 Task: Show me Airbnb listings in Hawaii for a honeymoon.
Action: Mouse moved to (547, 73)
Screenshot: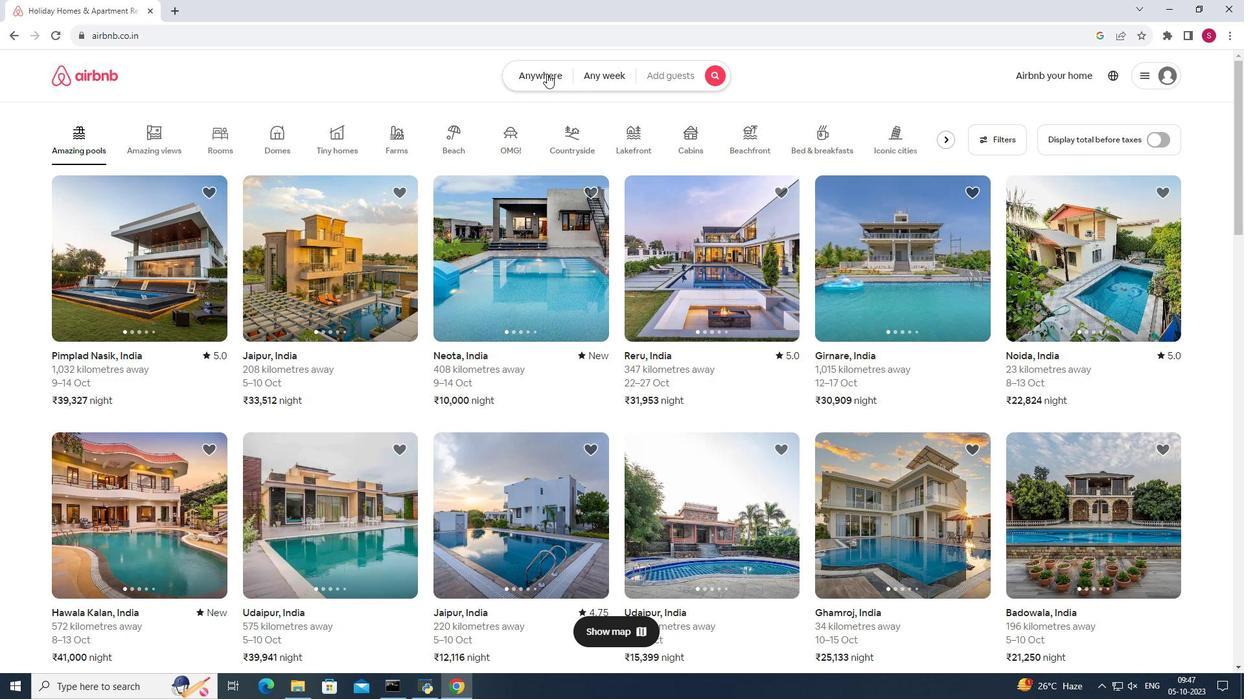 
Action: Mouse pressed left at (547, 73)
Screenshot: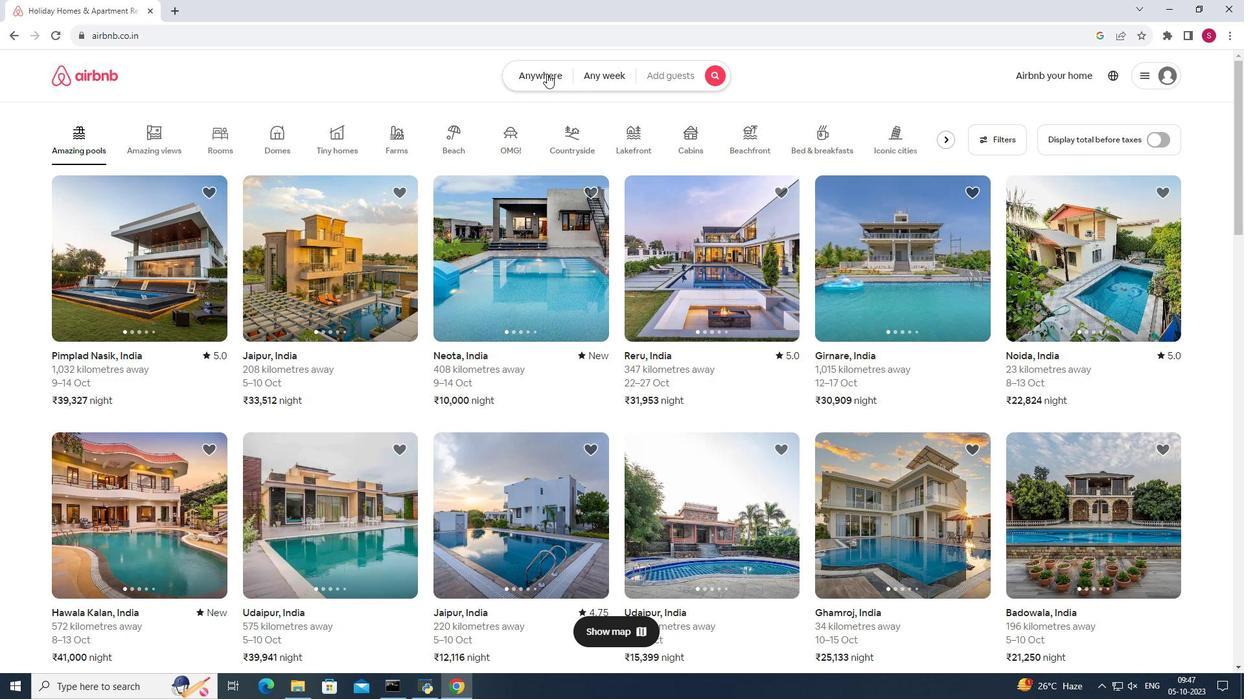 
Action: Mouse moved to (471, 125)
Screenshot: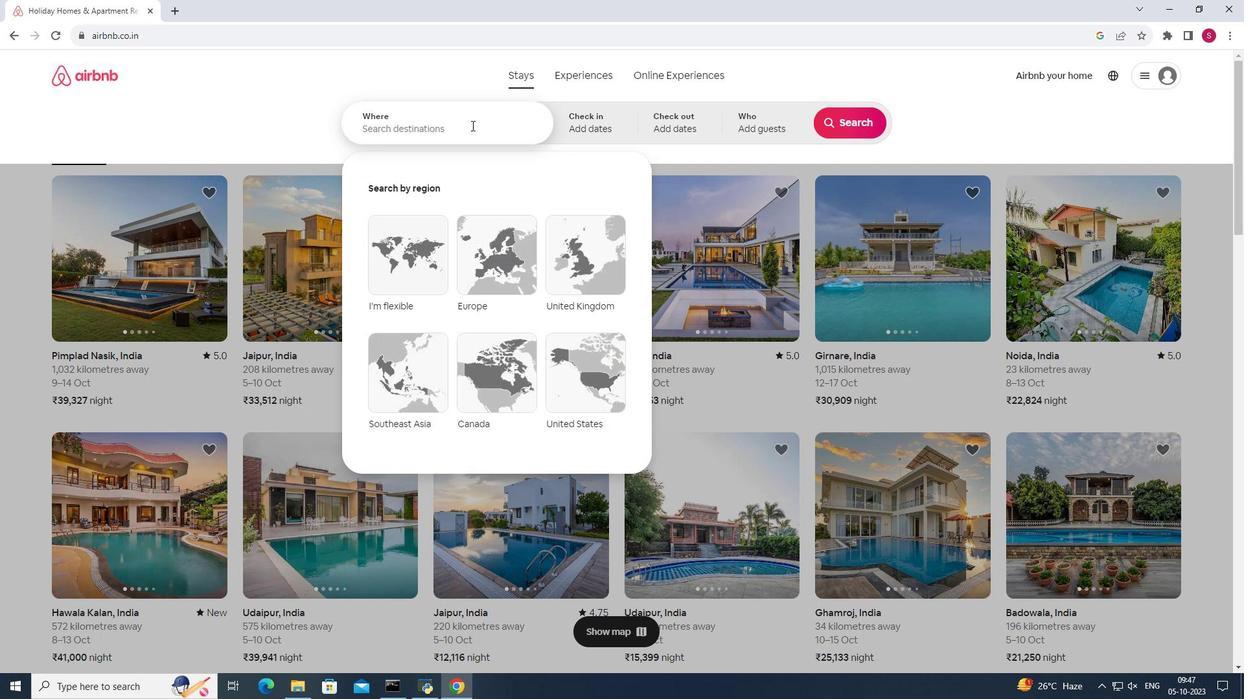 
Action: Mouse pressed left at (471, 125)
Screenshot: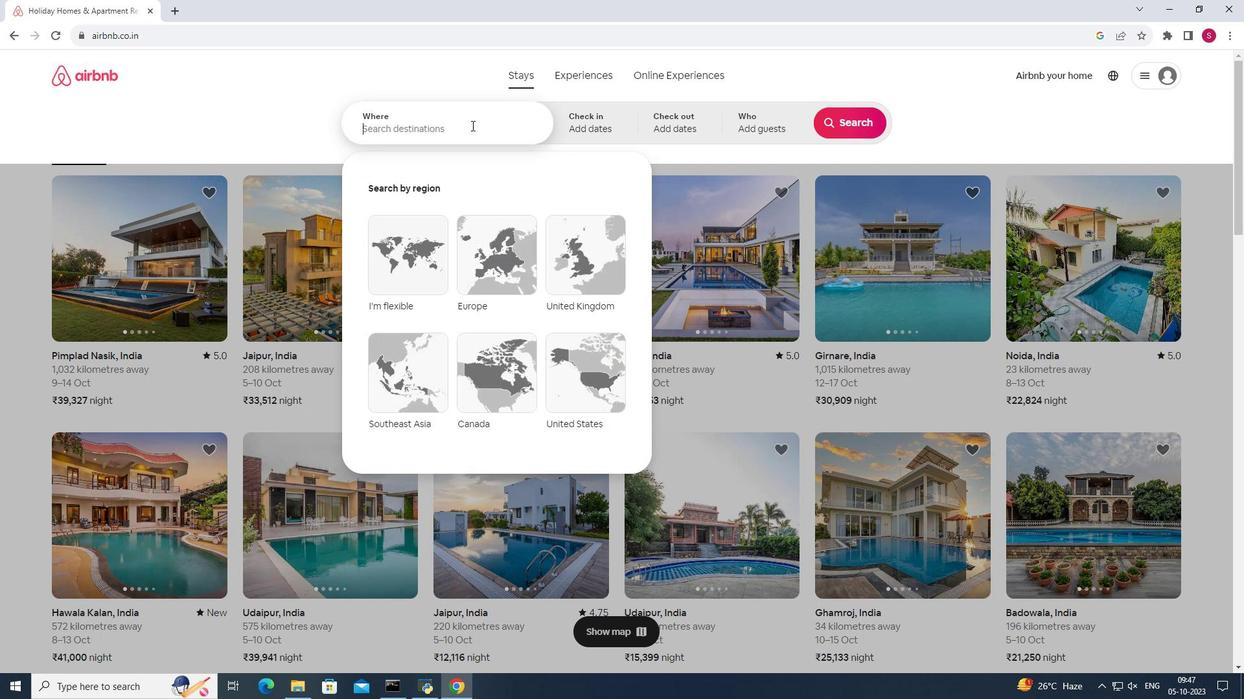 
Action: Mouse moved to (473, 128)
Screenshot: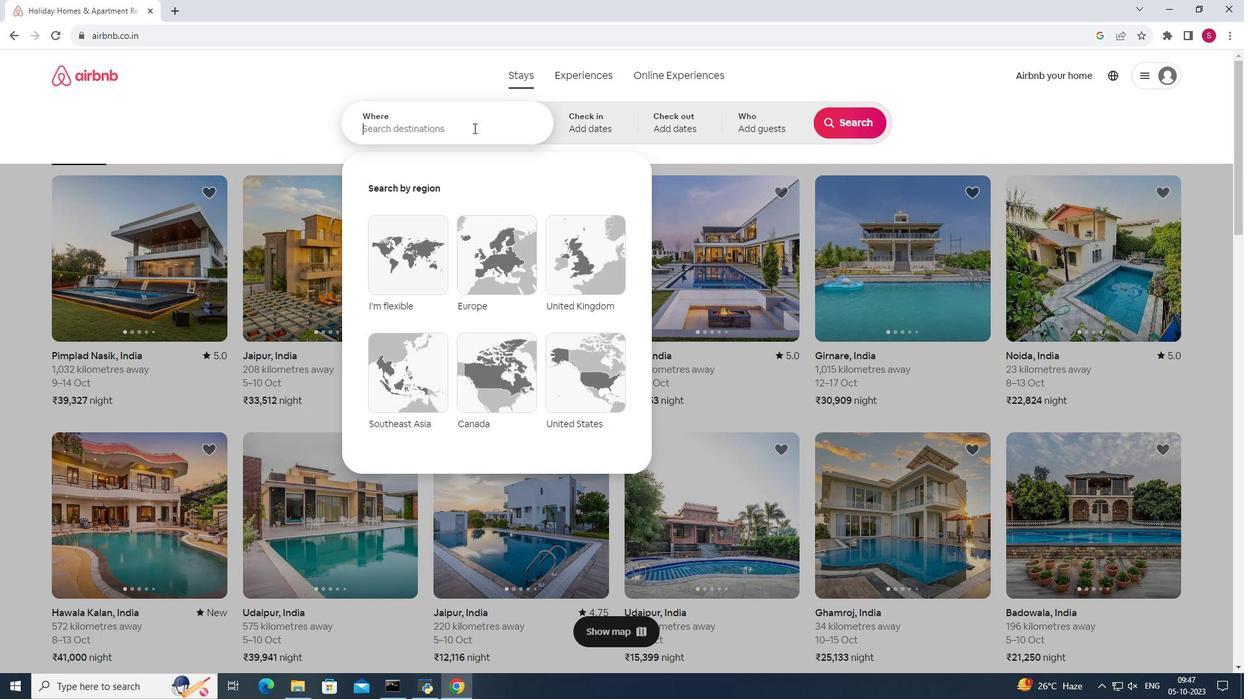 
Action: Key pressed <Key.shift>Hawaii
Screenshot: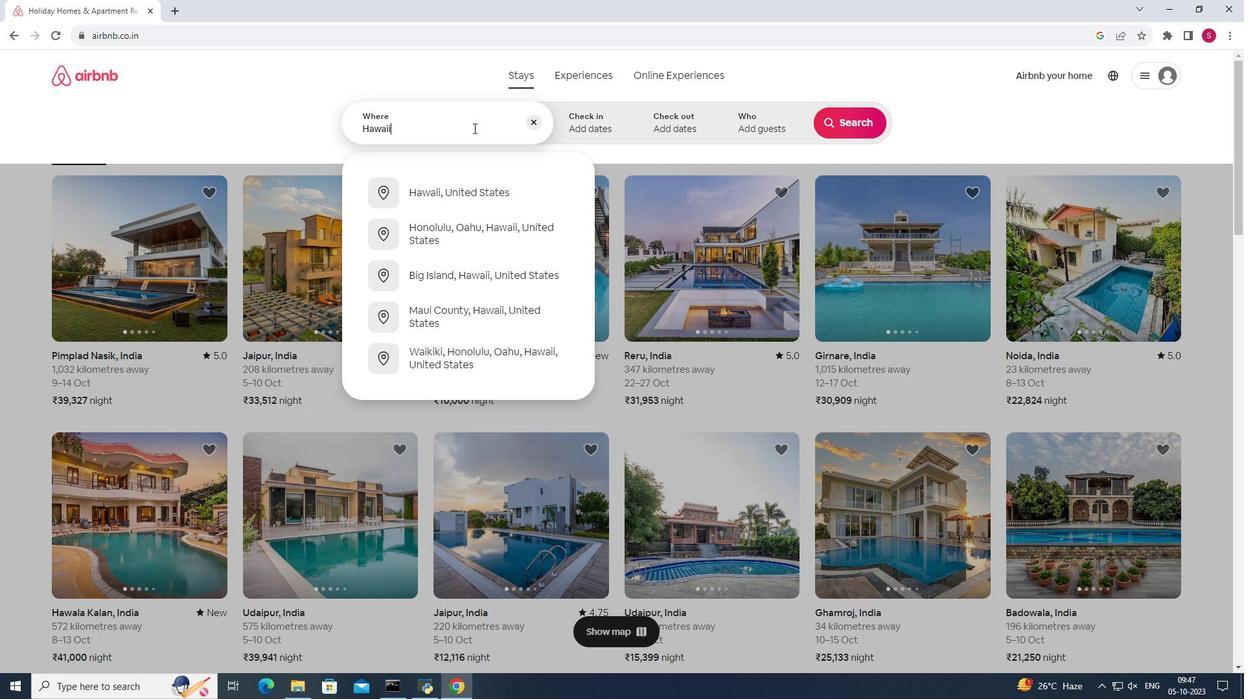 
Action: Mouse moved to (475, 192)
Screenshot: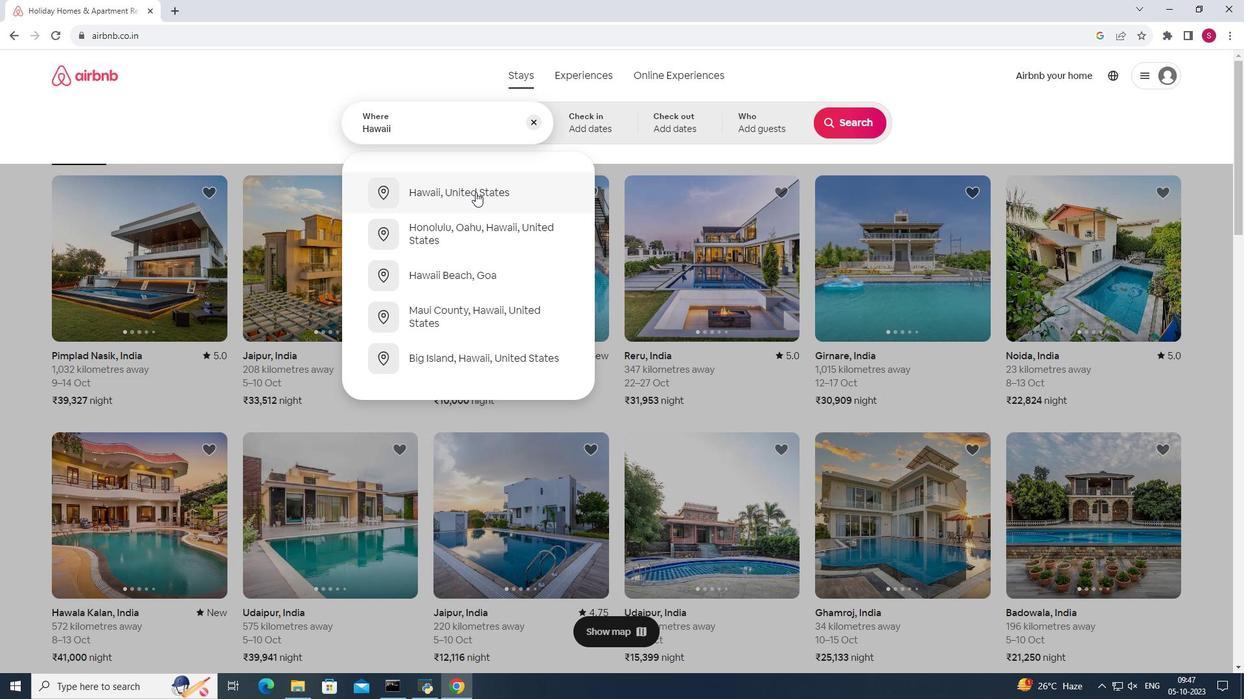 
Action: Mouse pressed left at (475, 192)
Screenshot: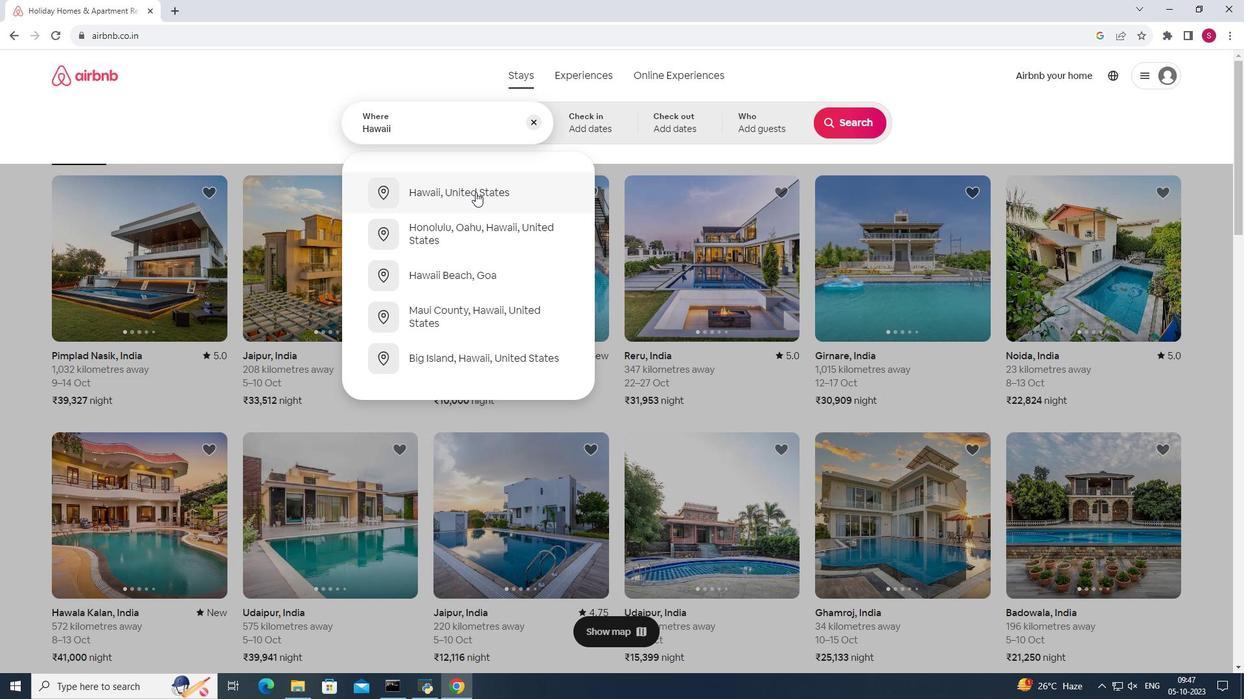 
Action: Mouse moved to (867, 117)
Screenshot: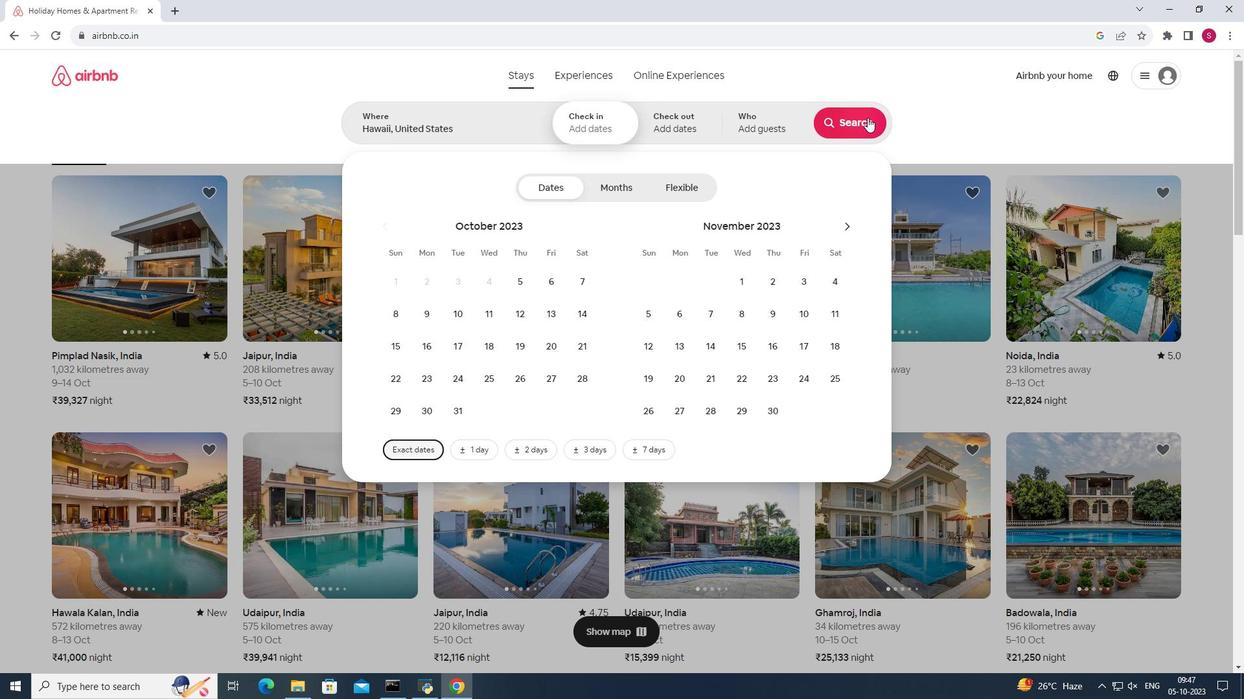
Action: Mouse pressed left at (867, 117)
Screenshot: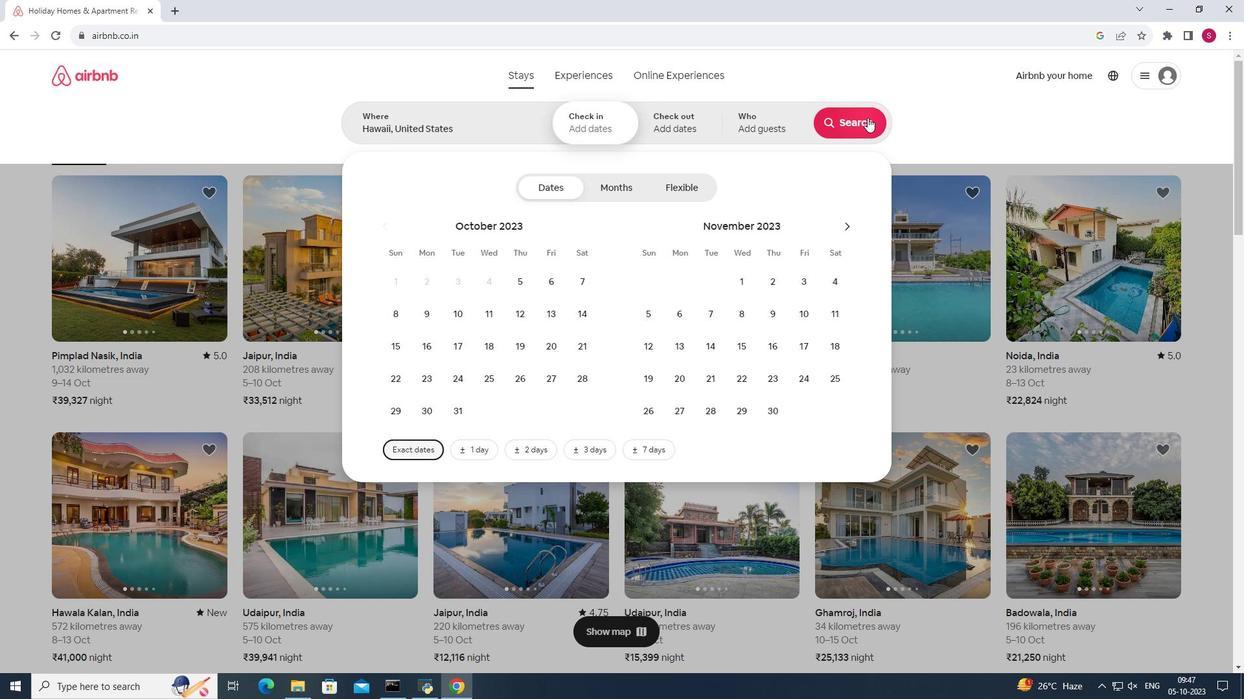 
Action: Mouse moved to (455, 362)
Screenshot: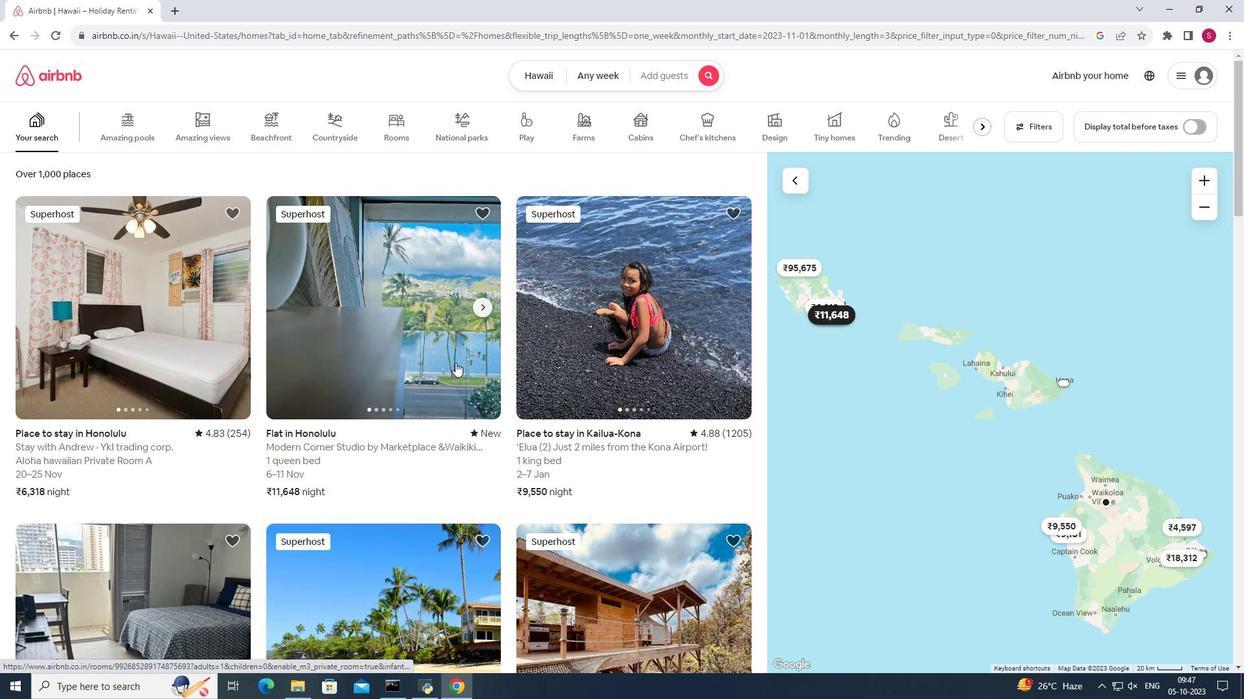 
Action: Mouse scrolled (455, 362) with delta (0, 0)
Screenshot: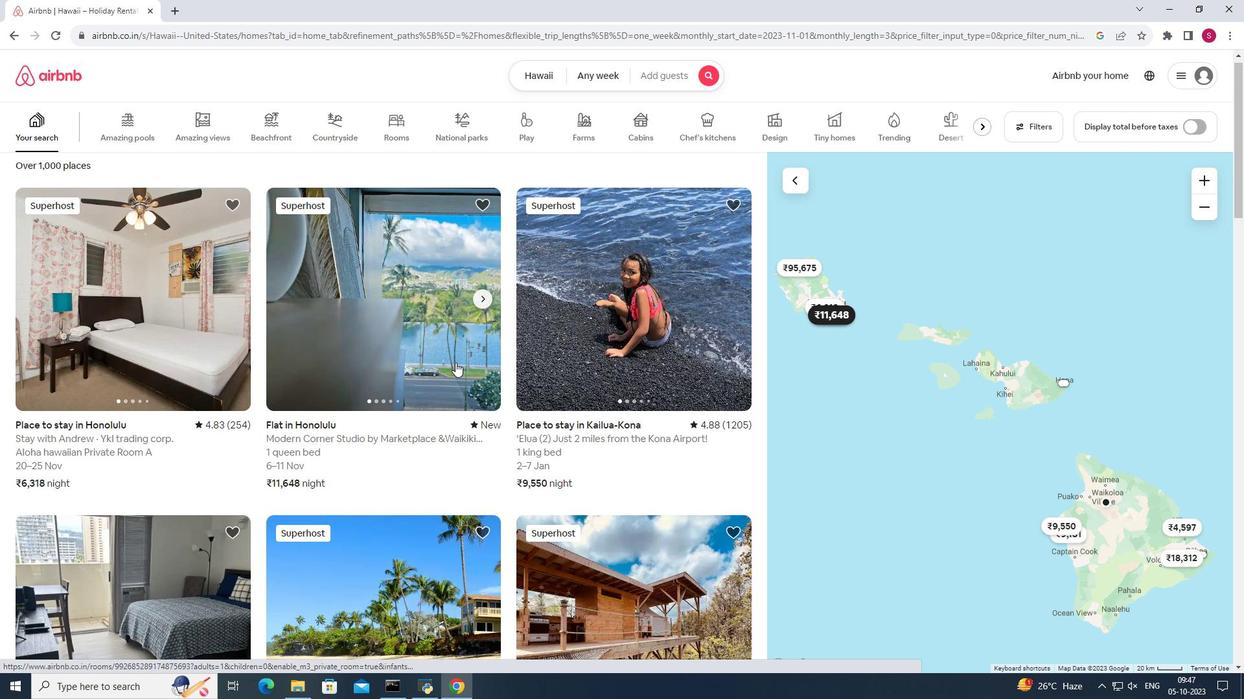 
Action: Mouse scrolled (455, 362) with delta (0, 0)
Screenshot: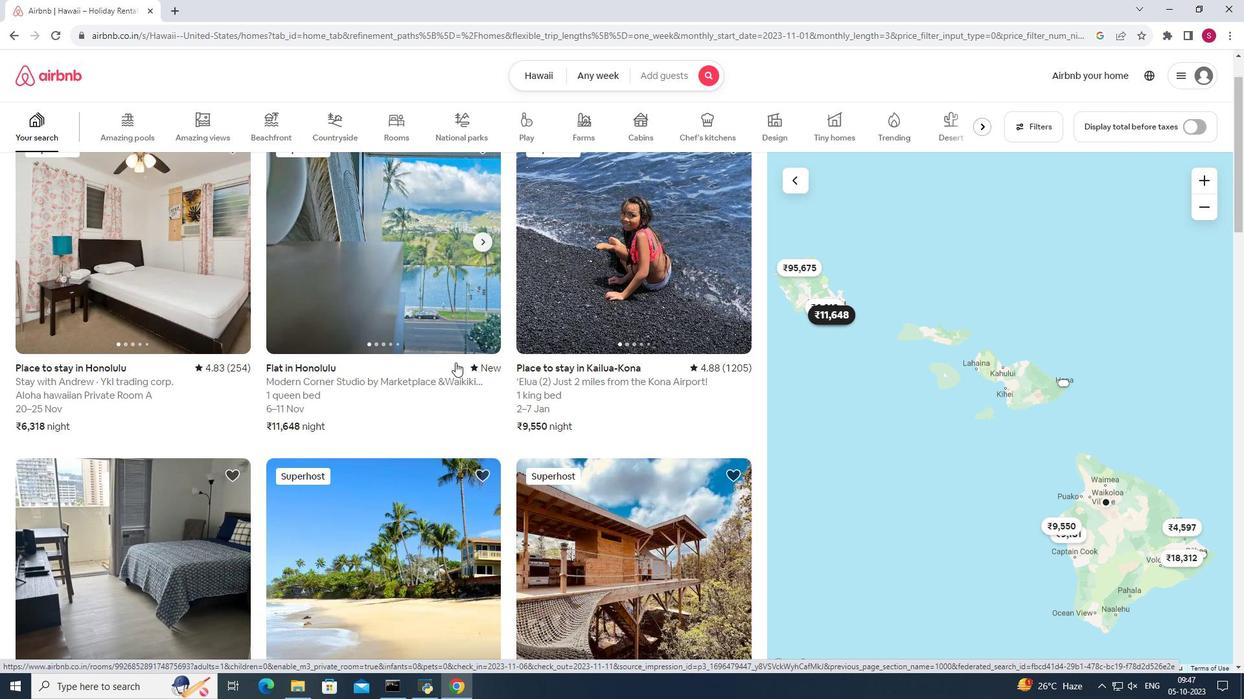
Action: Mouse scrolled (455, 362) with delta (0, 0)
Screenshot: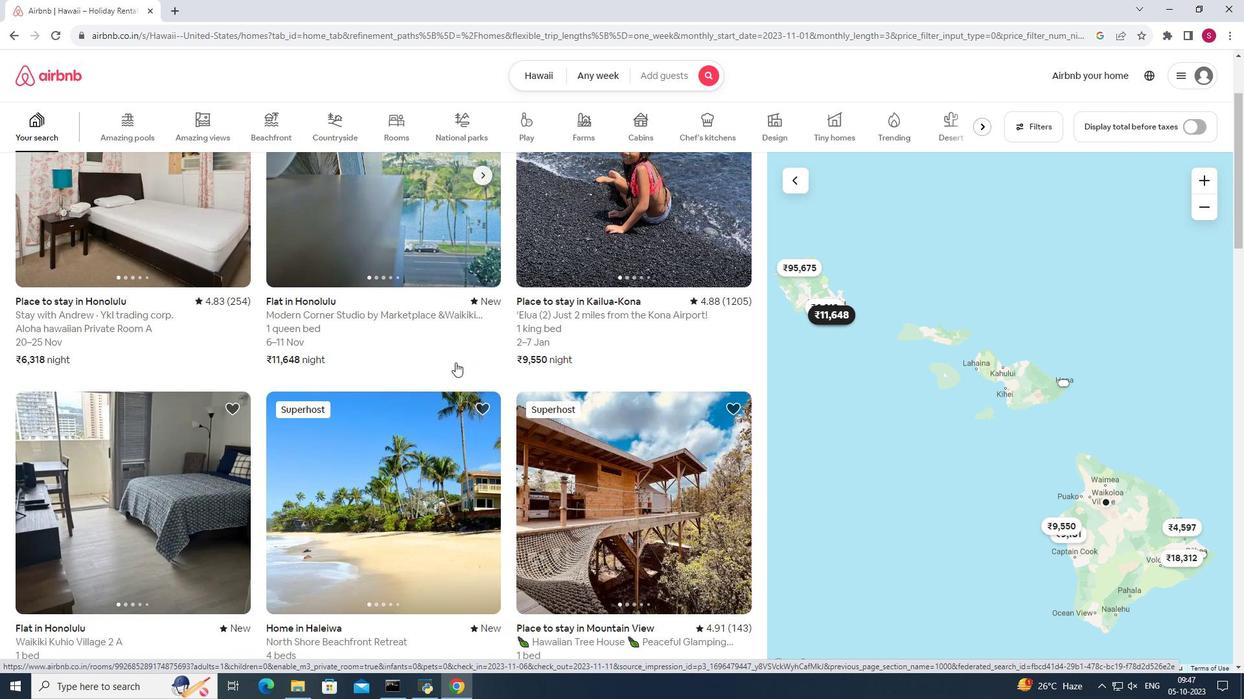 
Action: Mouse scrolled (455, 362) with delta (0, 0)
Screenshot: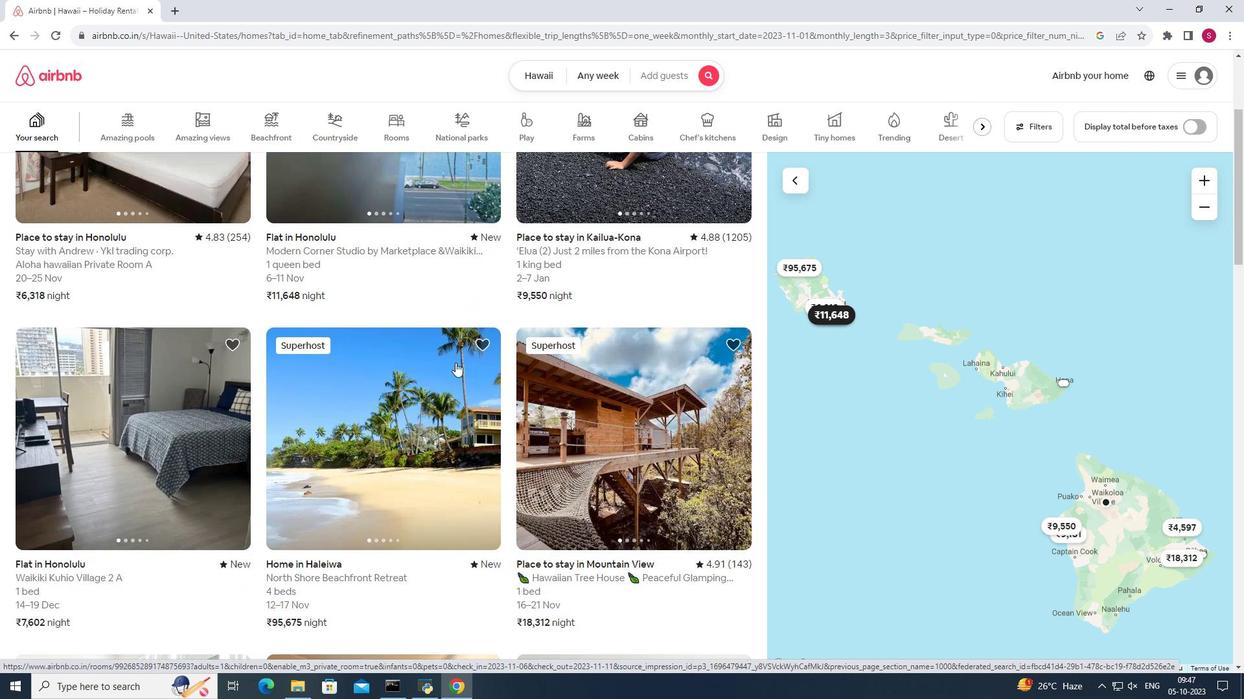 
Action: Mouse moved to (520, 407)
Screenshot: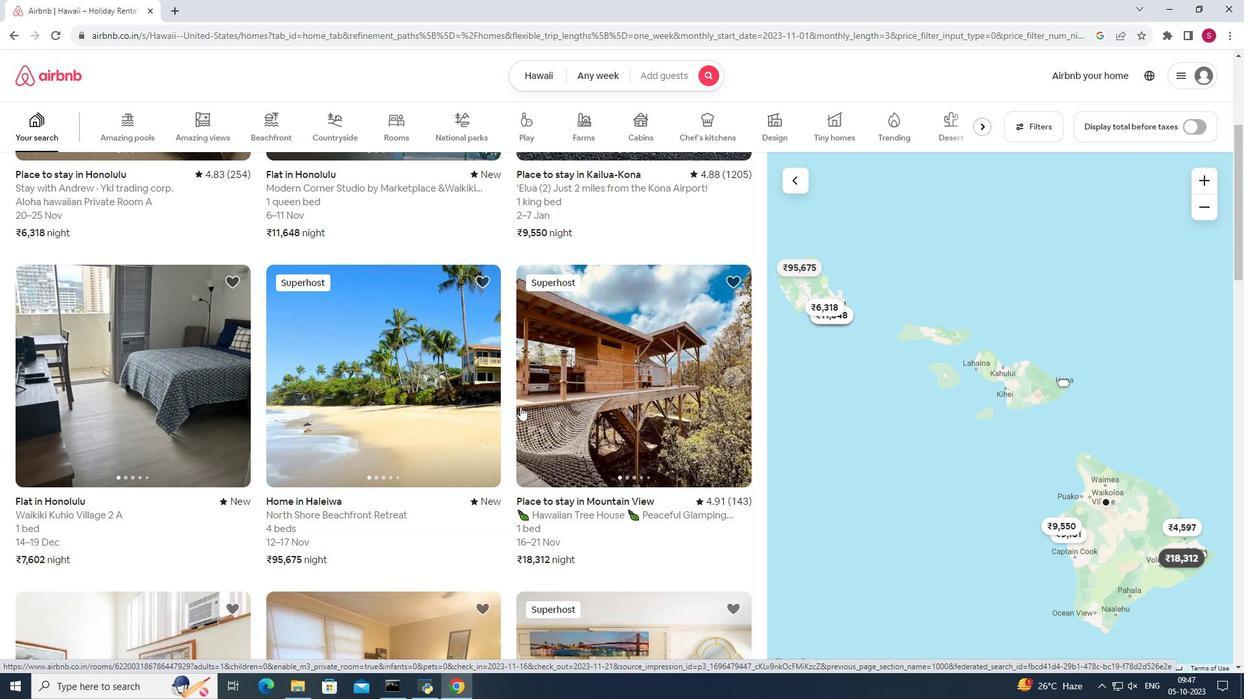
Action: Mouse scrolled (520, 406) with delta (0, 0)
Screenshot: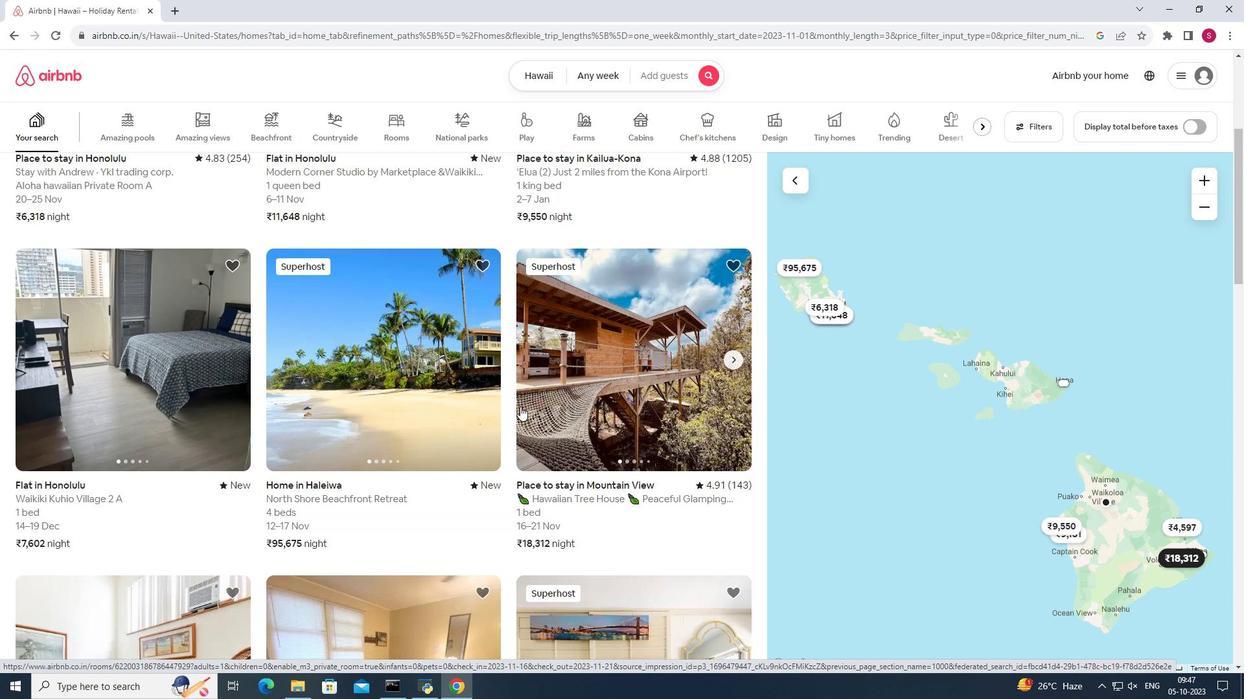
Action: Mouse scrolled (520, 406) with delta (0, 0)
Screenshot: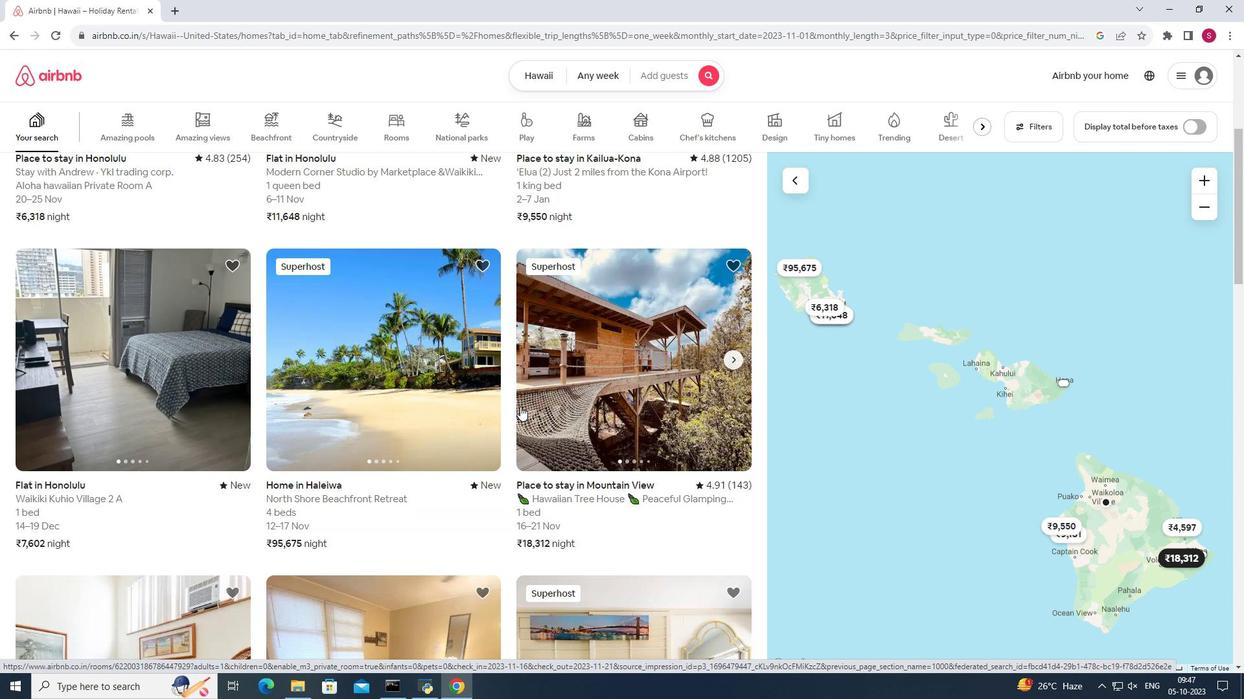 
Action: Mouse scrolled (520, 406) with delta (0, 0)
Screenshot: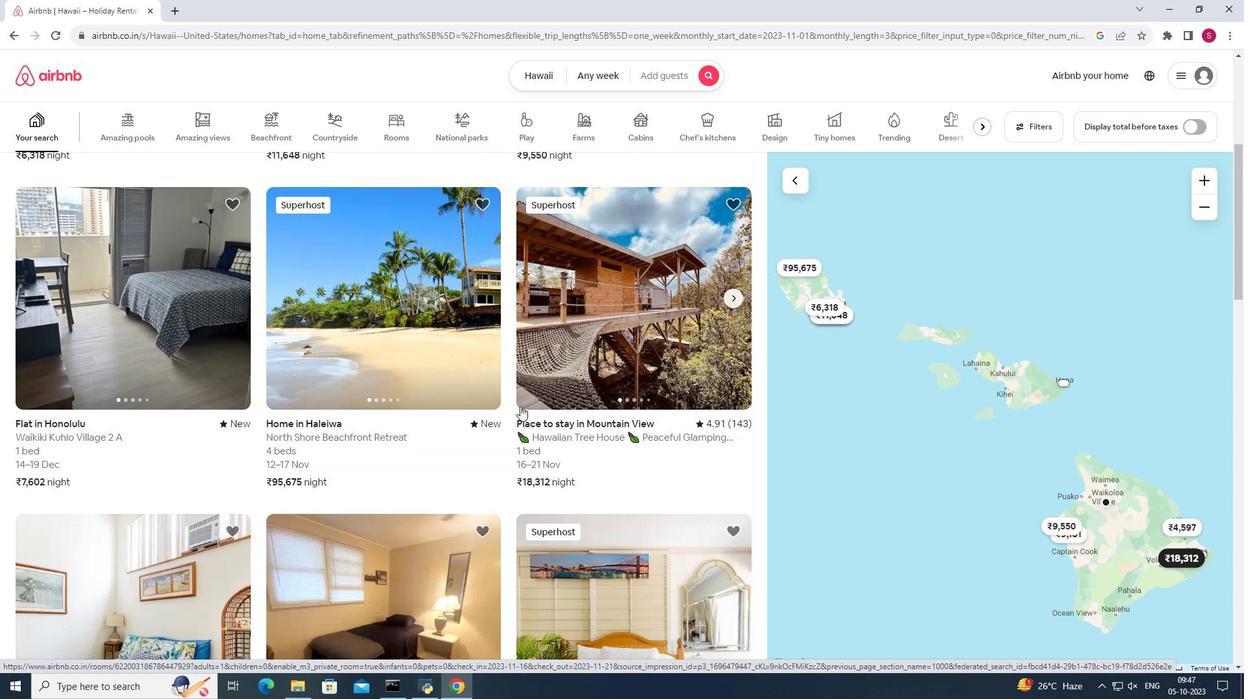 
Action: Mouse scrolled (520, 406) with delta (0, 0)
Screenshot: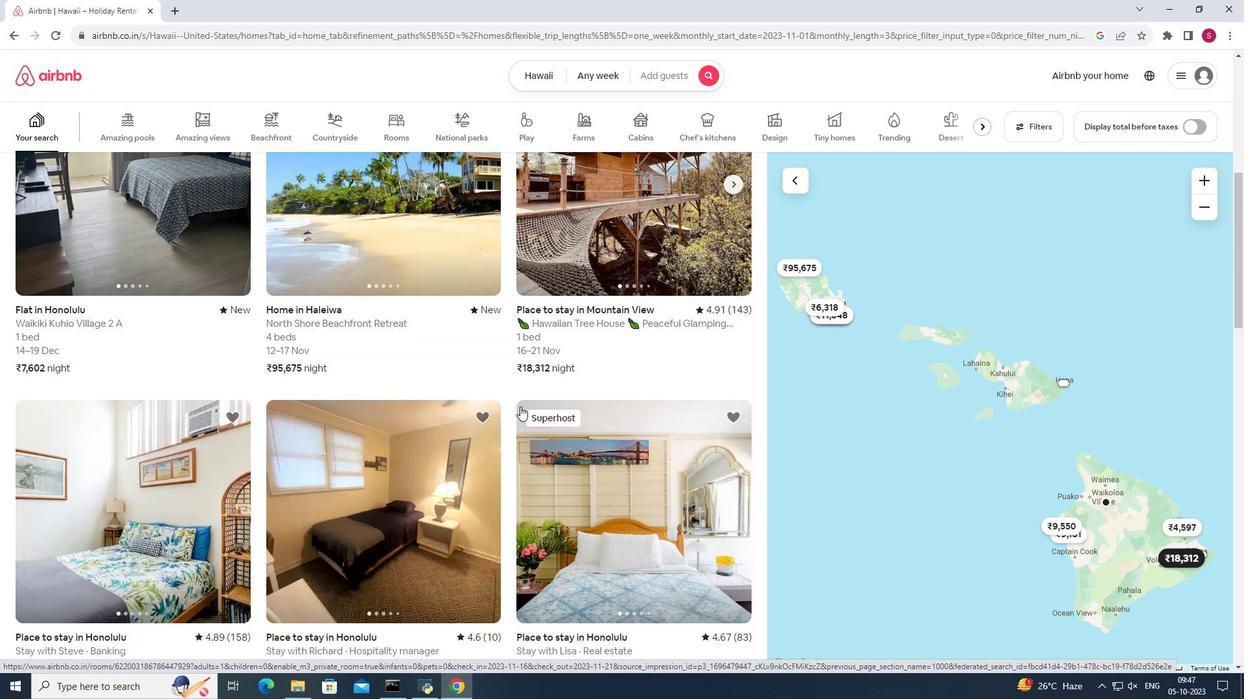 
Action: Mouse moved to (396, 421)
Screenshot: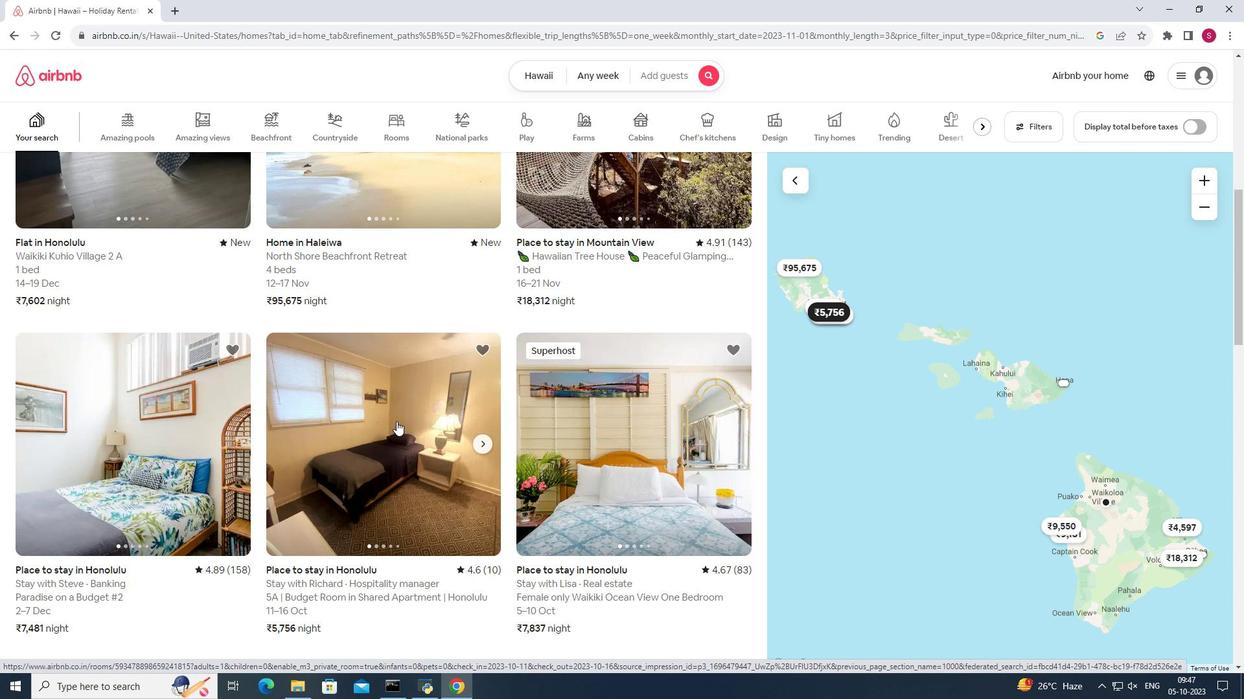 
Action: Mouse scrolled (396, 421) with delta (0, 0)
Screenshot: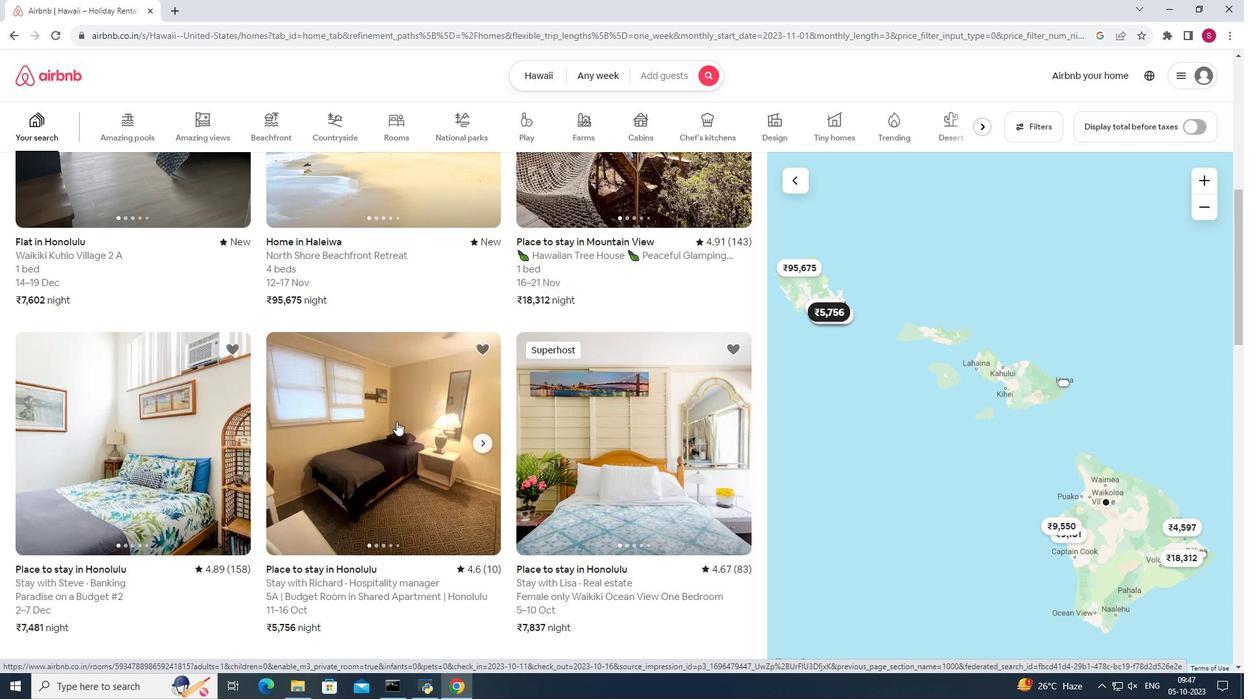 
Action: Mouse scrolled (396, 421) with delta (0, 0)
Screenshot: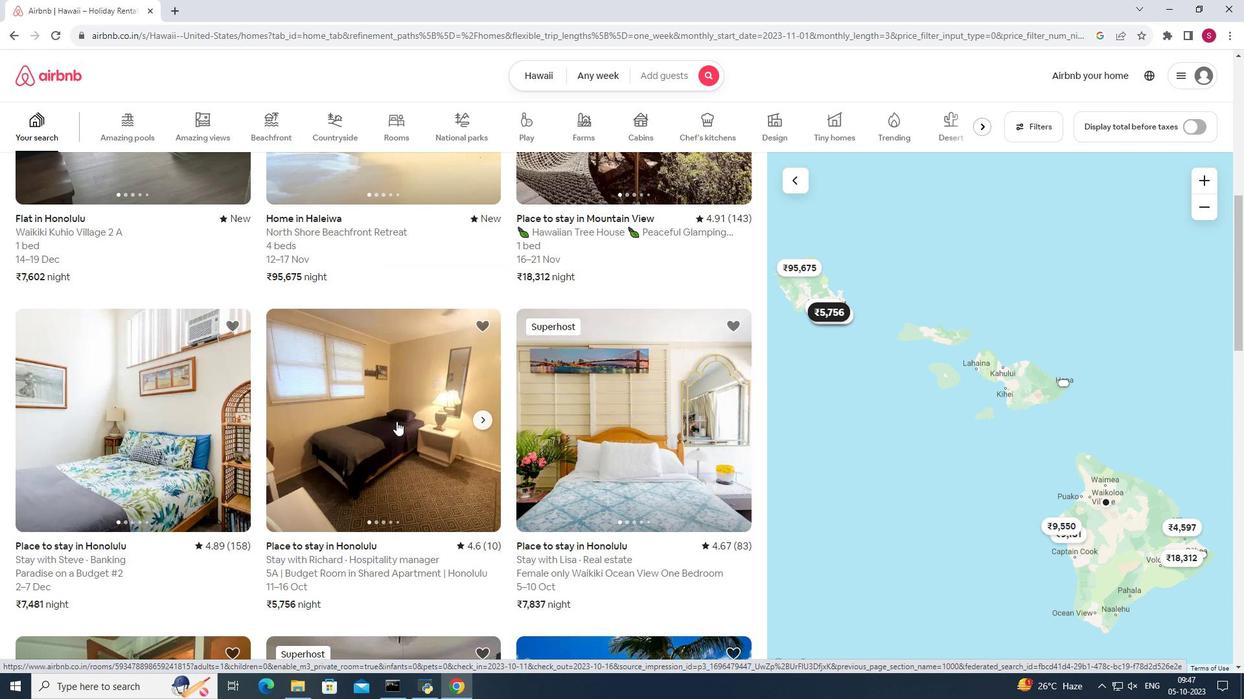 
Action: Mouse scrolled (396, 421) with delta (0, 0)
Screenshot: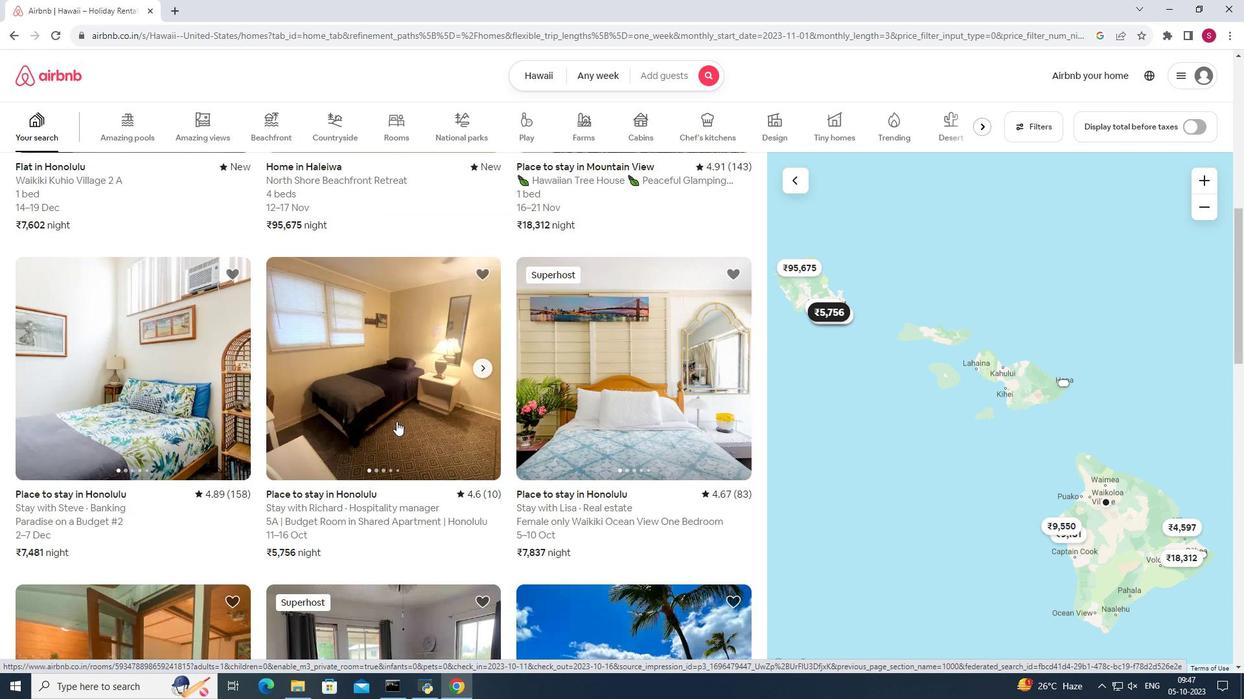 
Action: Mouse moved to (397, 421)
Screenshot: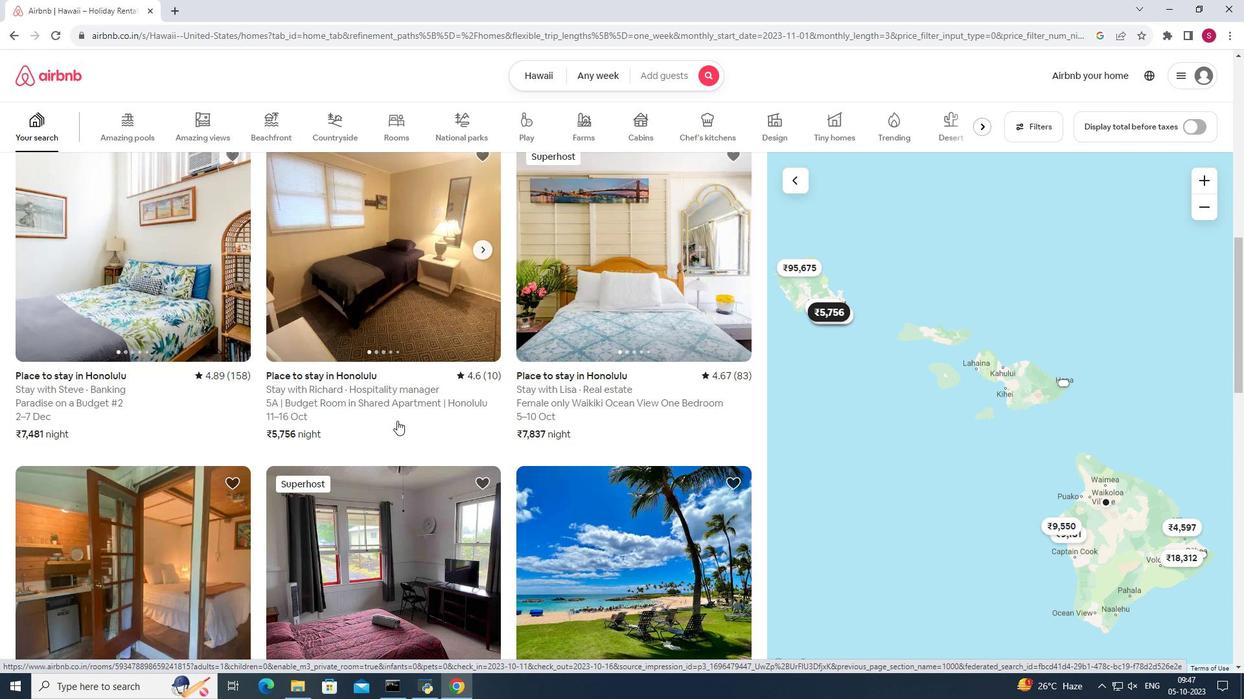 
Action: Mouse scrolled (397, 420) with delta (0, 0)
Screenshot: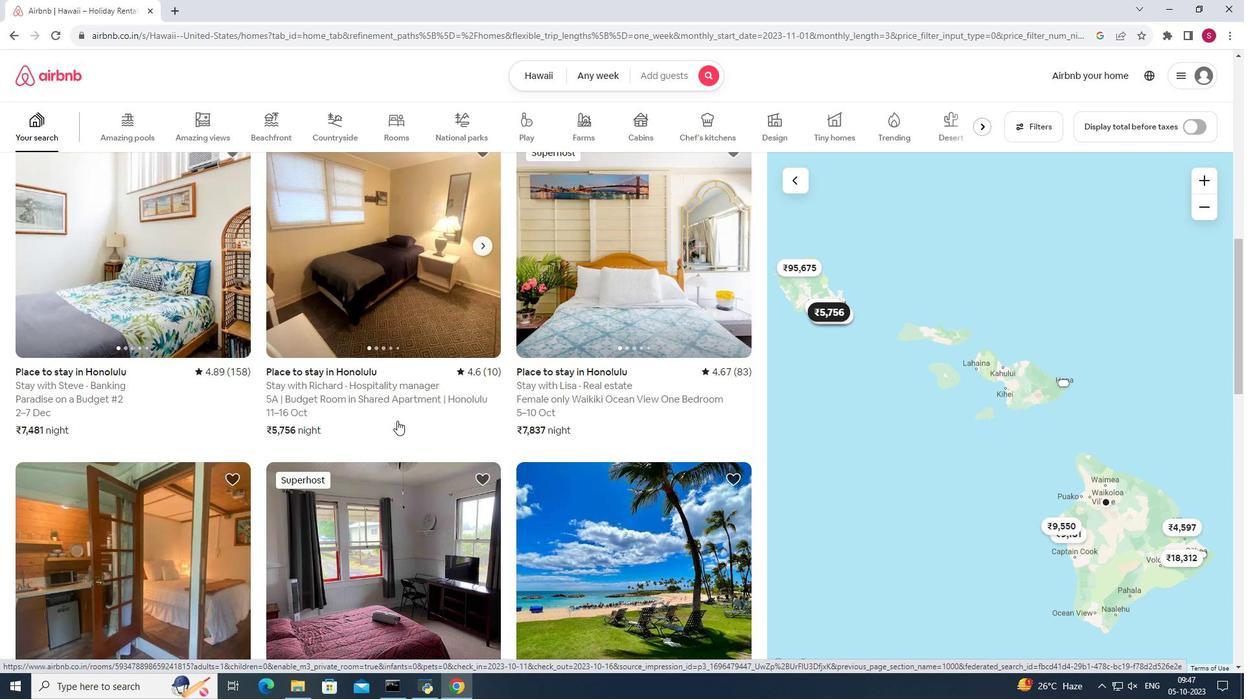 
Action: Mouse scrolled (397, 420) with delta (0, 0)
Screenshot: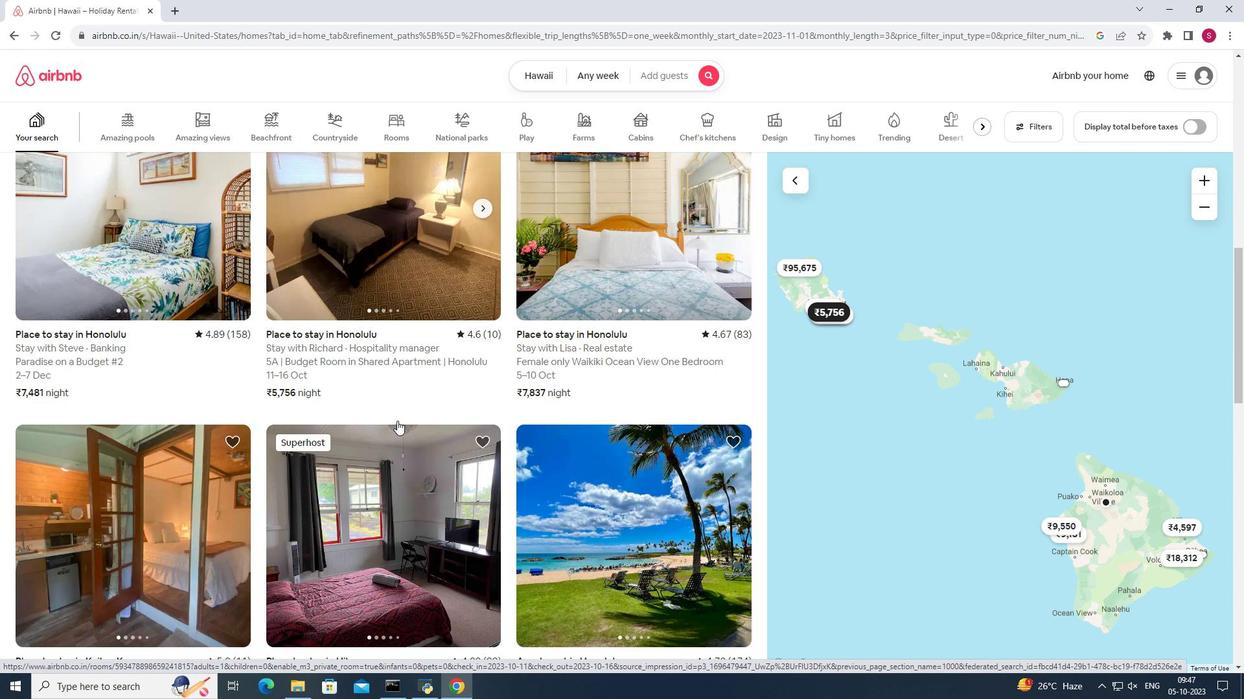
Action: Mouse scrolled (397, 420) with delta (0, 0)
Screenshot: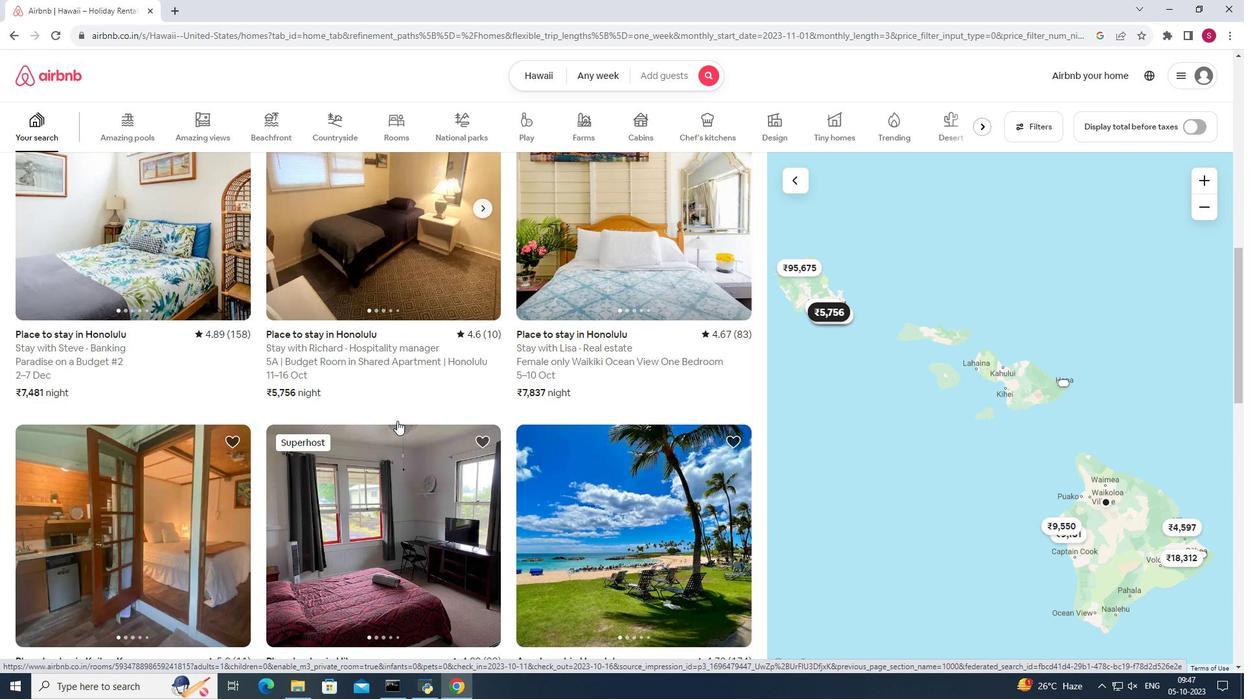
Action: Mouse scrolled (397, 420) with delta (0, 0)
Screenshot: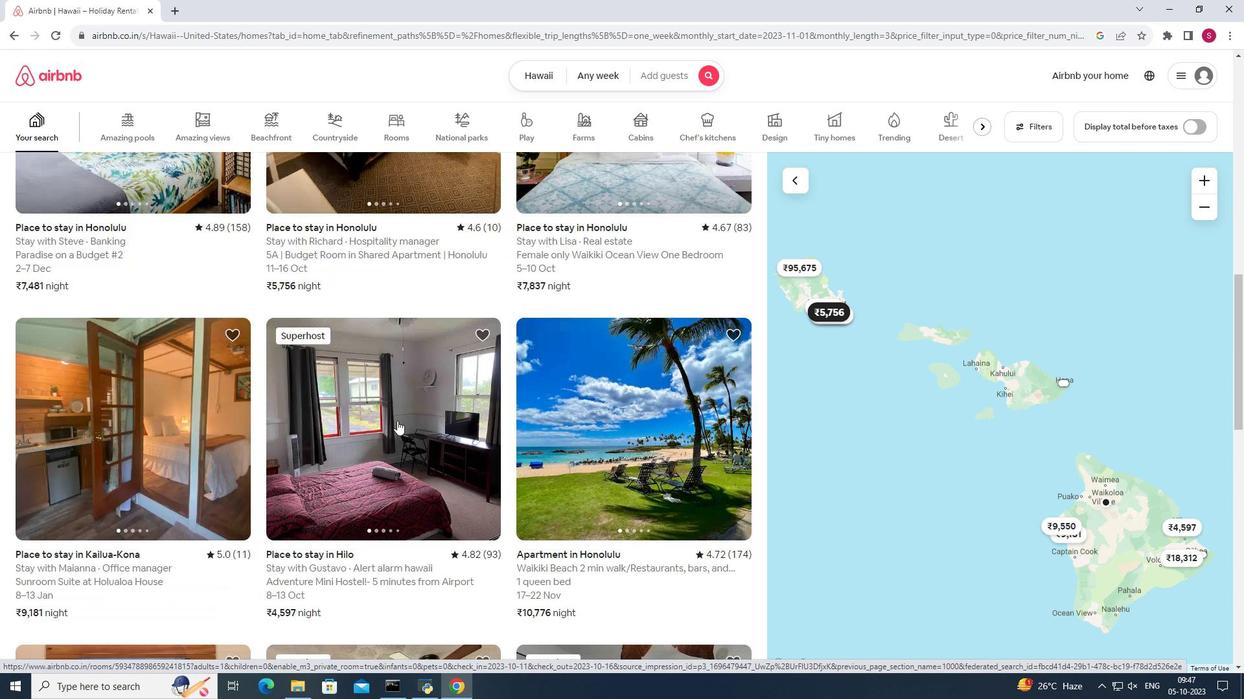
Action: Mouse moved to (629, 338)
Screenshot: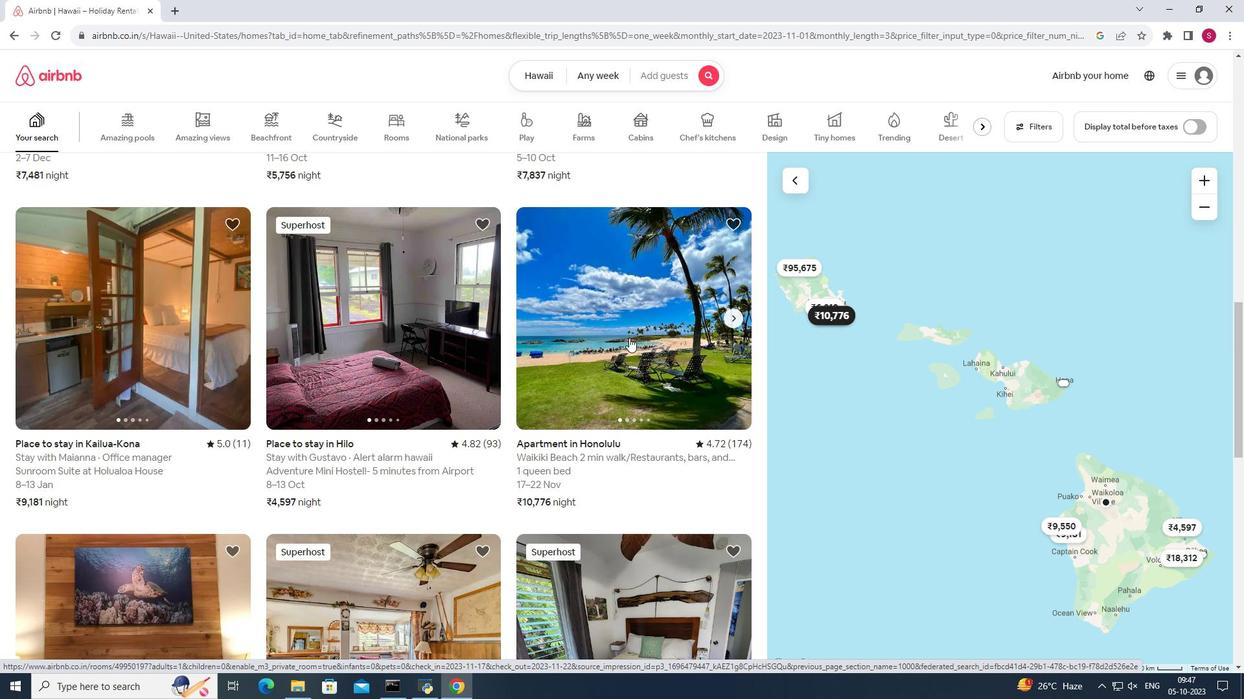 
Action: Mouse pressed left at (629, 338)
Screenshot: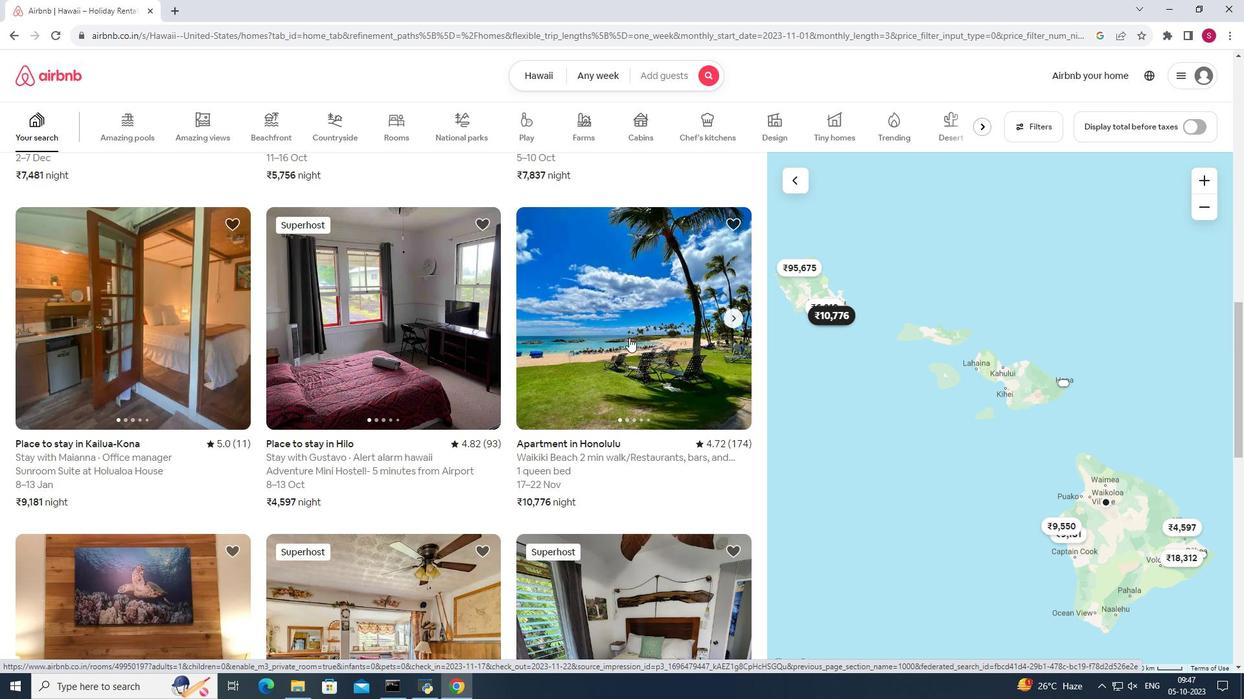 
Action: Mouse moved to (672, 339)
Screenshot: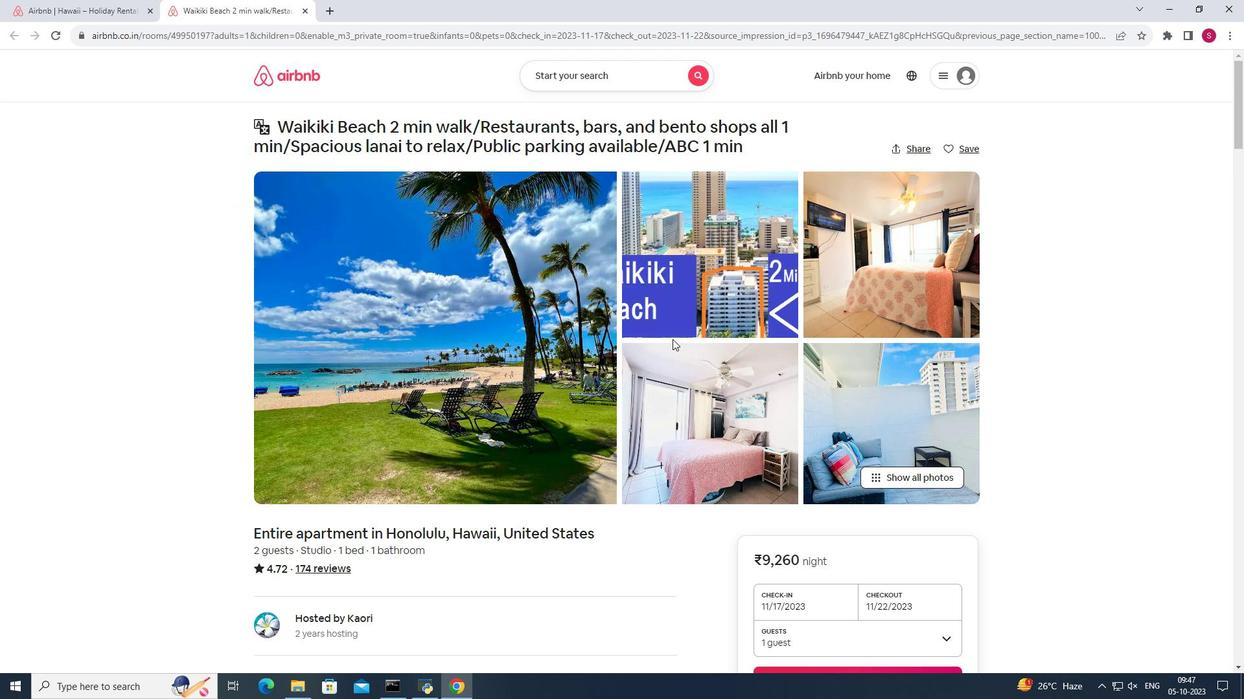 
Action: Mouse scrolled (672, 338) with delta (0, 0)
Screenshot: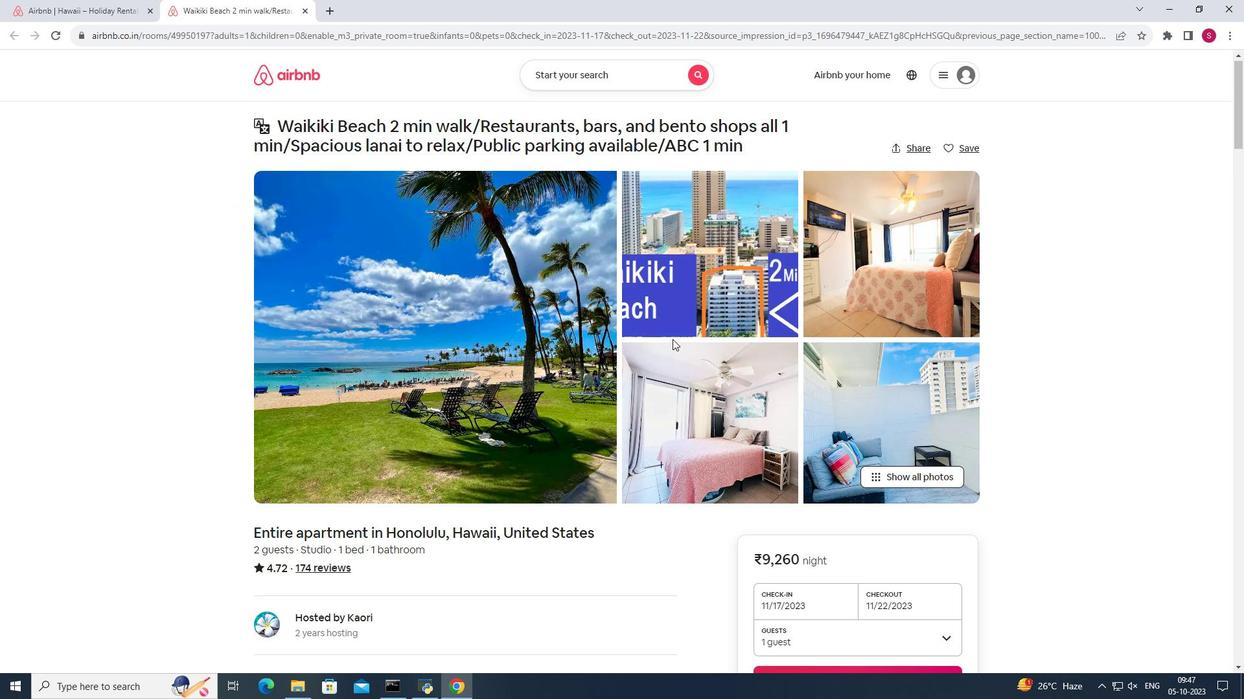 
Action: Mouse scrolled (672, 338) with delta (0, 0)
Screenshot: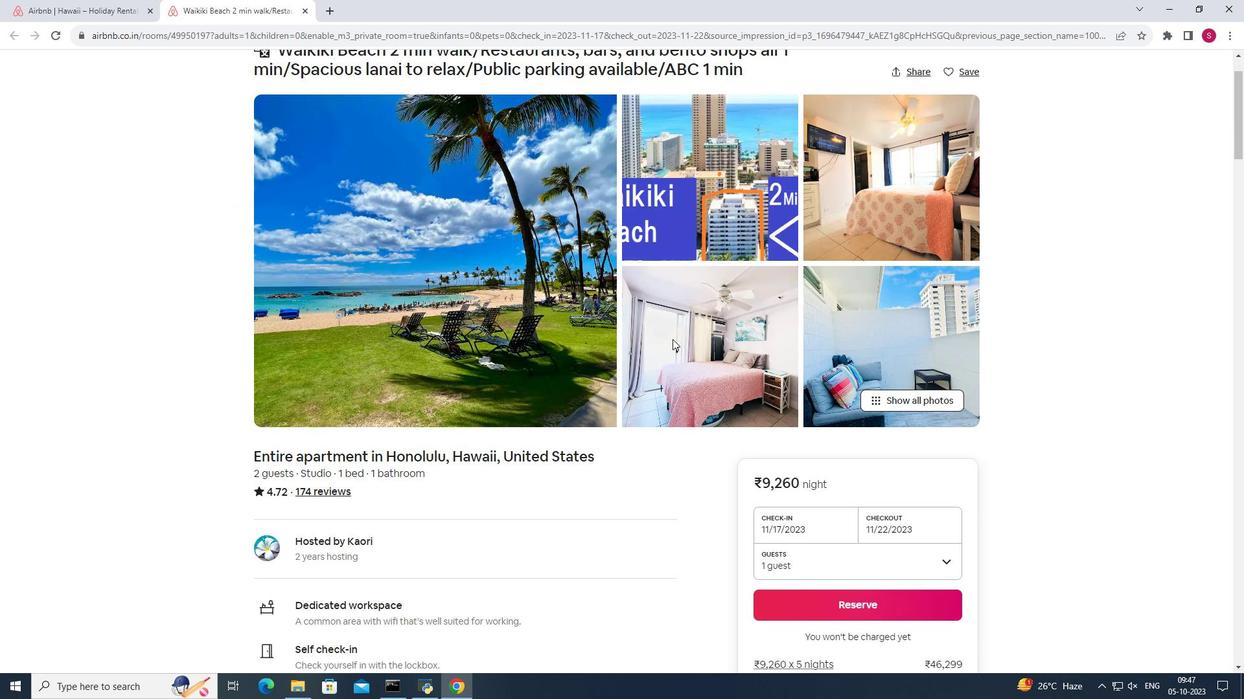 
Action: Mouse scrolled (672, 338) with delta (0, 0)
Screenshot: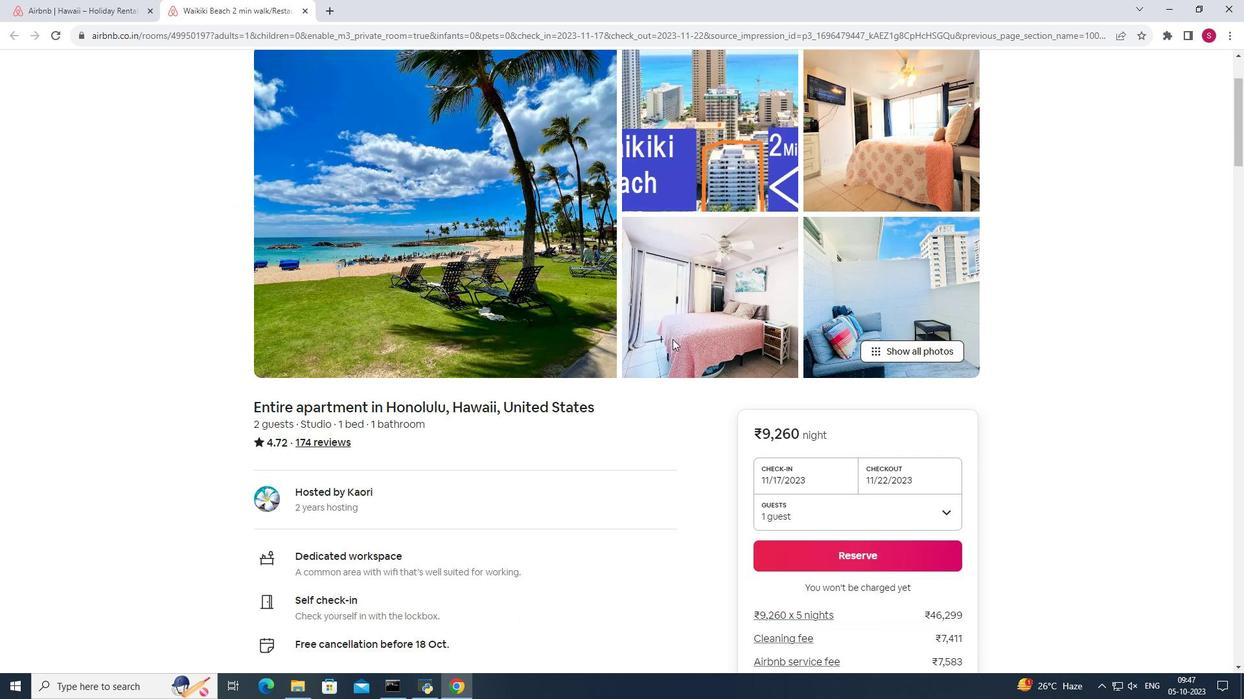 
Action: Mouse scrolled (672, 338) with delta (0, 0)
Screenshot: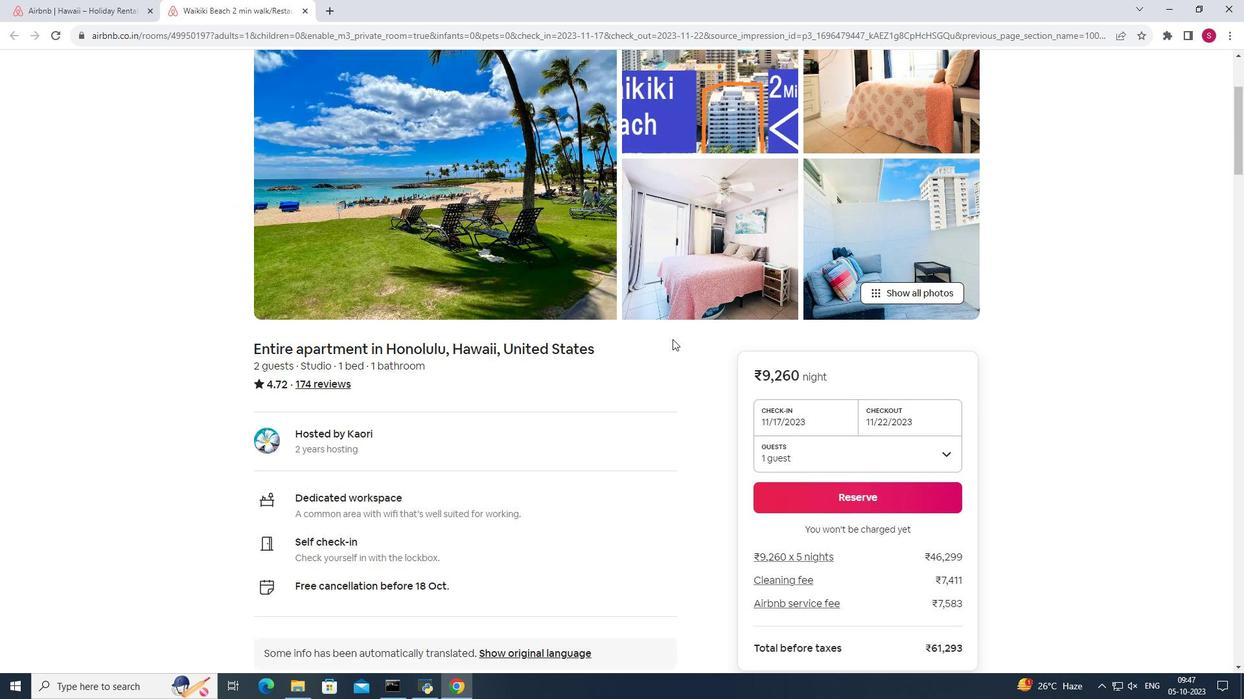 
Action: Mouse scrolled (672, 338) with delta (0, 0)
Screenshot: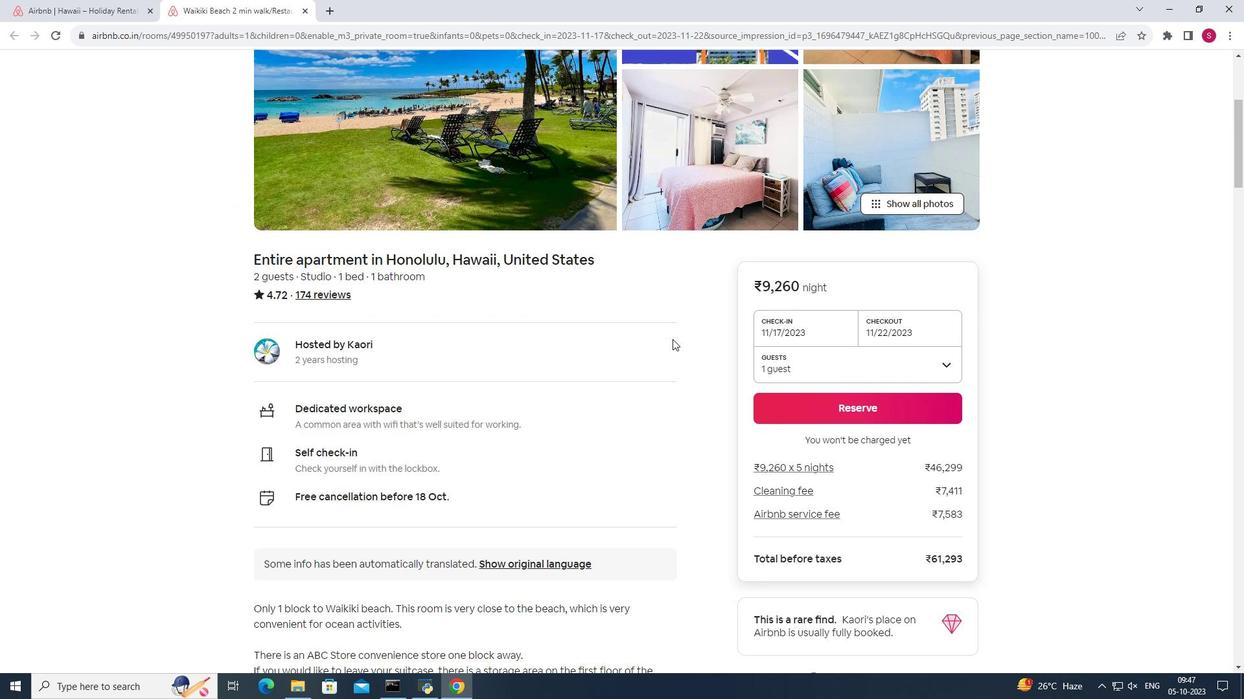
Action: Mouse scrolled (672, 338) with delta (0, 0)
Screenshot: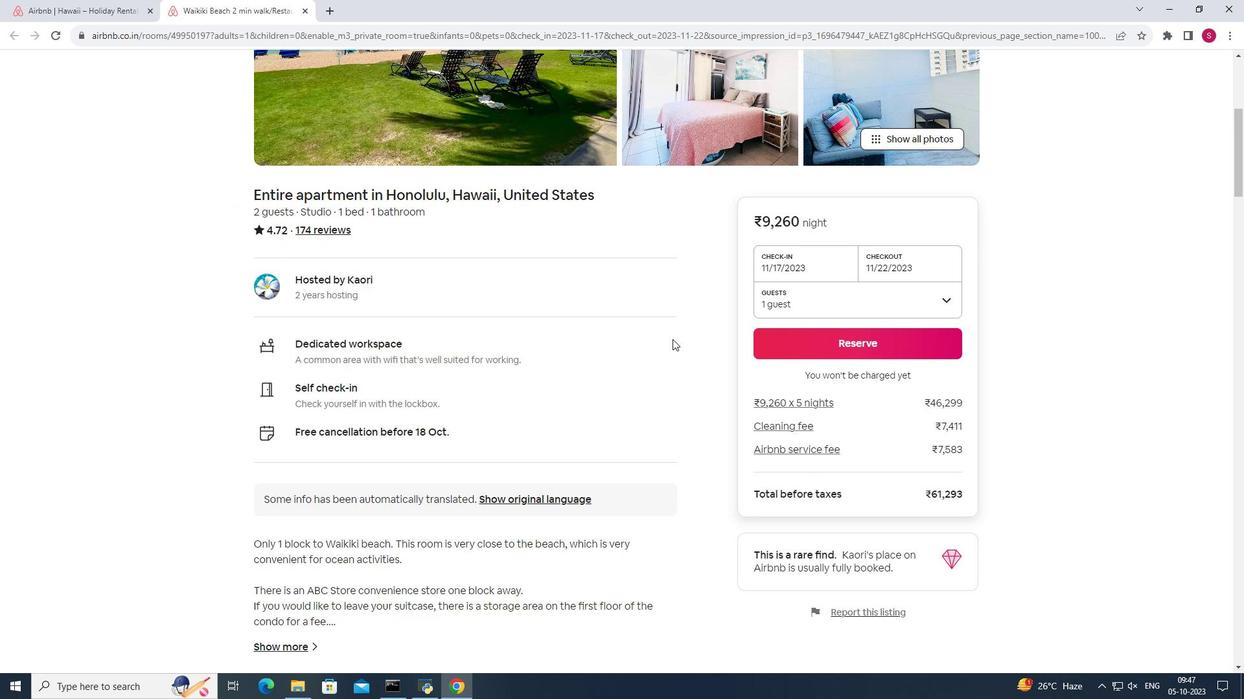 
Action: Mouse scrolled (672, 338) with delta (0, 0)
Screenshot: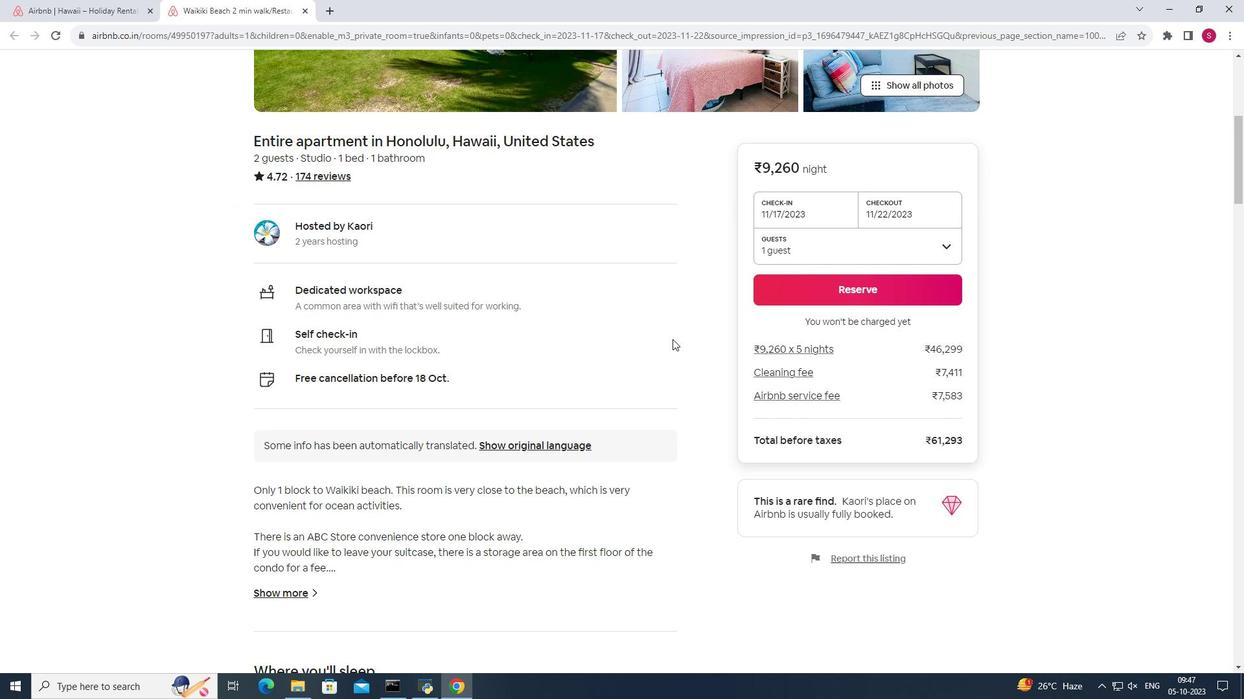
Action: Mouse scrolled (672, 338) with delta (0, 0)
Screenshot: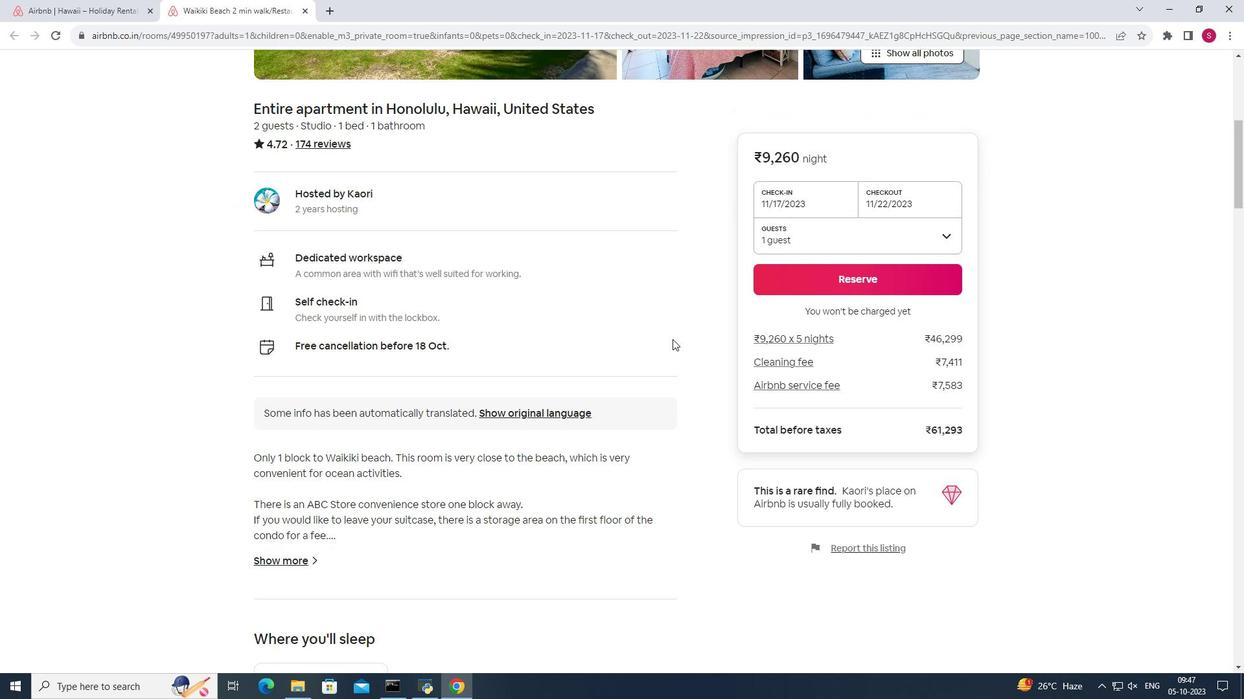 
Action: Mouse scrolled (672, 338) with delta (0, 0)
Screenshot: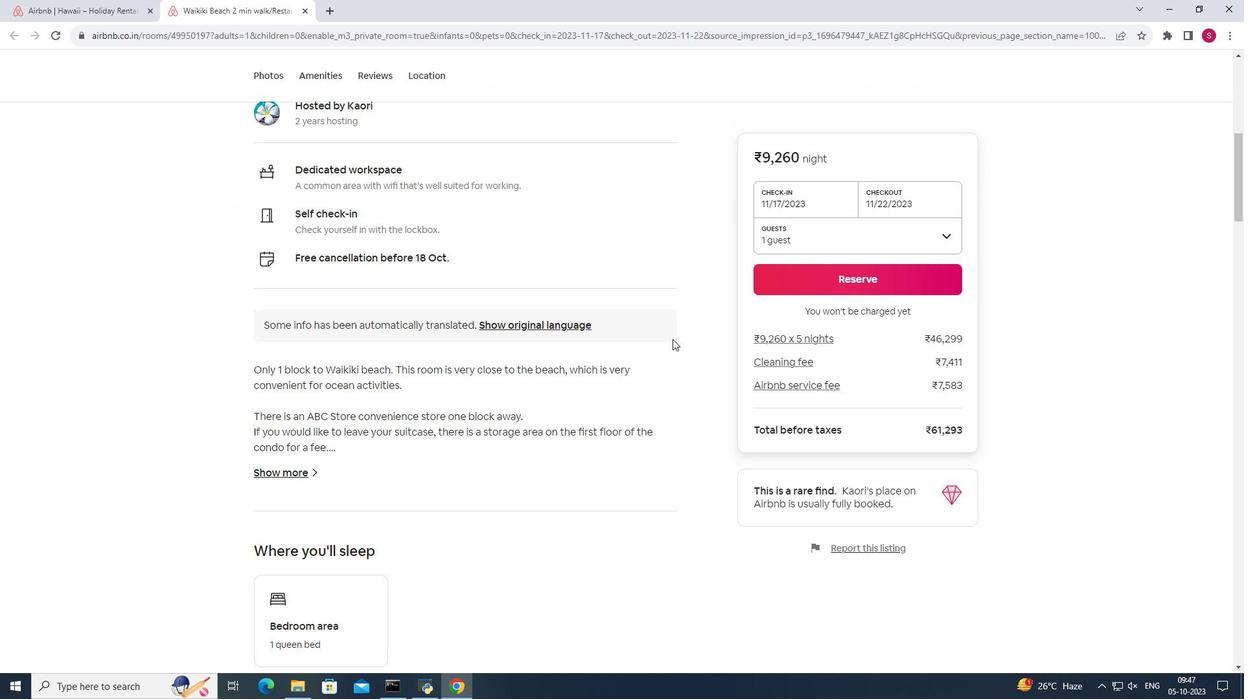 
Action: Mouse scrolled (672, 338) with delta (0, 0)
Screenshot: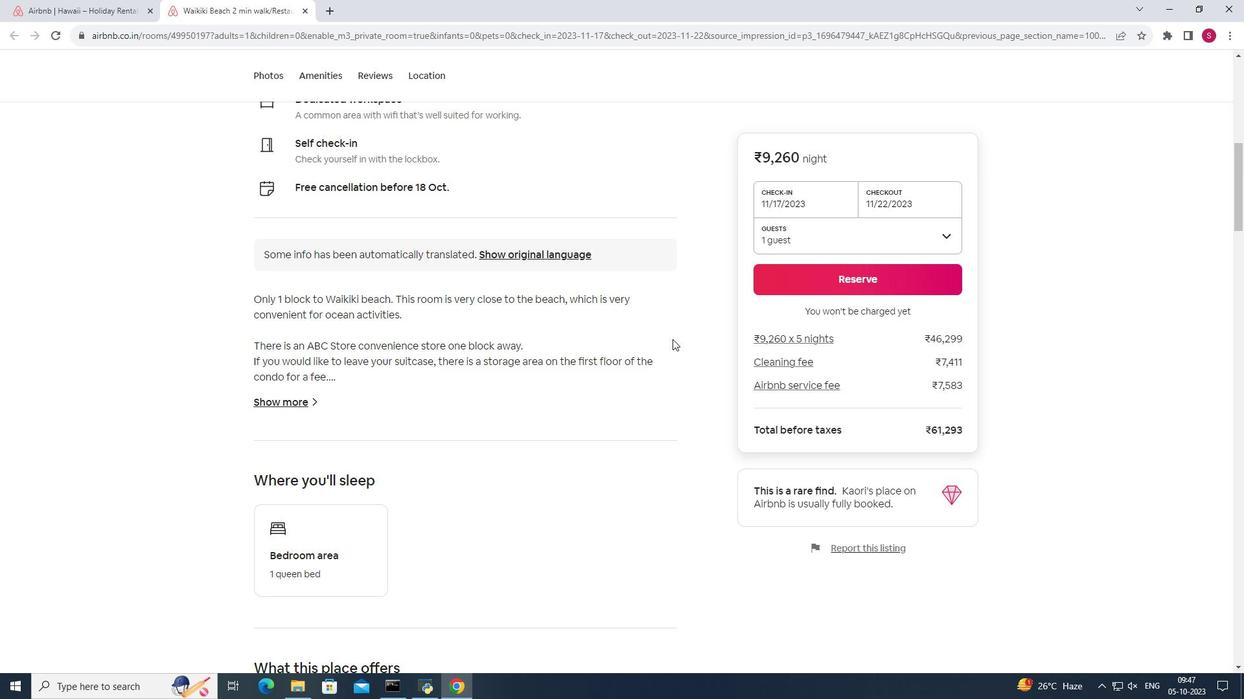 
Action: Mouse scrolled (672, 338) with delta (0, 0)
Screenshot: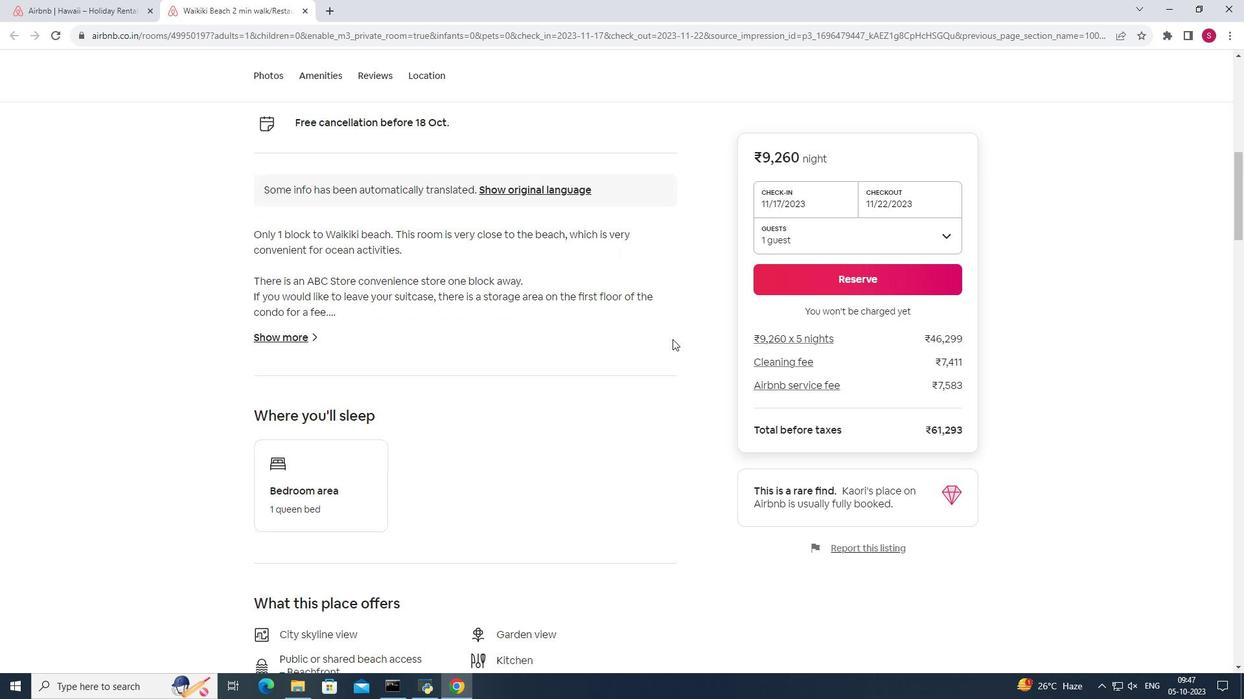 
Action: Mouse scrolled (672, 338) with delta (0, 0)
Screenshot: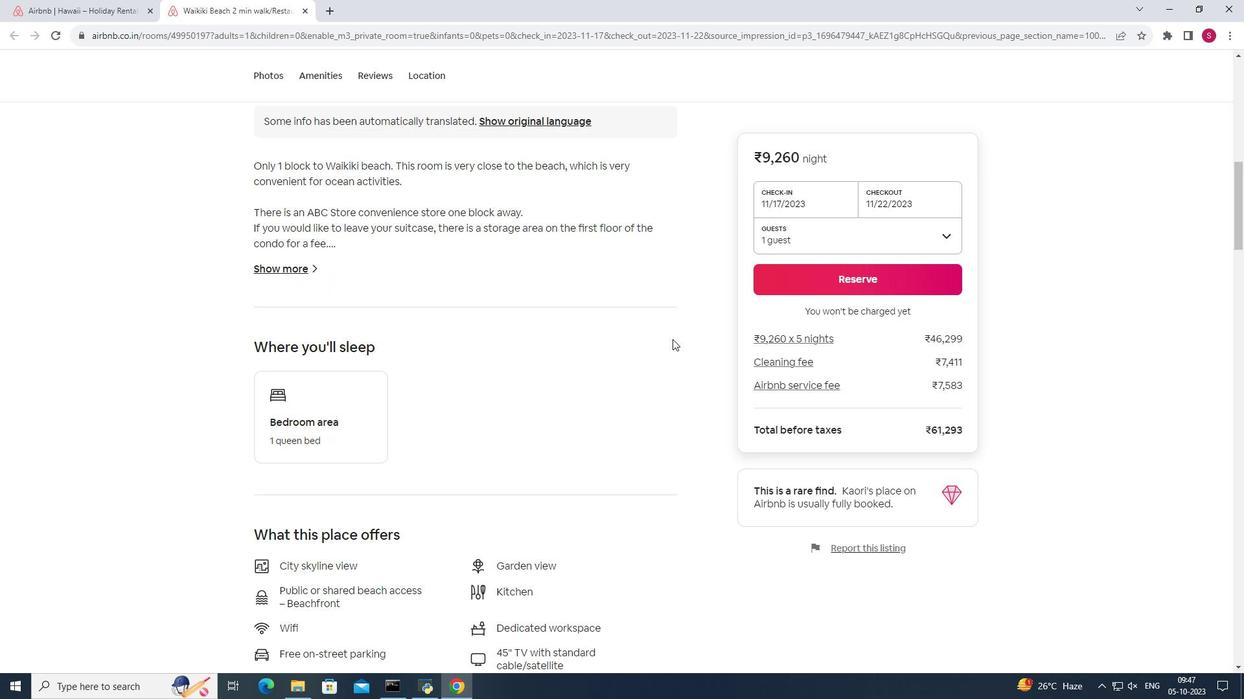 
Action: Mouse scrolled (672, 338) with delta (0, 0)
Screenshot: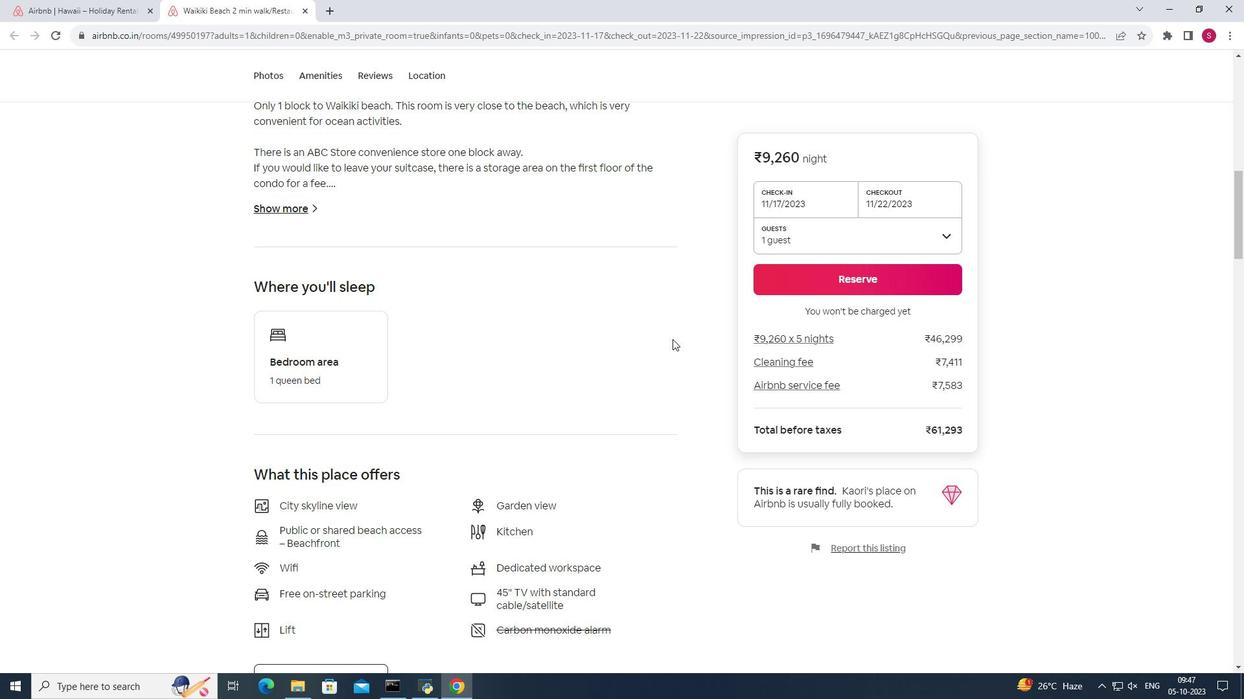 
Action: Mouse scrolled (672, 338) with delta (0, 0)
Screenshot: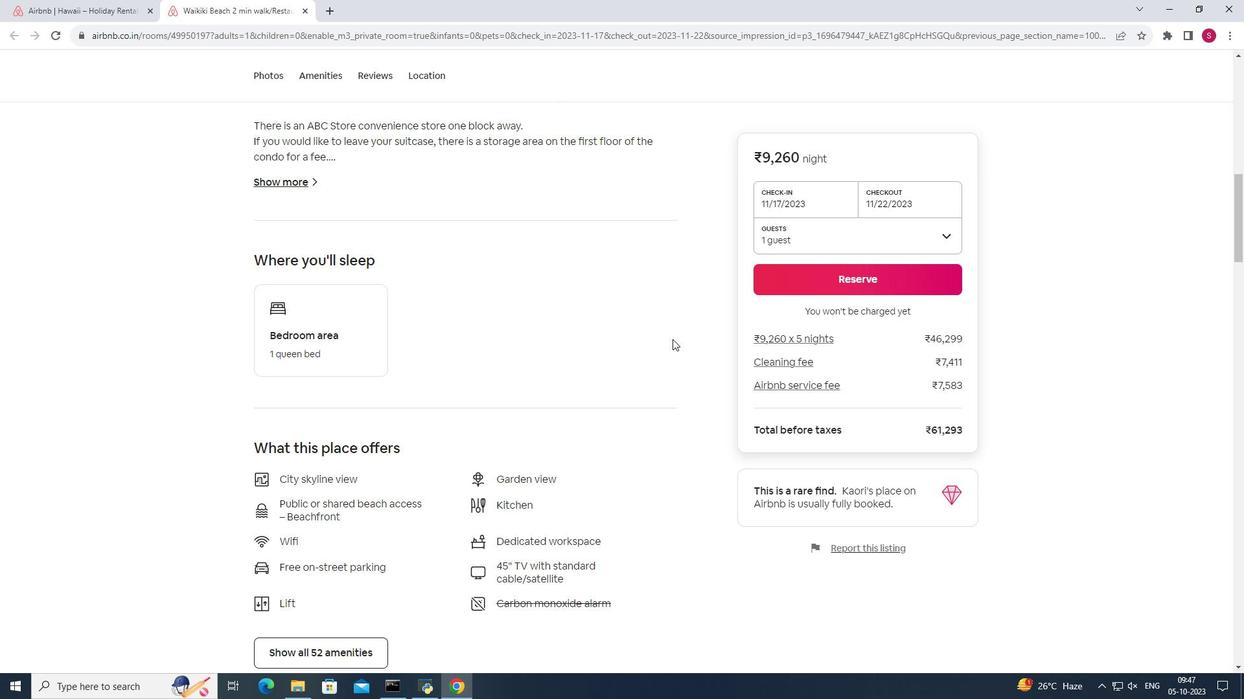 
Action: Mouse scrolled (672, 338) with delta (0, 0)
Screenshot: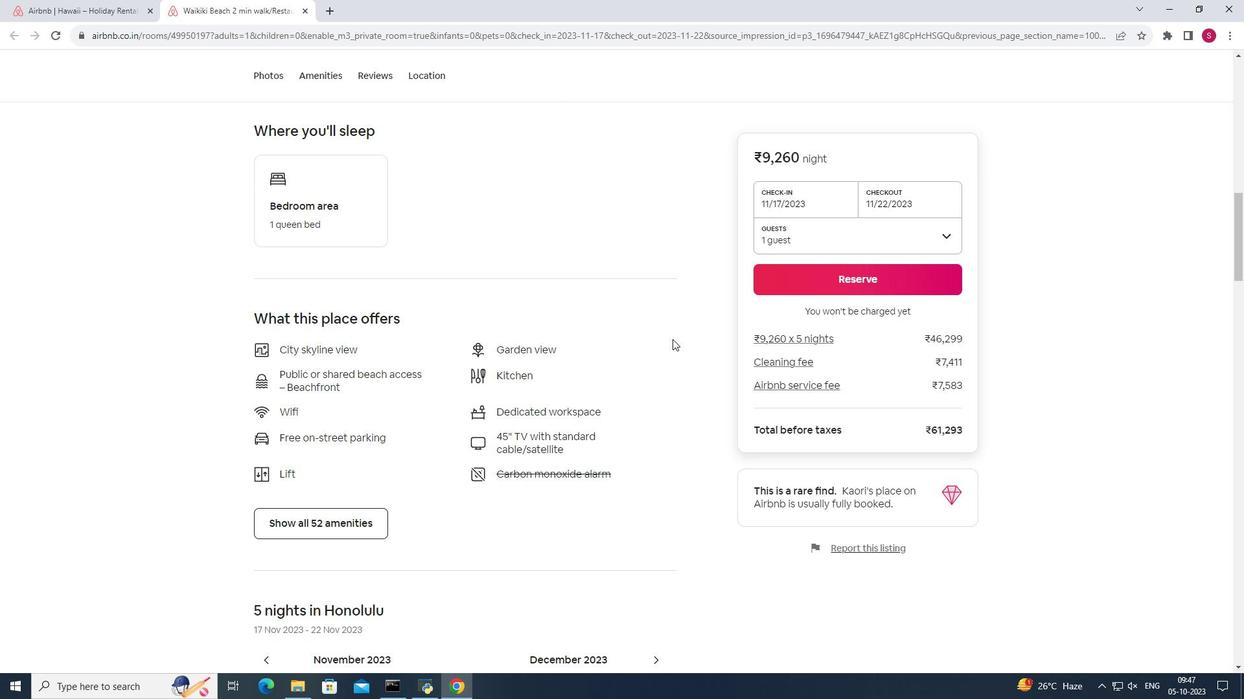 
Action: Mouse scrolled (672, 338) with delta (0, 0)
Screenshot: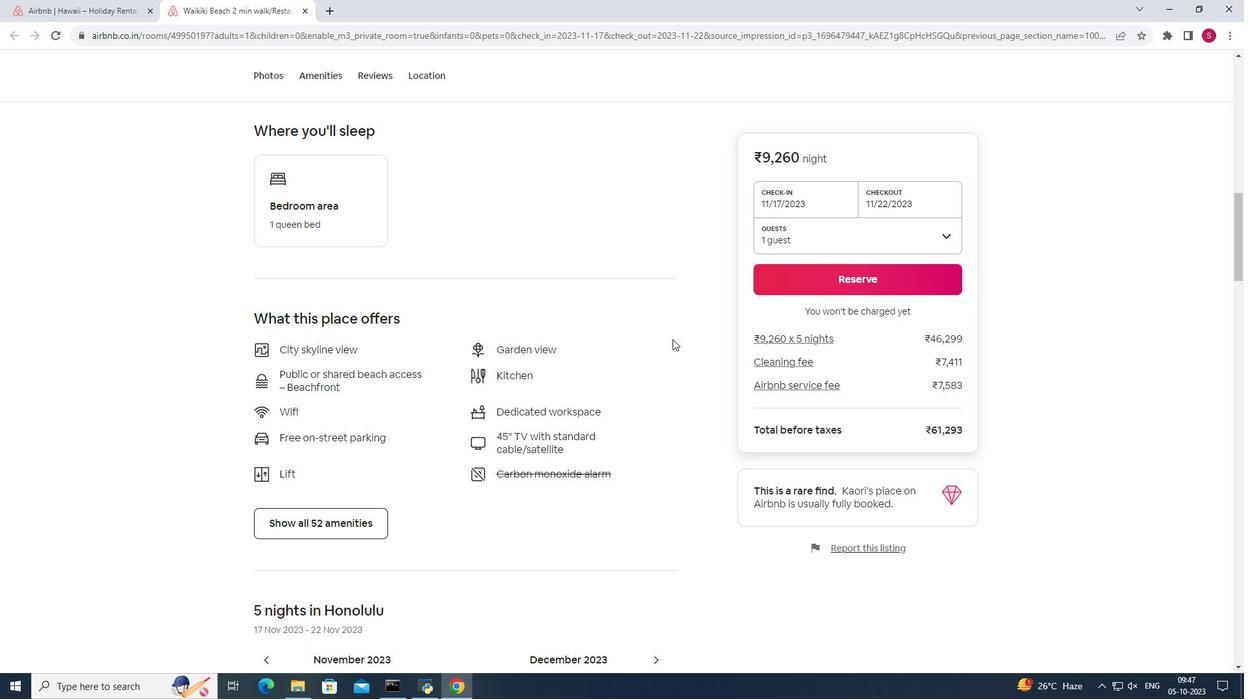 
Action: Mouse scrolled (672, 338) with delta (0, 0)
Screenshot: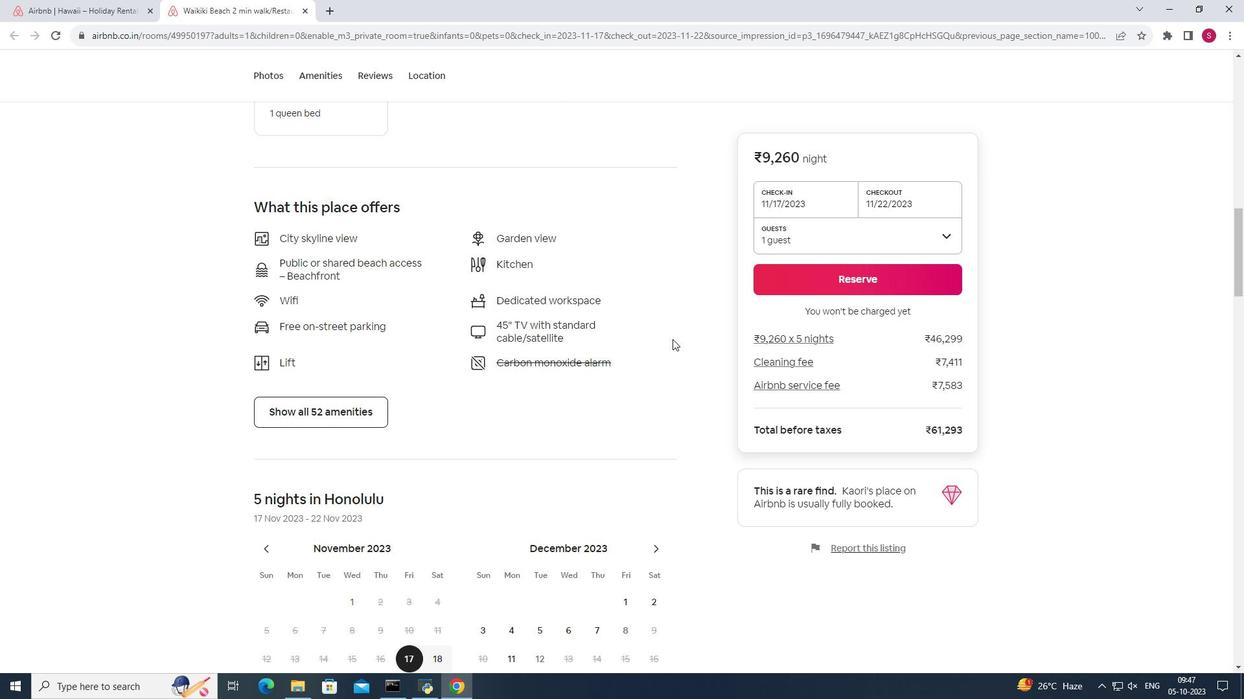 
Action: Mouse scrolled (672, 338) with delta (0, 0)
Screenshot: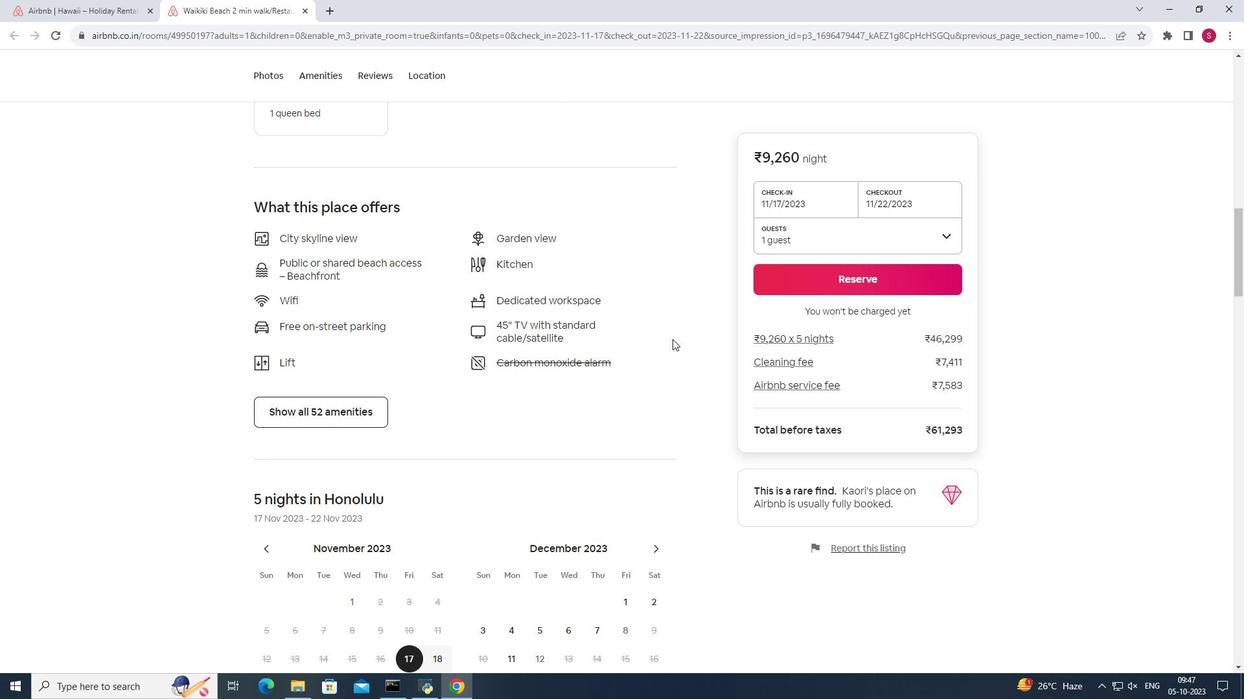 
Action: Mouse scrolled (672, 338) with delta (0, 0)
Screenshot: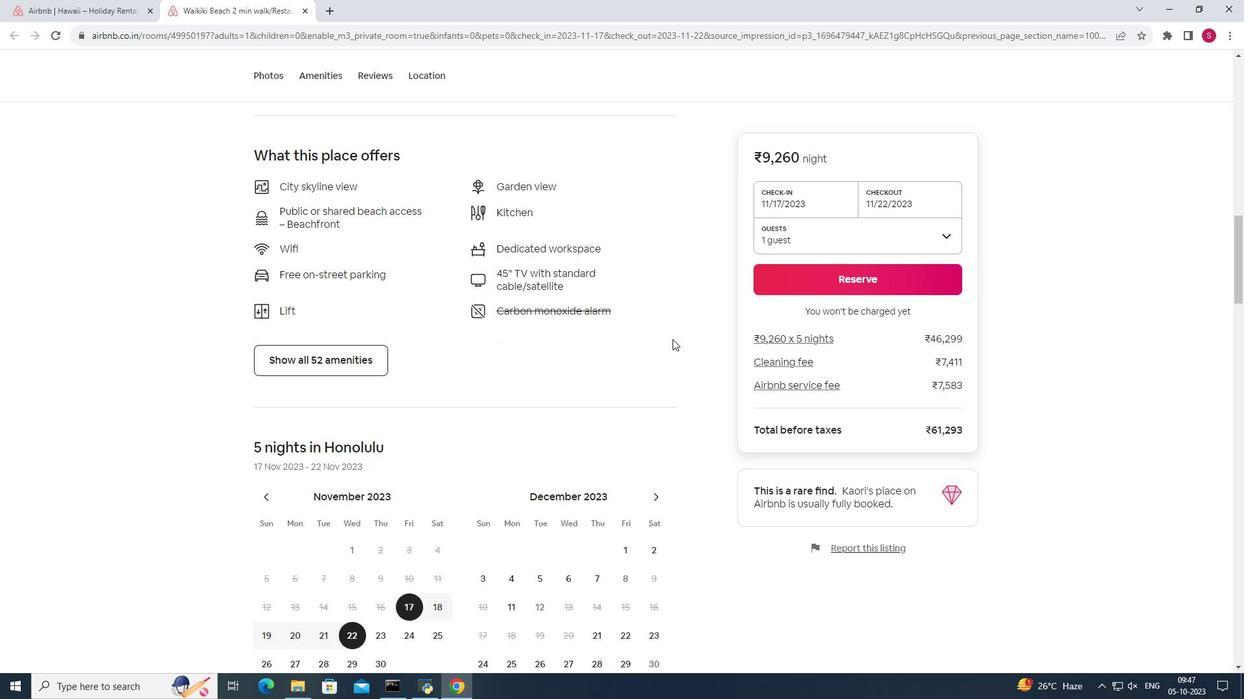 
Action: Mouse scrolled (672, 338) with delta (0, 0)
Screenshot: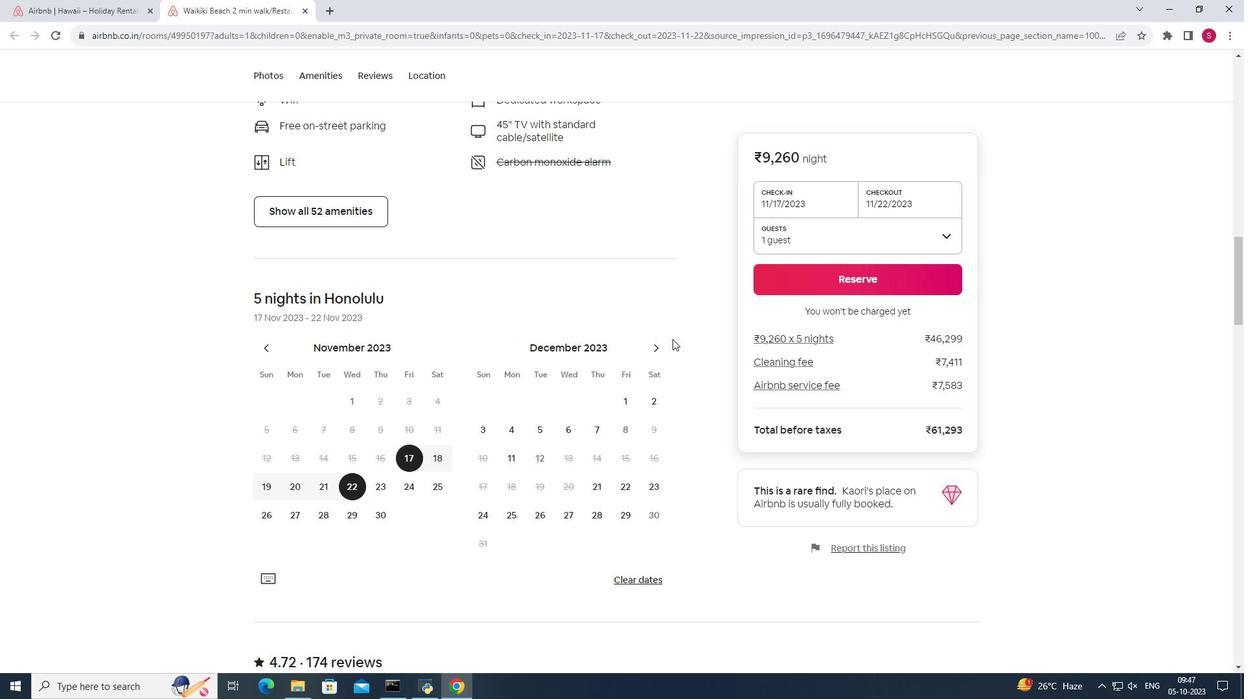 
Action: Mouse scrolled (672, 338) with delta (0, 0)
Screenshot: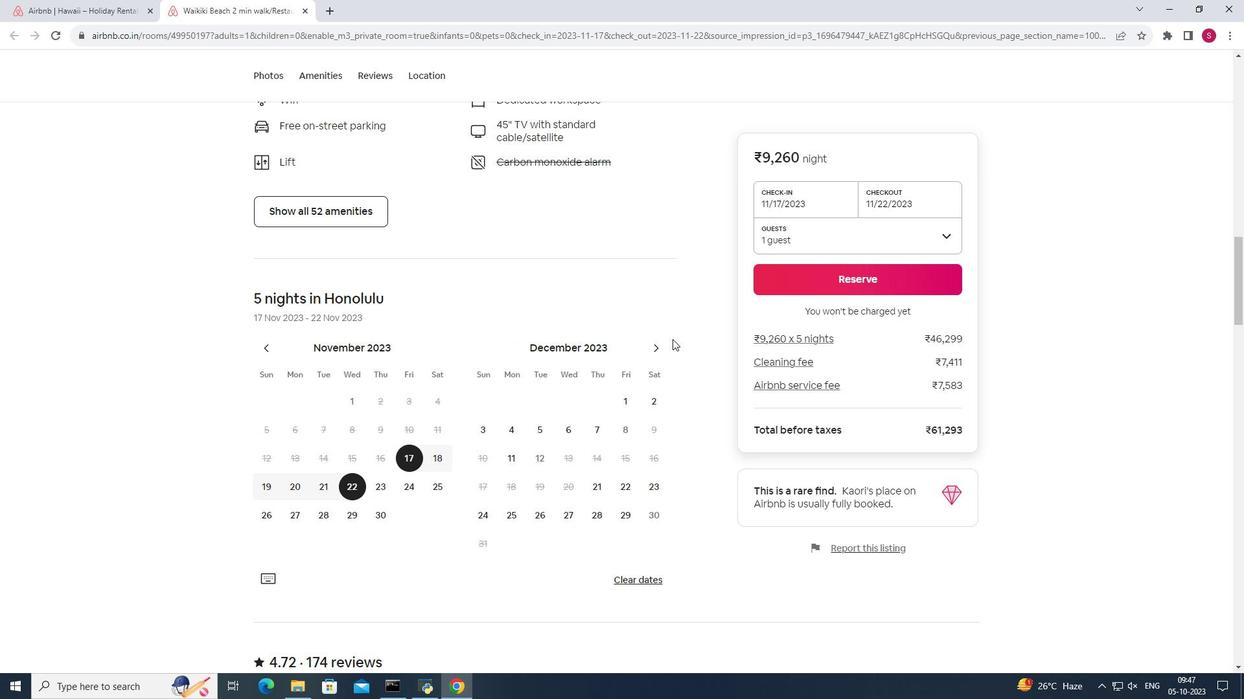 
Action: Mouse scrolled (672, 338) with delta (0, 0)
Screenshot: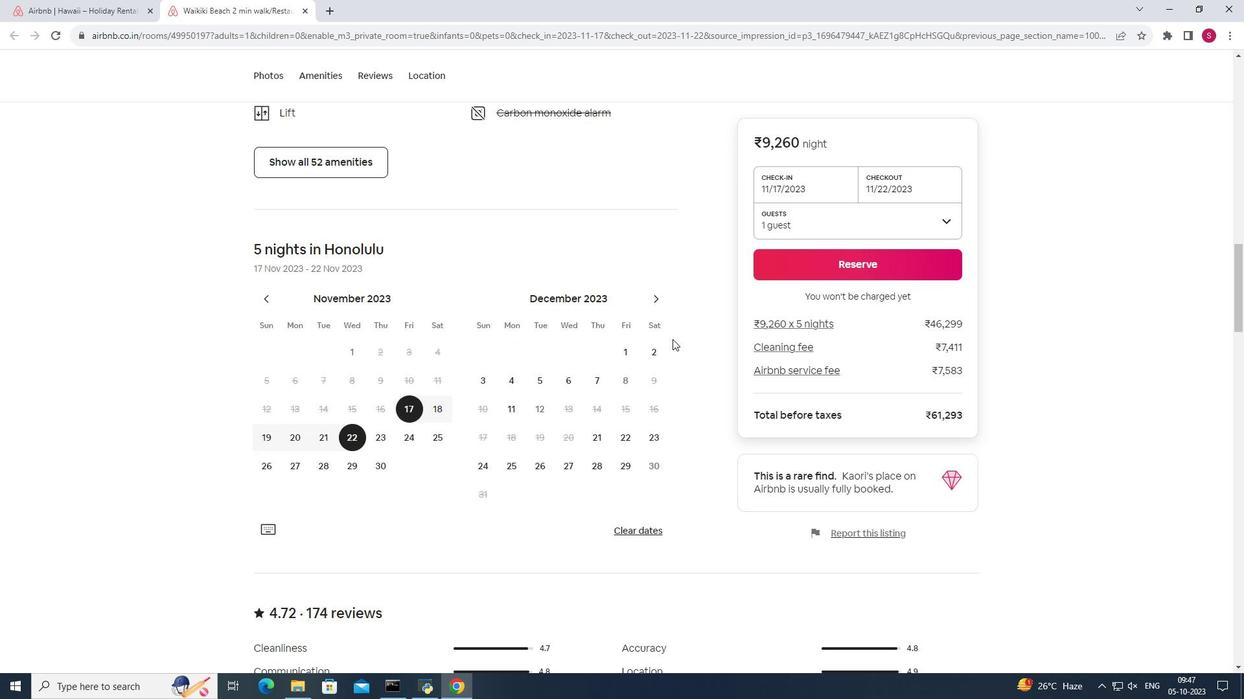 
Action: Mouse scrolled (672, 338) with delta (0, 0)
Screenshot: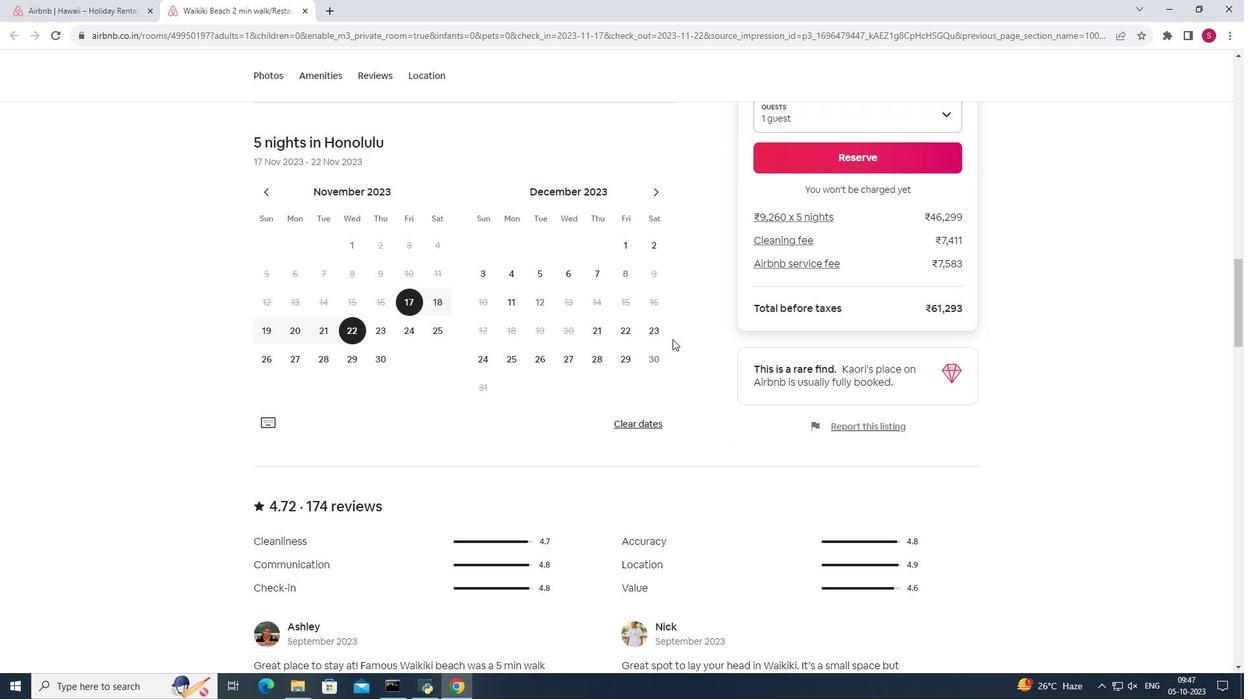 
Action: Mouse scrolled (672, 338) with delta (0, 0)
Screenshot: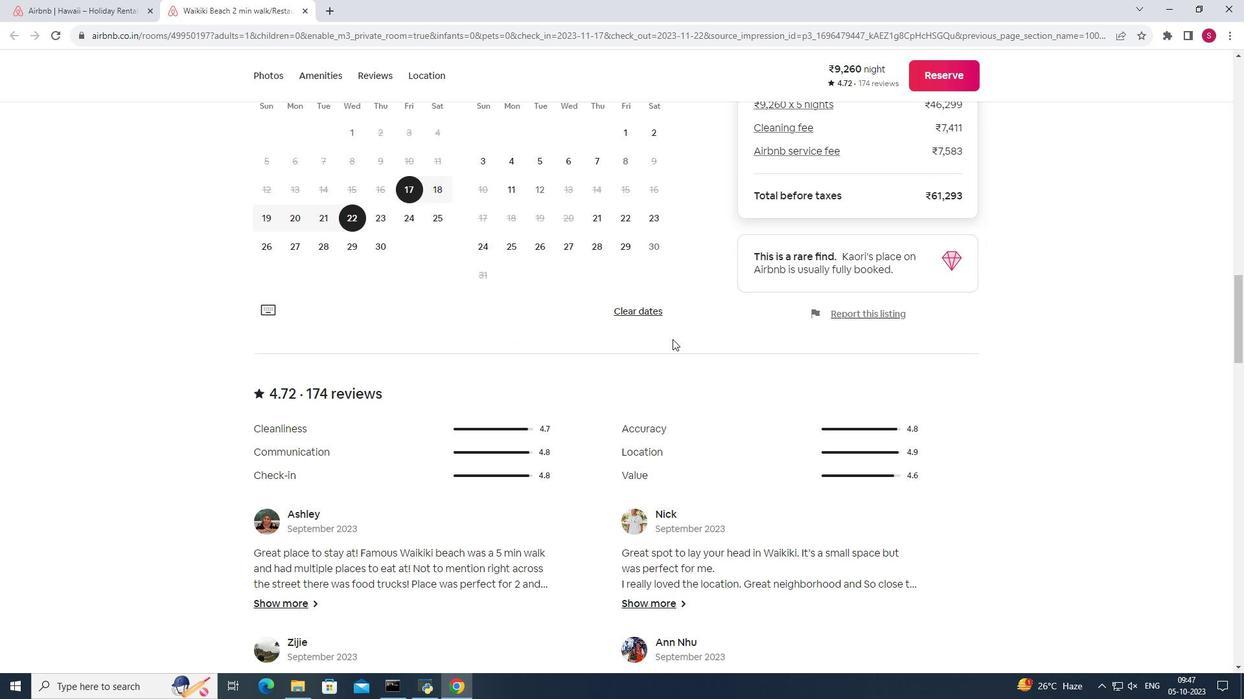 
Action: Mouse scrolled (672, 338) with delta (0, 0)
Screenshot: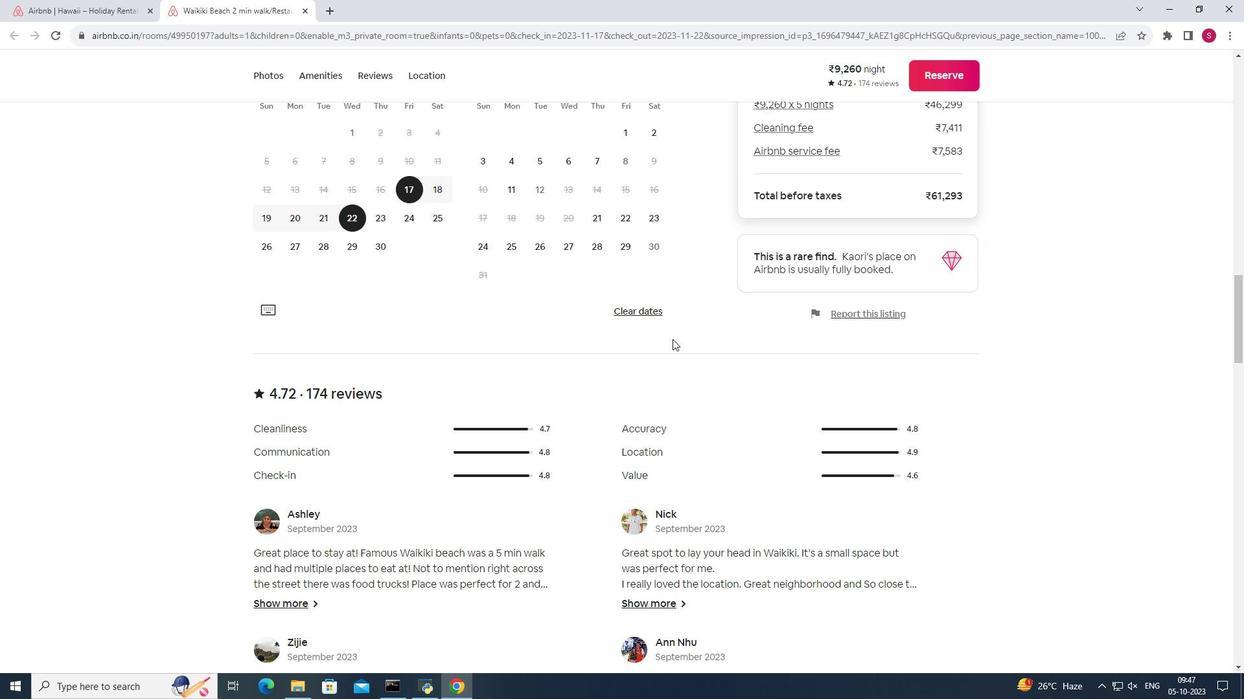 
Action: Mouse scrolled (672, 338) with delta (0, 0)
Screenshot: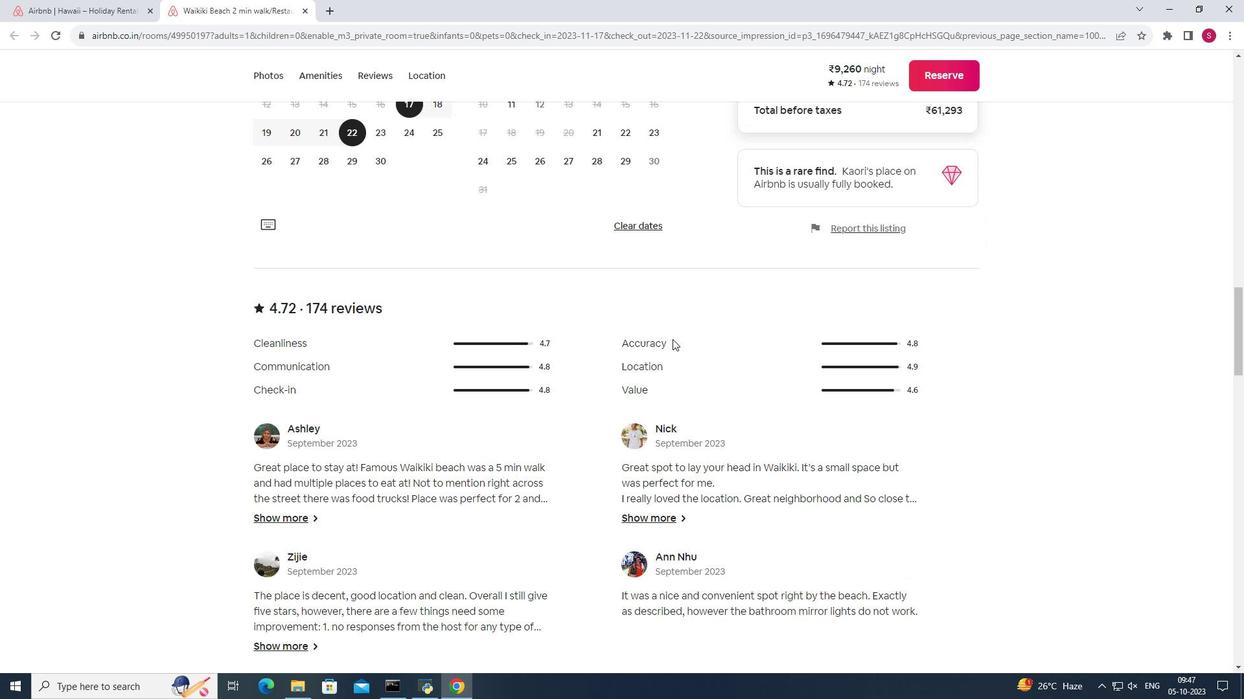 
Action: Mouse scrolled (672, 338) with delta (0, 0)
Screenshot: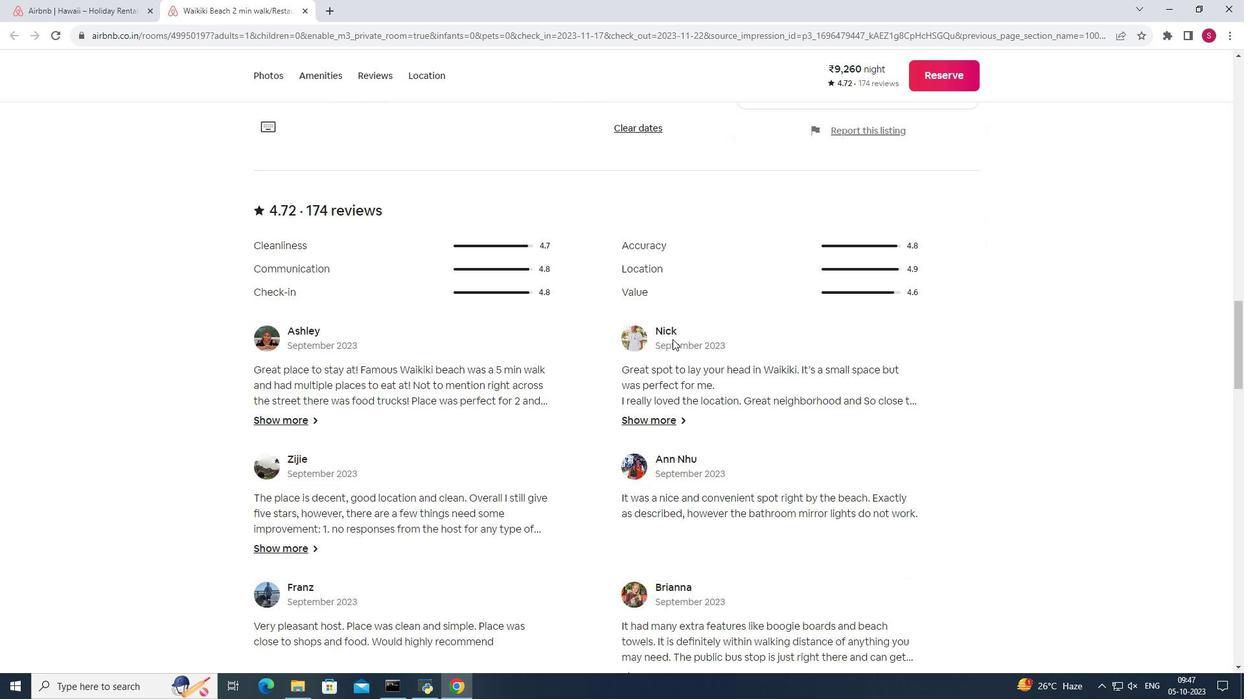 
Action: Mouse moved to (580, 383)
Screenshot: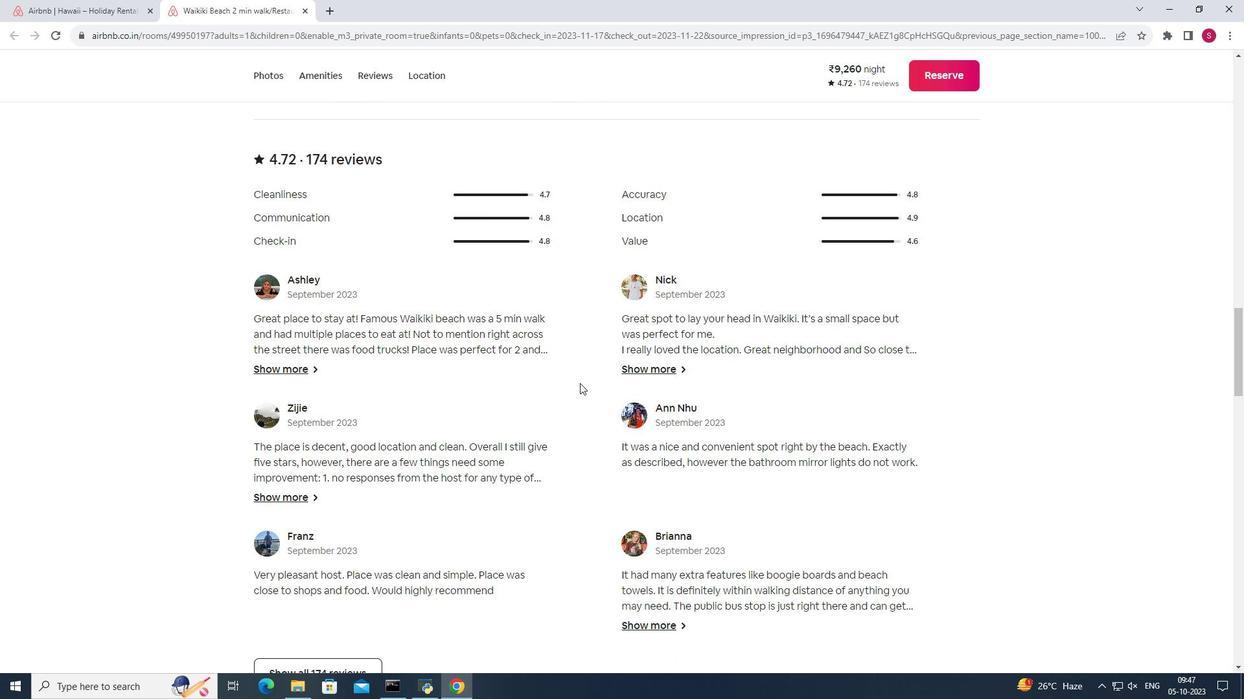 
Action: Mouse scrolled (580, 383) with delta (0, 0)
Screenshot: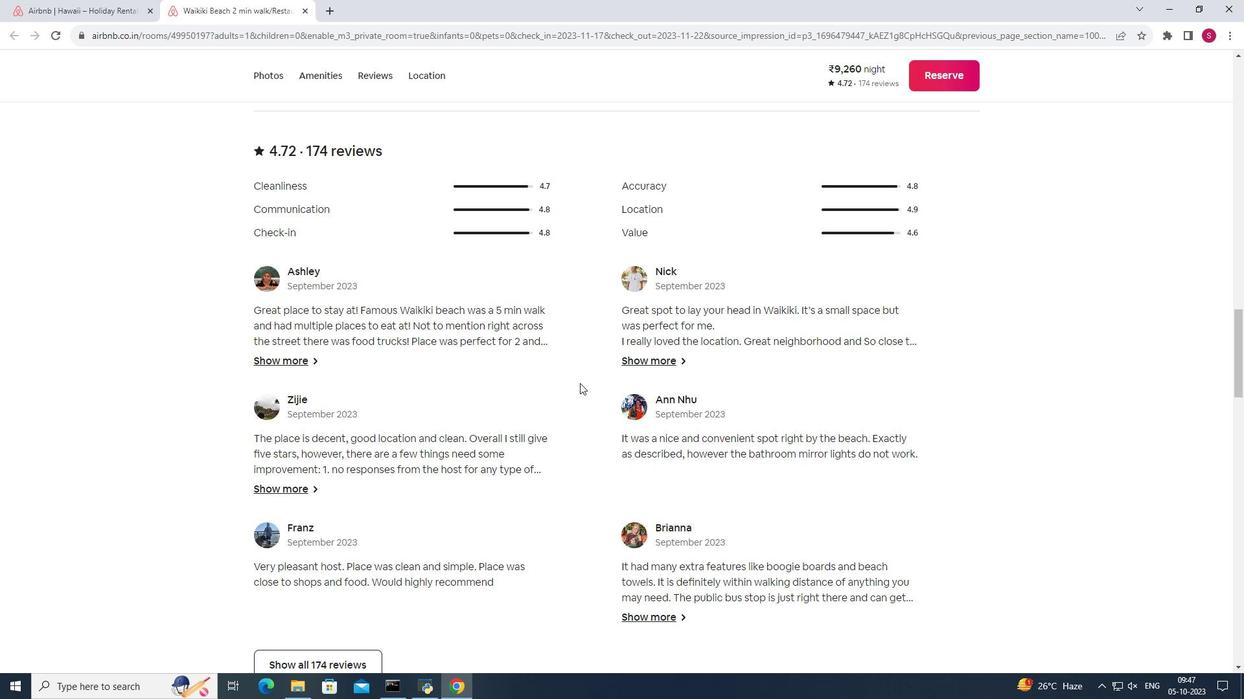 
Action: Mouse scrolled (580, 383) with delta (0, 0)
Screenshot: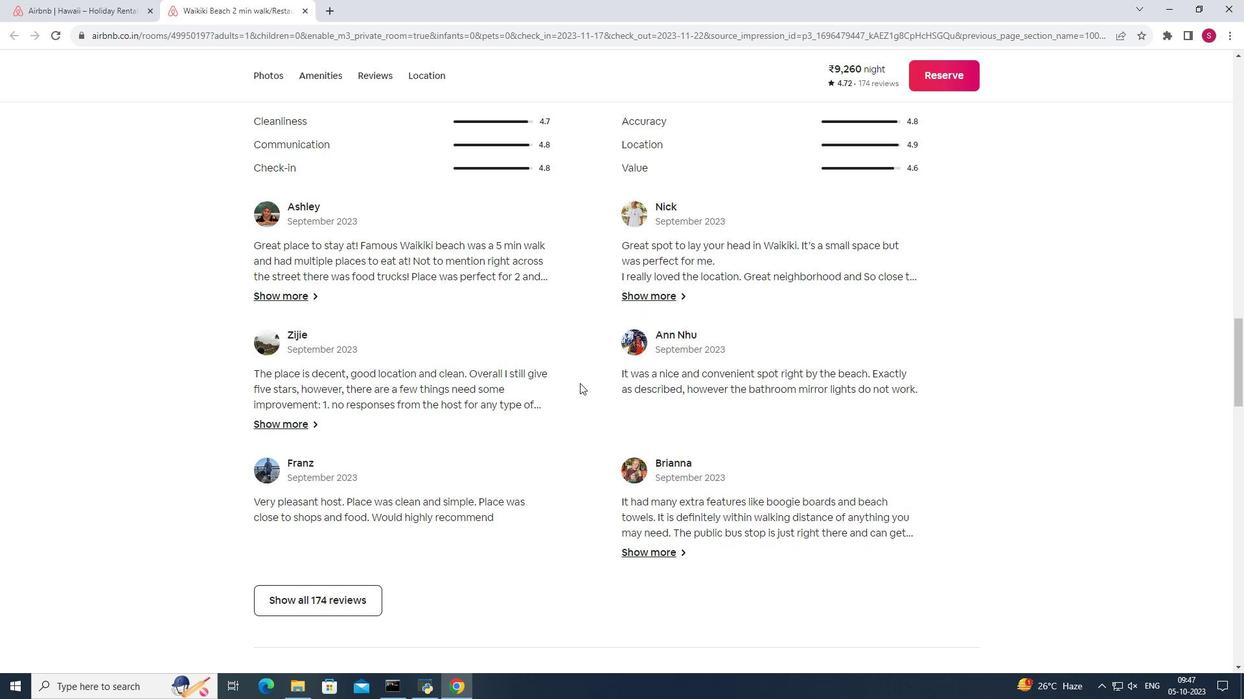 
Action: Mouse moved to (580, 383)
Screenshot: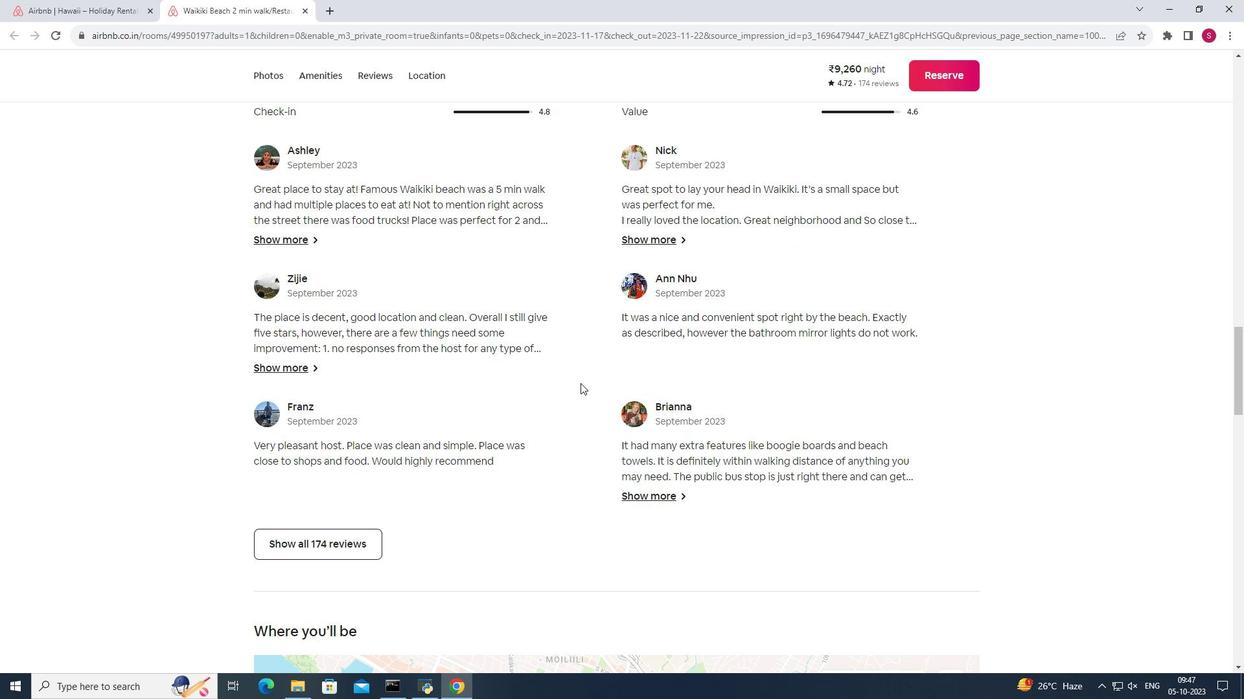 
Action: Mouse scrolled (580, 383) with delta (0, 0)
Screenshot: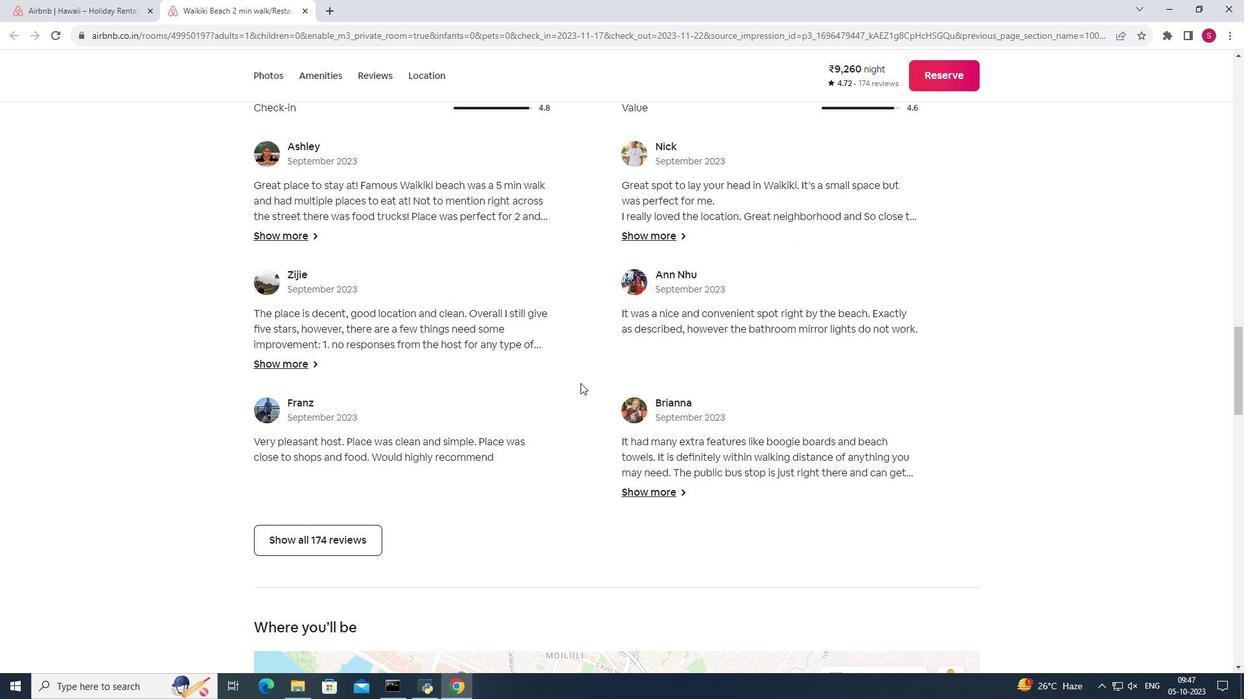 
Action: Mouse moved to (322, 488)
Screenshot: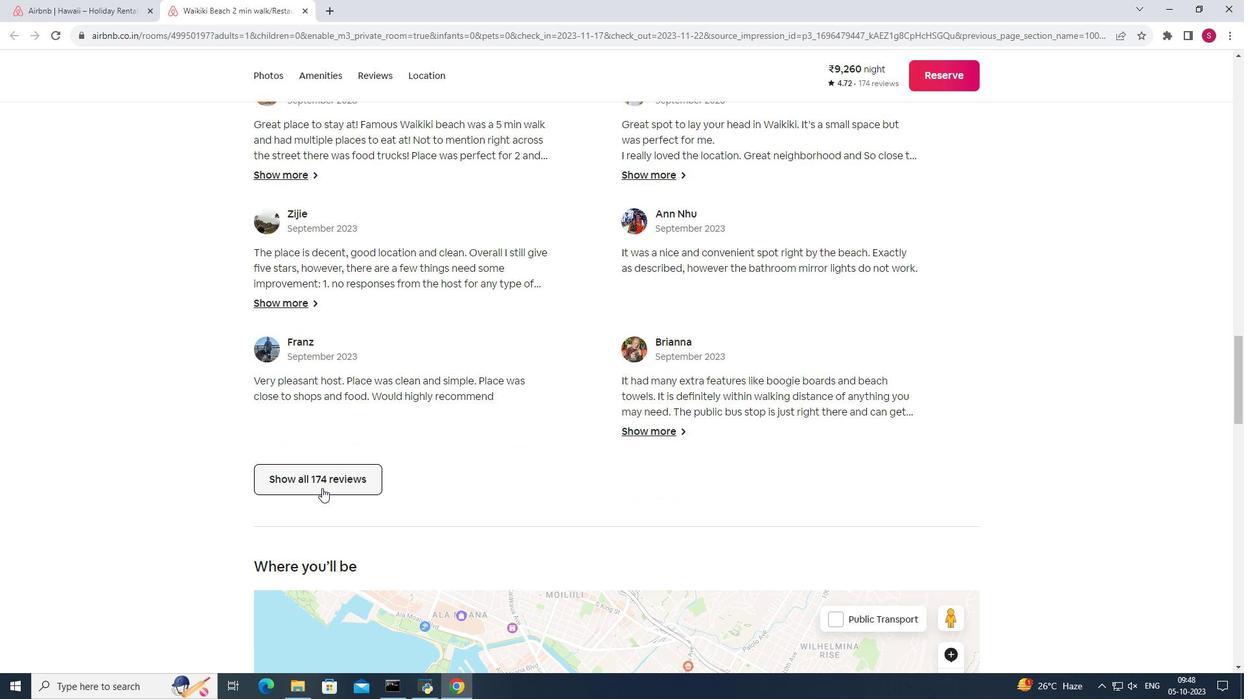 
Action: Mouse pressed left at (322, 488)
Screenshot: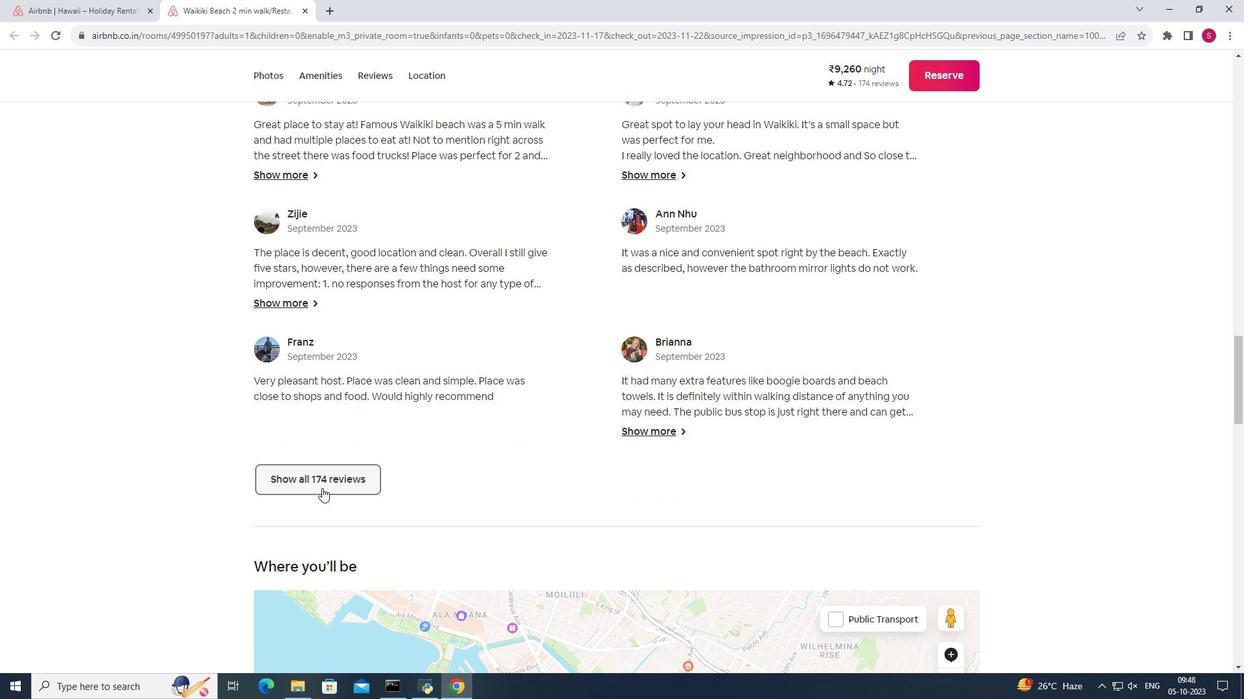 
Action: Mouse moved to (813, 398)
Screenshot: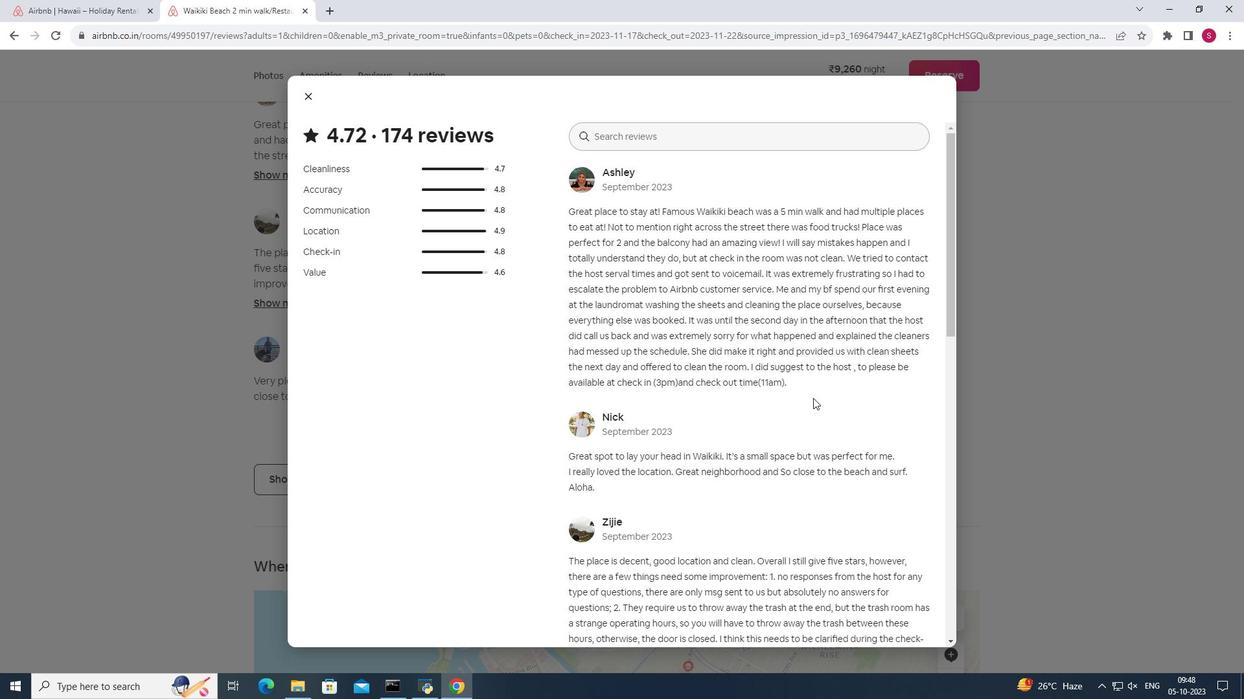 
Action: Mouse scrolled (813, 397) with delta (0, 0)
Screenshot: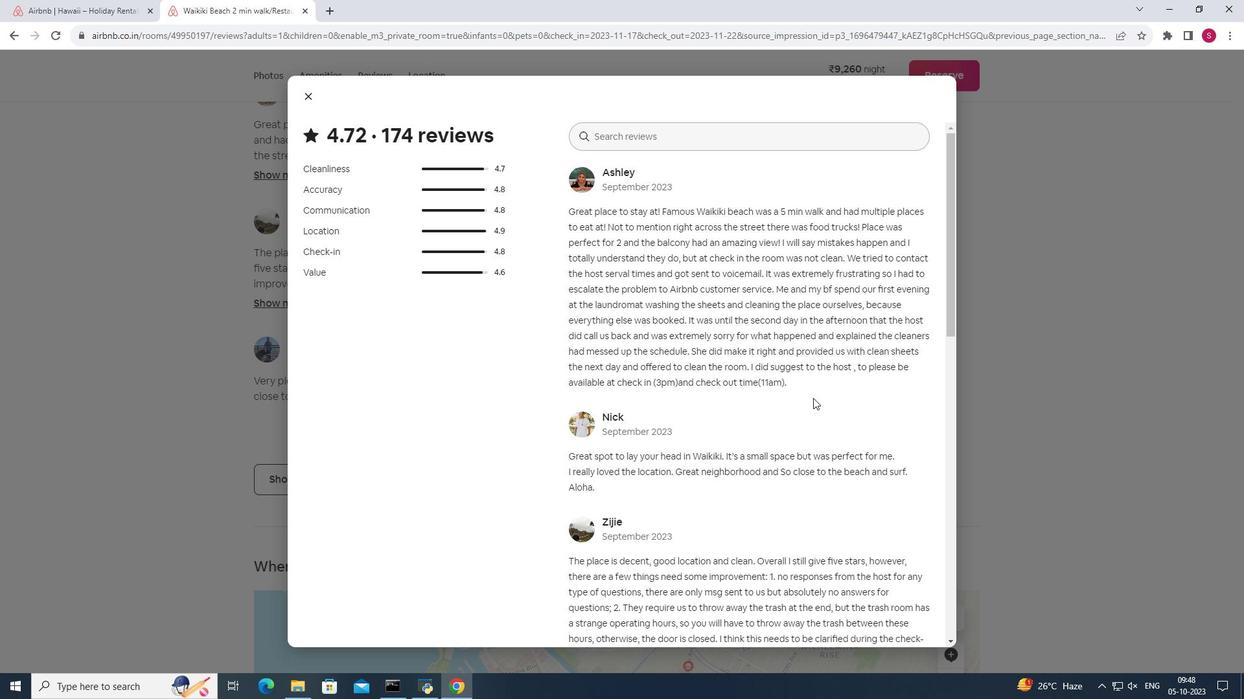 
Action: Mouse scrolled (813, 397) with delta (0, 0)
Screenshot: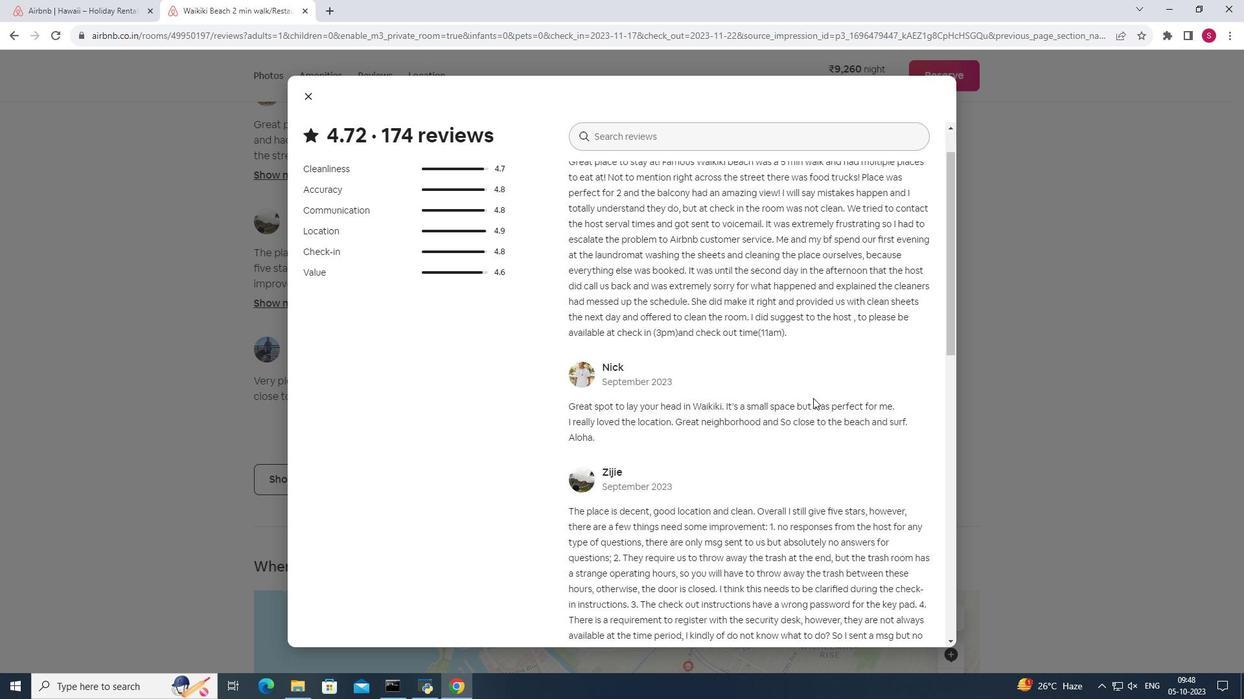 
Action: Mouse scrolled (813, 397) with delta (0, 0)
Screenshot: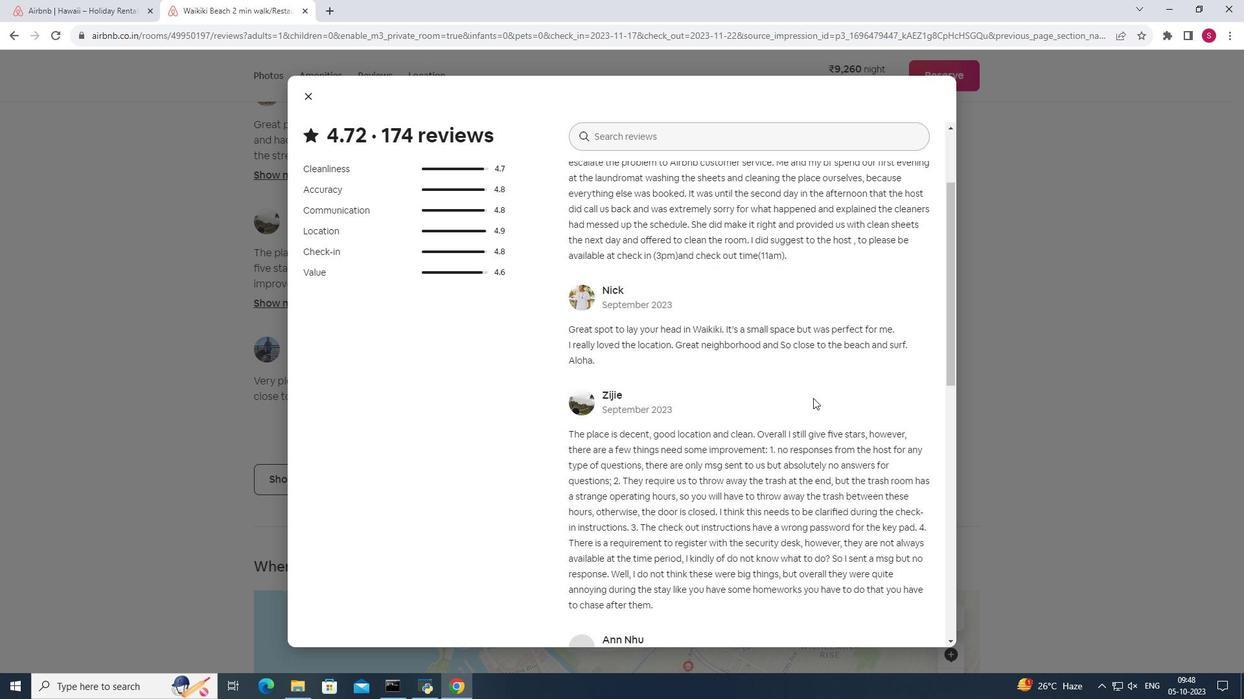 
Action: Mouse moved to (887, 403)
Screenshot: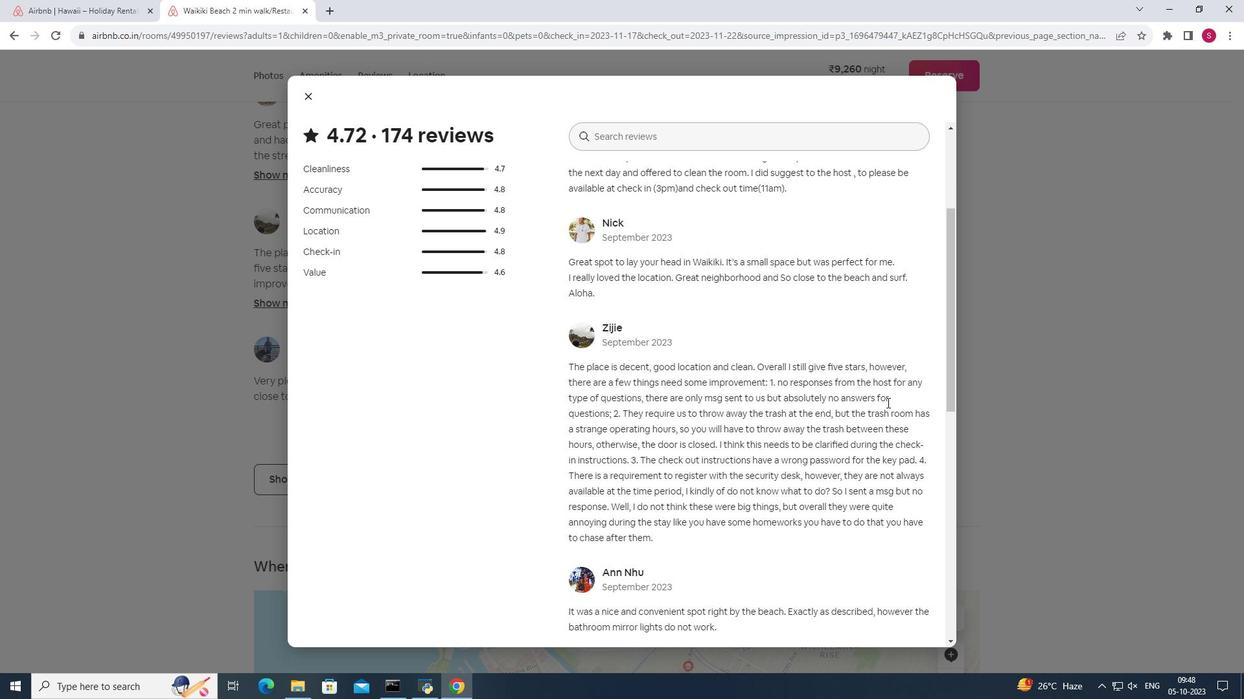 
Action: Mouse scrolled (887, 402) with delta (0, 0)
Screenshot: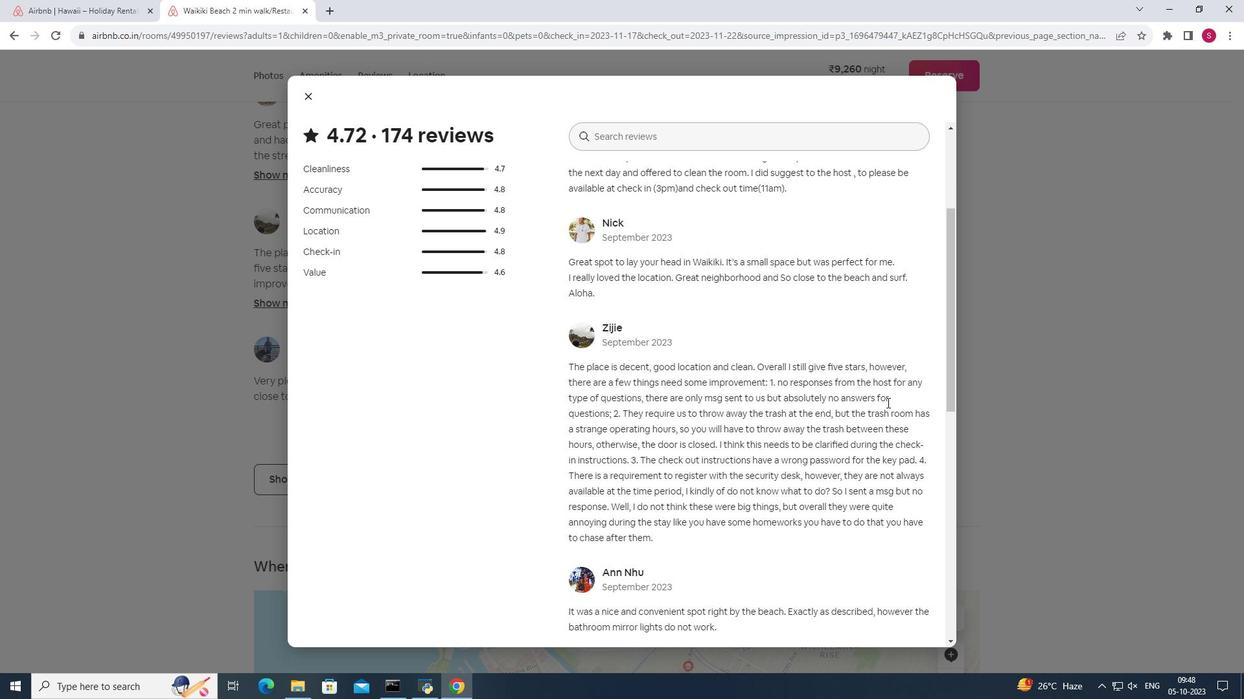 
Action: Mouse scrolled (887, 402) with delta (0, 0)
Screenshot: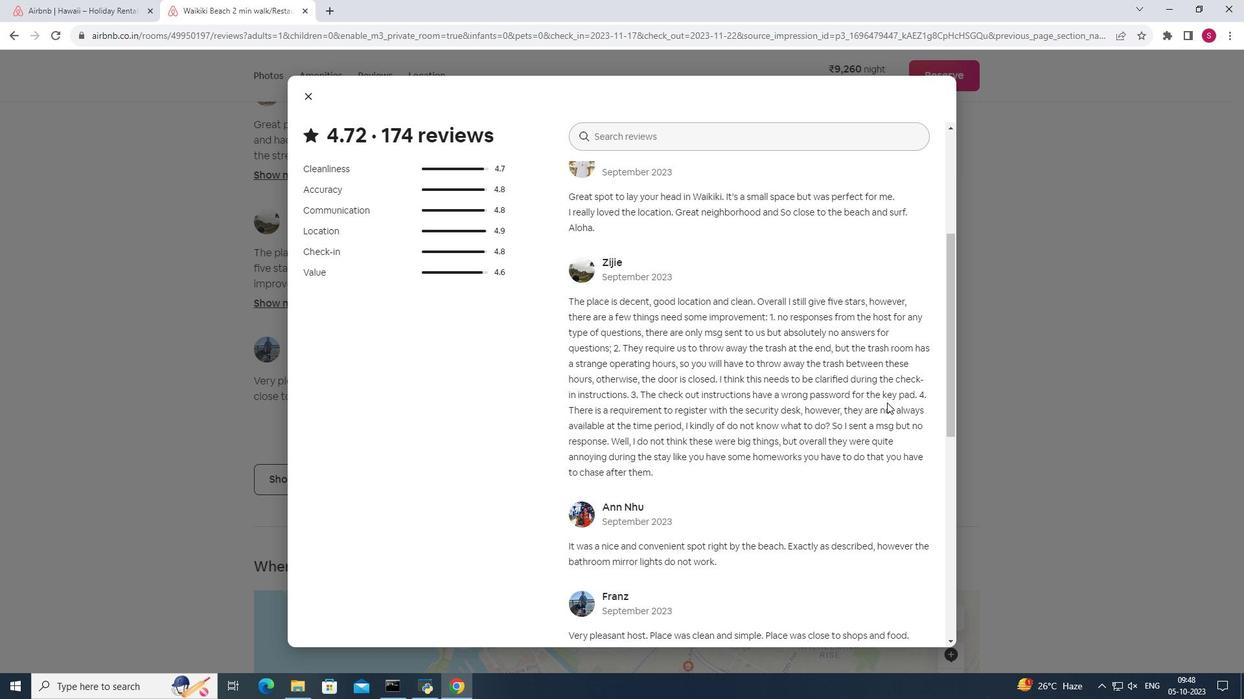 
Action: Mouse scrolled (887, 402) with delta (0, 0)
Screenshot: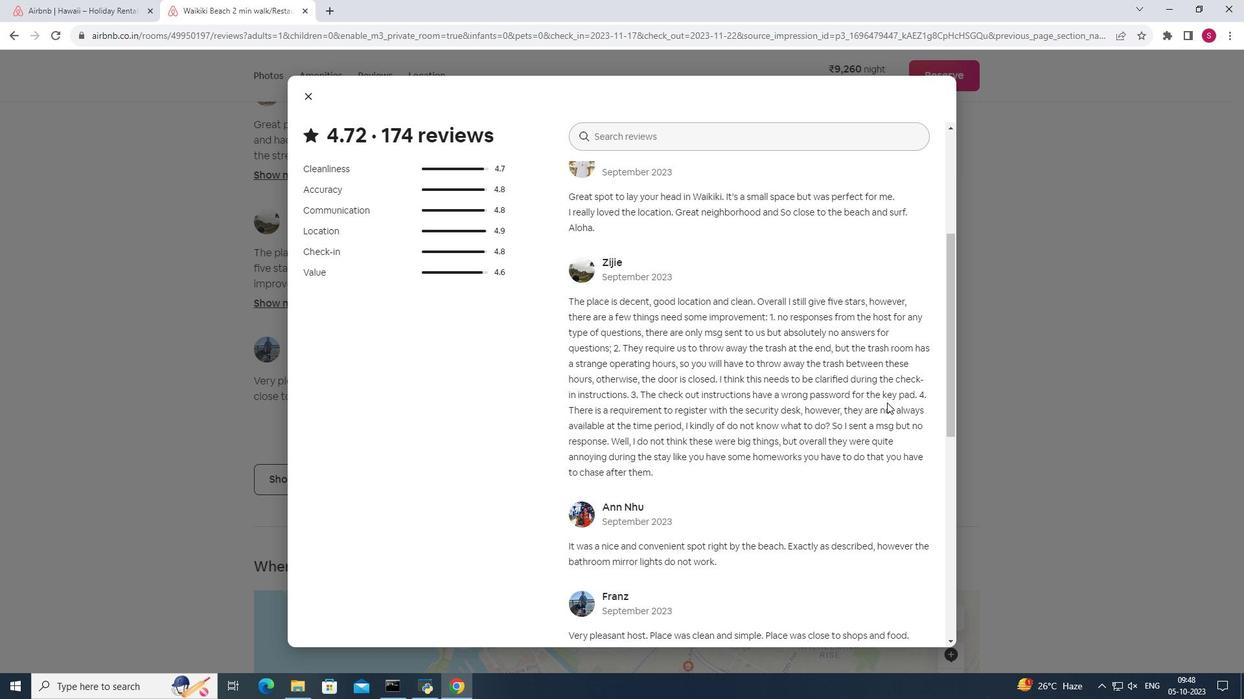 
Action: Mouse scrolled (887, 402) with delta (0, 0)
Screenshot: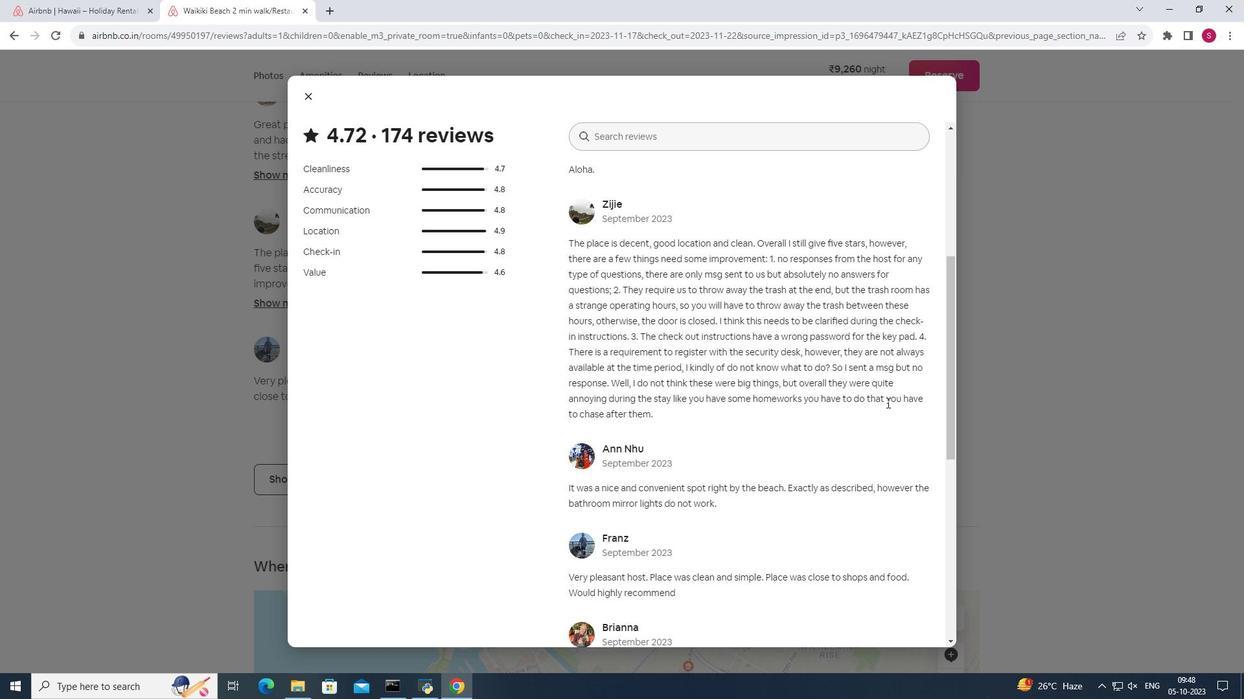 
Action: Mouse scrolled (887, 402) with delta (0, 0)
Screenshot: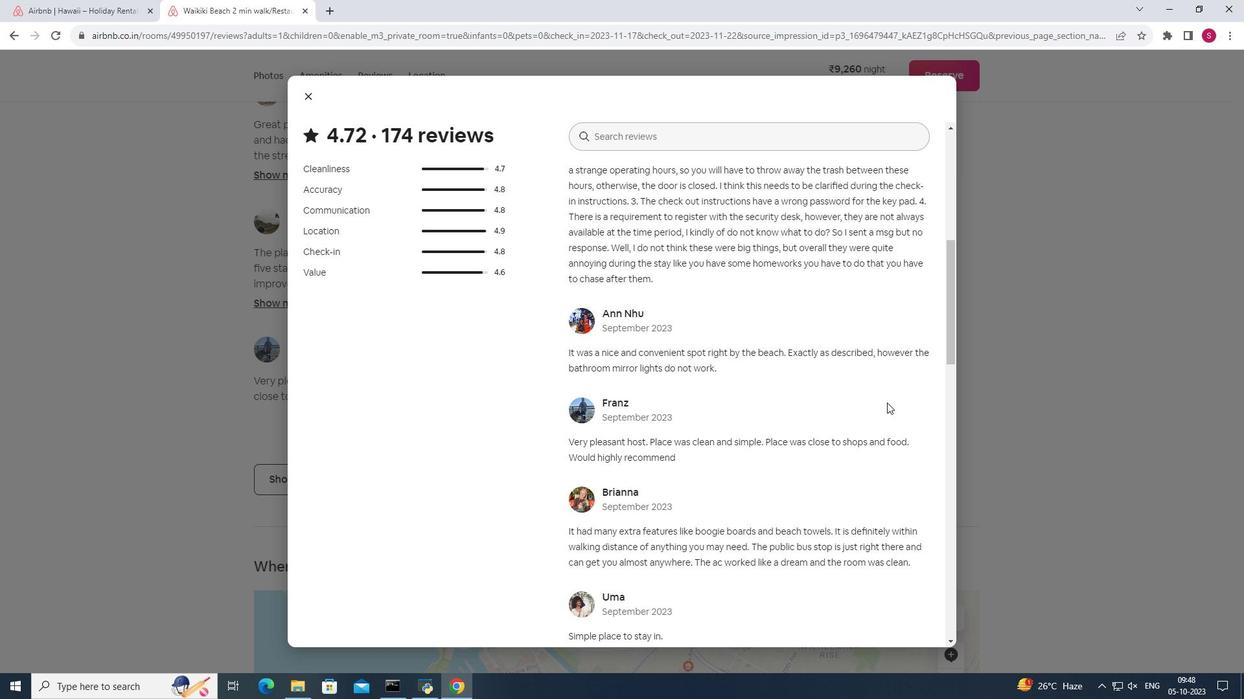 
Action: Mouse scrolled (887, 402) with delta (0, 0)
Screenshot: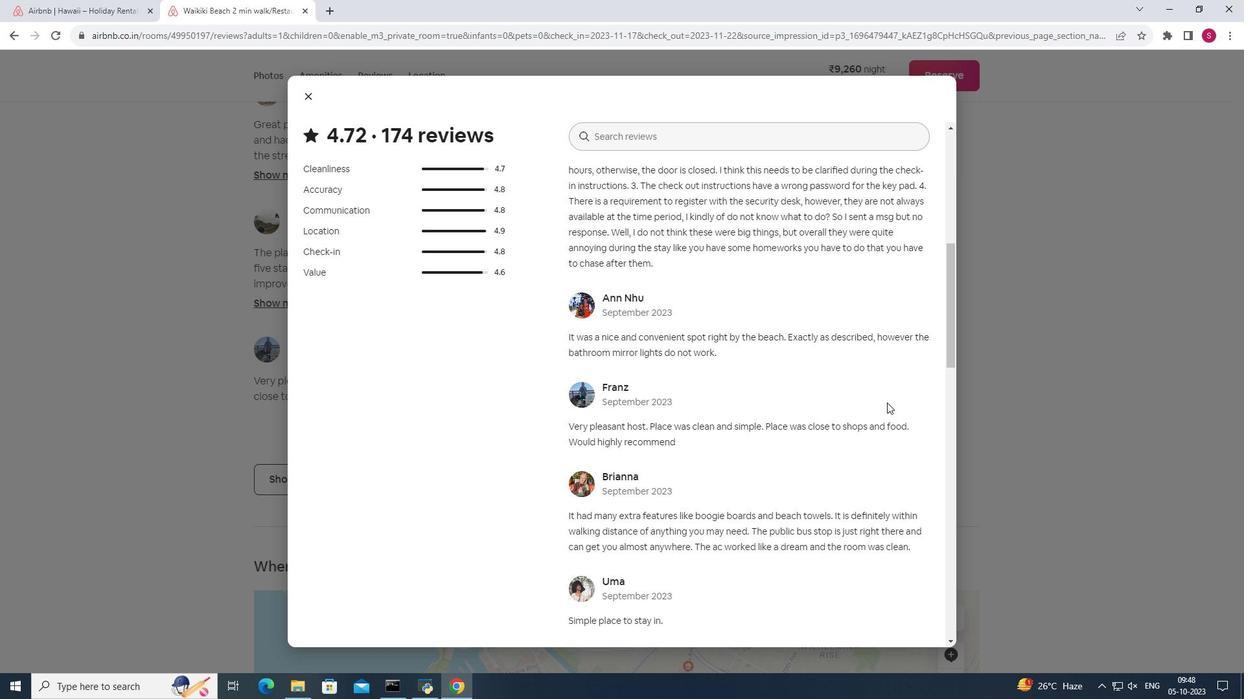 
Action: Mouse scrolled (887, 402) with delta (0, 0)
Screenshot: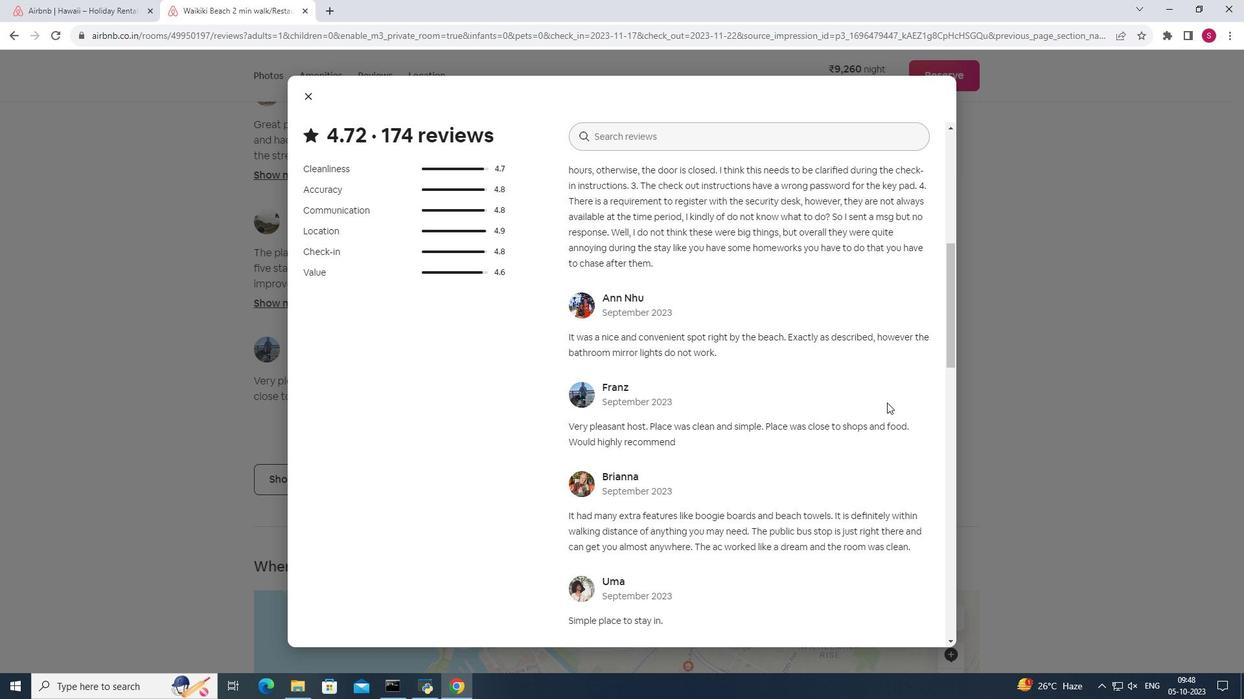 
Action: Mouse scrolled (887, 402) with delta (0, 0)
Screenshot: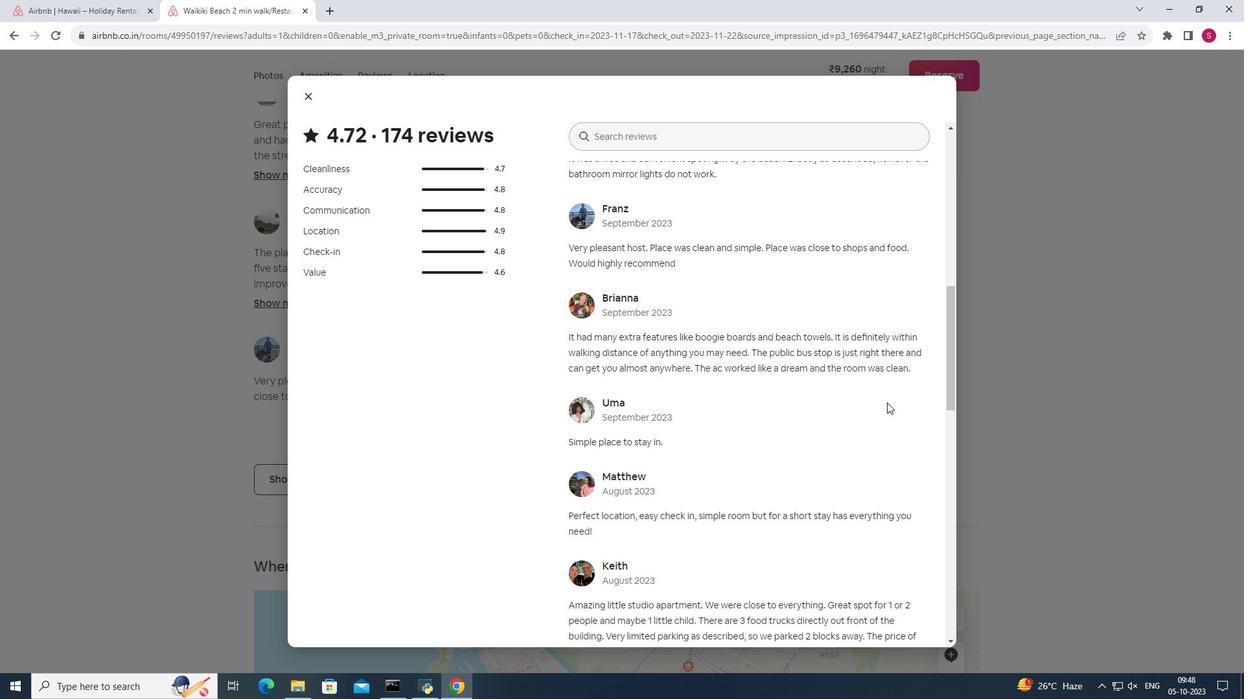 
Action: Mouse scrolled (887, 402) with delta (0, 0)
Screenshot: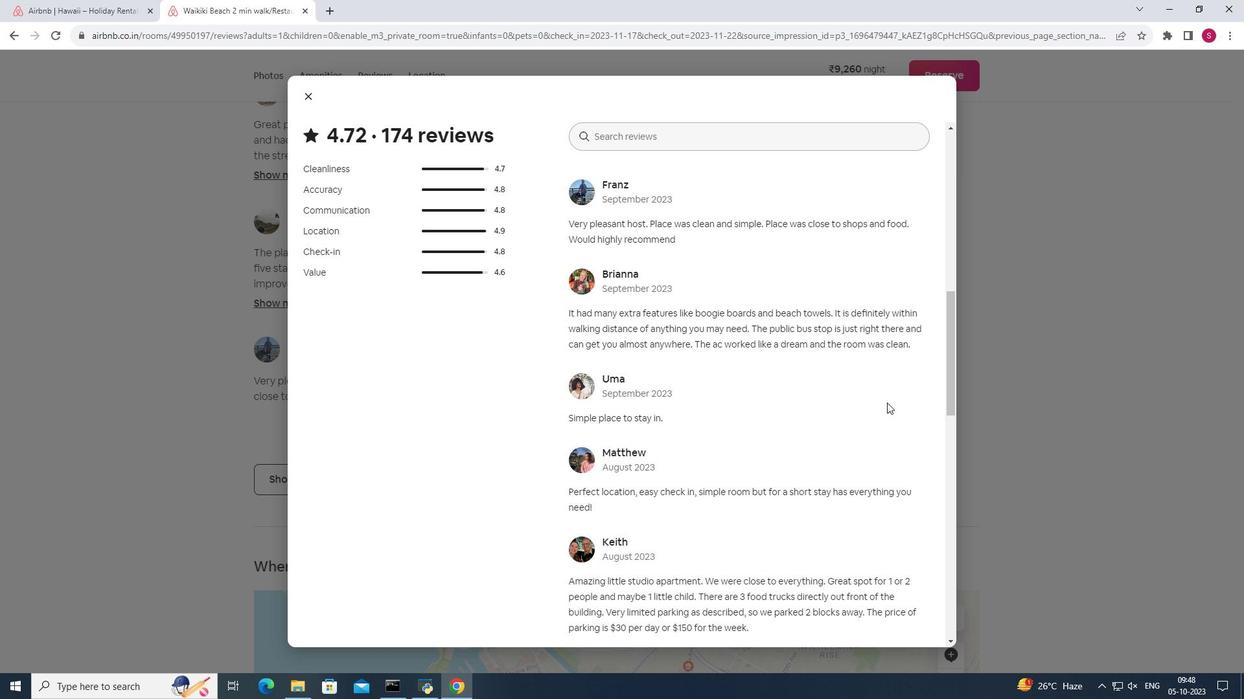 
Action: Mouse scrolled (887, 402) with delta (0, 0)
Screenshot: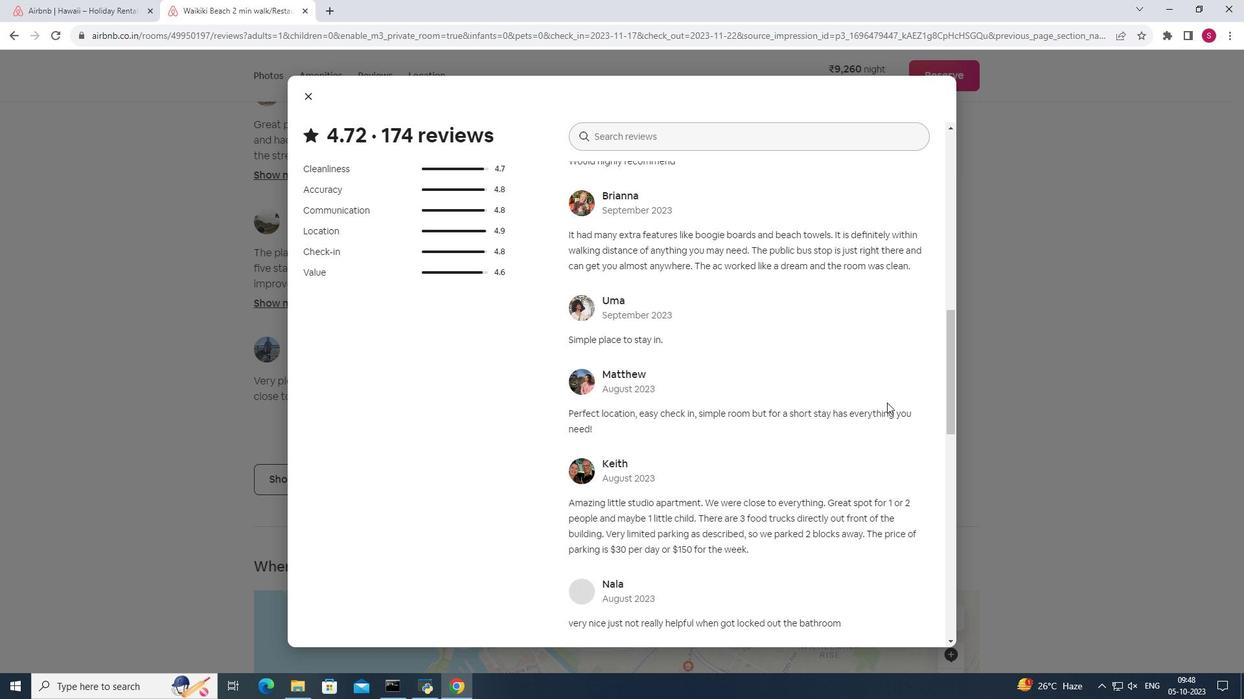 
Action: Mouse scrolled (887, 402) with delta (0, 0)
Screenshot: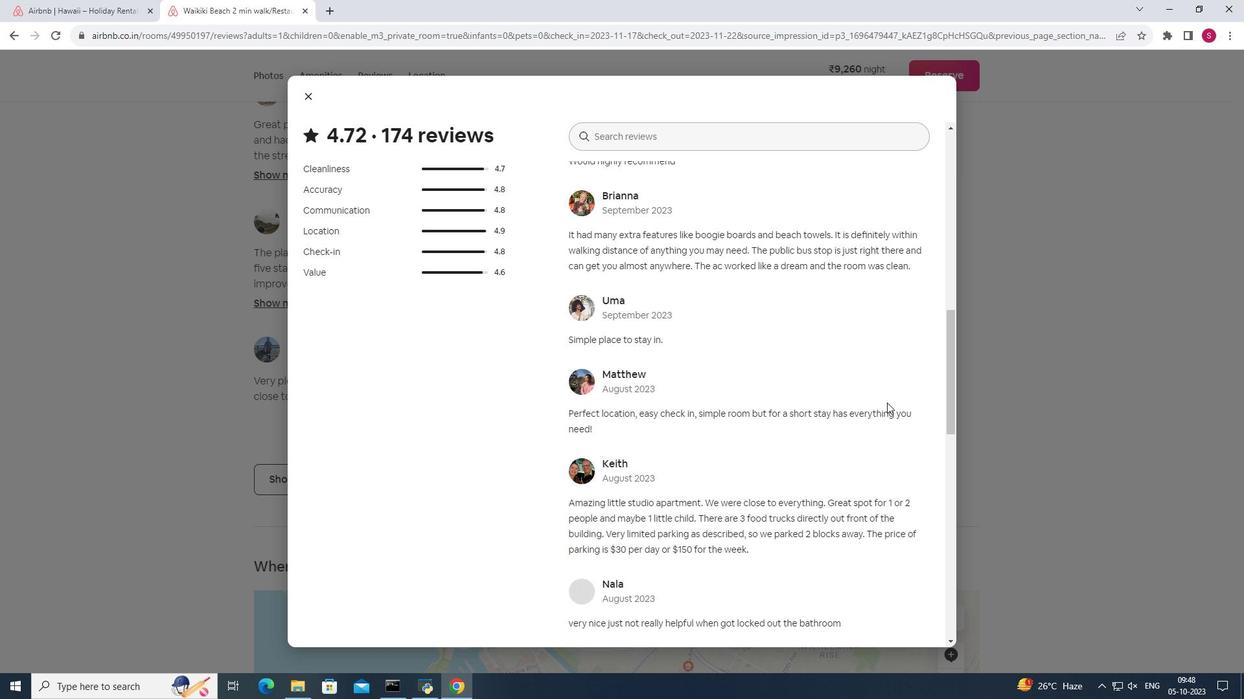 
Action: Mouse moved to (887, 403)
Screenshot: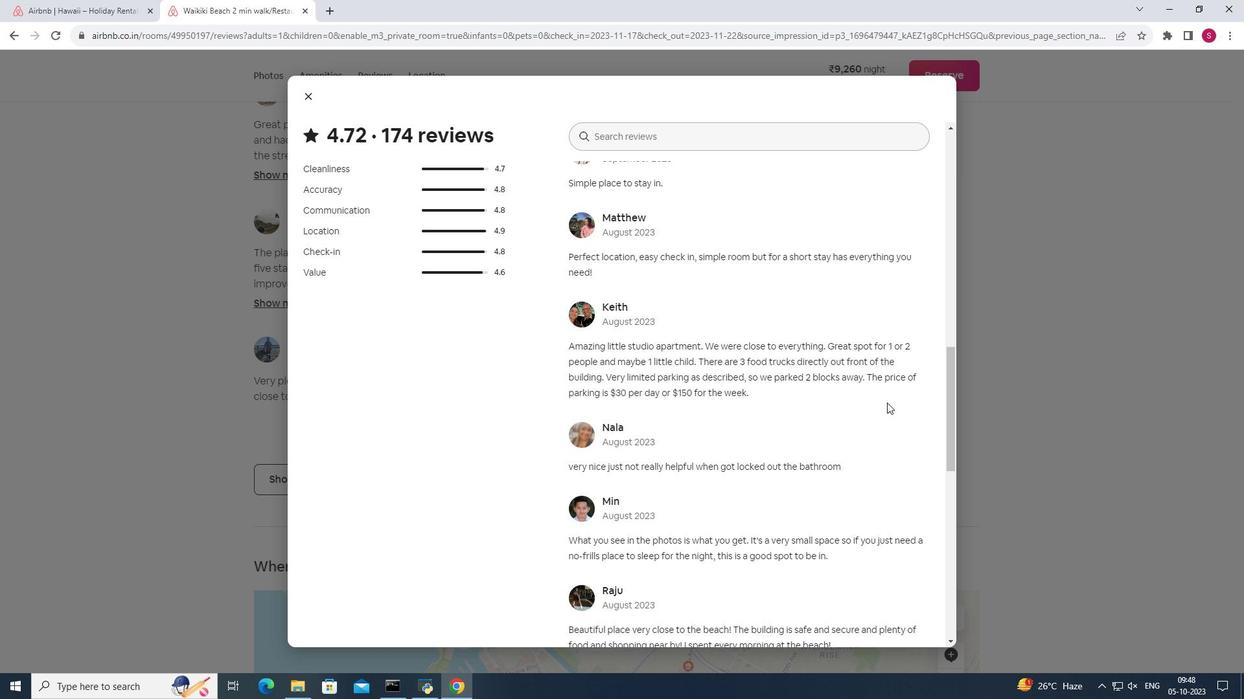 
Action: Mouse scrolled (887, 402) with delta (0, 0)
Screenshot: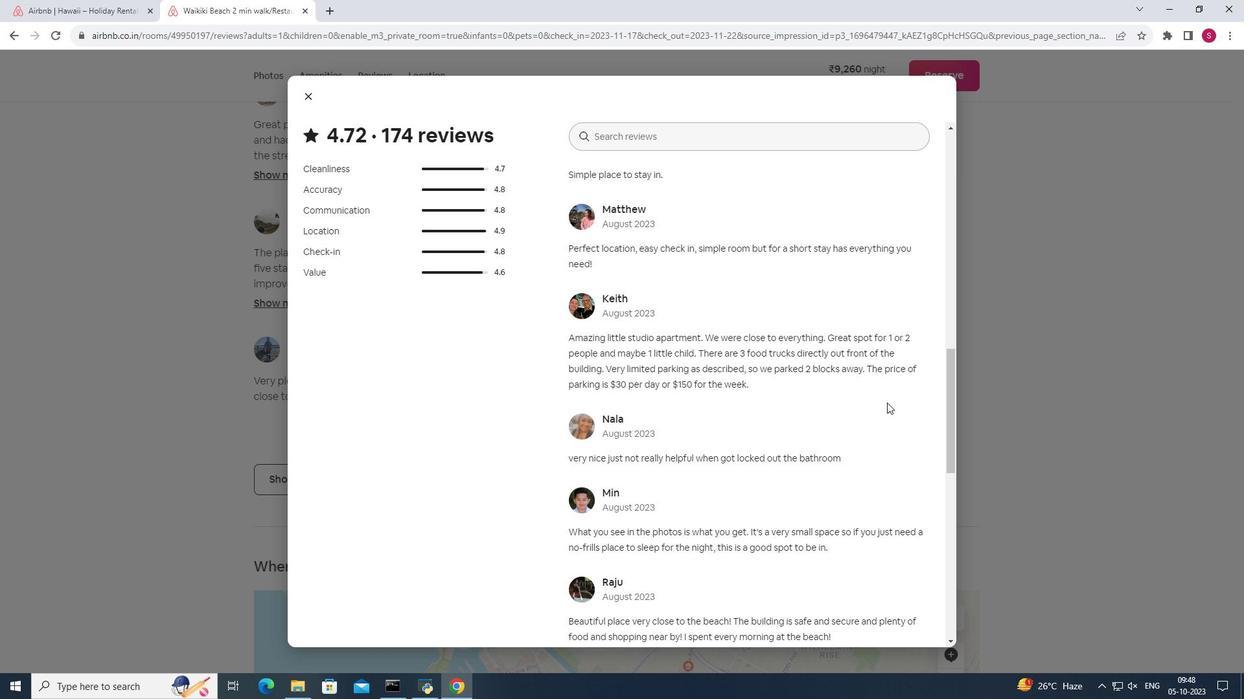 
Action: Mouse scrolled (887, 402) with delta (0, 0)
Screenshot: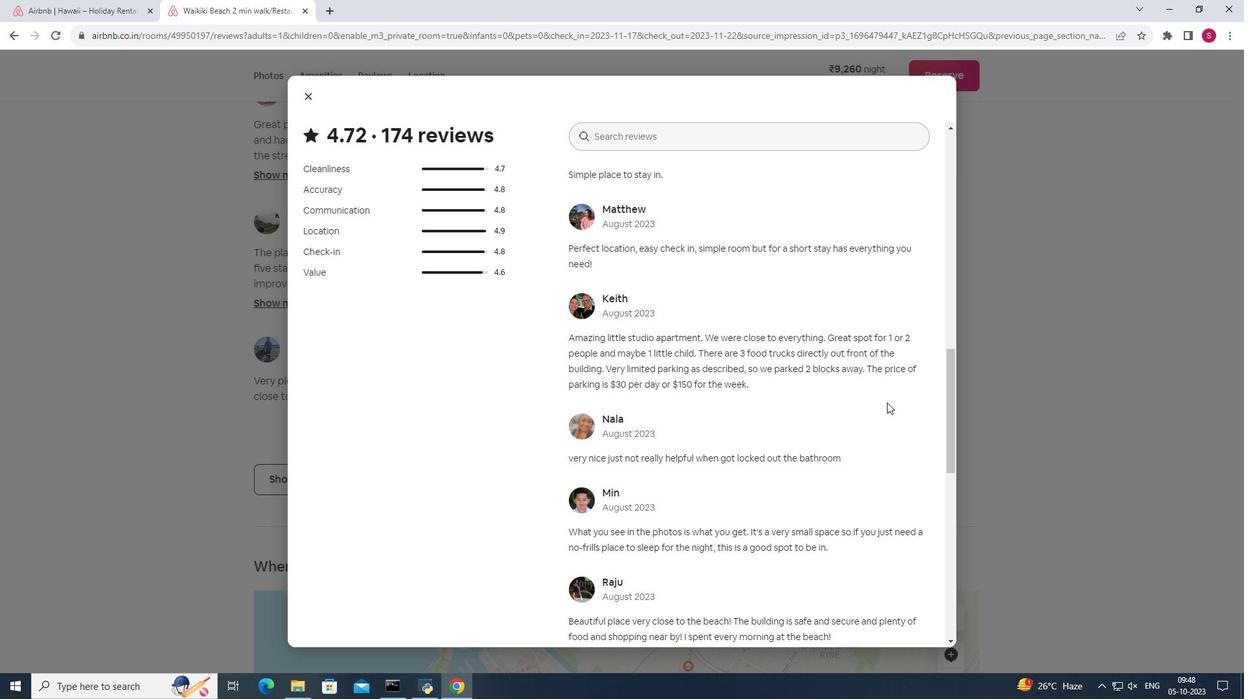 
Action: Mouse moved to (305, 98)
Screenshot: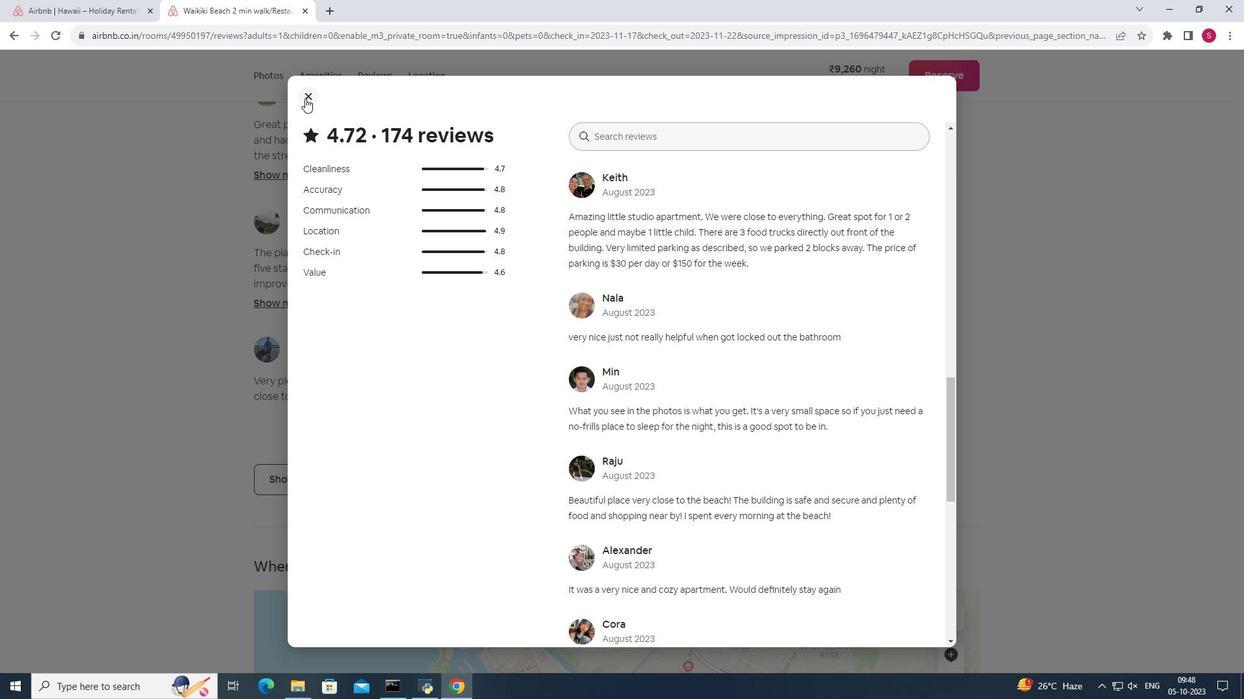 
Action: Mouse pressed left at (305, 98)
Screenshot: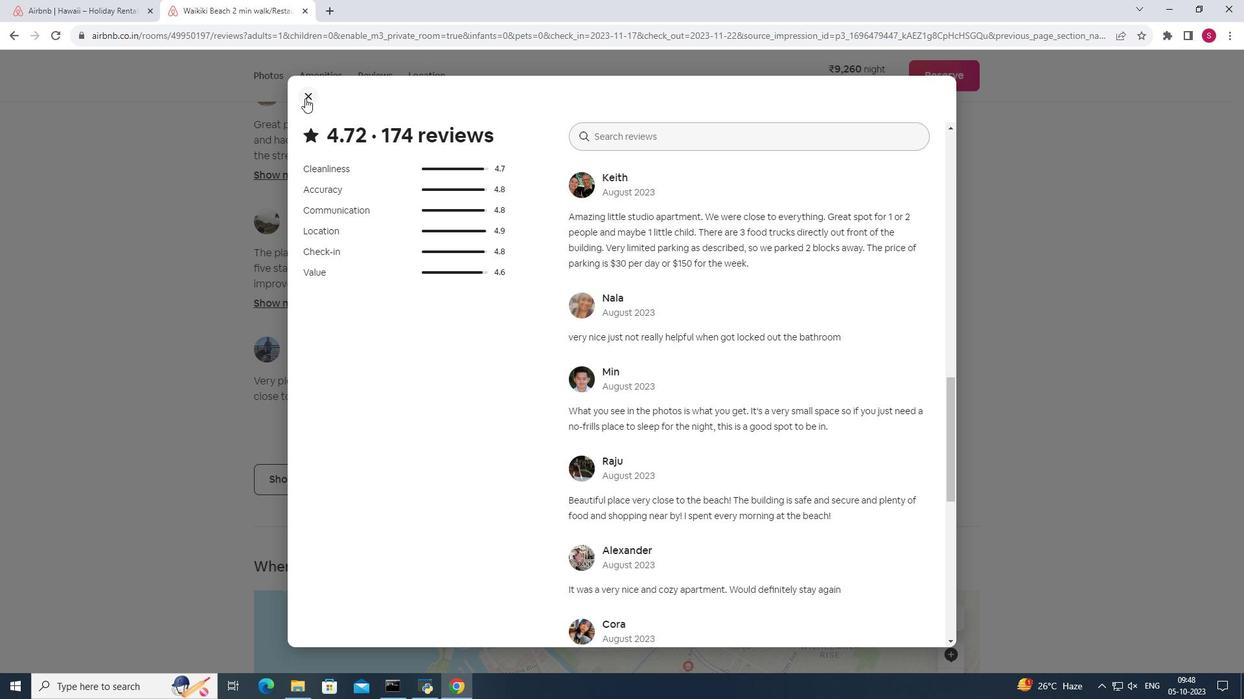 
Action: Mouse moved to (462, 285)
Screenshot: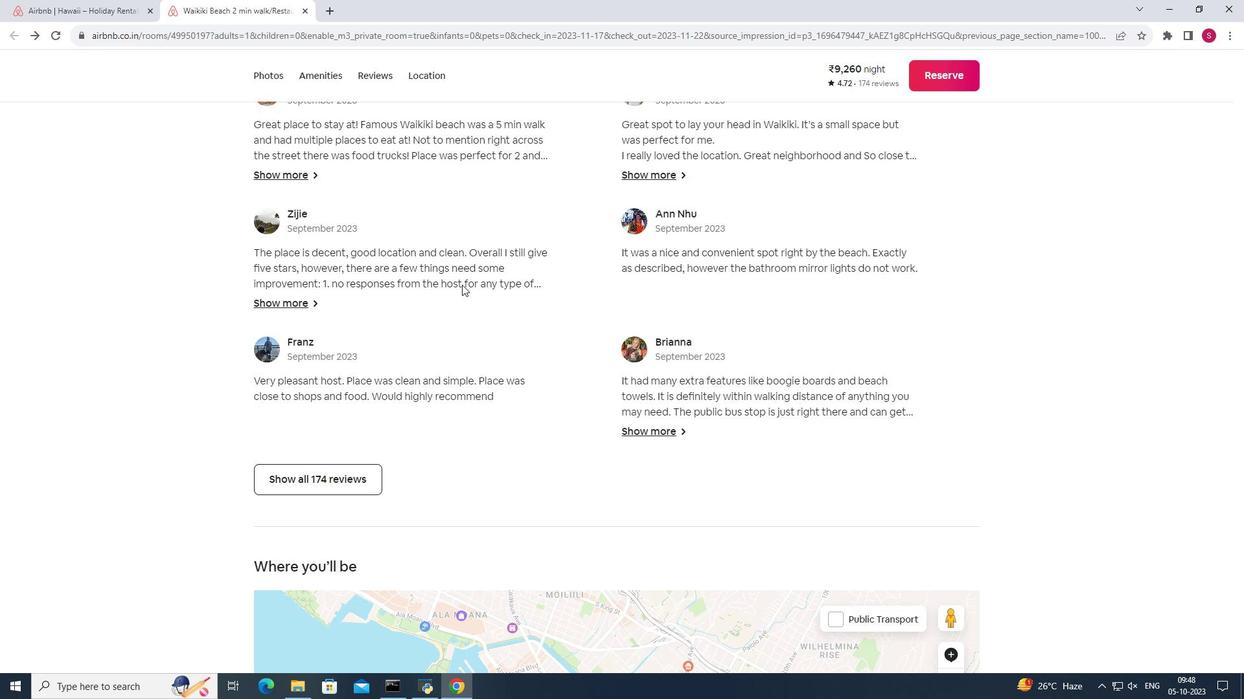 
Action: Mouse scrolled (462, 284) with delta (0, 0)
Screenshot: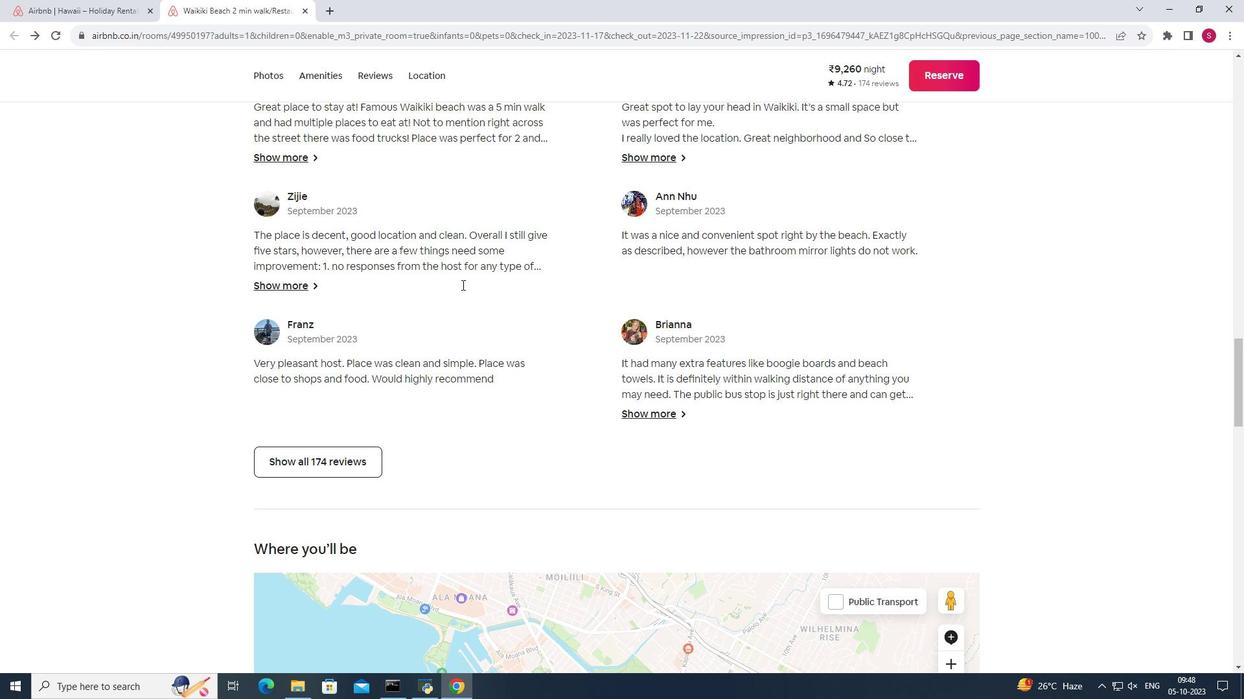 
Action: Mouse scrolled (462, 284) with delta (0, 0)
Screenshot: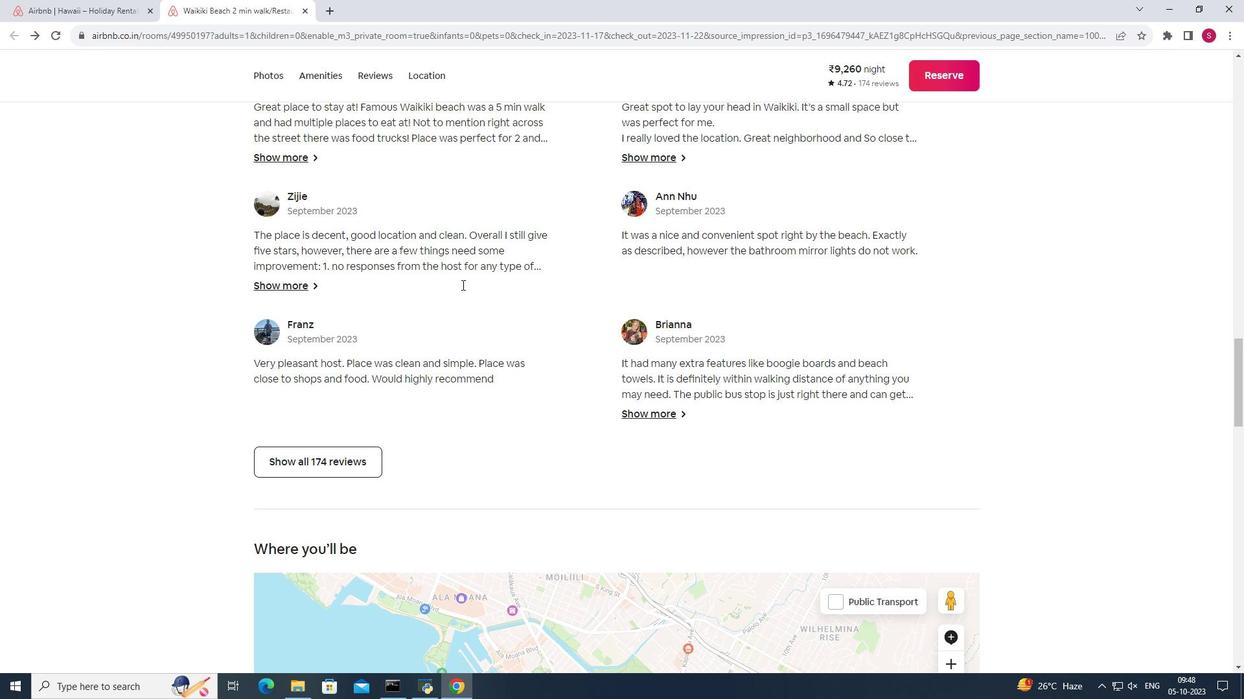 
Action: Mouse scrolled (462, 284) with delta (0, 0)
Screenshot: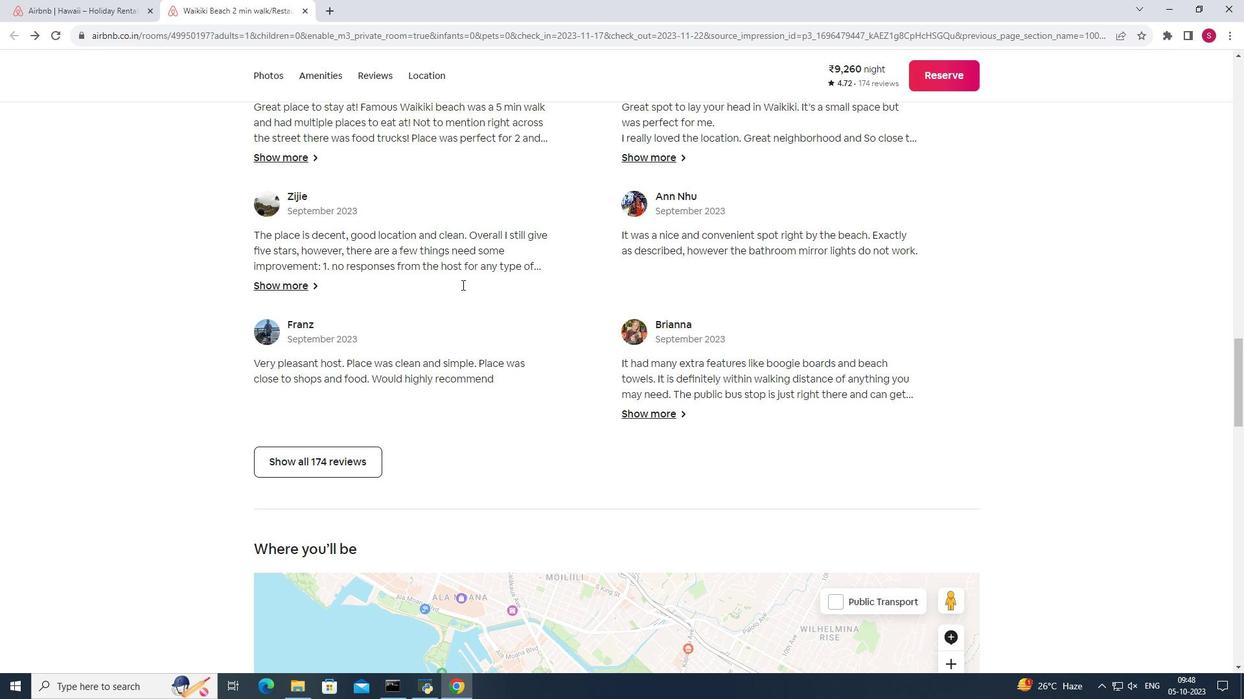 
Action: Mouse scrolled (462, 284) with delta (0, 0)
Screenshot: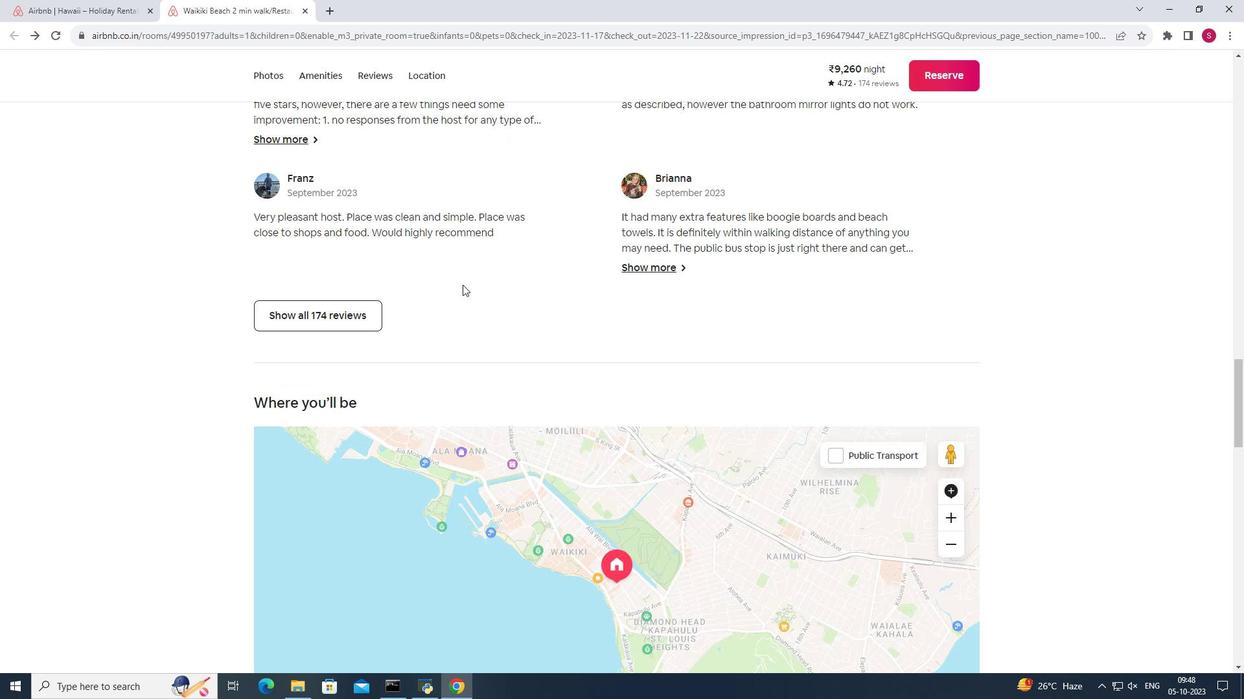 
Action: Mouse scrolled (462, 284) with delta (0, 0)
Screenshot: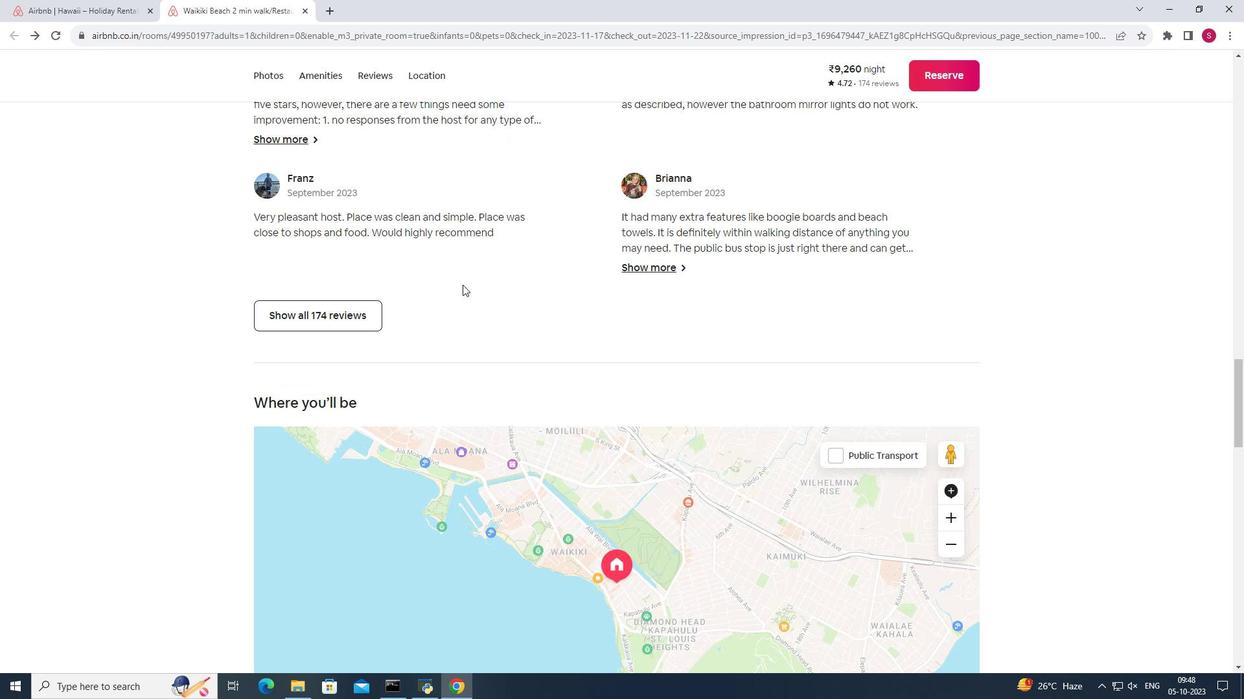 
Action: Mouse moved to (462, 285)
Screenshot: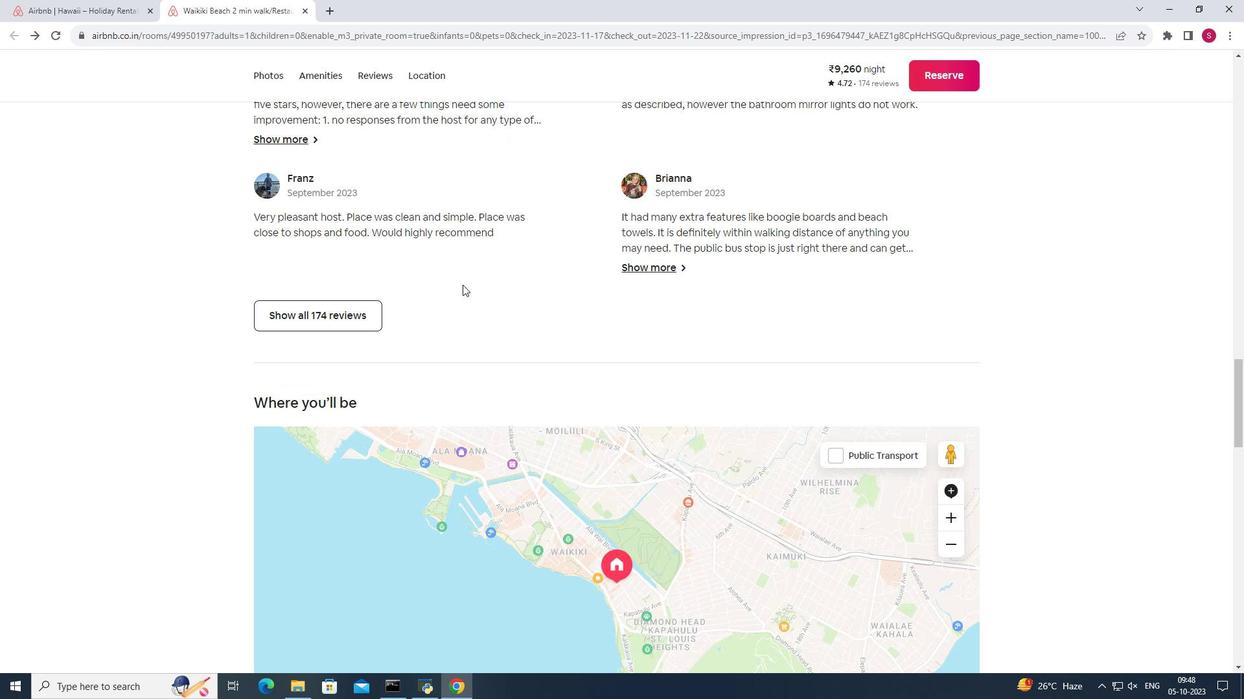 
Action: Mouse scrolled (462, 284) with delta (0, 0)
Screenshot: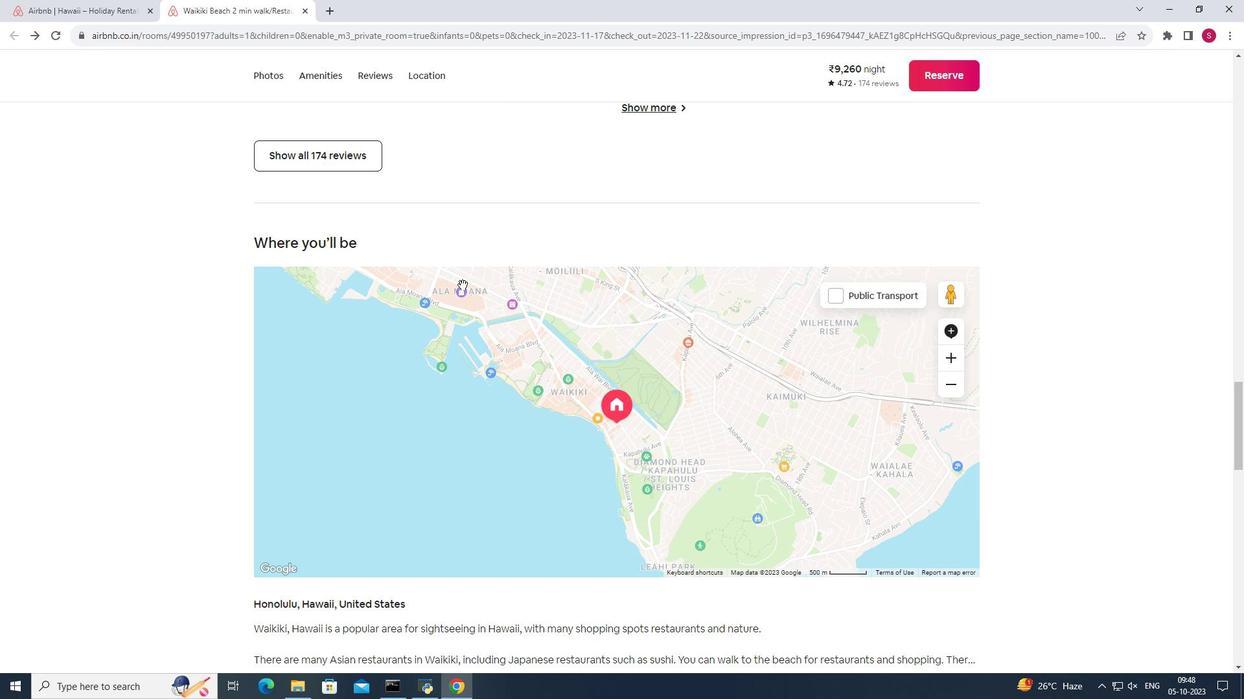 
Action: Mouse scrolled (462, 284) with delta (0, 0)
Screenshot: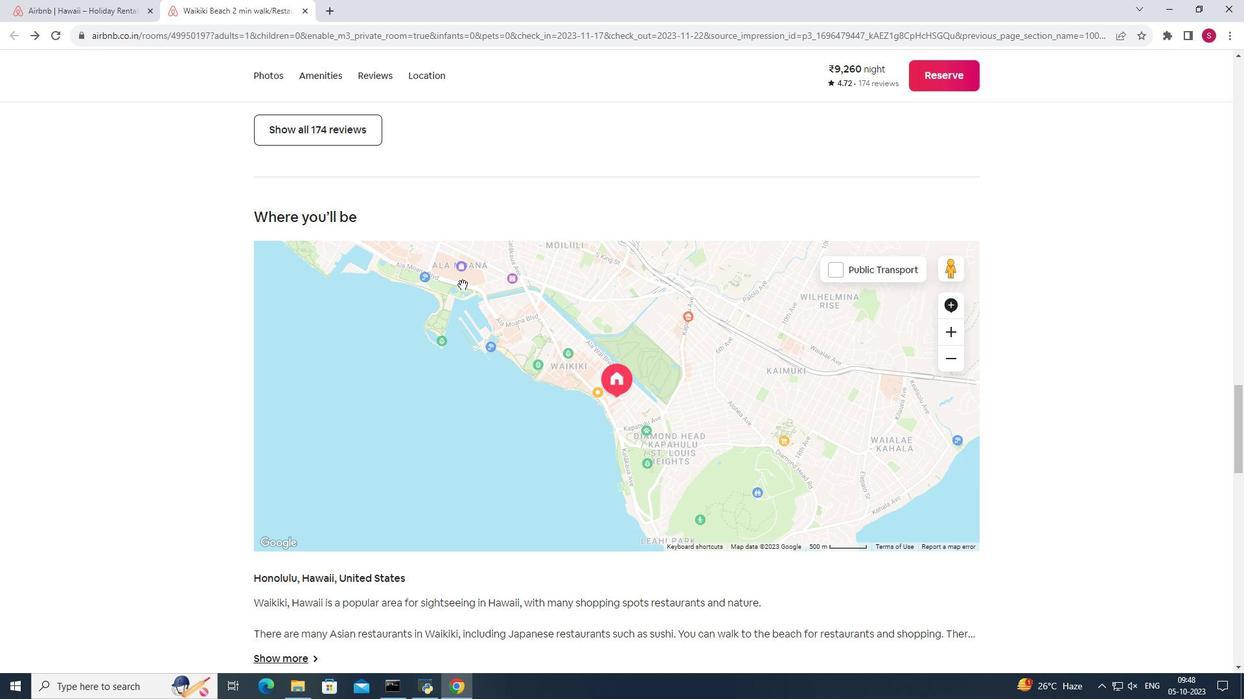
Action: Mouse scrolled (462, 284) with delta (0, 0)
Screenshot: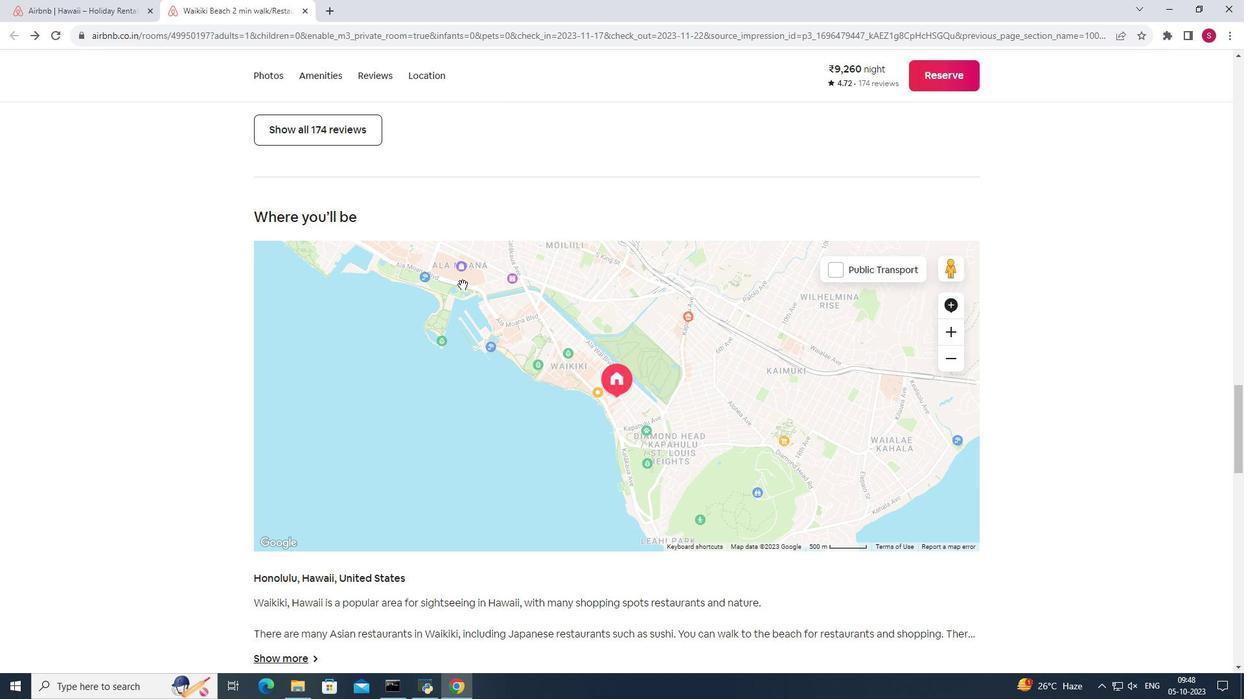 
Action: Mouse scrolled (462, 284) with delta (0, 0)
Screenshot: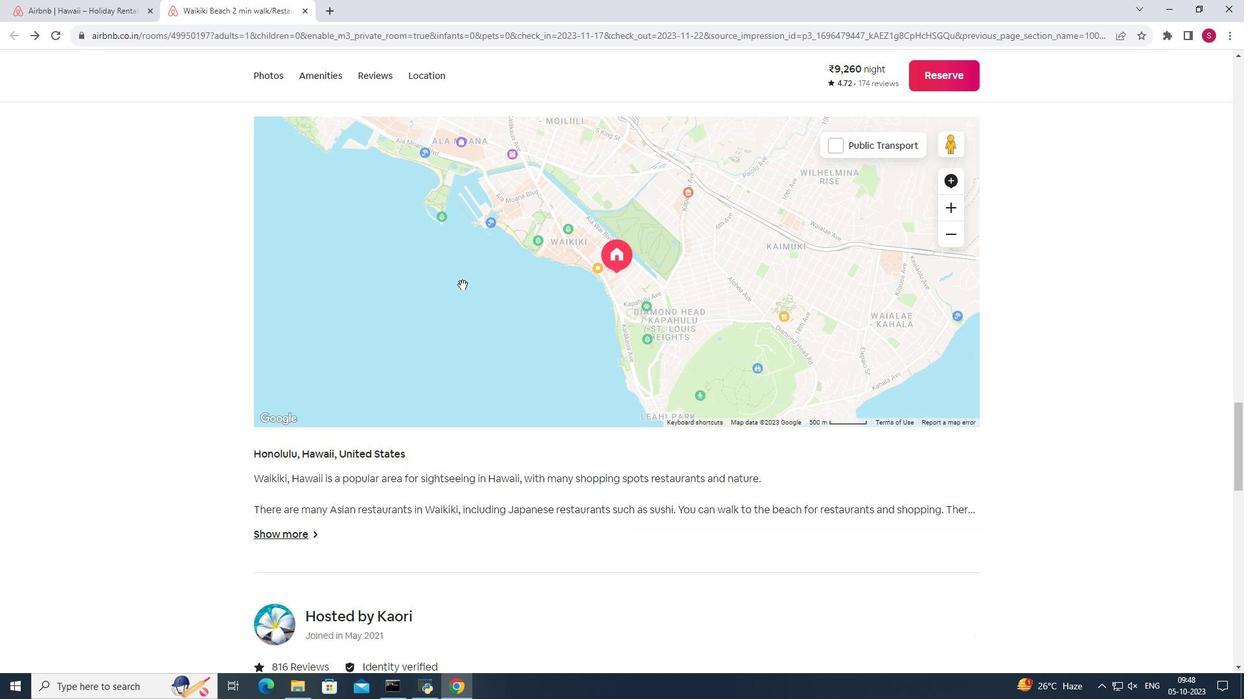 
Action: Mouse scrolled (462, 284) with delta (0, 0)
Screenshot: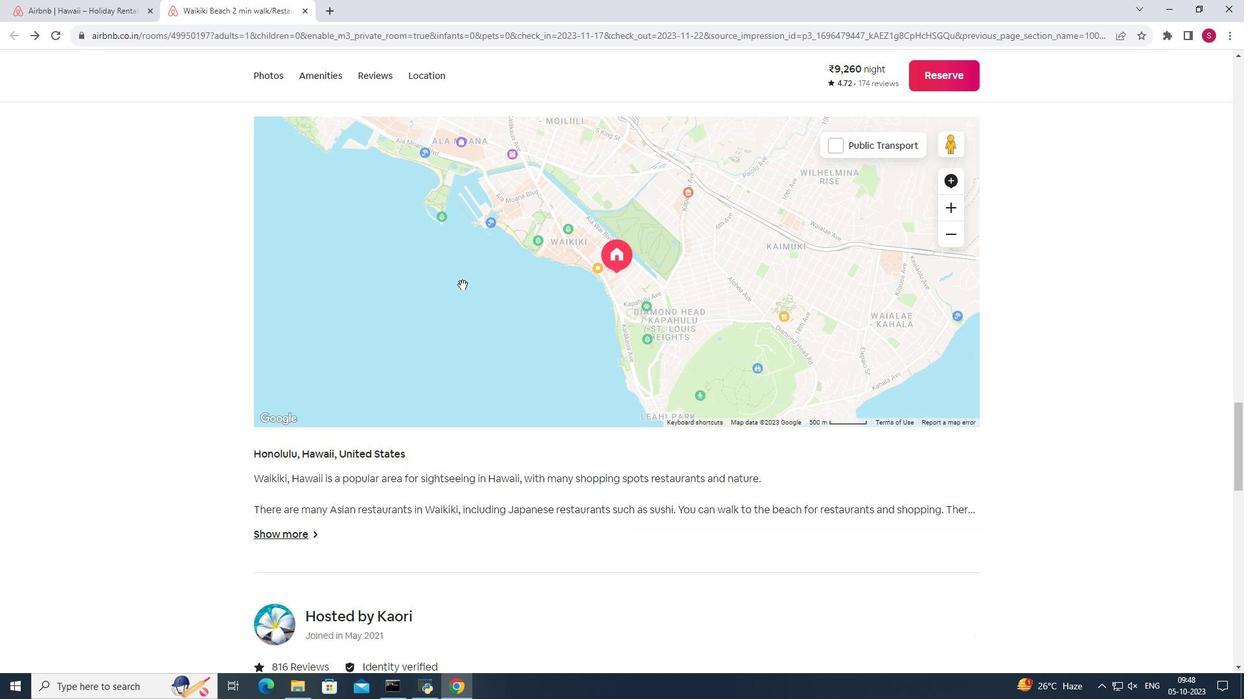 
Action: Mouse moved to (562, 355)
Screenshot: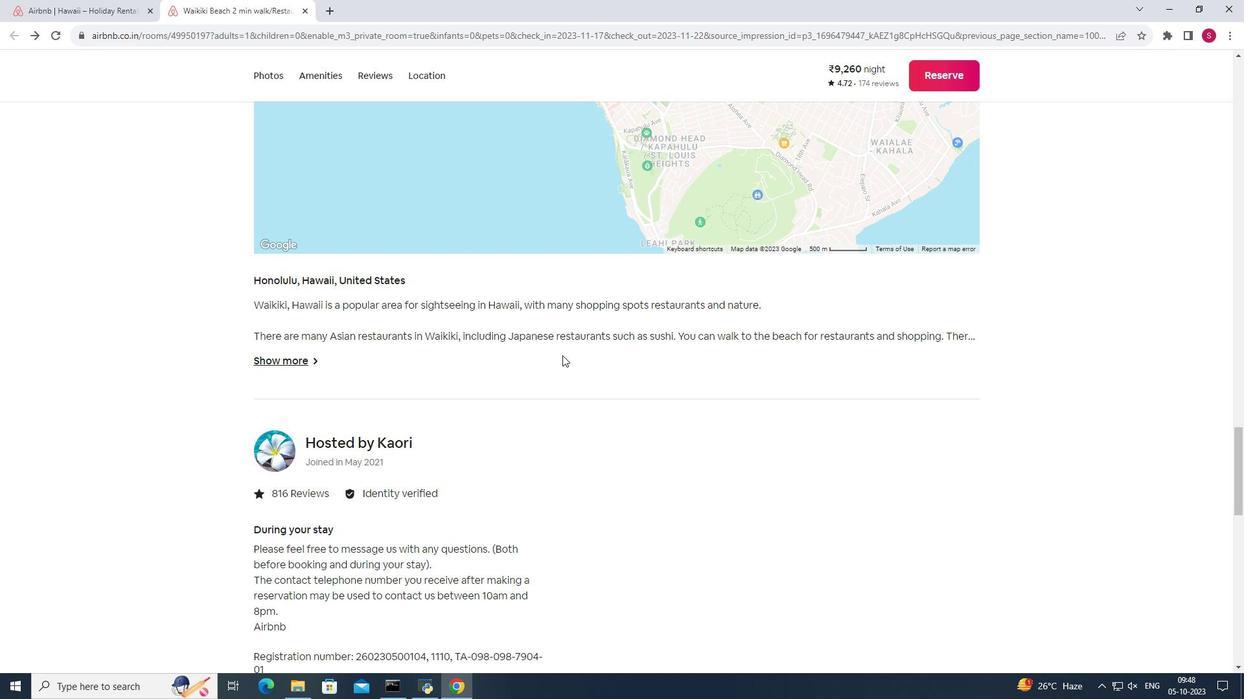 
Action: Mouse scrolled (562, 355) with delta (0, 0)
Screenshot: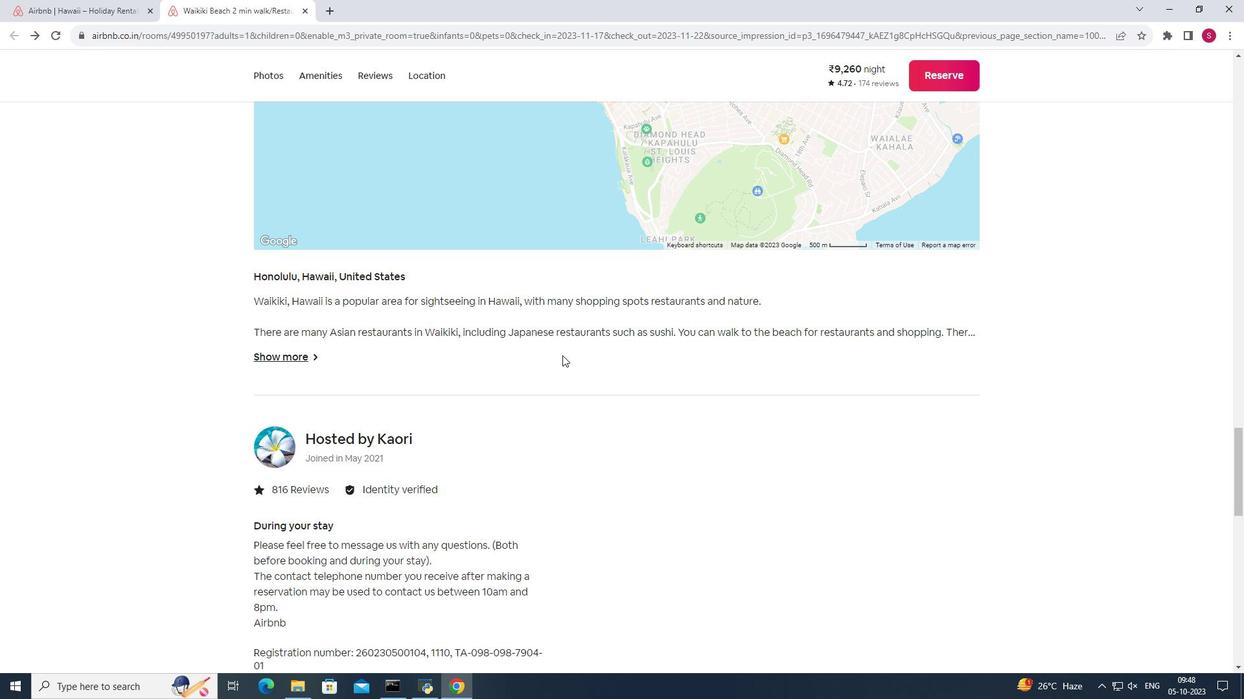 
Action: Mouse scrolled (562, 355) with delta (0, 0)
Screenshot: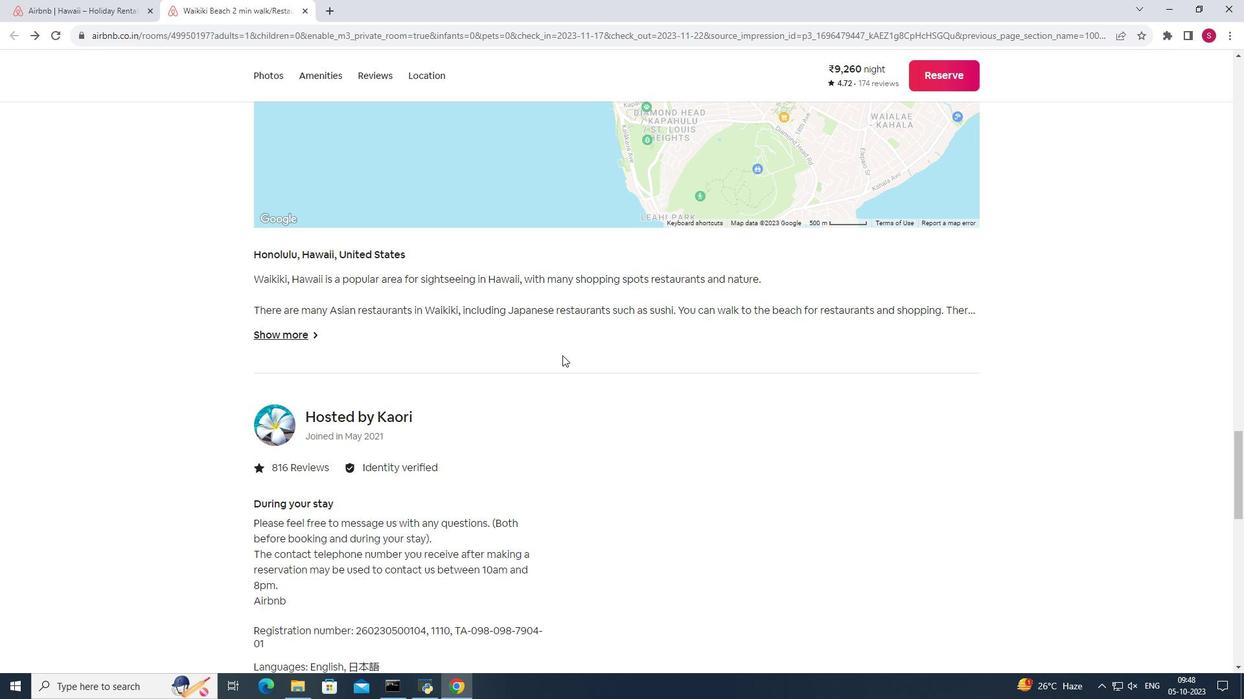 
Action: Mouse scrolled (562, 355) with delta (0, 0)
Screenshot: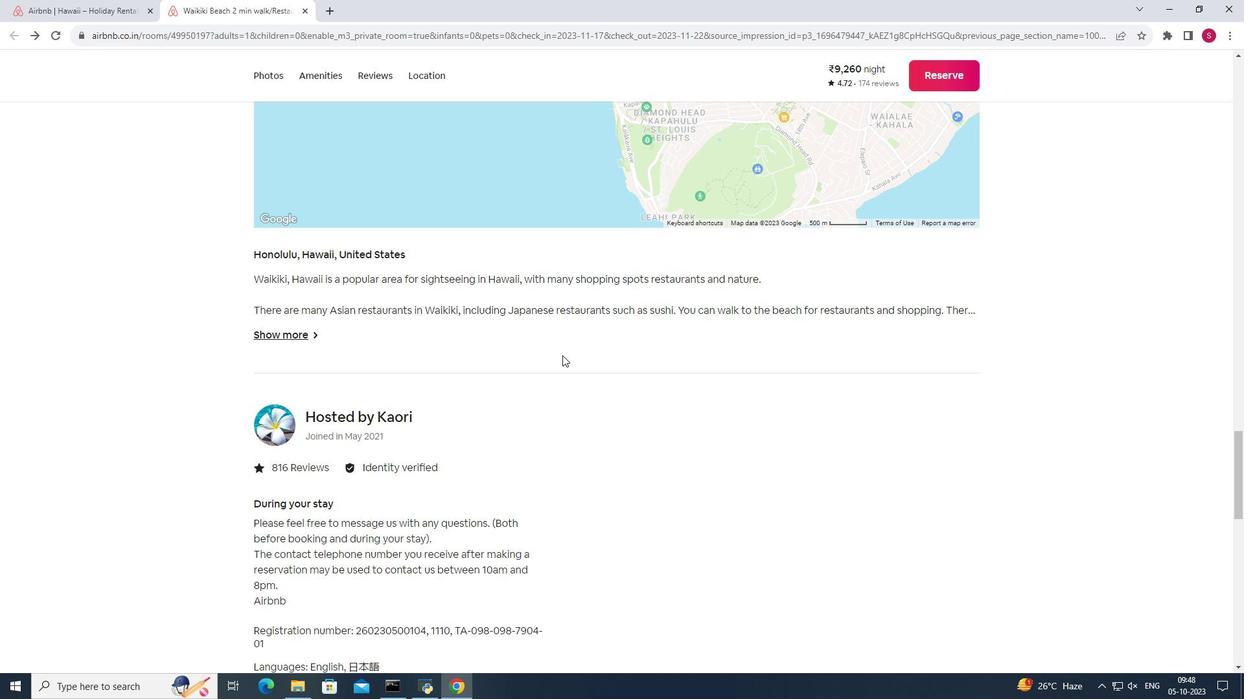 
Action: Mouse scrolled (562, 355) with delta (0, 0)
Screenshot: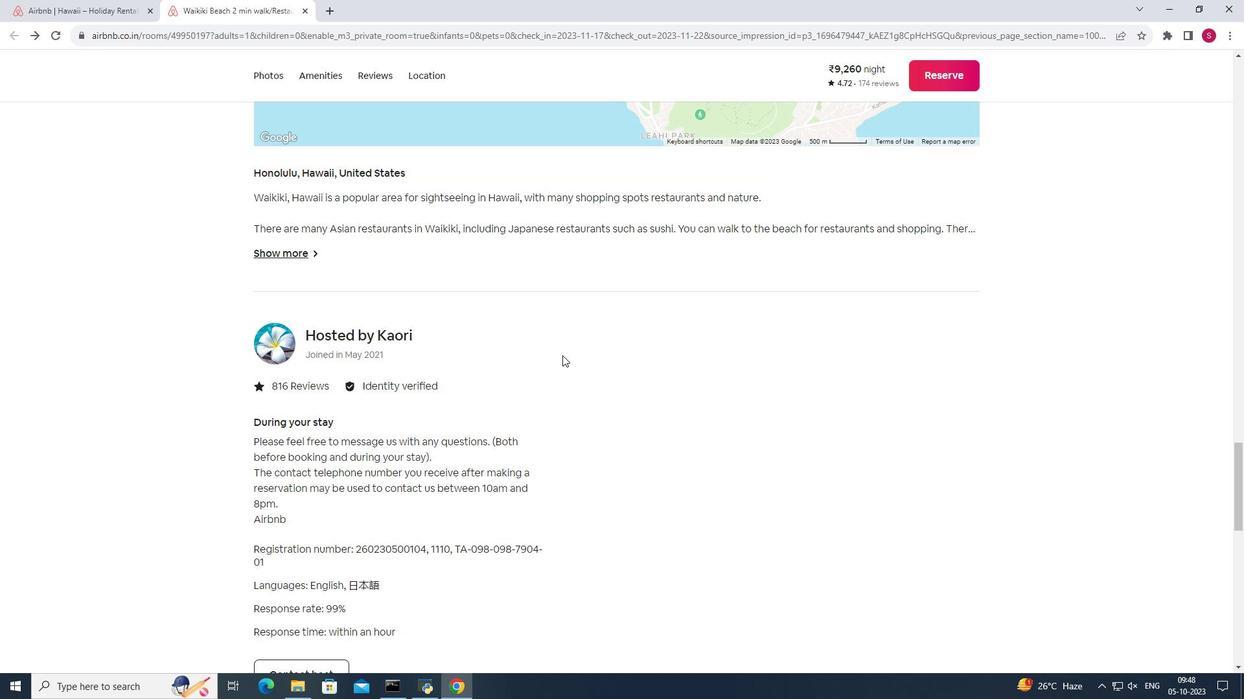 
Action: Mouse scrolled (562, 355) with delta (0, 0)
Screenshot: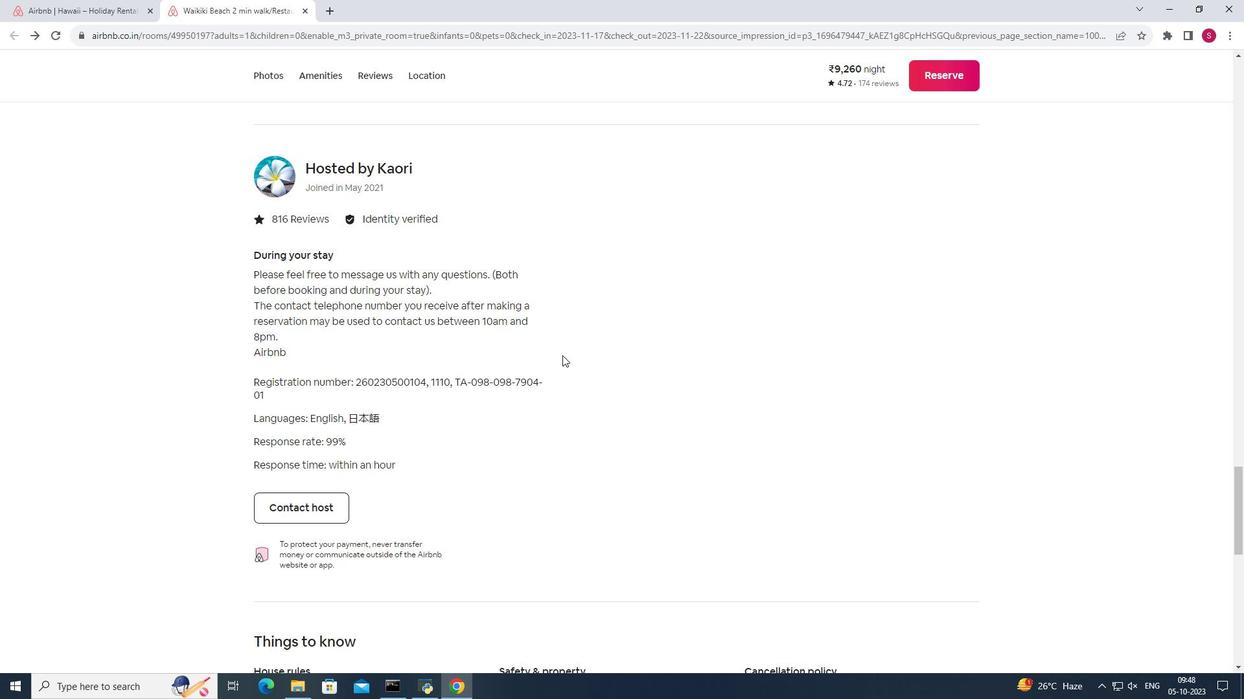 
Action: Mouse scrolled (562, 355) with delta (0, 0)
Screenshot: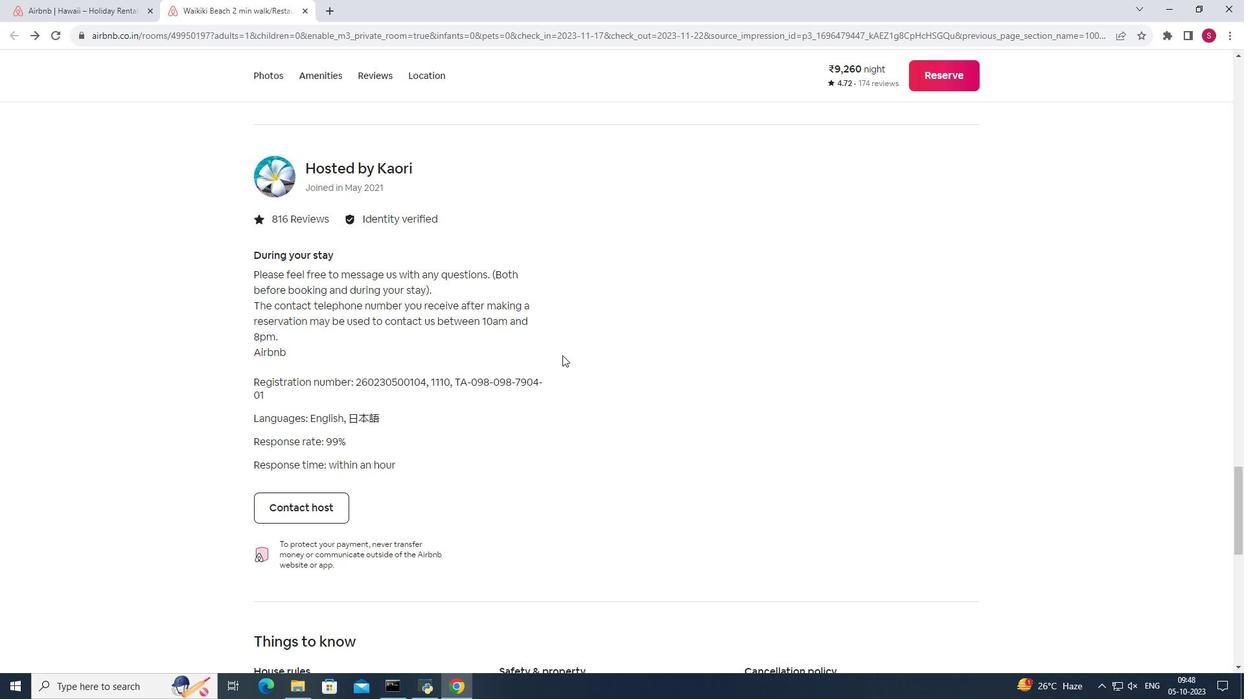 
Action: Mouse scrolled (562, 355) with delta (0, 0)
Screenshot: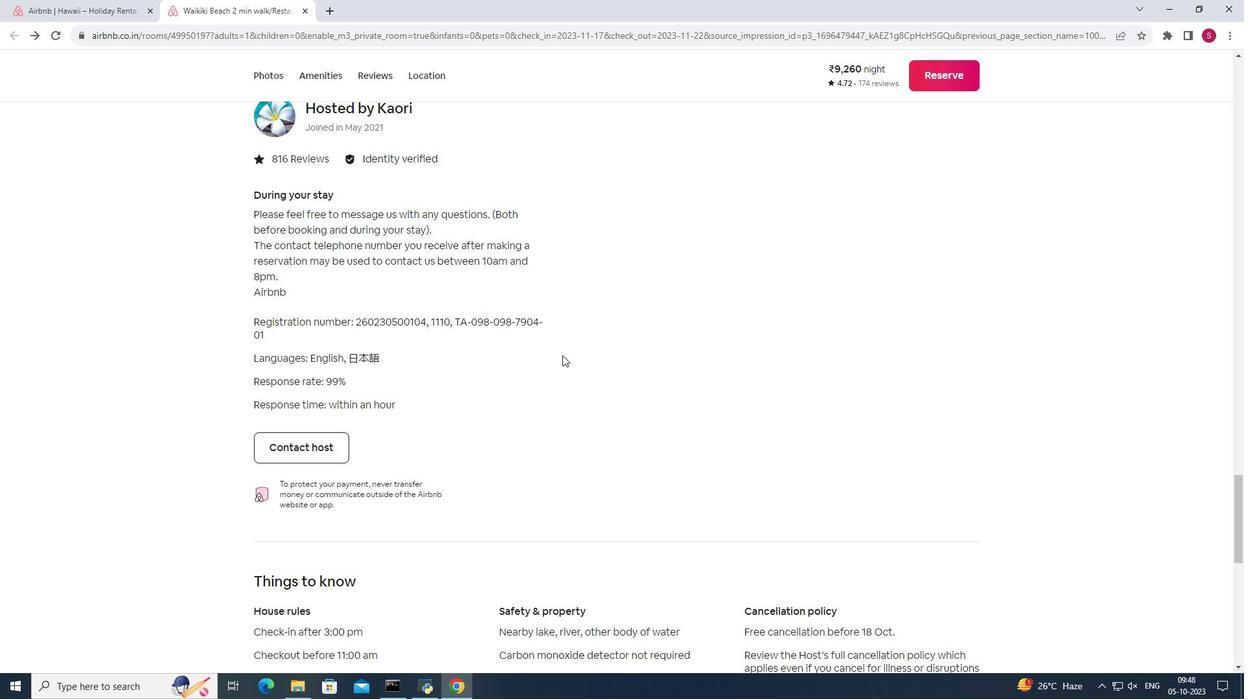 
Action: Mouse scrolled (562, 355) with delta (0, 0)
Screenshot: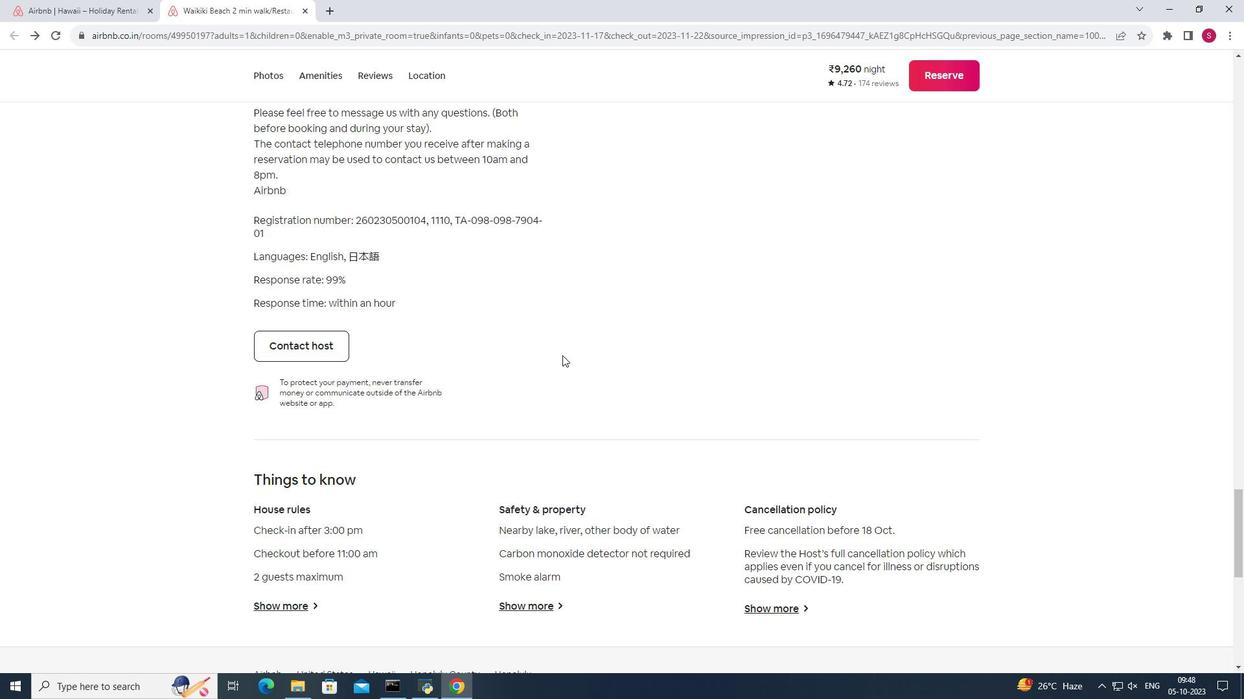 
Action: Mouse scrolled (562, 356) with delta (0, 0)
Screenshot: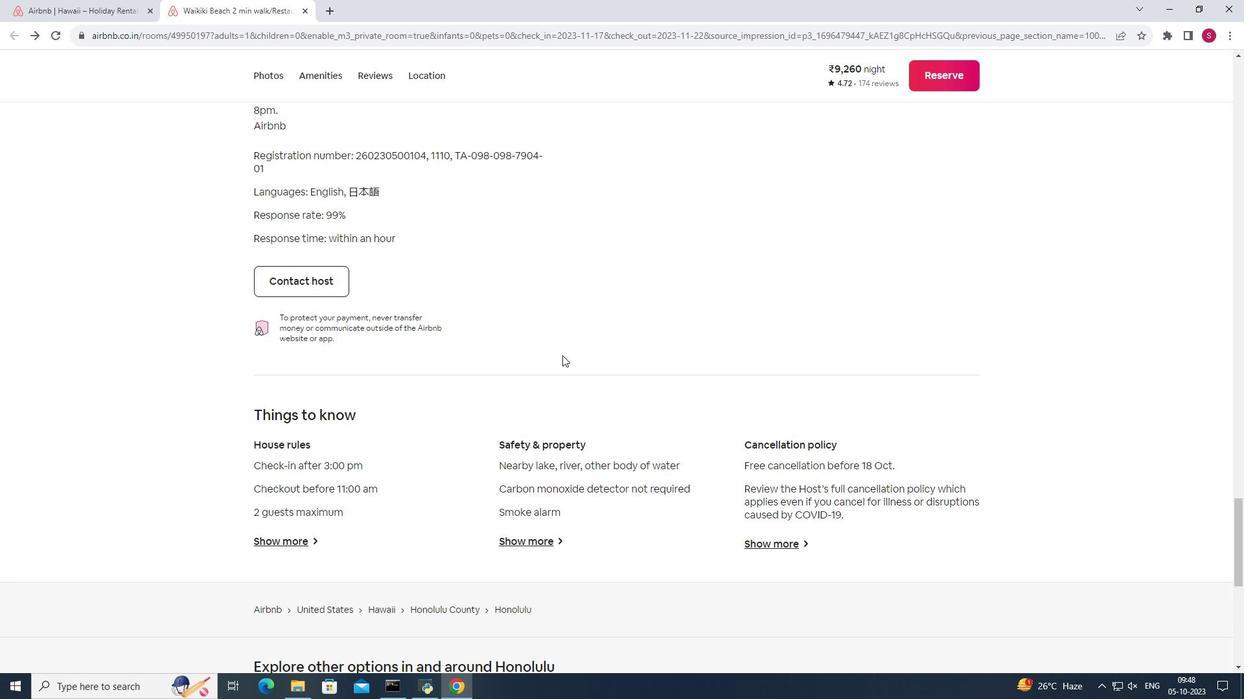 
Action: Mouse scrolled (562, 356) with delta (0, 0)
Screenshot: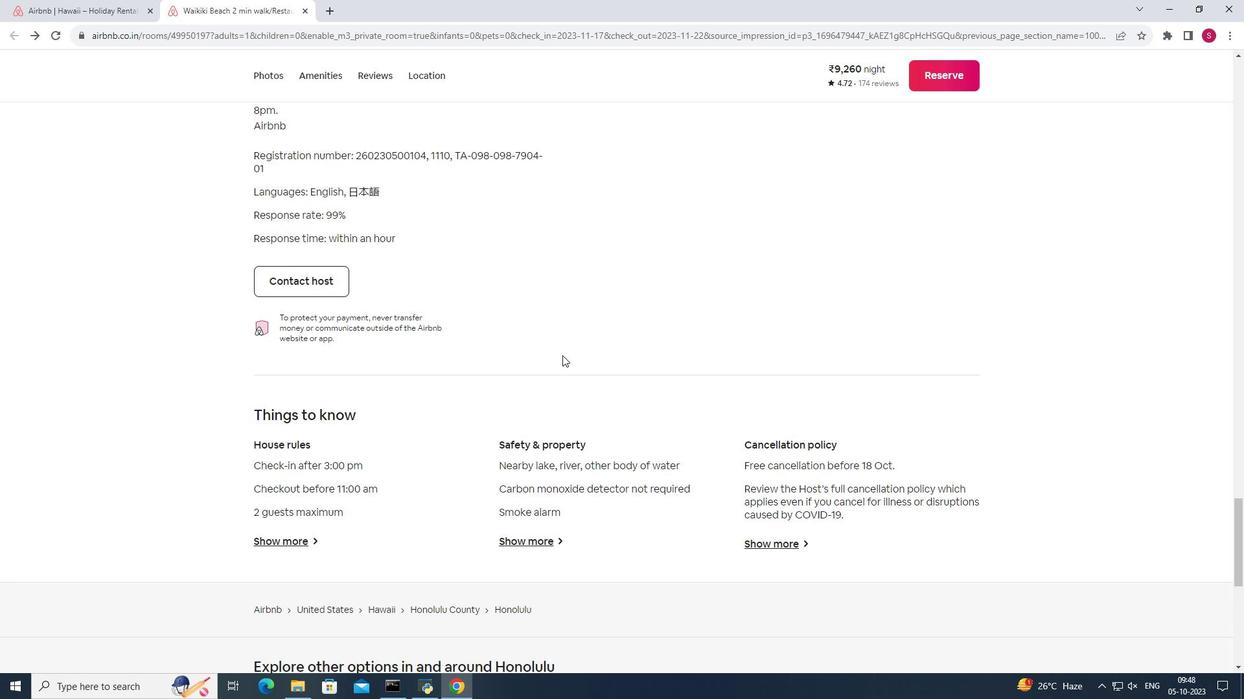 
Action: Mouse scrolled (562, 356) with delta (0, 0)
Screenshot: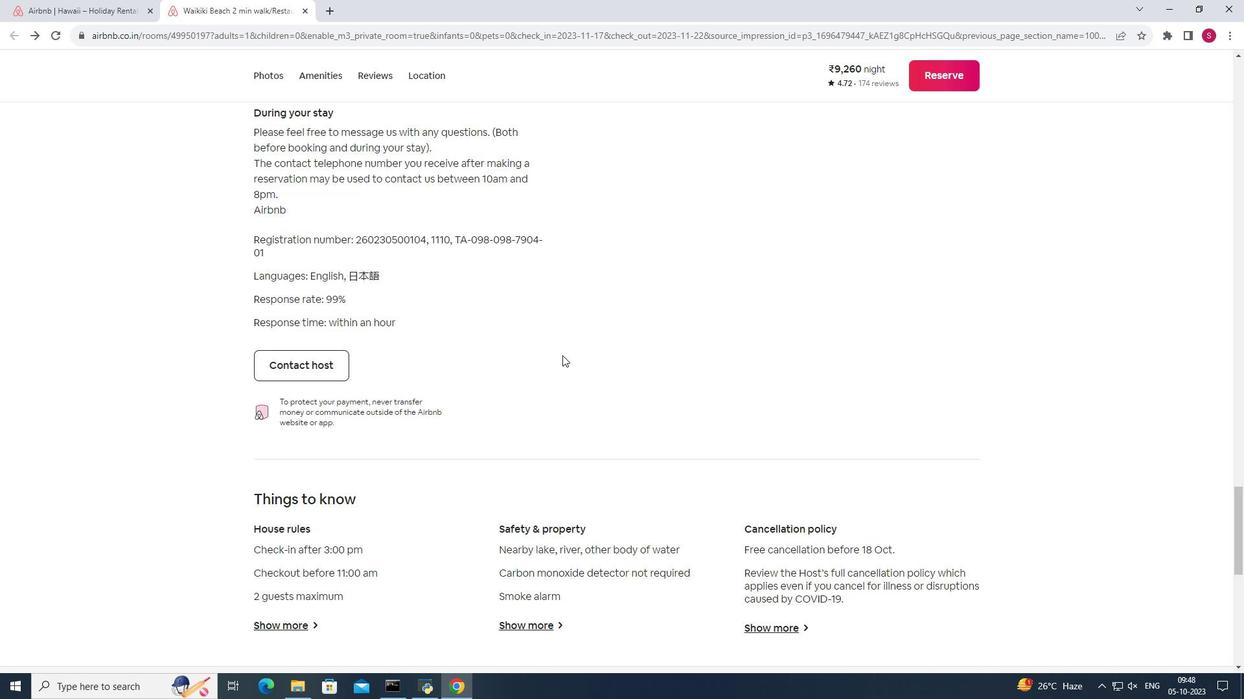 
Action: Mouse scrolled (562, 356) with delta (0, 0)
Screenshot: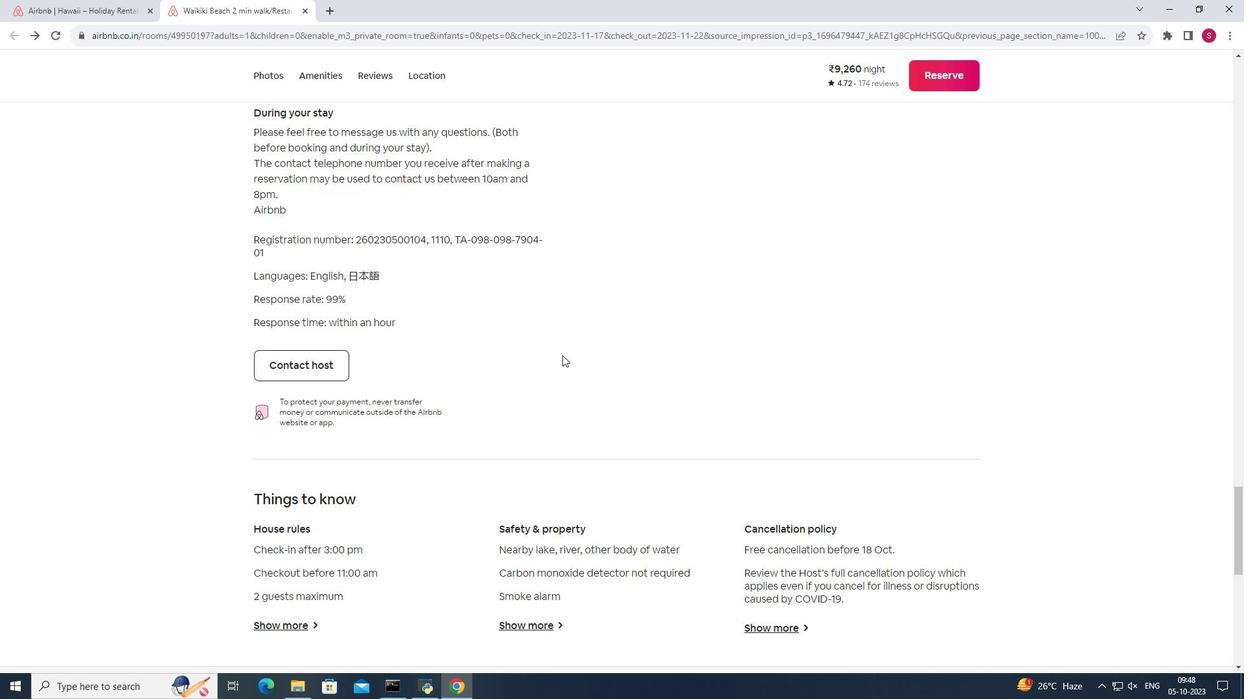 
Action: Mouse scrolled (562, 356) with delta (0, 0)
Screenshot: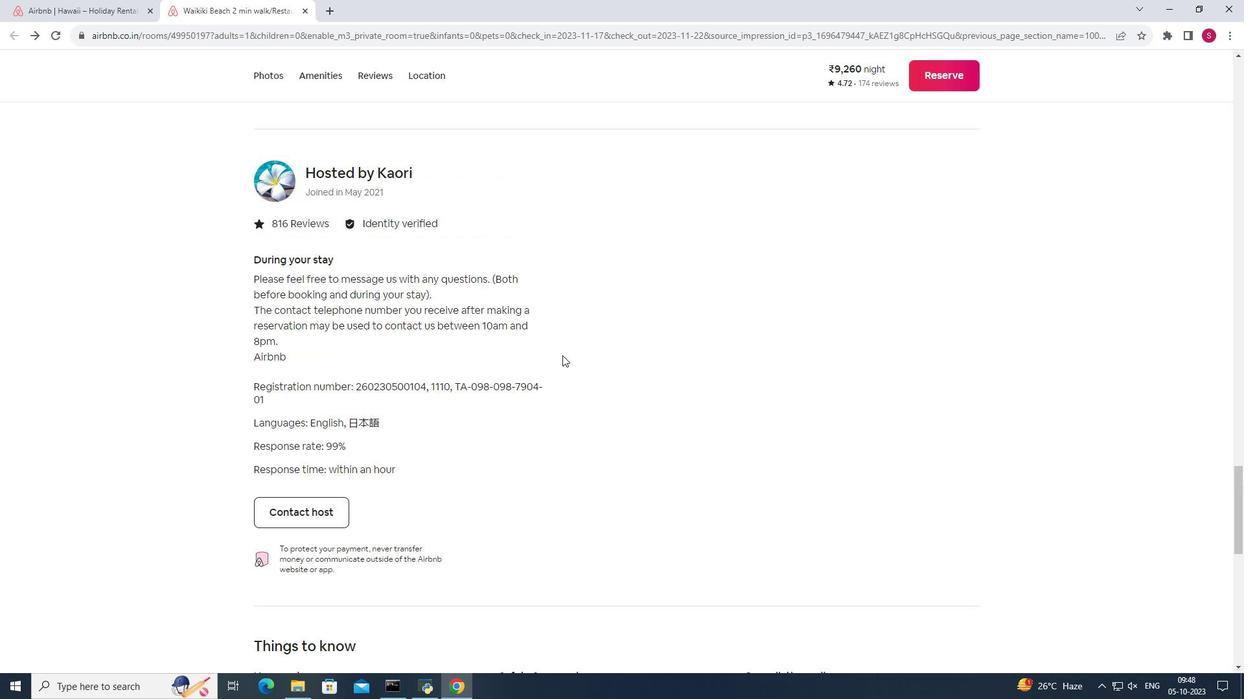 
Action: Mouse moved to (560, 354)
Screenshot: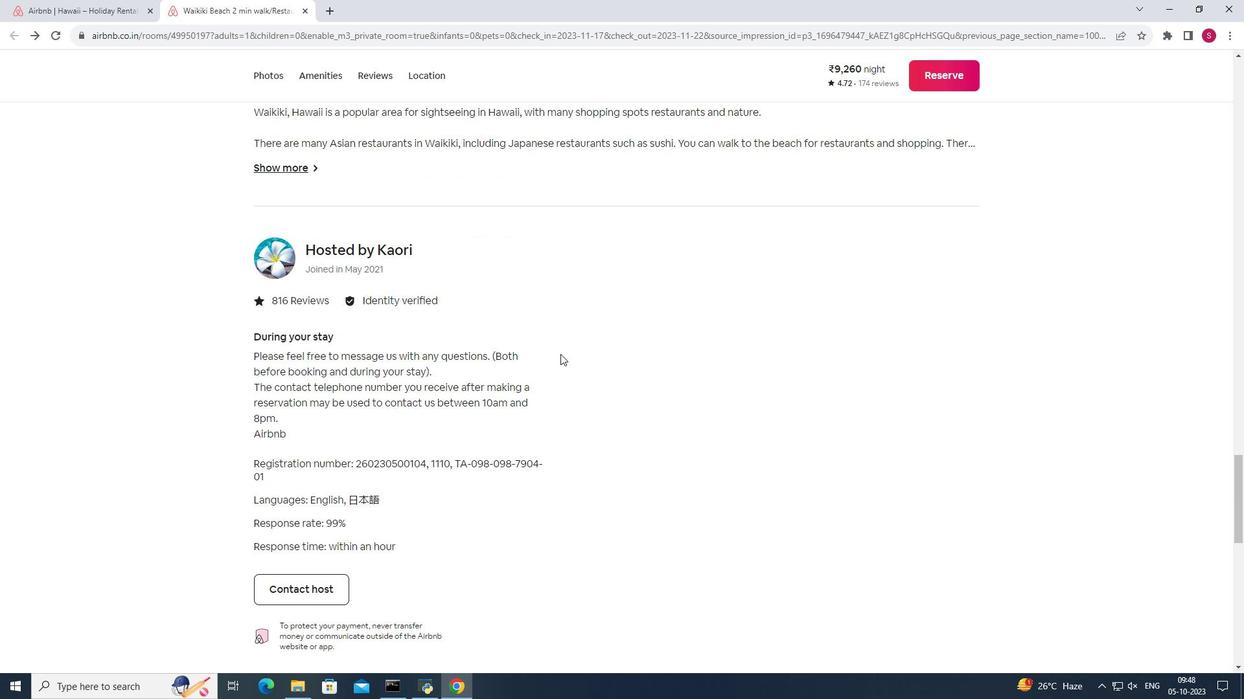 
Action: Mouse scrolled (560, 355) with delta (0, 0)
Screenshot: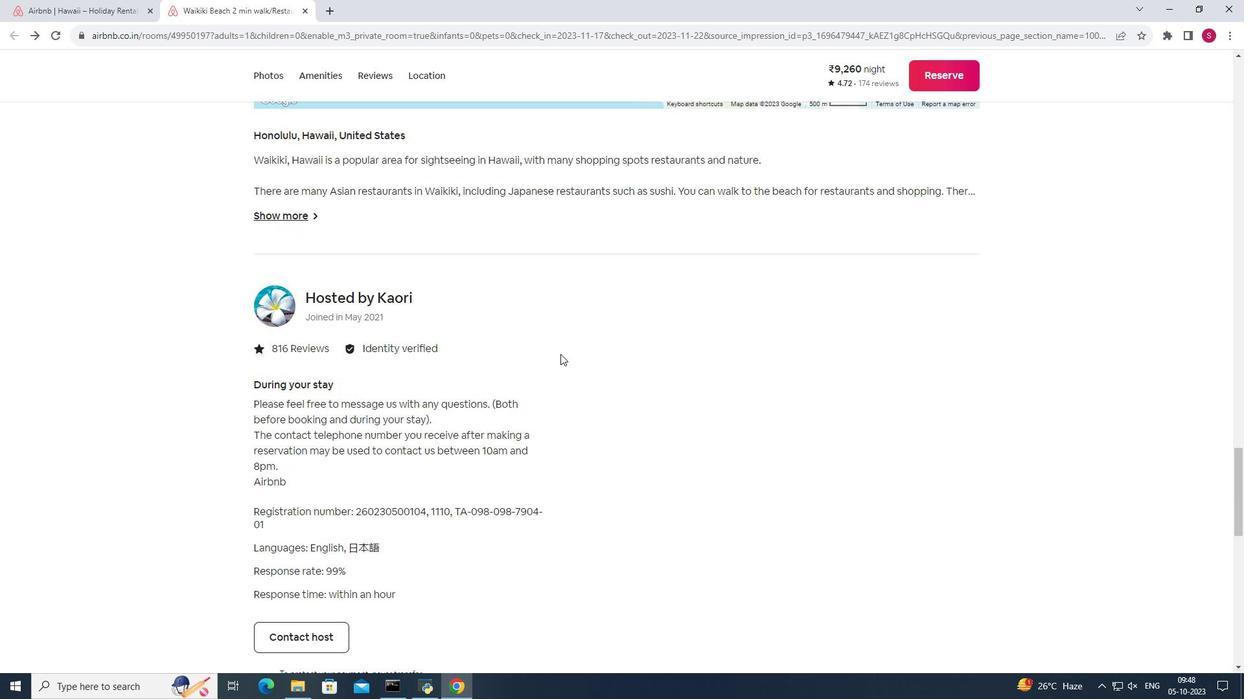 
Action: Mouse scrolled (560, 355) with delta (0, 0)
Screenshot: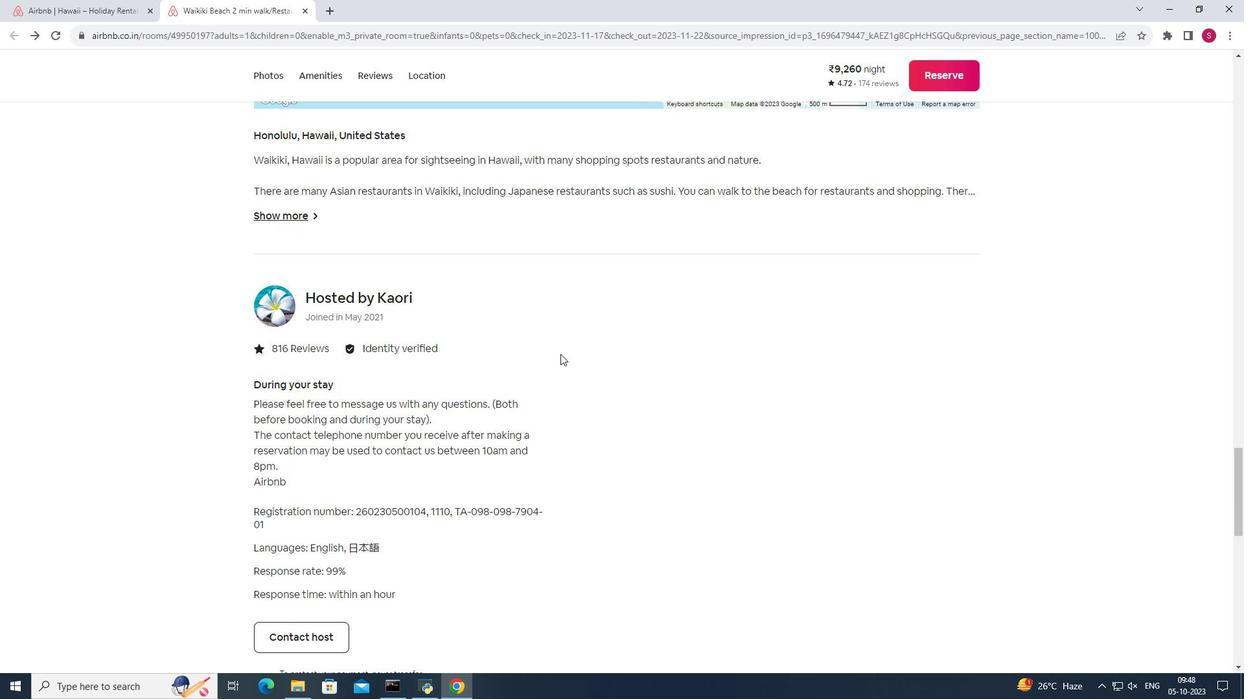 
Action: Mouse scrolled (560, 355) with delta (0, 0)
Screenshot: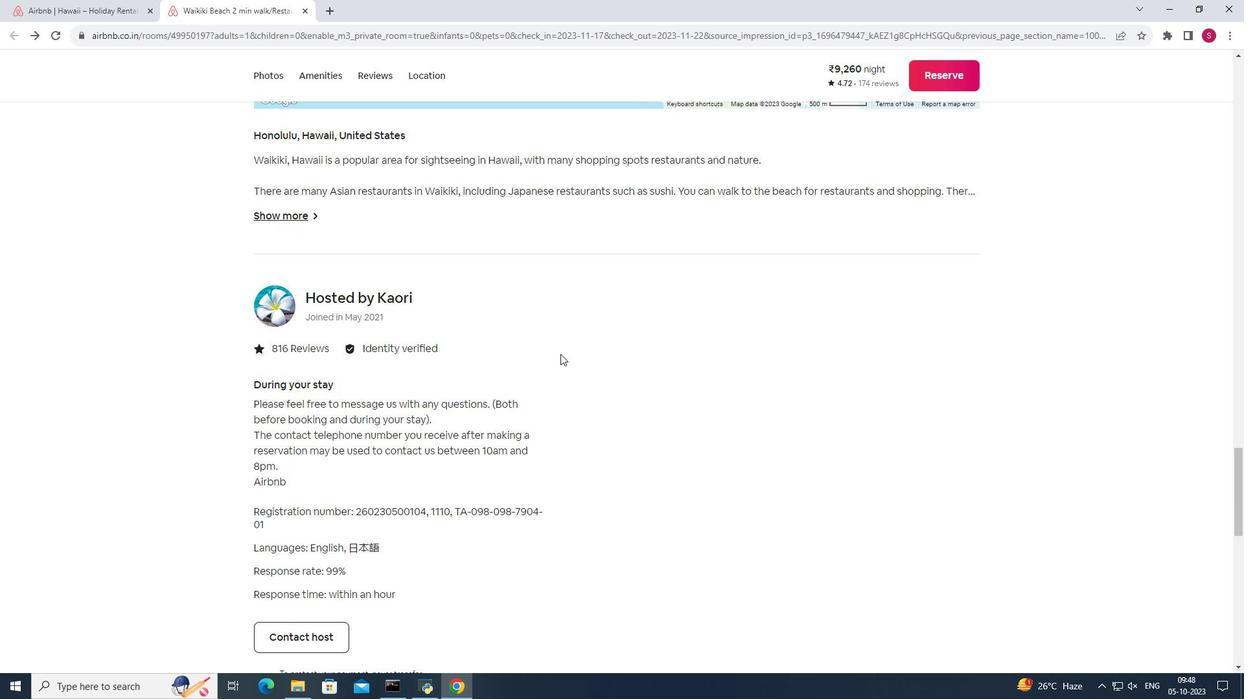 
Action: Mouse scrolled (560, 355) with delta (0, 0)
Screenshot: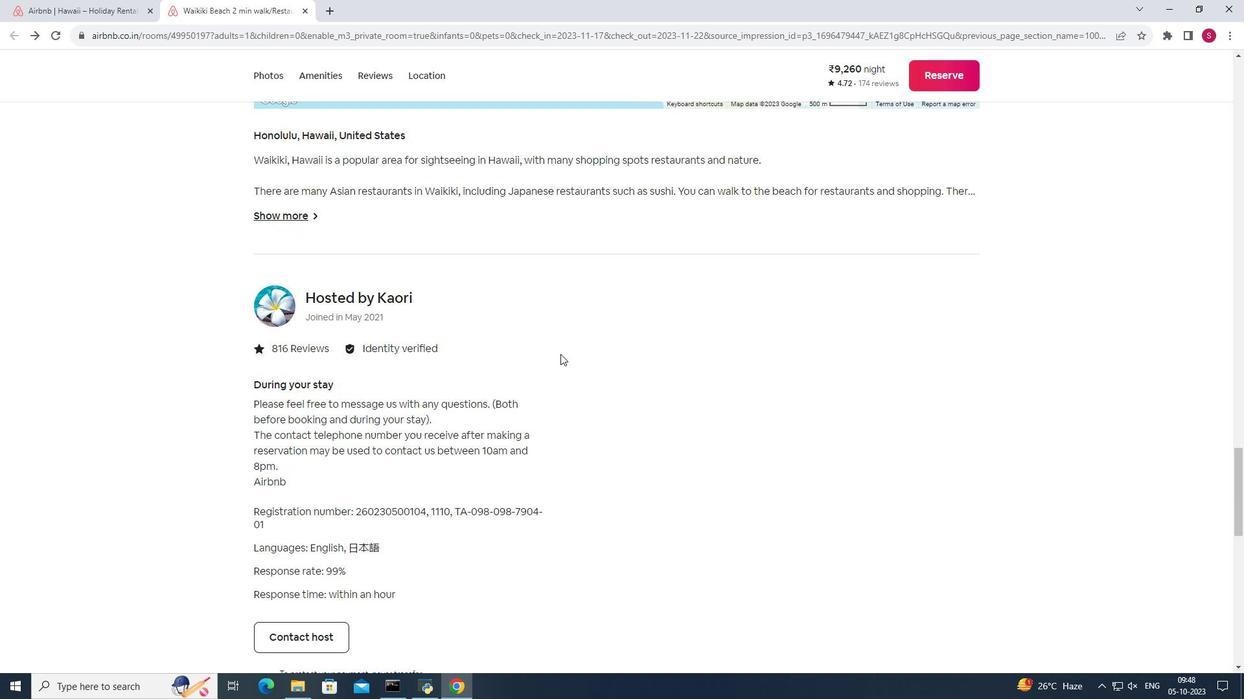
Action: Mouse scrolled (560, 355) with delta (0, 0)
Screenshot: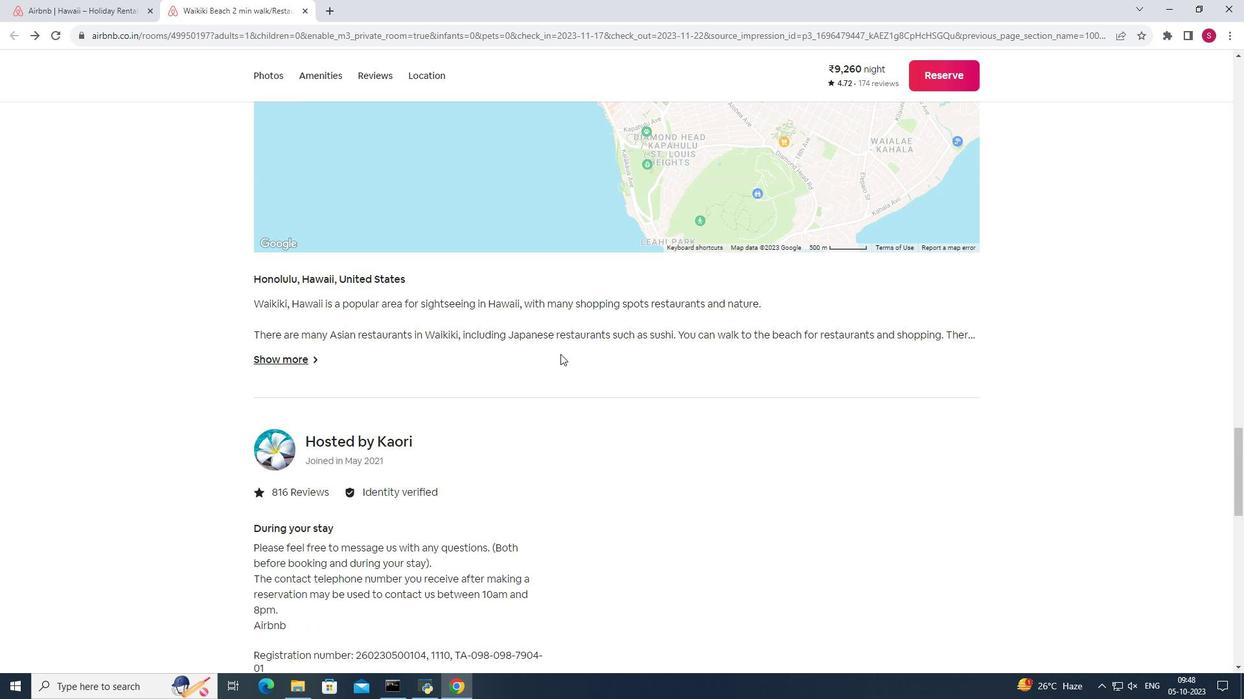 
Action: Mouse moved to (560, 353)
Screenshot: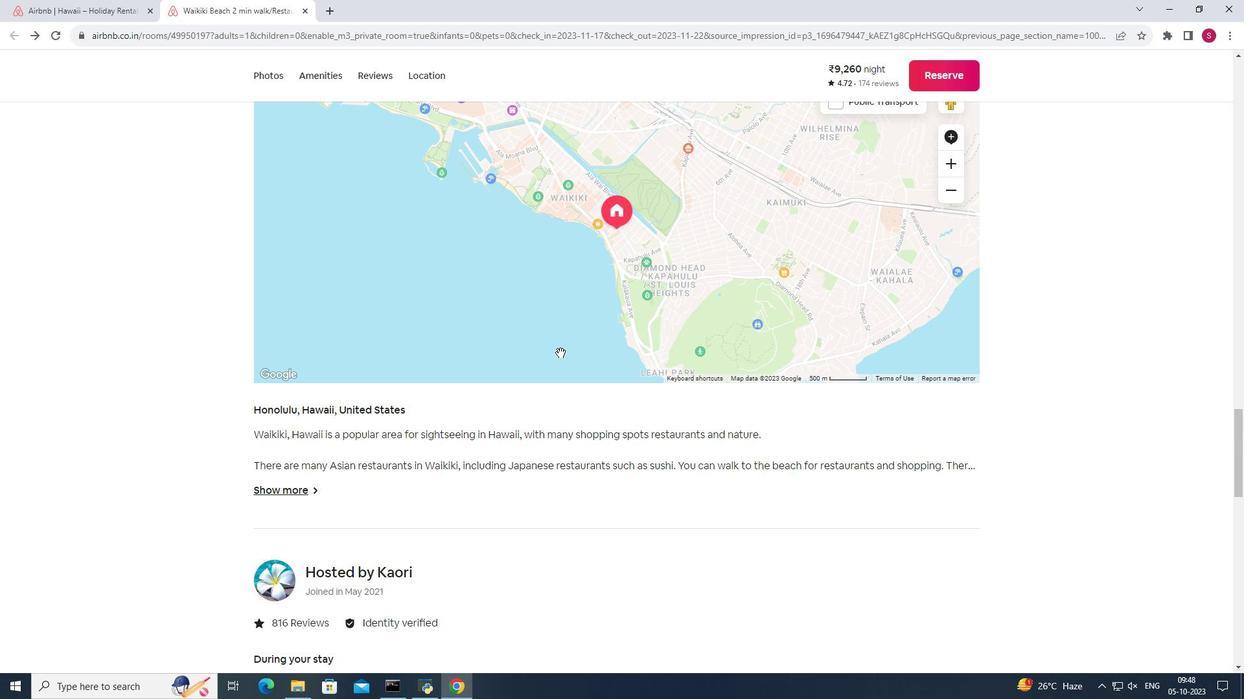 
Action: Mouse scrolled (560, 353) with delta (0, 0)
Screenshot: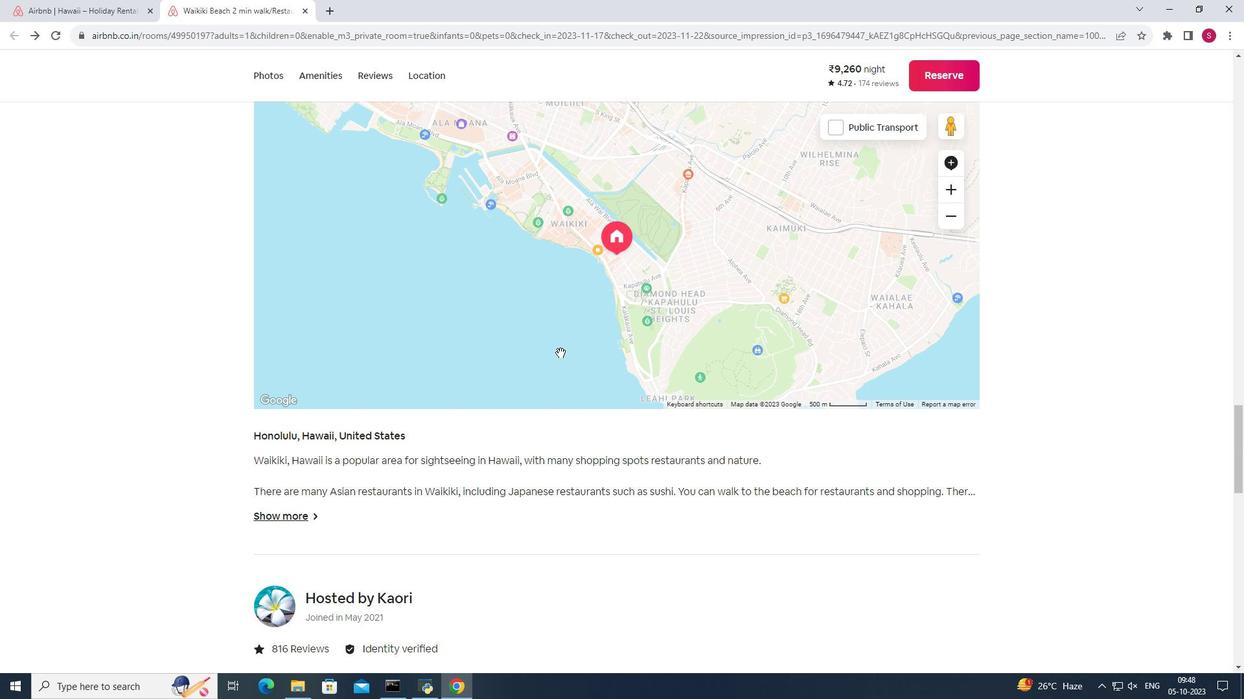 
Action: Mouse scrolled (560, 353) with delta (0, 0)
Screenshot: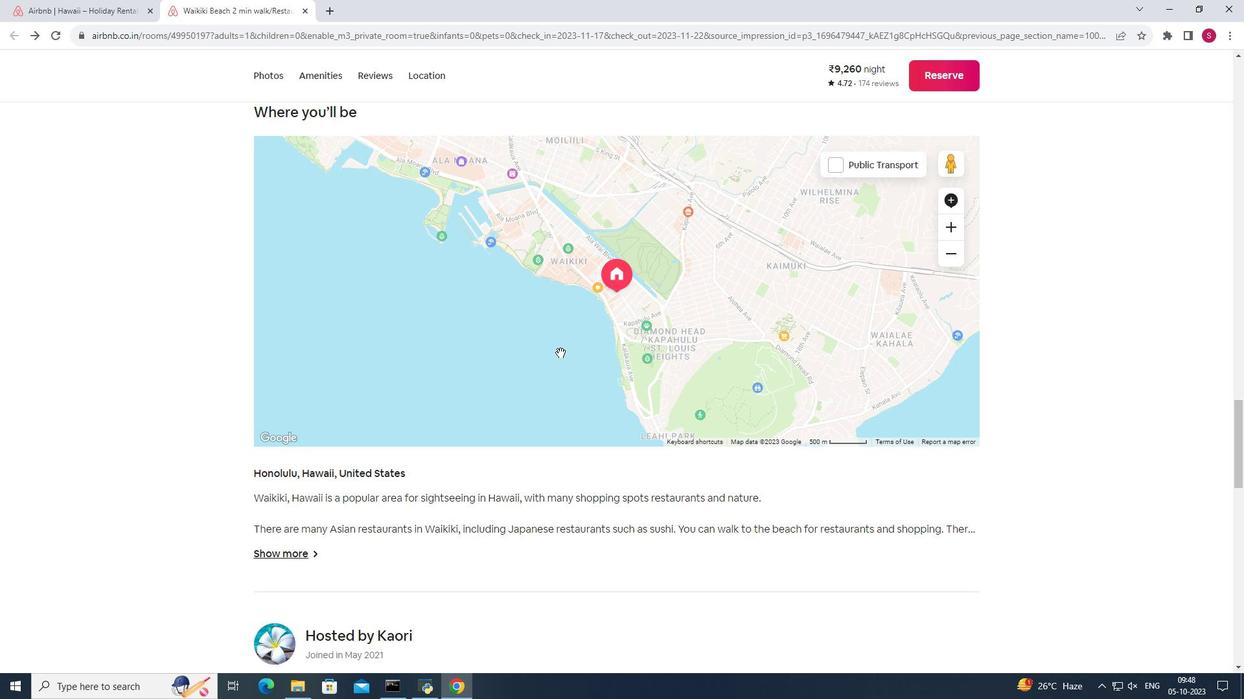
Action: Mouse scrolled (560, 353) with delta (0, 0)
Screenshot: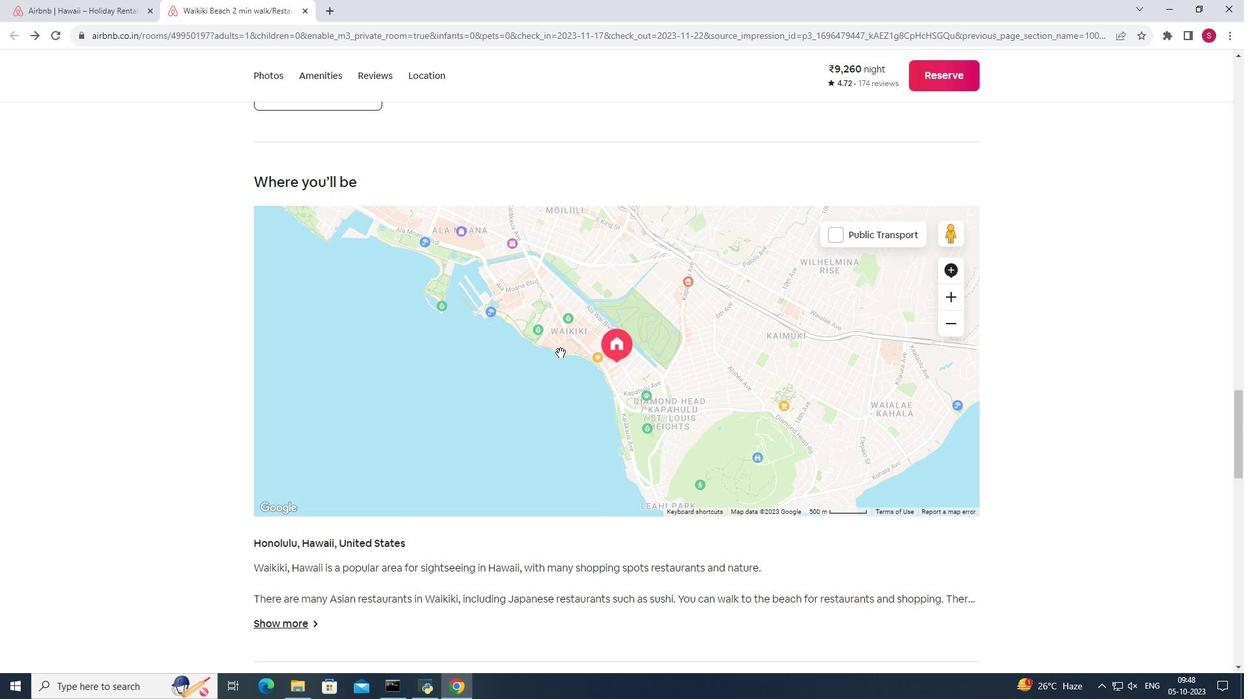 
Action: Mouse scrolled (560, 353) with delta (0, 0)
Screenshot: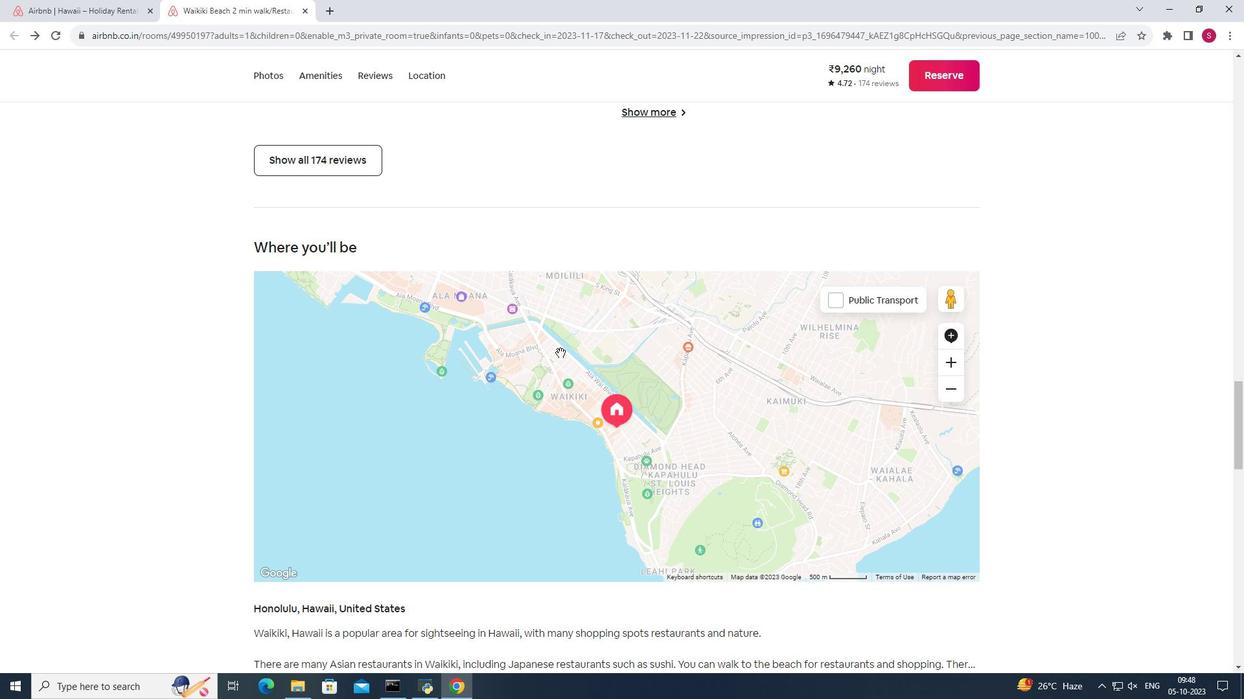
Action: Mouse scrolled (560, 353) with delta (0, 0)
Screenshot: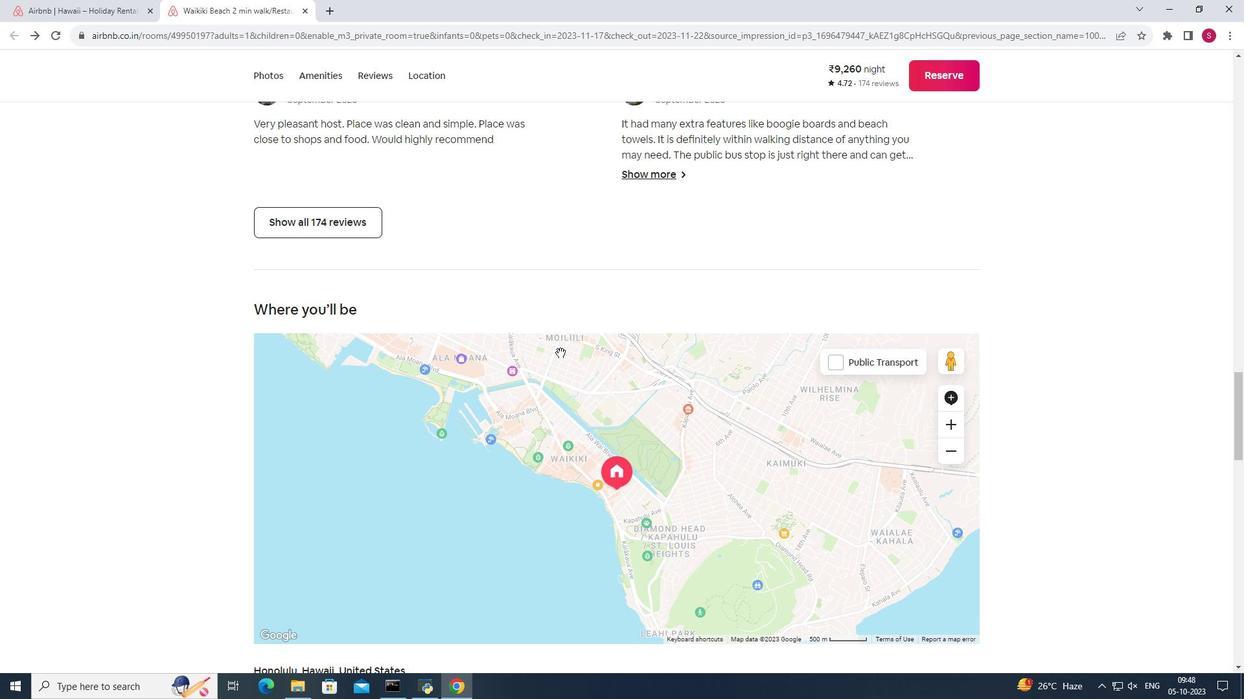 
Action: Mouse moved to (408, 176)
Screenshot: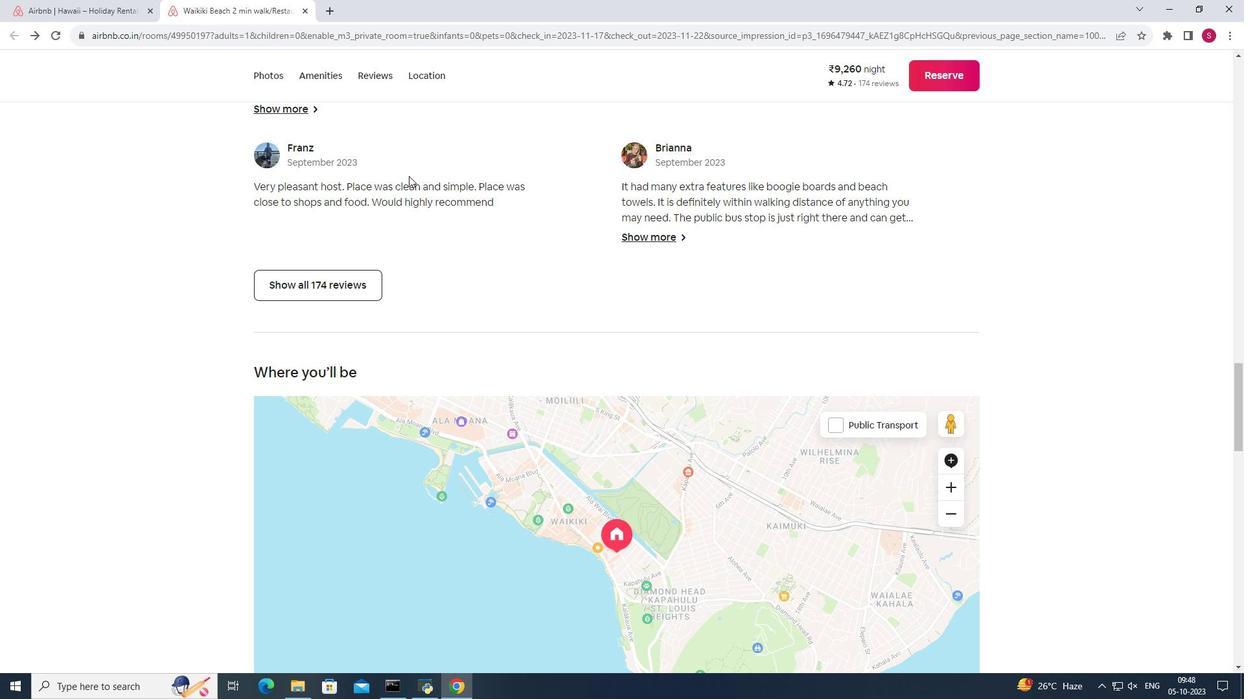 
Action: Mouse scrolled (408, 176) with delta (0, 0)
Screenshot: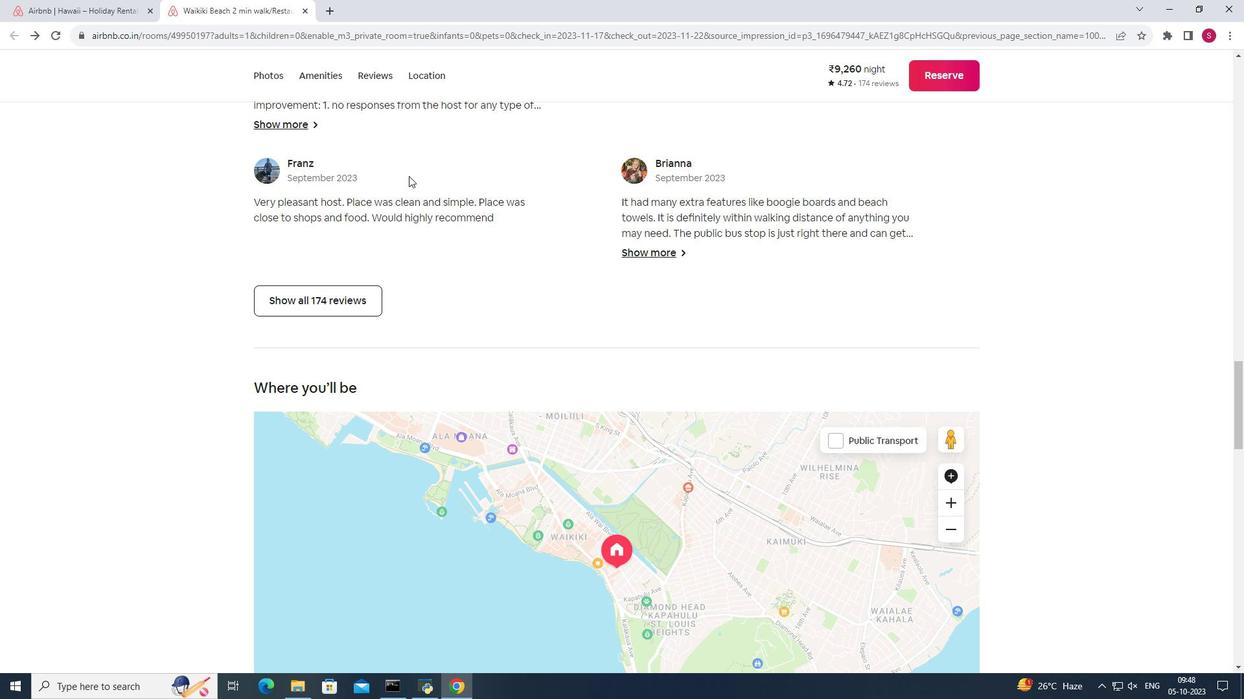 
Action: Mouse moved to (408, 176)
Screenshot: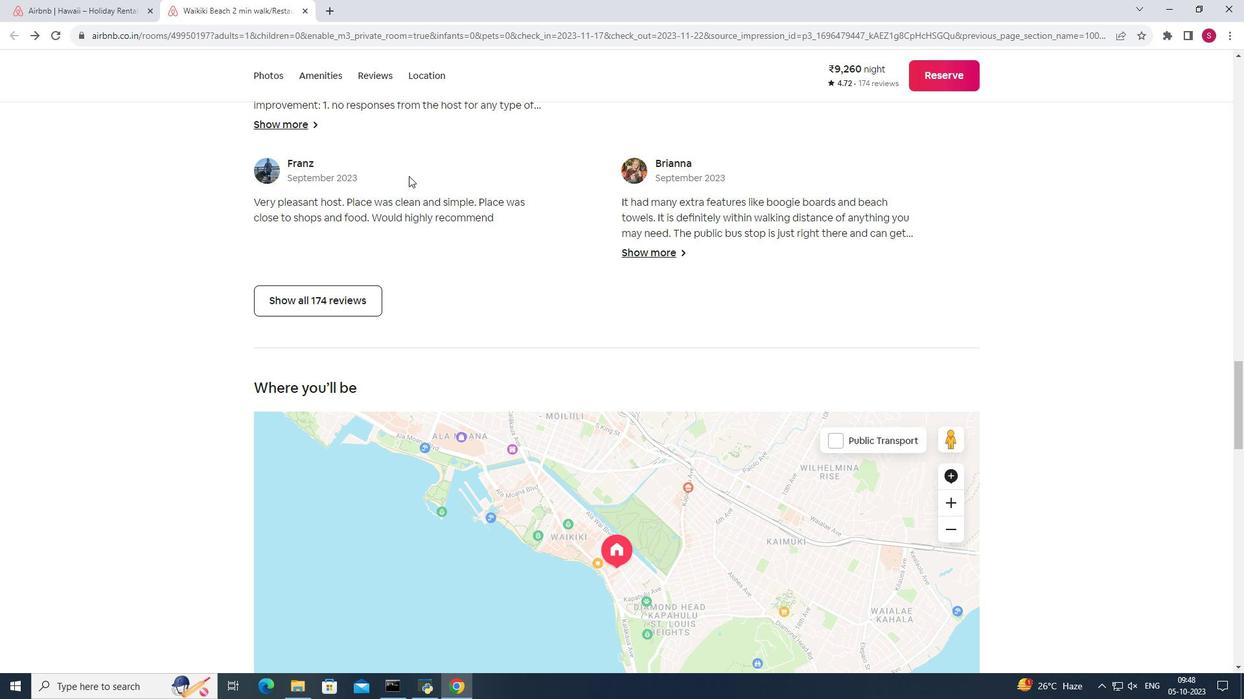 
Action: Mouse scrolled (408, 176) with delta (0, 0)
Screenshot: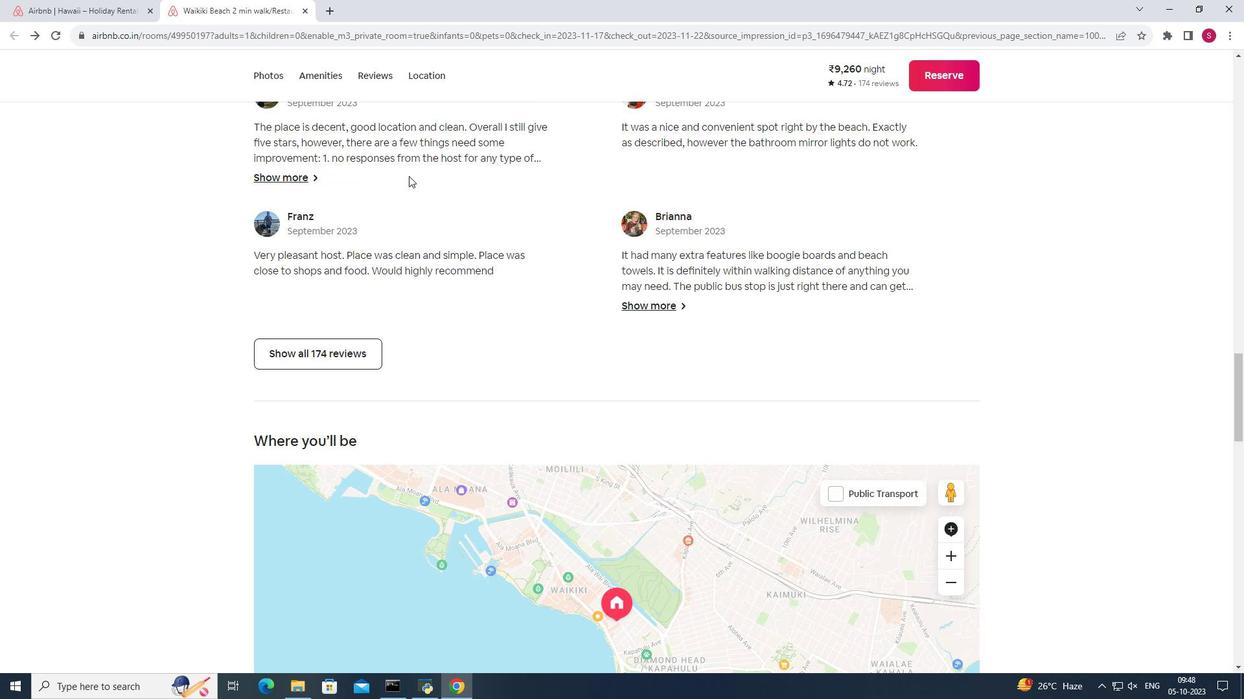
Action: Mouse scrolled (408, 176) with delta (0, 0)
Screenshot: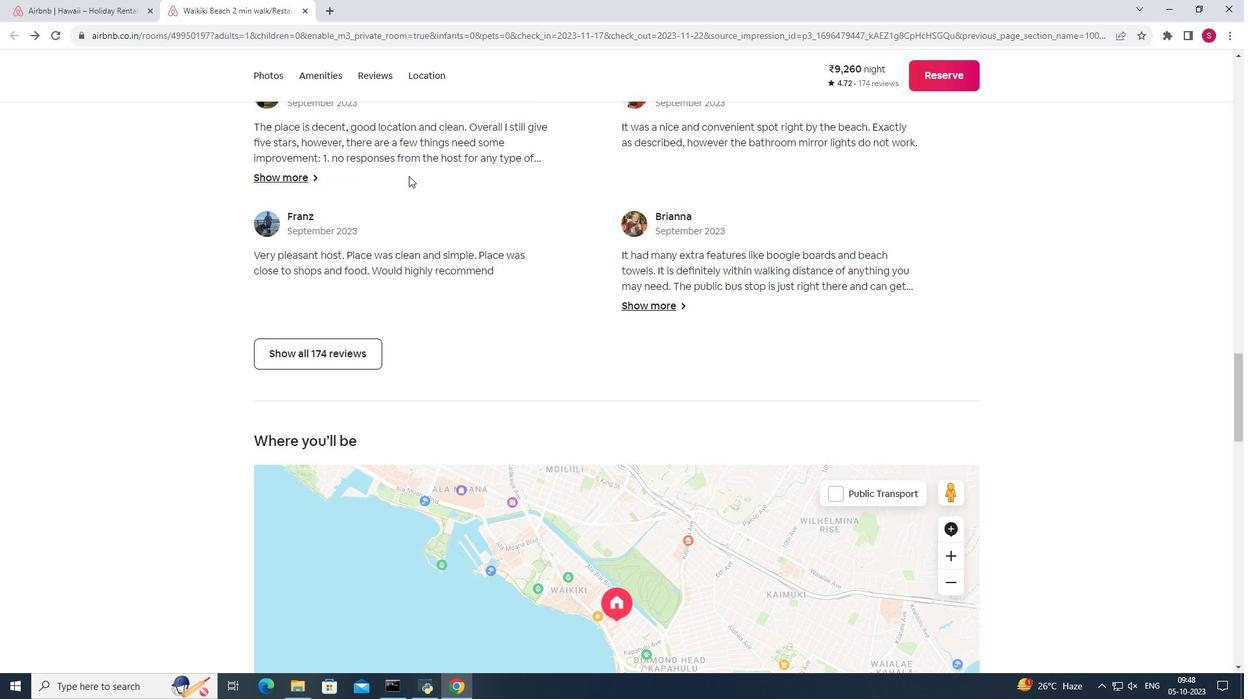 
Action: Mouse scrolled (408, 176) with delta (0, 0)
Screenshot: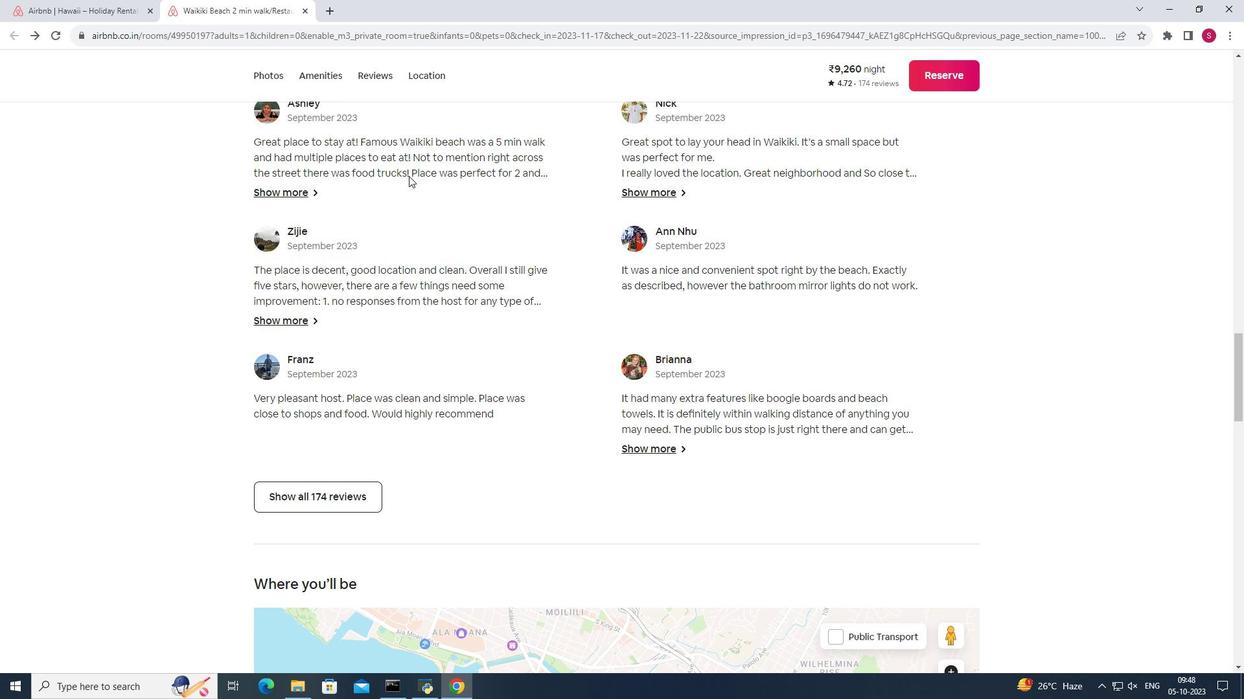 
Action: Mouse scrolled (408, 176) with delta (0, 0)
Screenshot: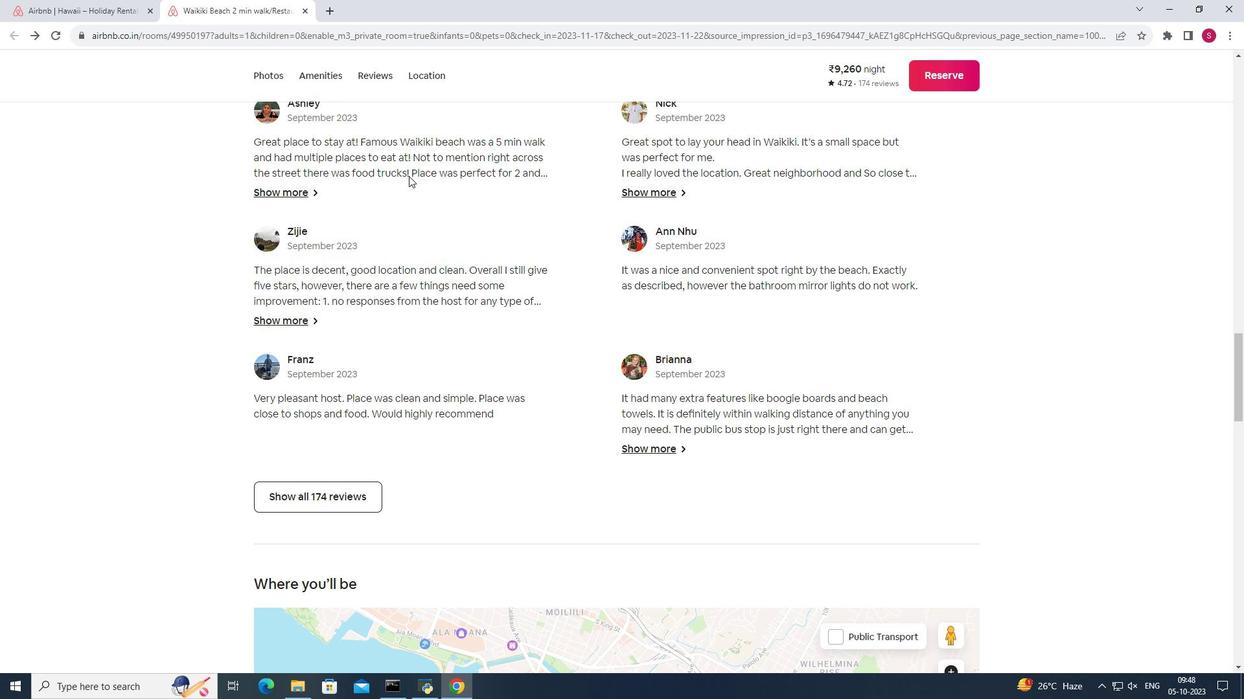 
Action: Mouse scrolled (408, 176) with delta (0, 0)
Screenshot: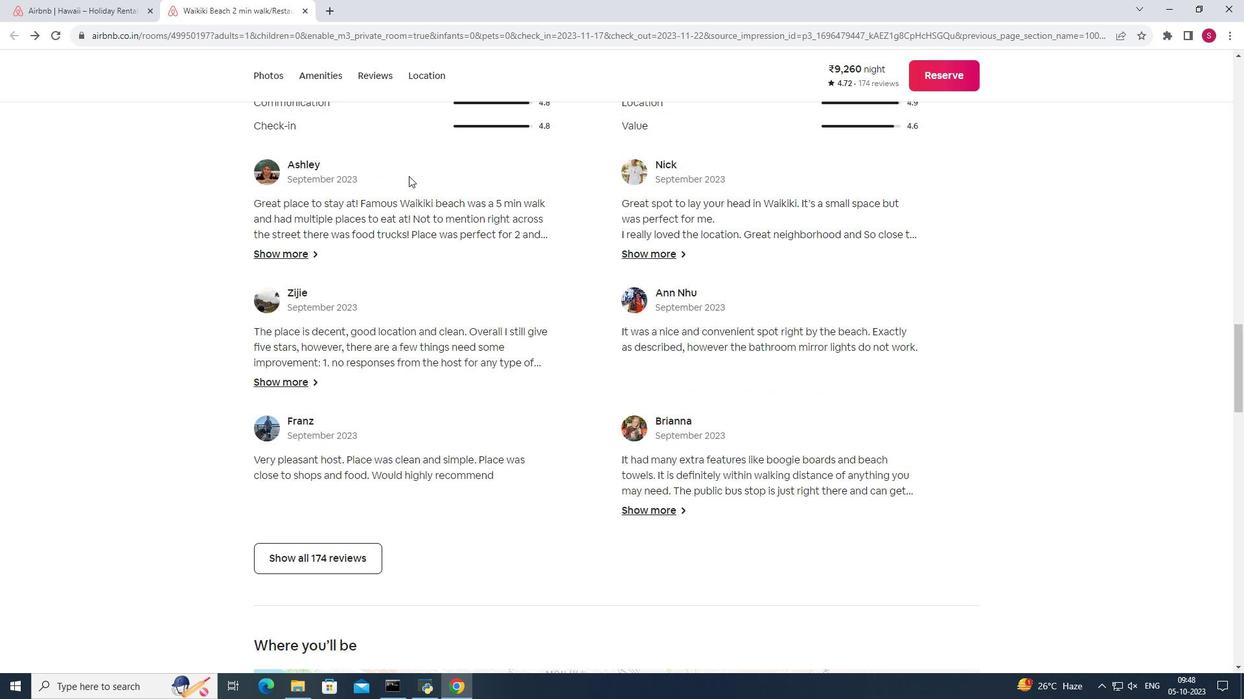 
Action: Mouse scrolled (408, 176) with delta (0, 0)
Screenshot: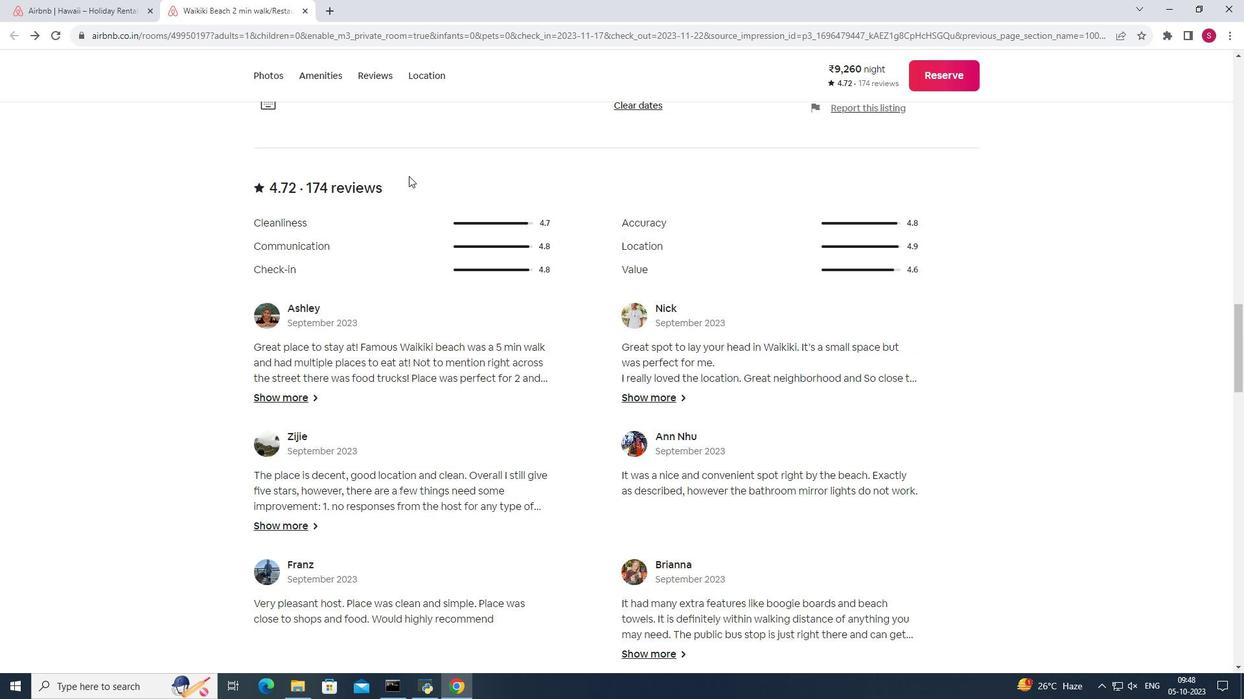
Action: Mouse scrolled (408, 176) with delta (0, 0)
Screenshot: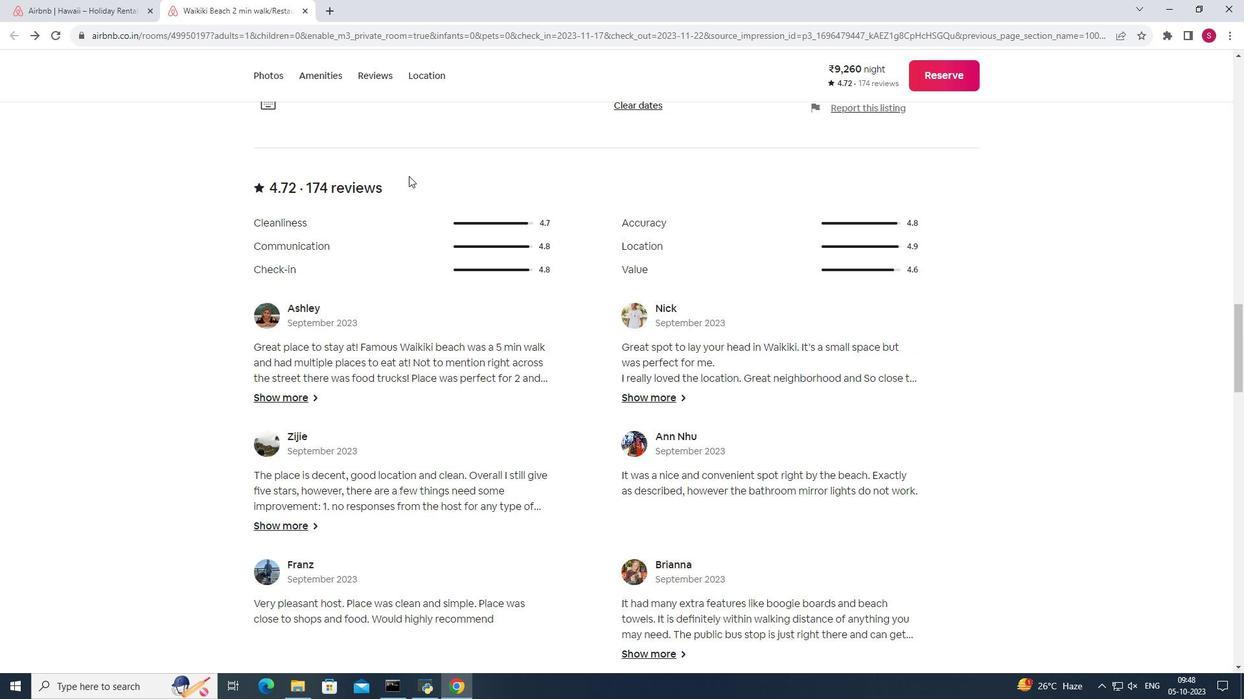 
Action: Mouse scrolled (408, 176) with delta (0, 0)
Screenshot: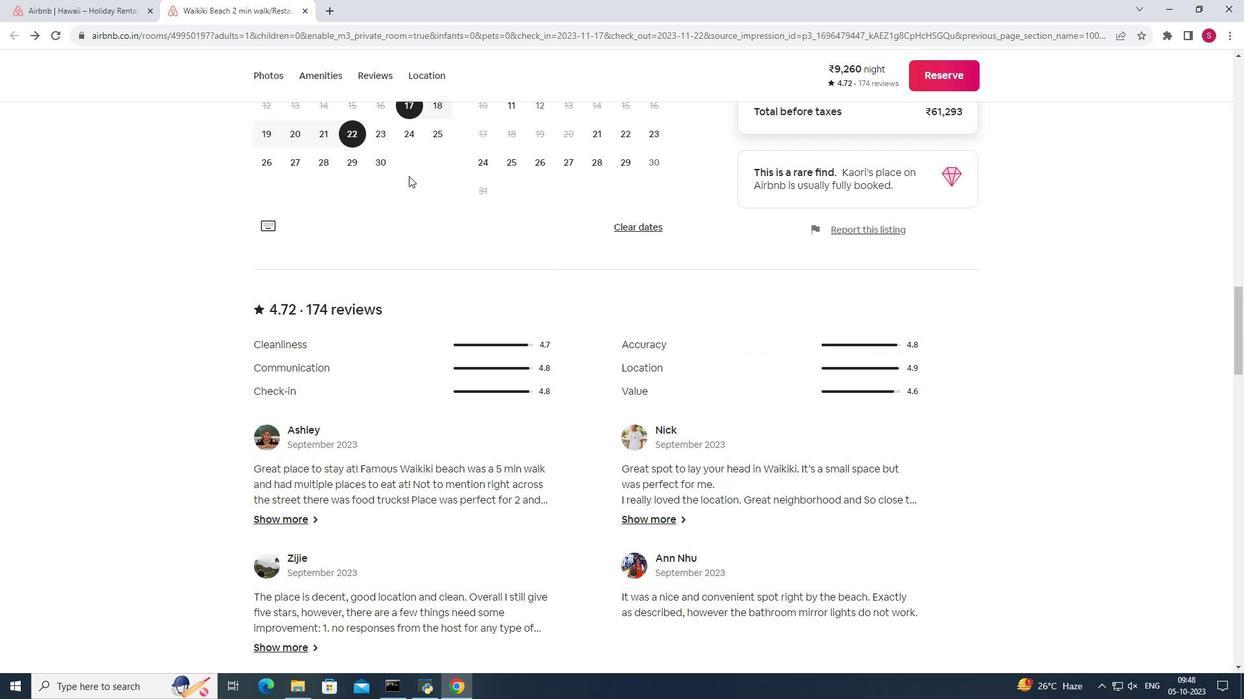 
Action: Mouse scrolled (408, 176) with delta (0, 0)
Screenshot: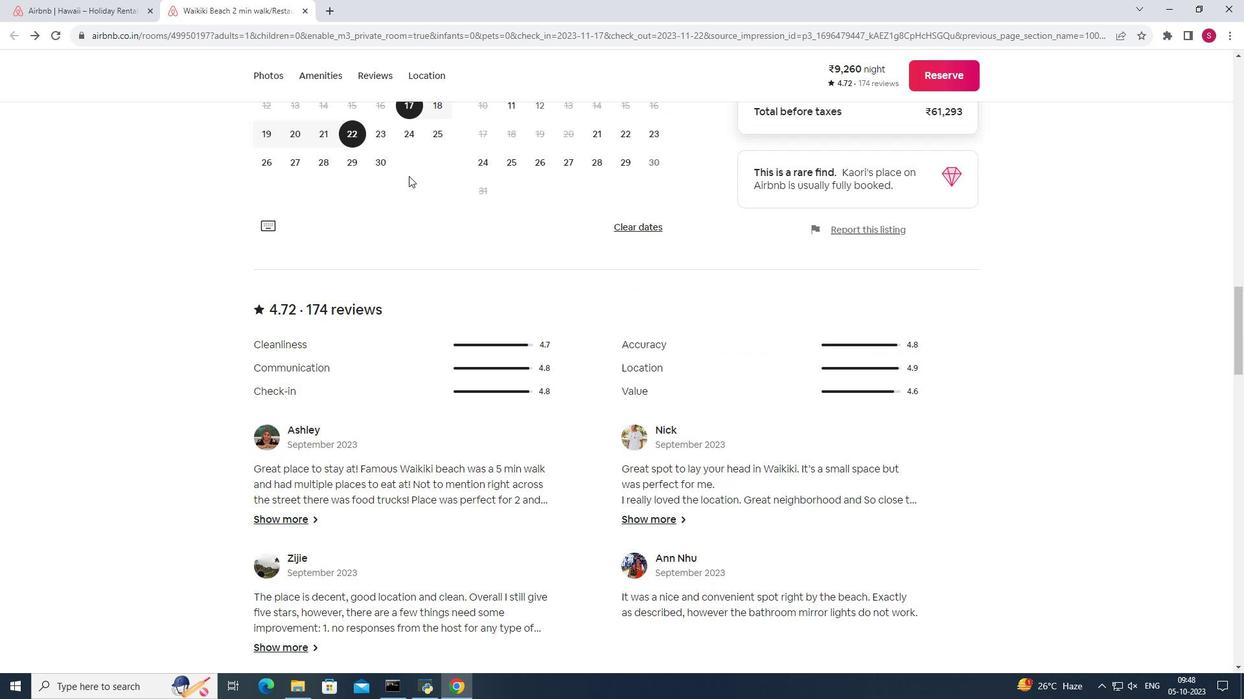 
Action: Mouse scrolled (408, 176) with delta (0, 0)
Screenshot: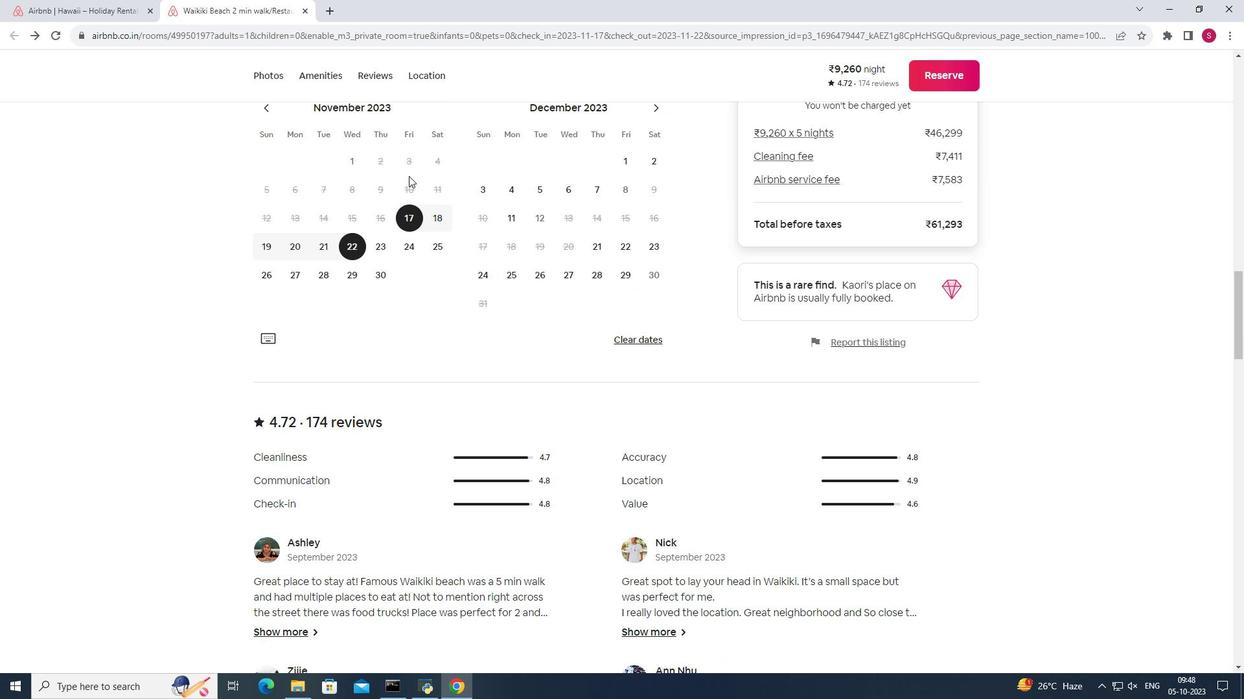 
Action: Mouse scrolled (408, 176) with delta (0, 0)
Screenshot: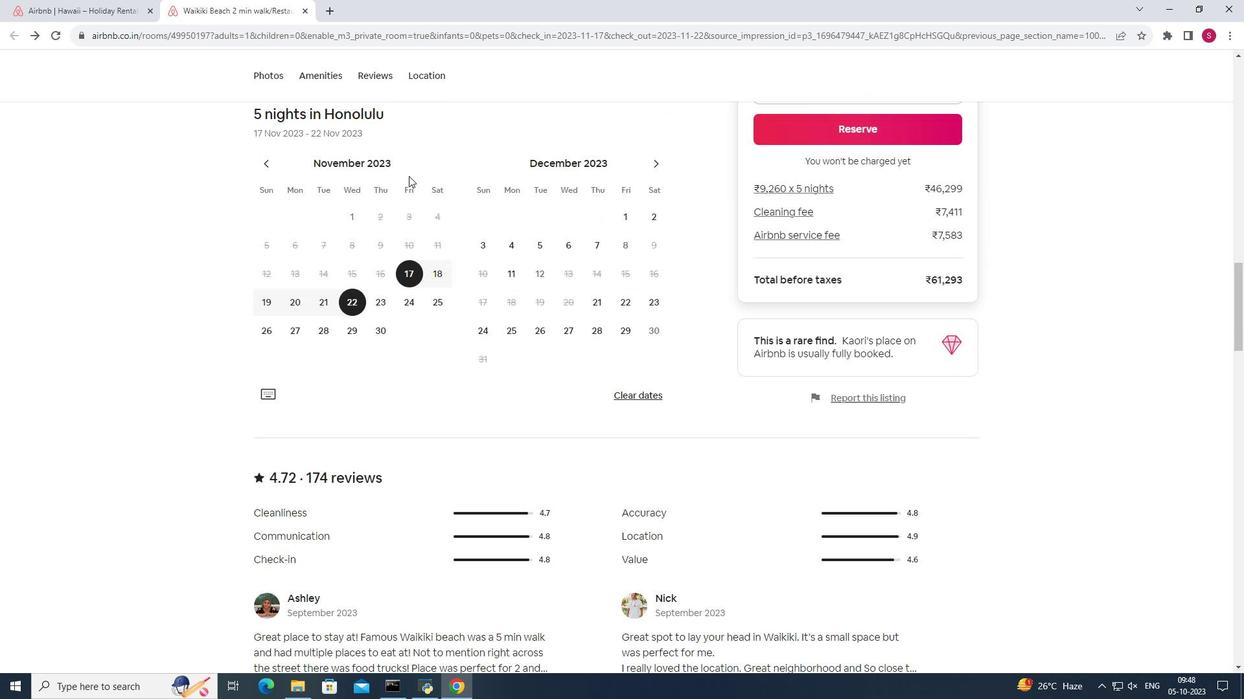 
Action: Mouse scrolled (408, 176) with delta (0, 0)
Screenshot: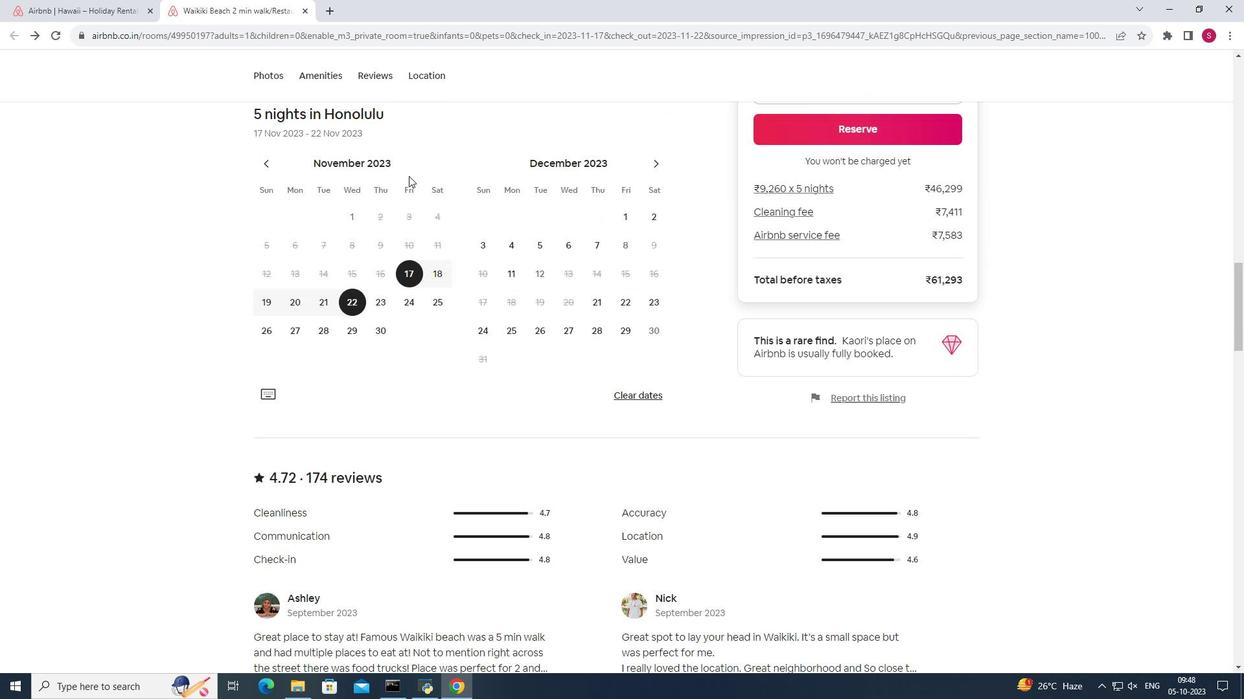 
Action: Mouse scrolled (408, 176) with delta (0, 0)
Screenshot: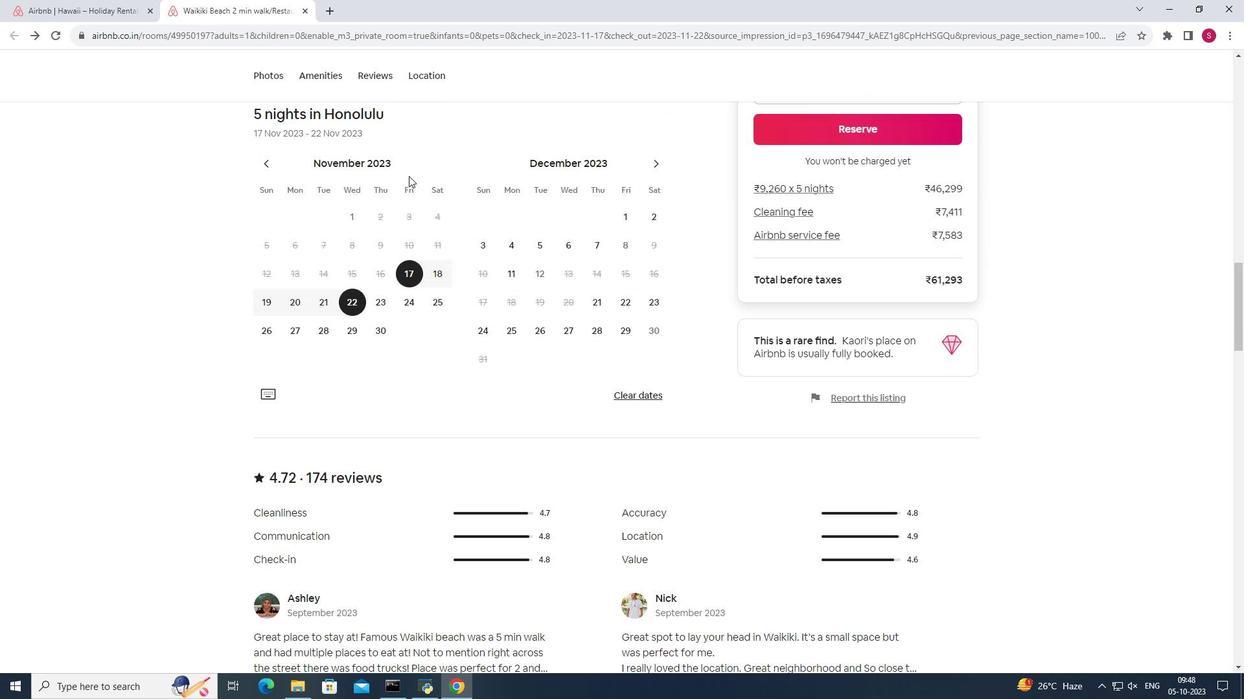 
Action: Mouse scrolled (408, 176) with delta (0, 0)
Screenshot: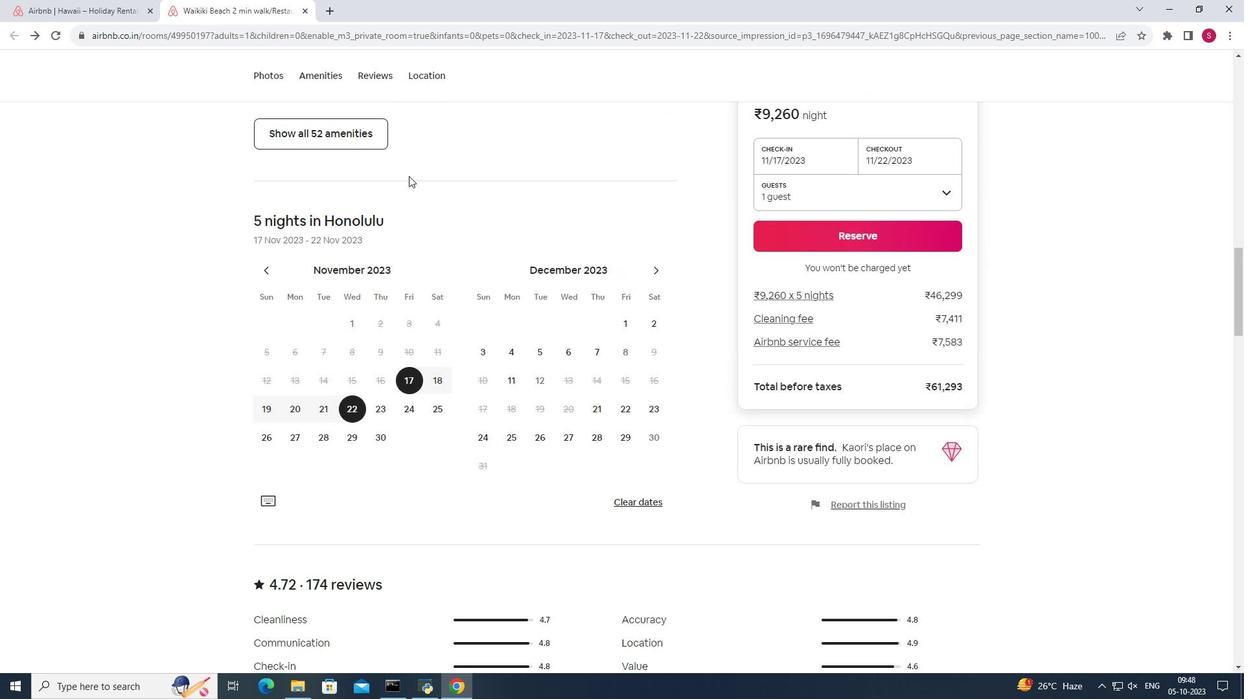 
Action: Mouse scrolled (408, 176) with delta (0, 0)
Screenshot: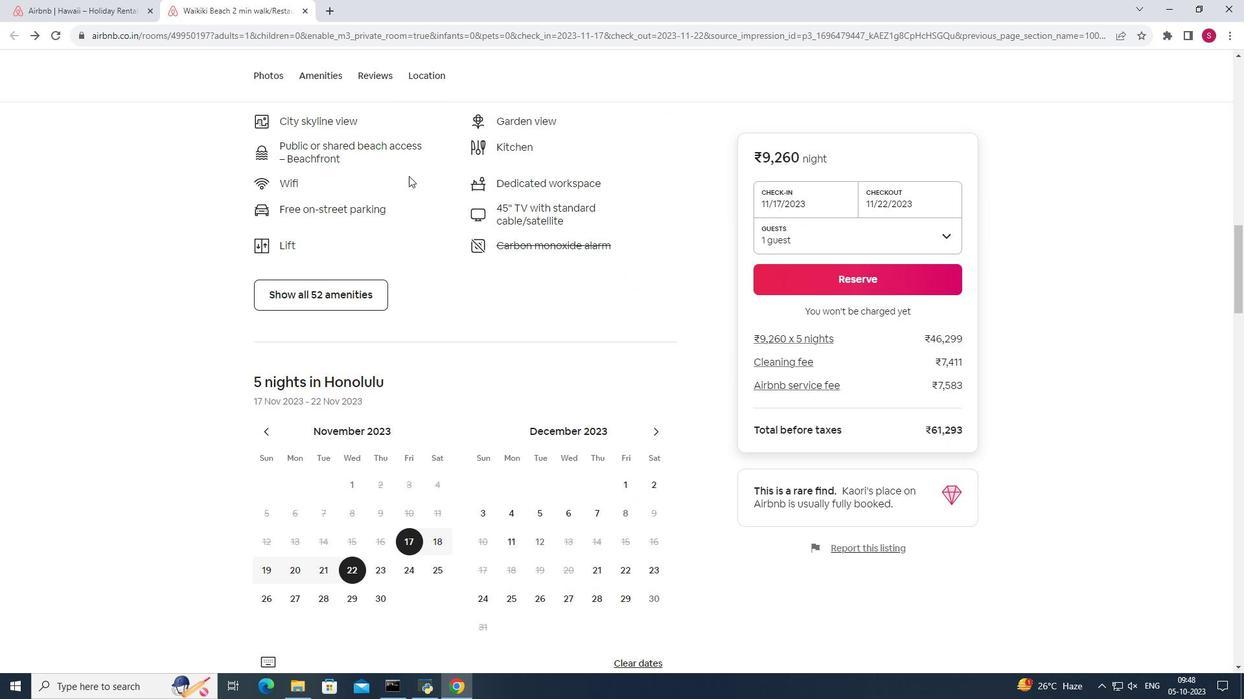 
Action: Mouse scrolled (408, 176) with delta (0, 0)
Screenshot: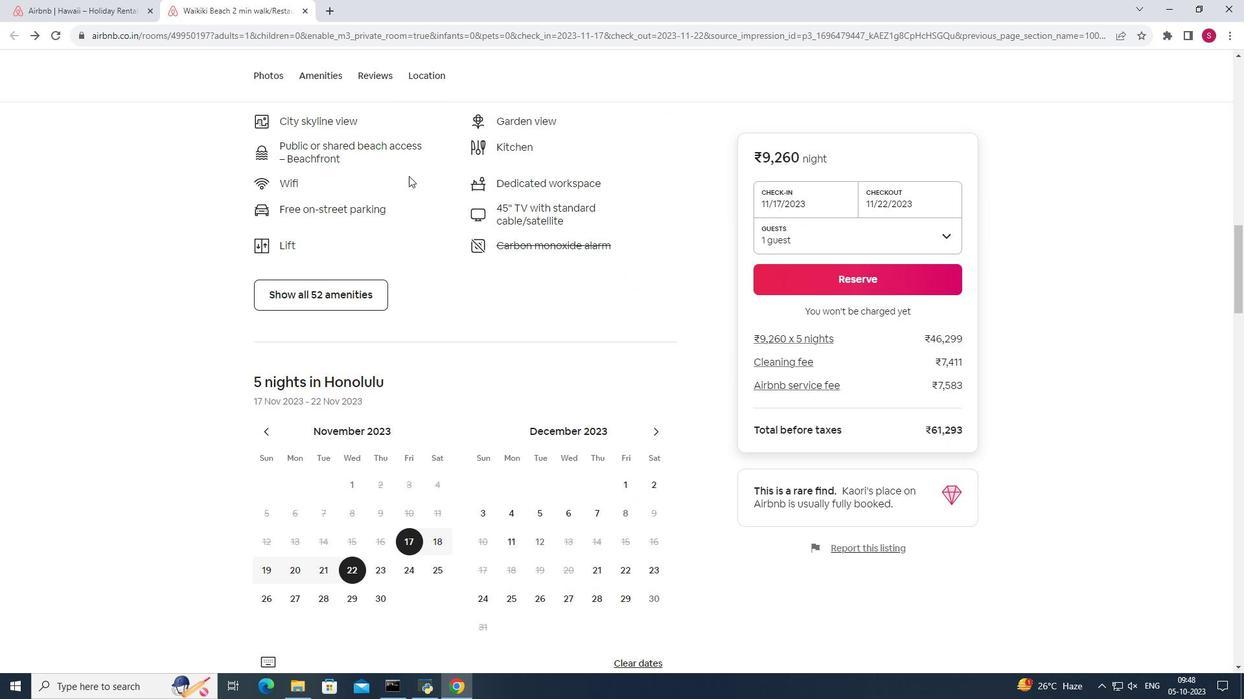 
Action: Mouse scrolled (408, 176) with delta (0, 0)
Screenshot: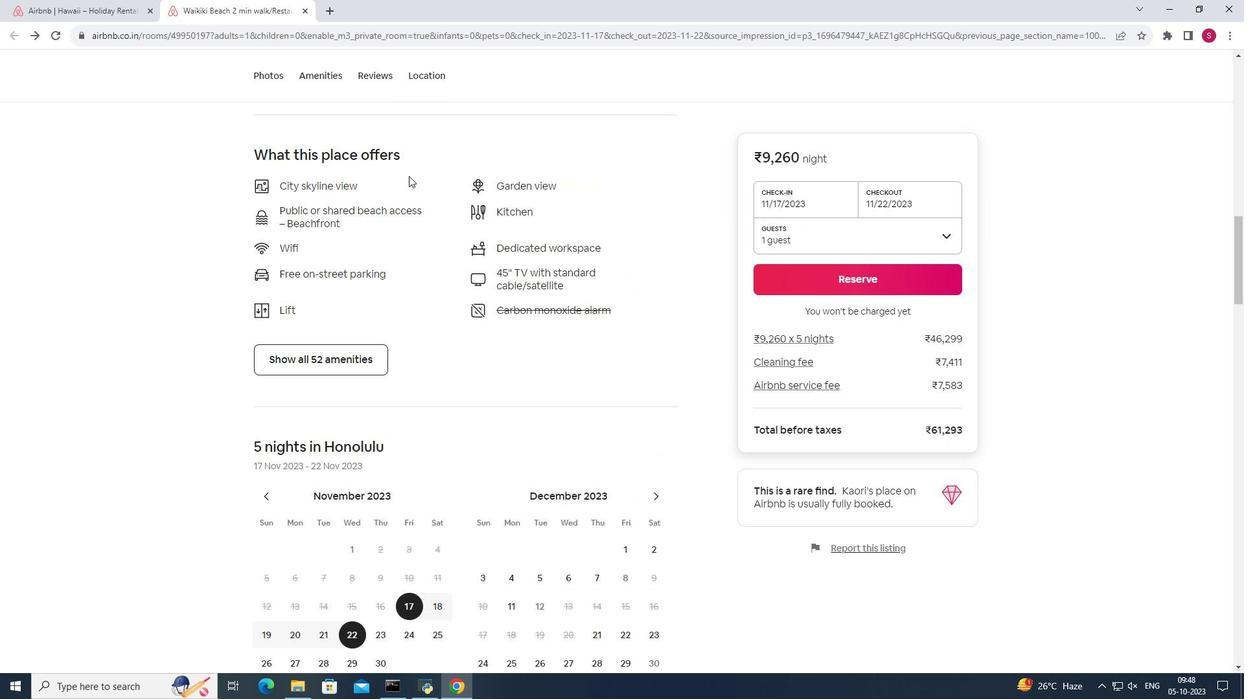 
Action: Mouse scrolled (408, 176) with delta (0, 0)
Screenshot: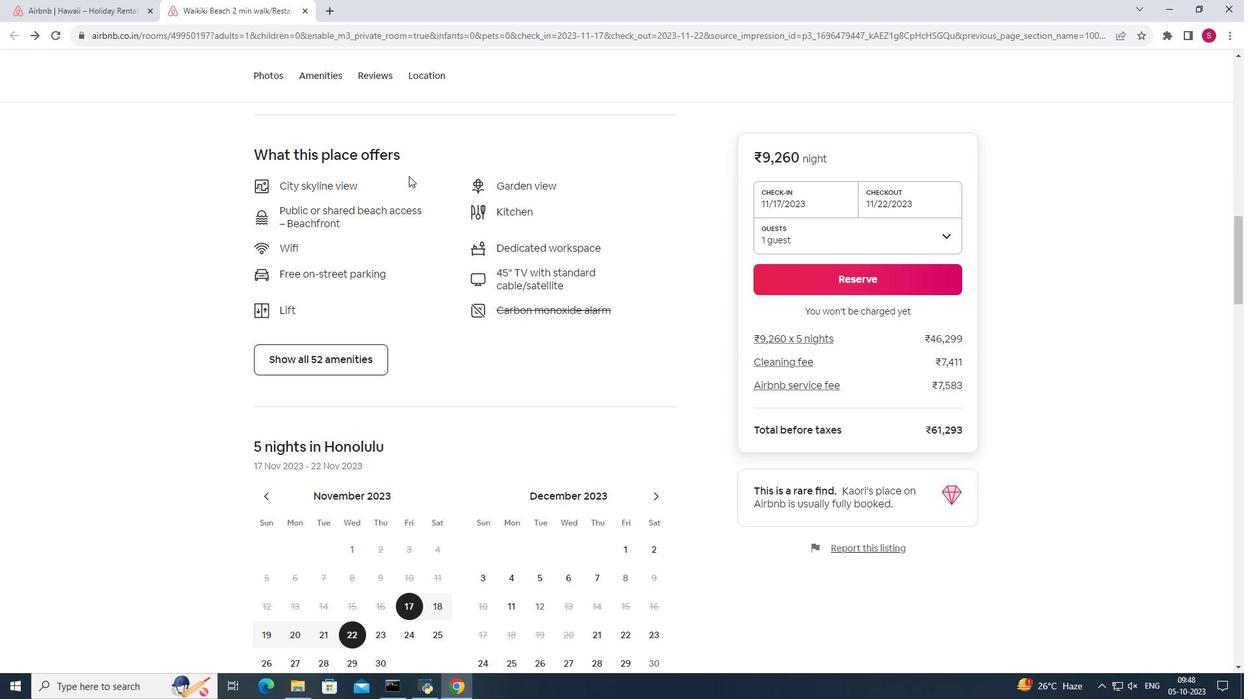 
Action: Mouse scrolled (408, 176) with delta (0, 0)
Screenshot: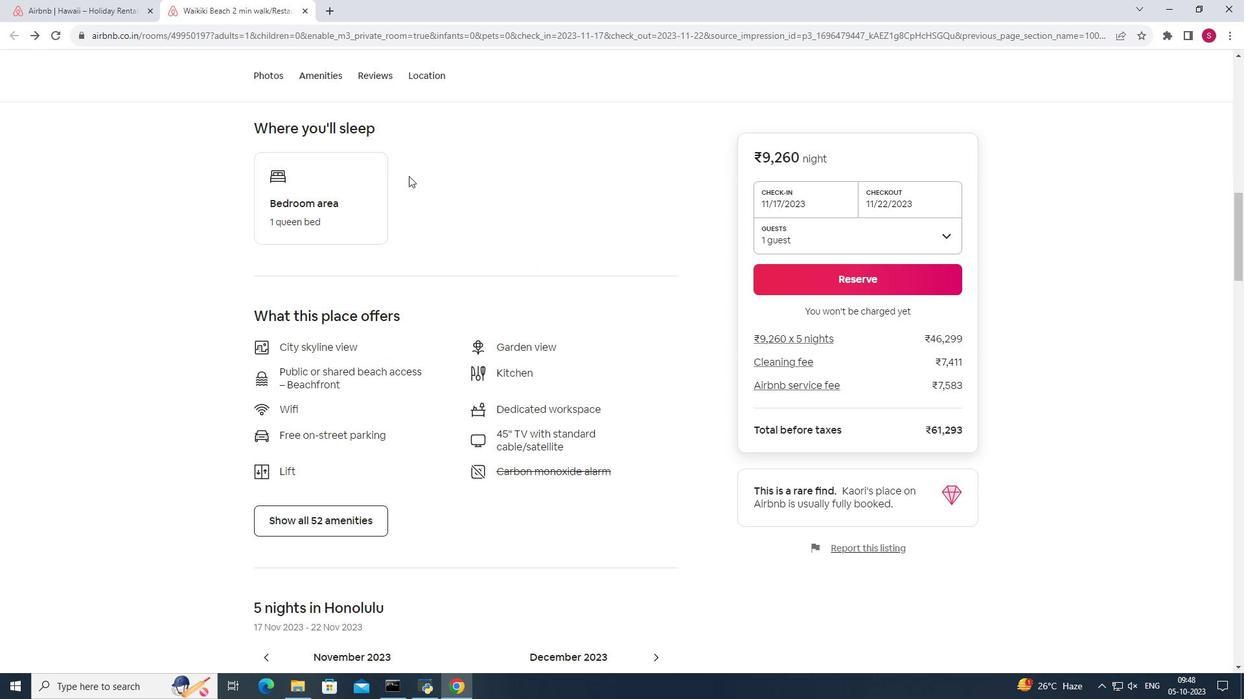 
Action: Mouse scrolled (408, 176) with delta (0, 0)
Screenshot: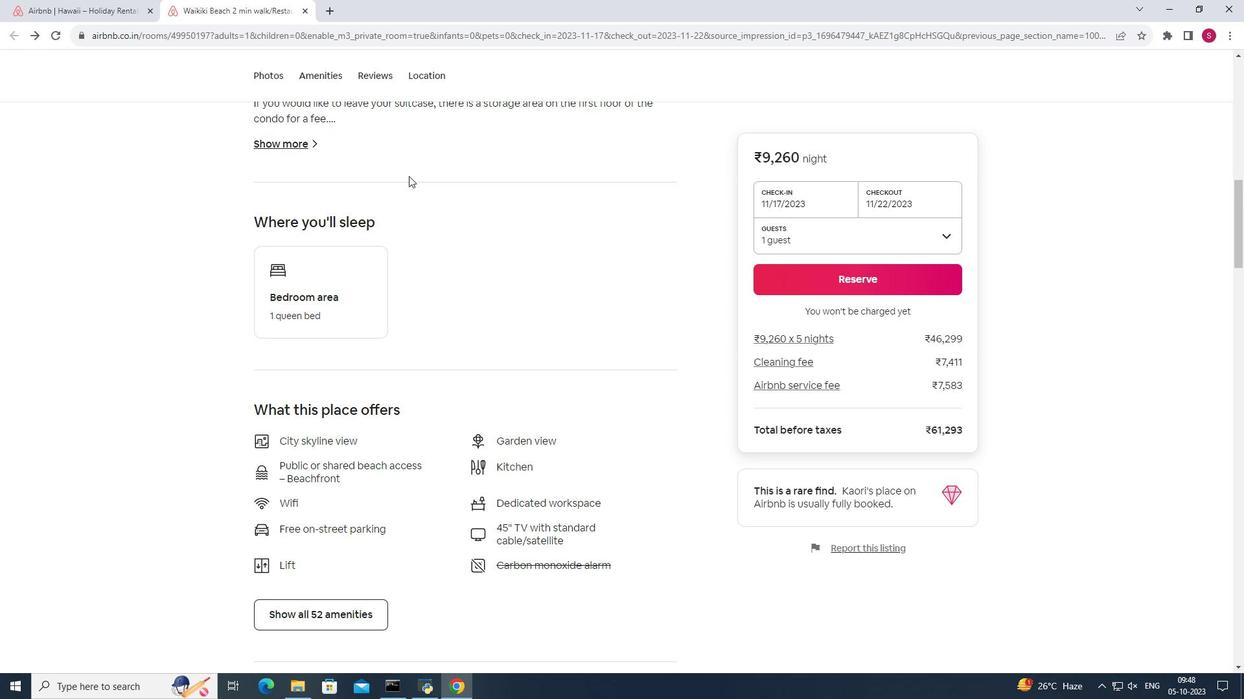 
Action: Mouse scrolled (408, 176) with delta (0, 0)
Screenshot: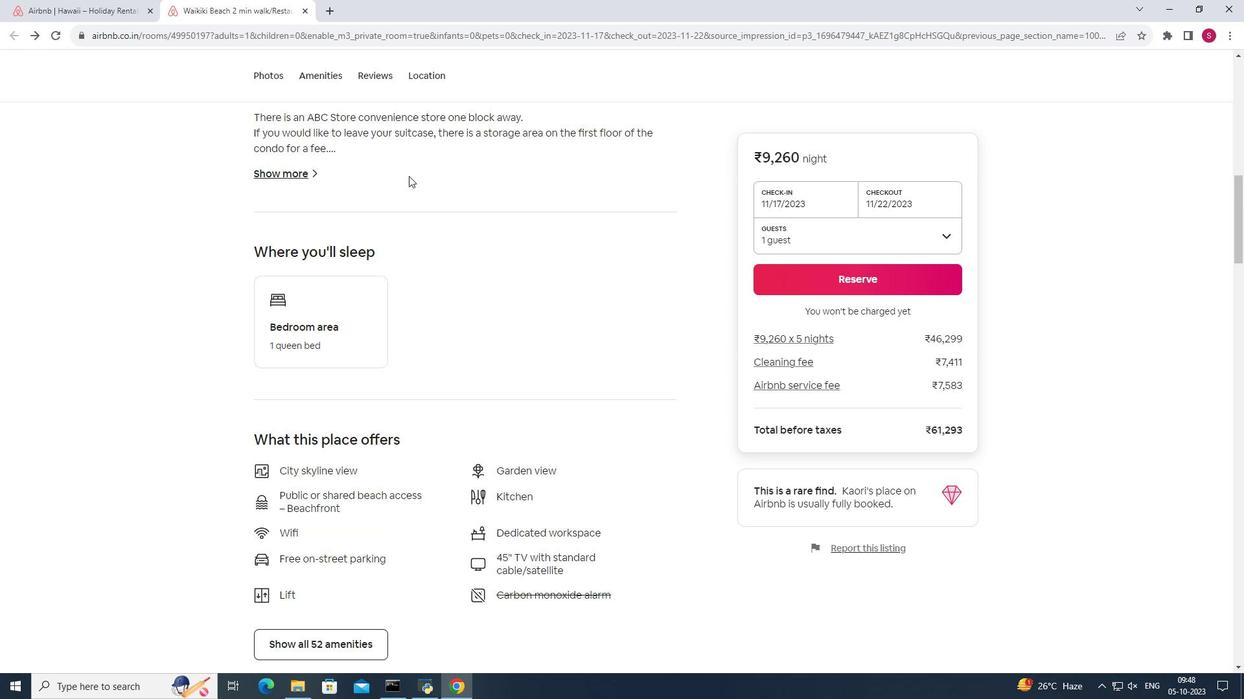 
Action: Mouse scrolled (408, 176) with delta (0, 0)
Screenshot: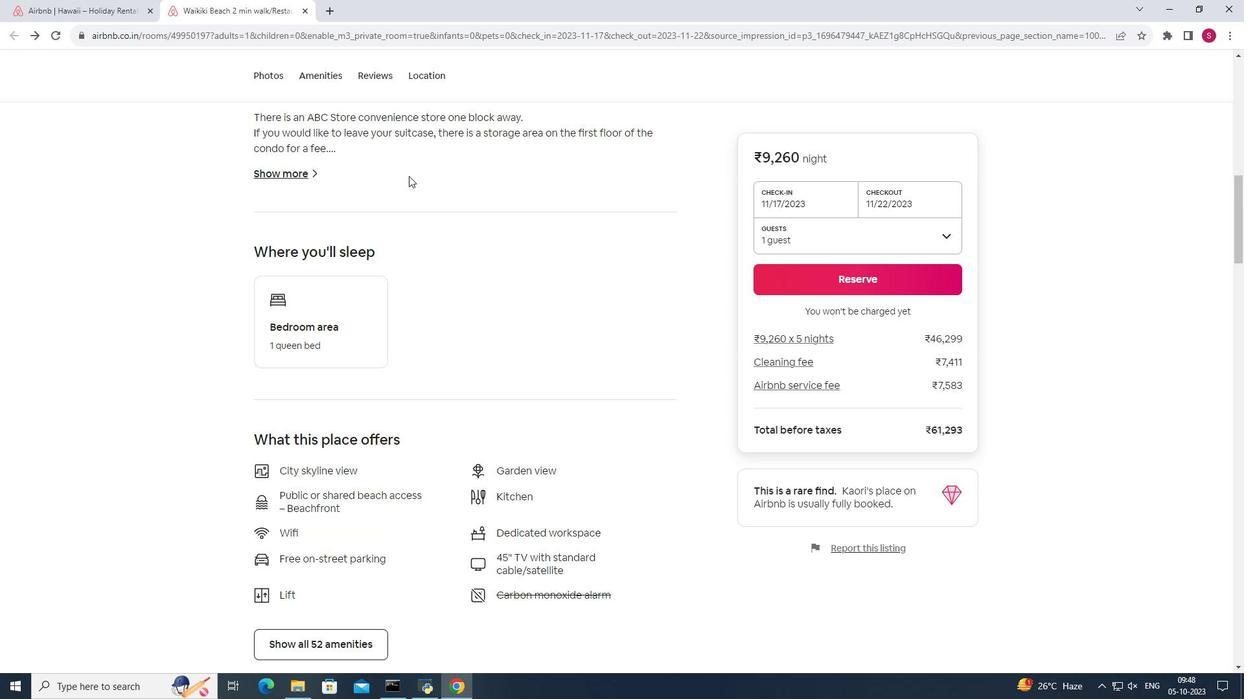 
Action: Mouse scrolled (408, 176) with delta (0, 0)
Screenshot: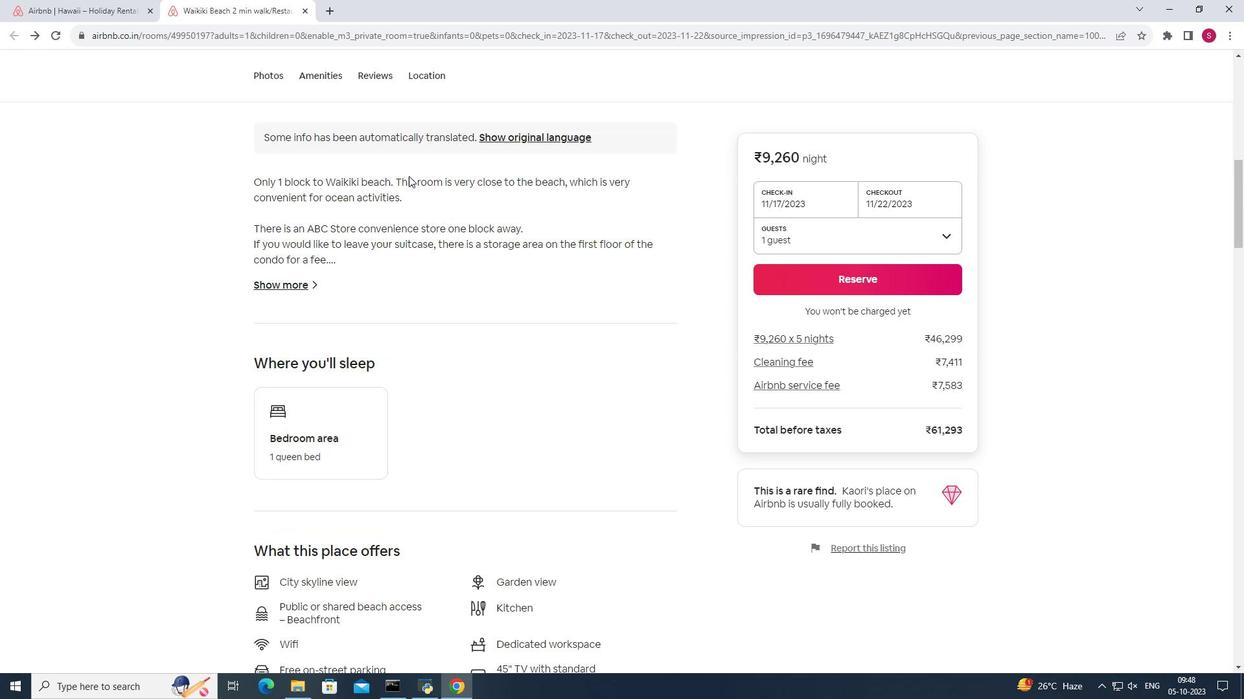 
Action: Mouse scrolled (408, 176) with delta (0, 0)
Screenshot: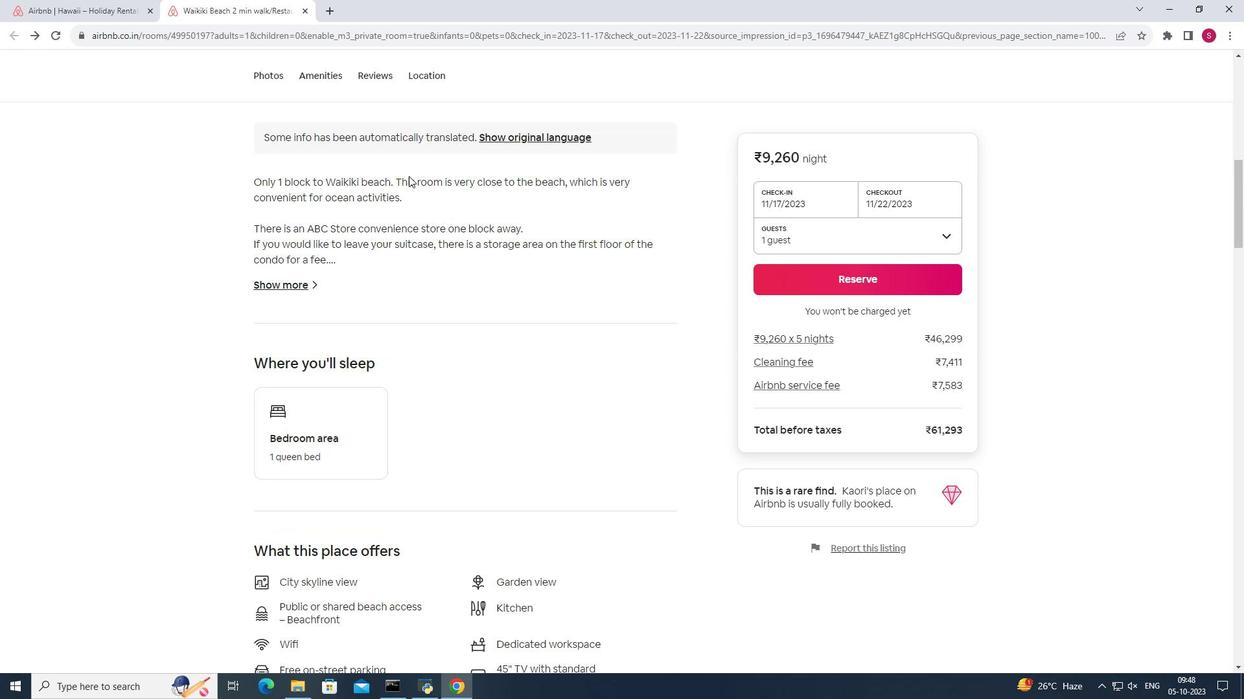 
Action: Mouse scrolled (408, 176) with delta (0, 0)
Screenshot: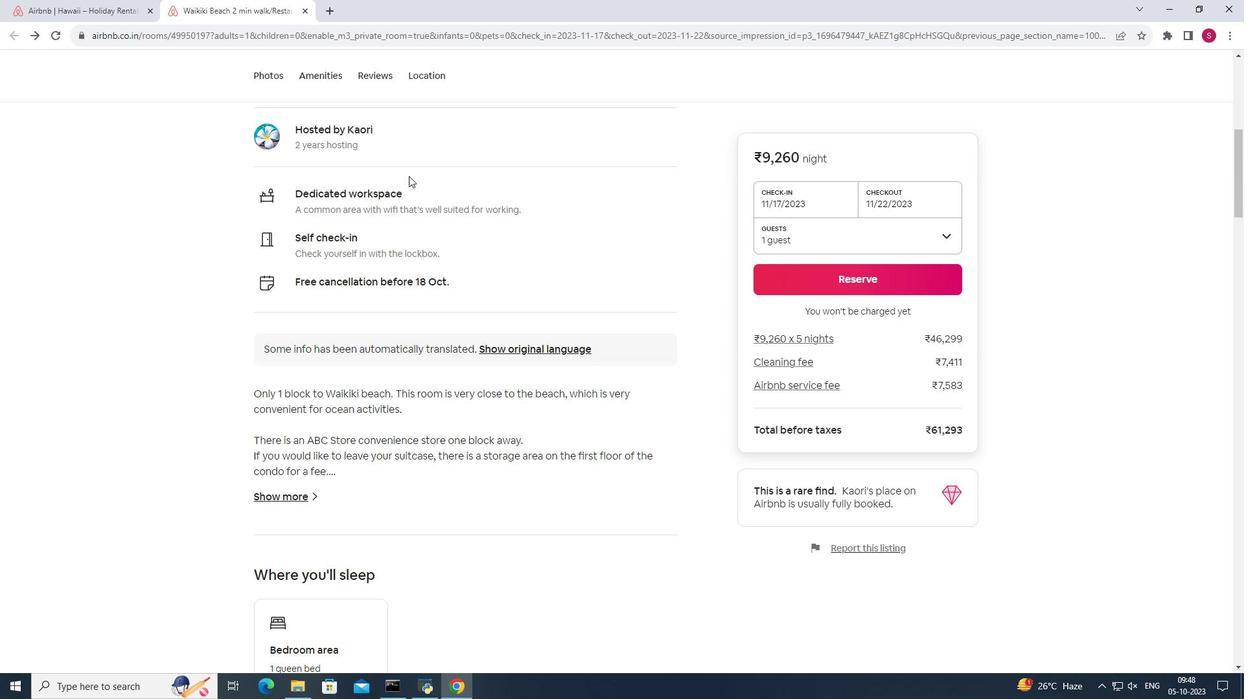 
Action: Mouse scrolled (408, 176) with delta (0, 0)
Screenshot: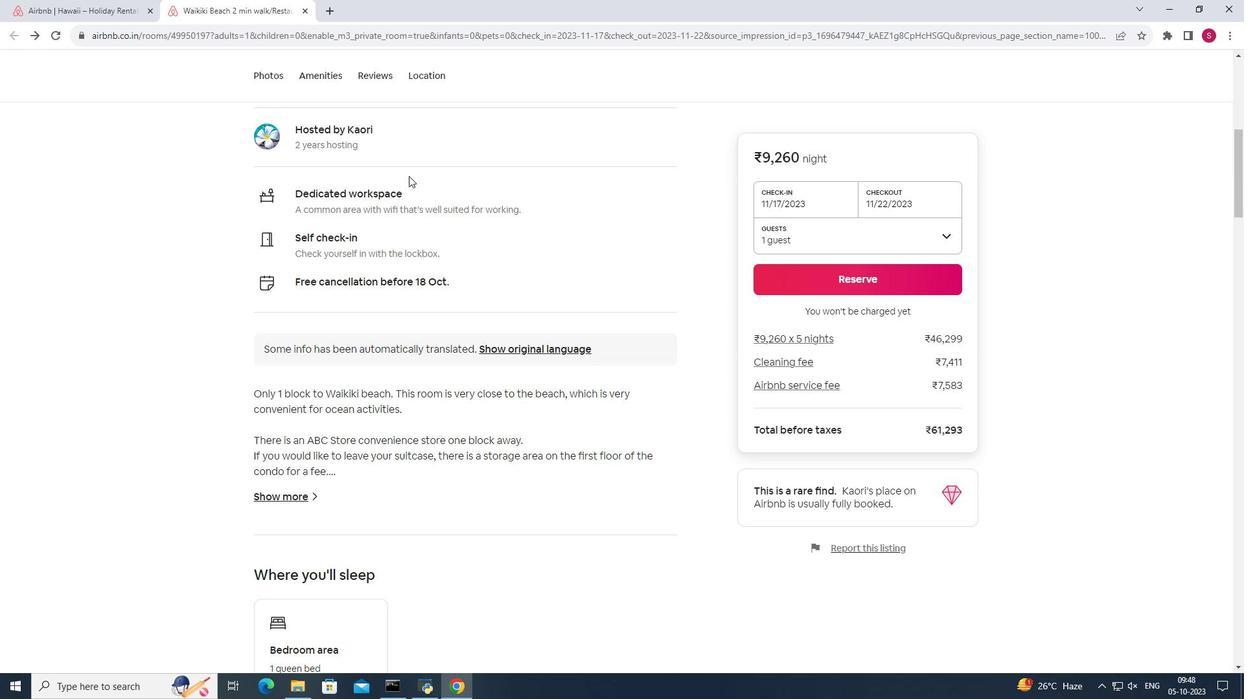 
Action: Mouse scrolled (408, 176) with delta (0, 0)
Screenshot: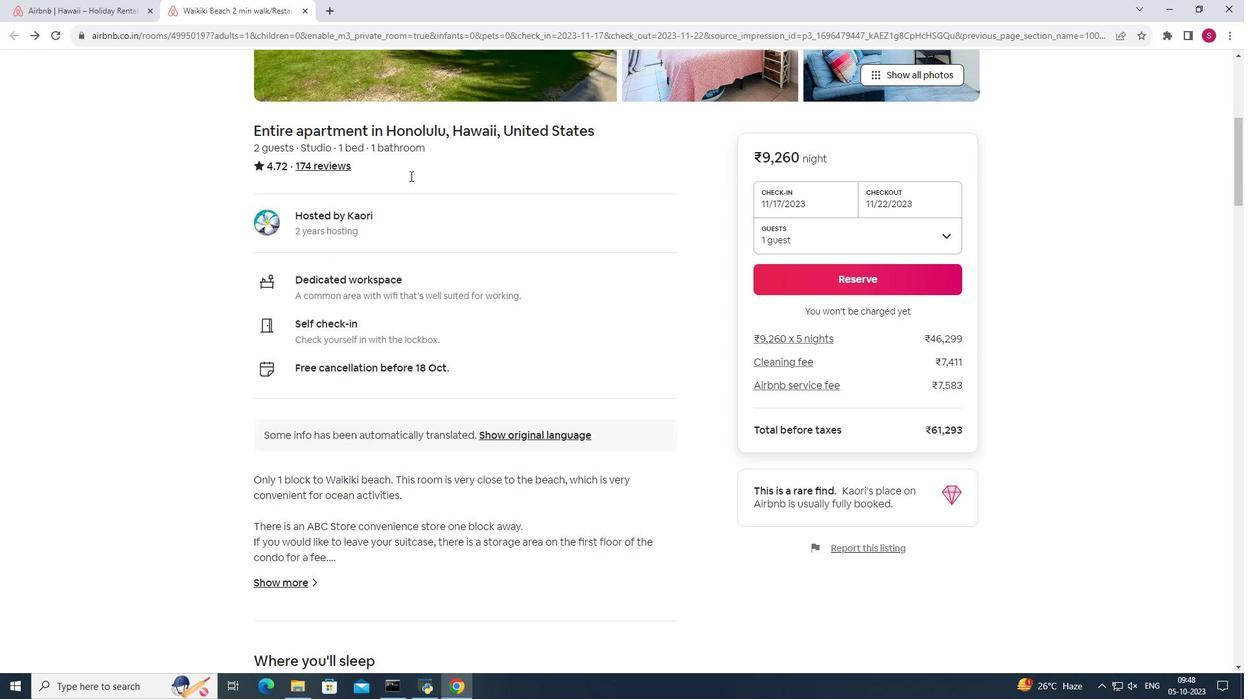 
Action: Mouse moved to (410, 176)
Screenshot: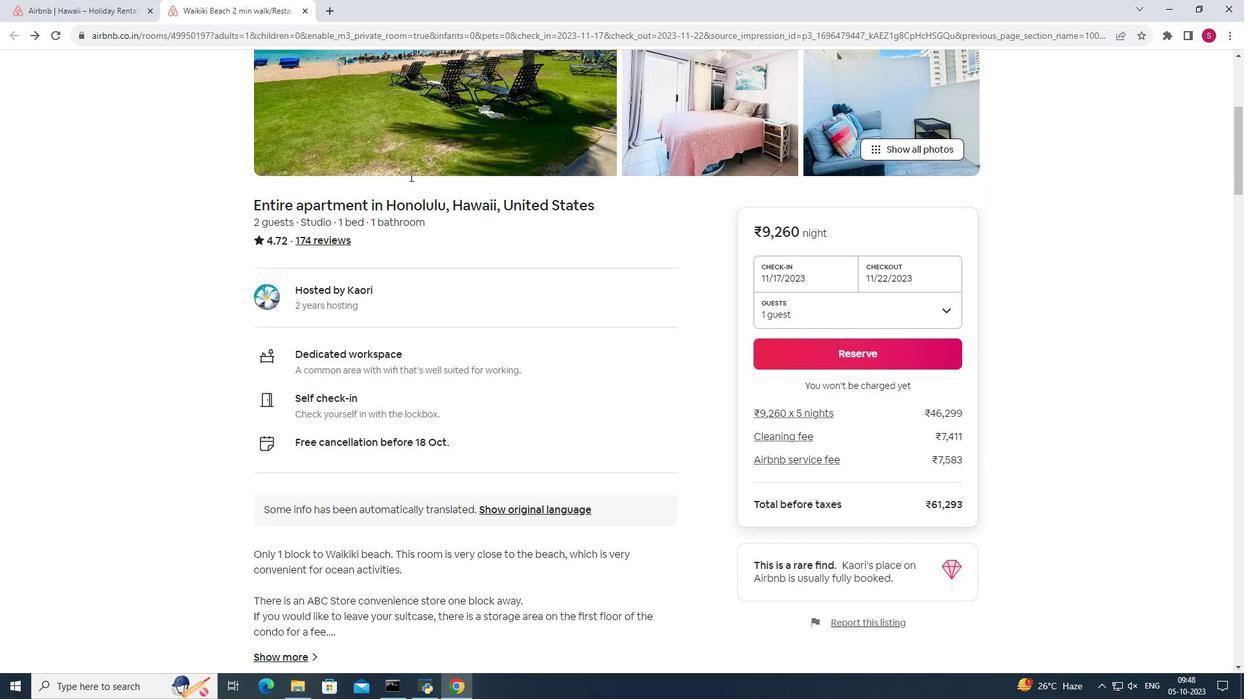 
Action: Mouse scrolled (410, 176) with delta (0, 0)
Screenshot: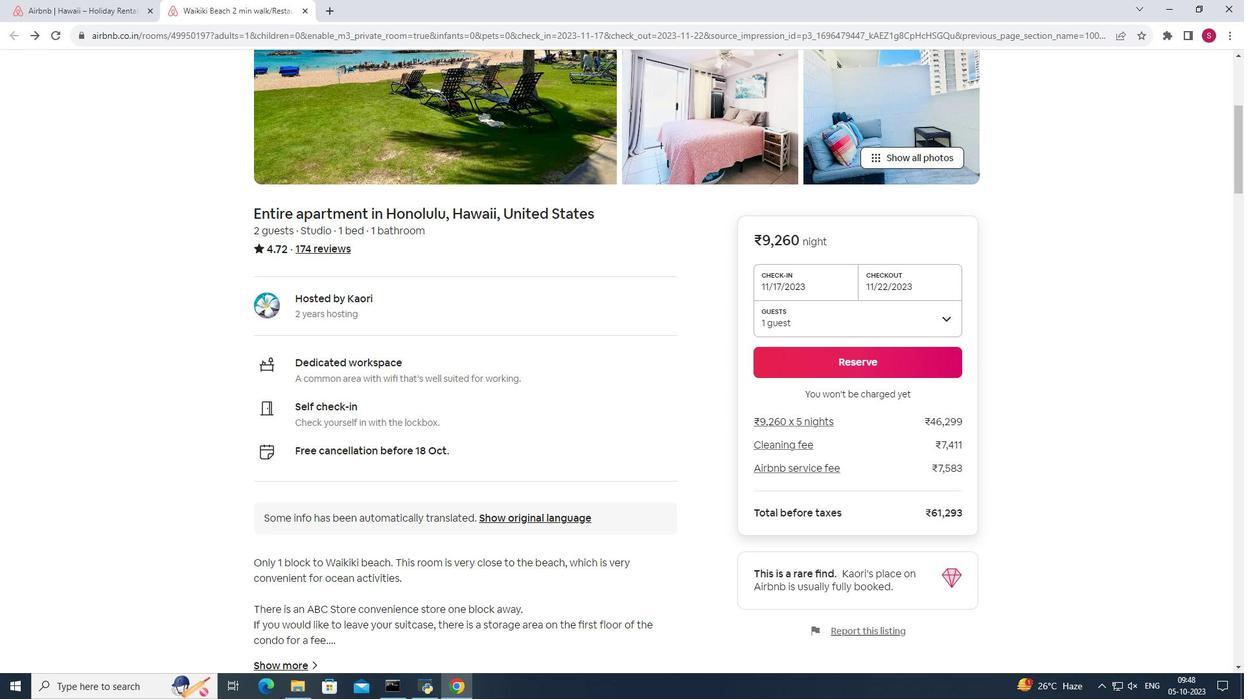 
Action: Mouse scrolled (410, 176) with delta (0, 0)
Screenshot: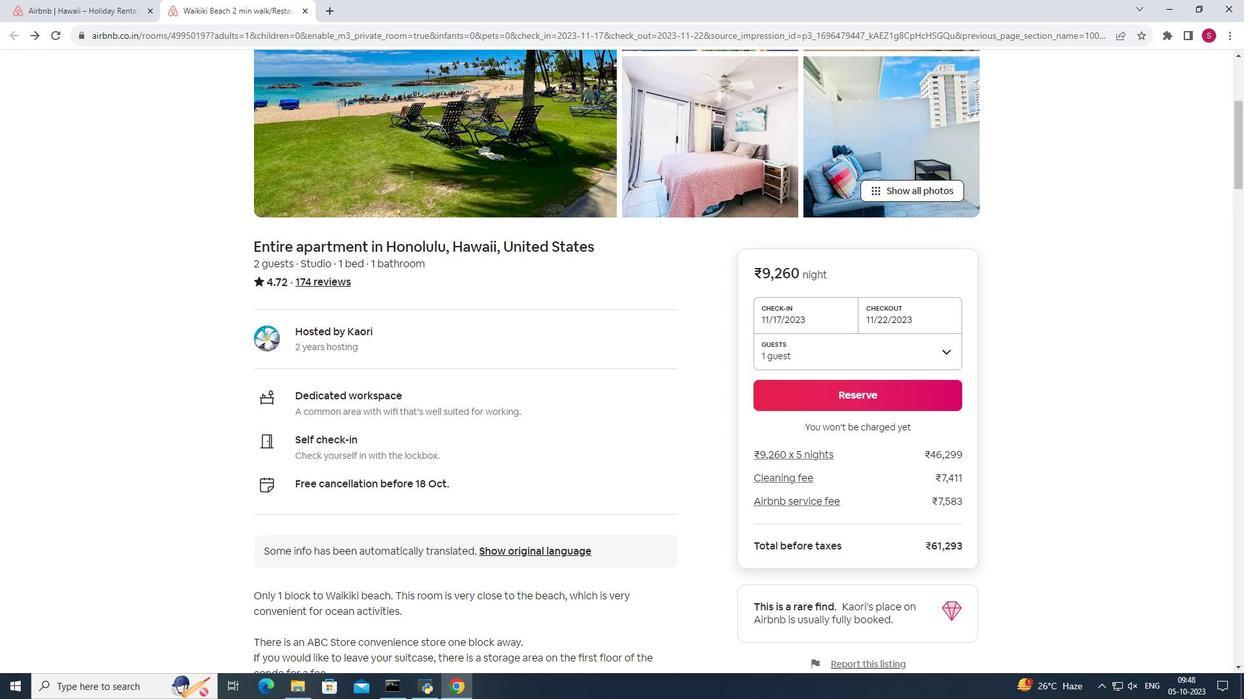 
Action: Mouse scrolled (410, 176) with delta (0, 0)
Screenshot: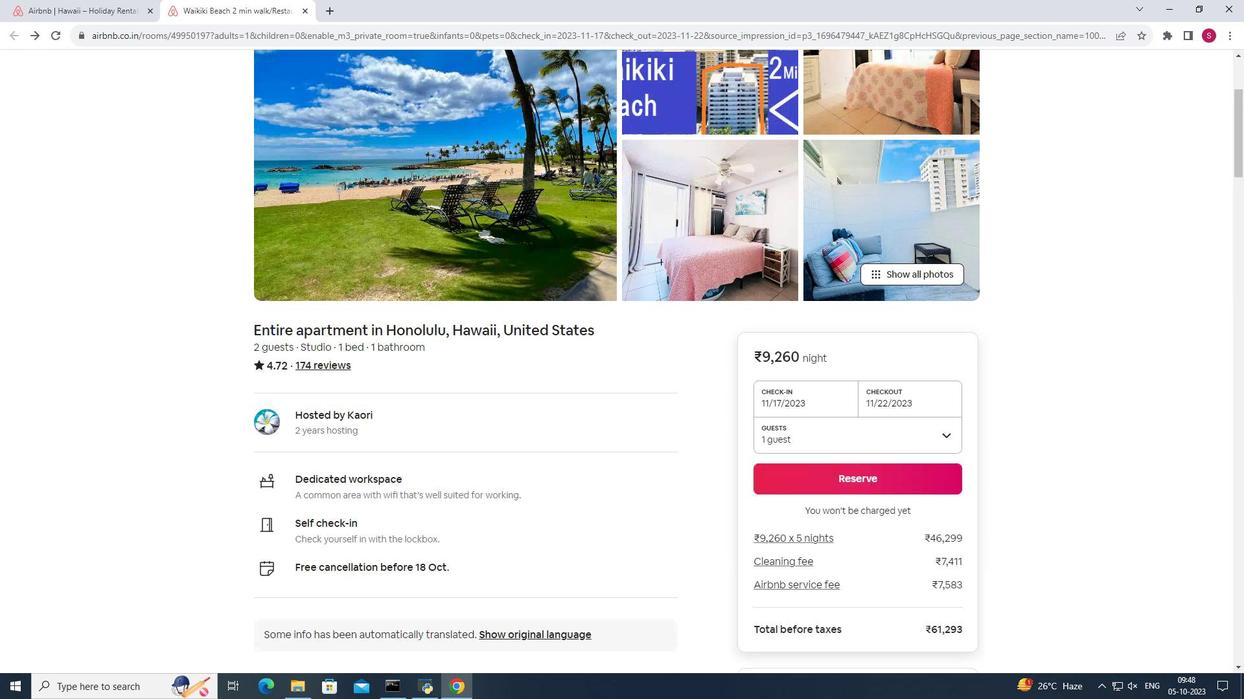 
Action: Mouse scrolled (410, 176) with delta (0, 0)
Screenshot: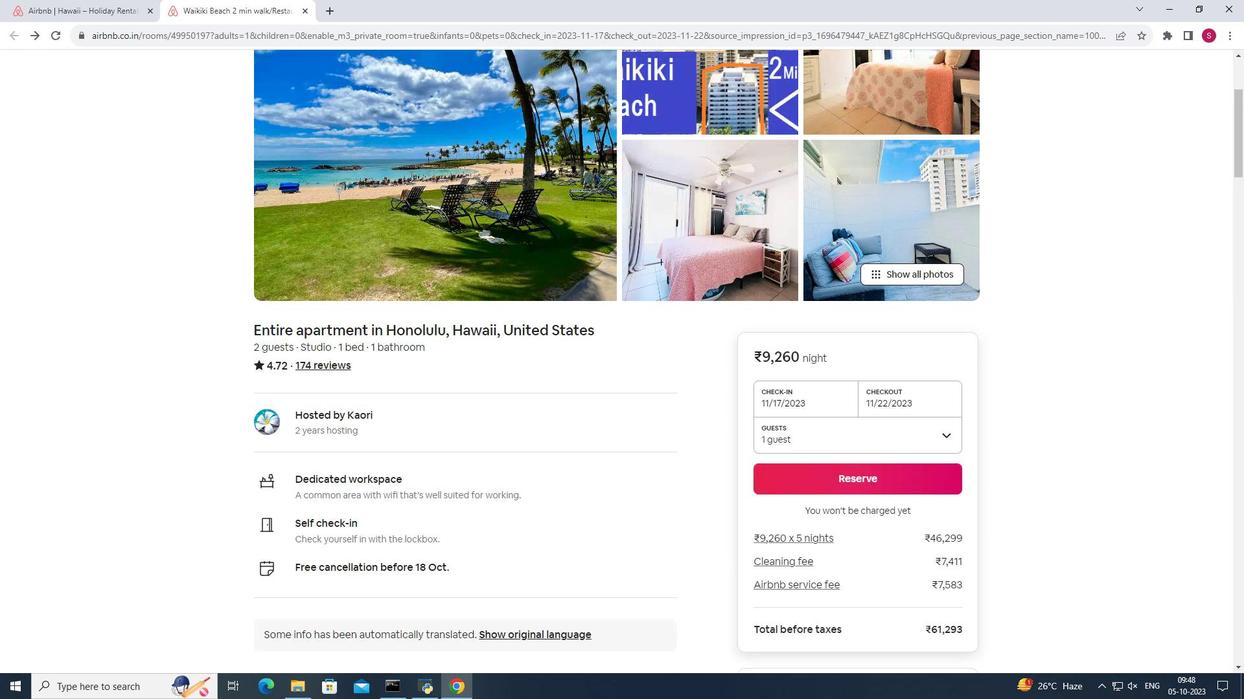 
Action: Mouse scrolled (410, 176) with delta (0, 0)
Screenshot: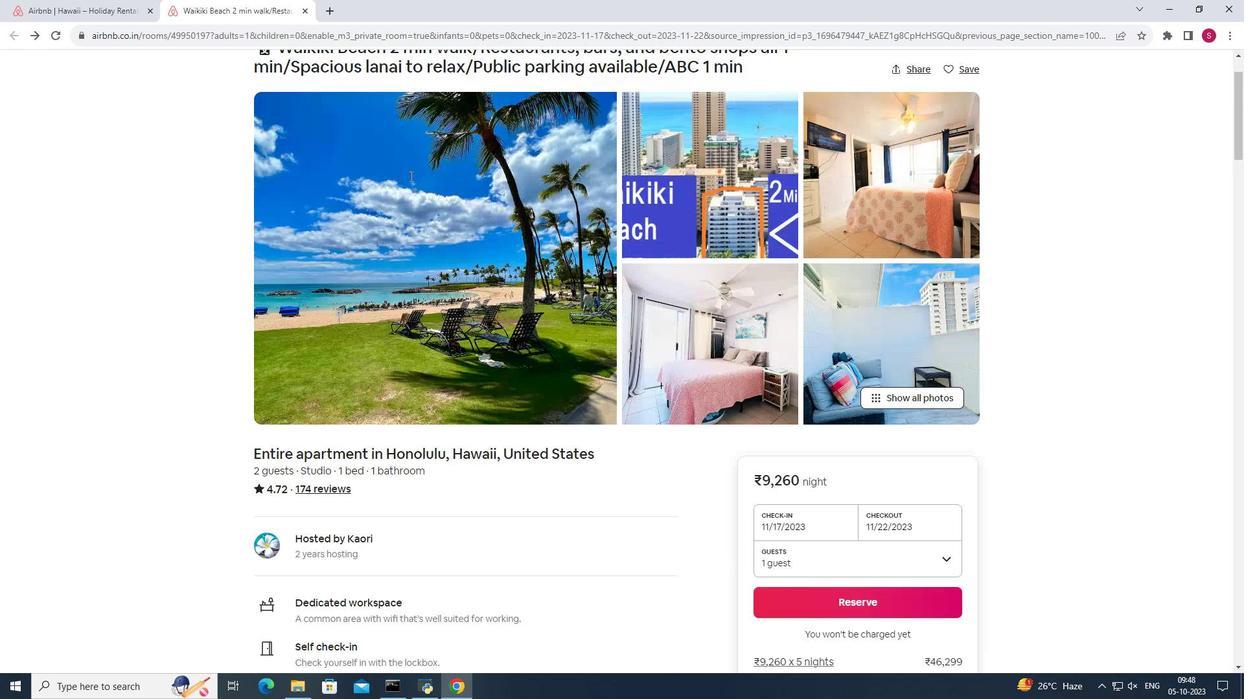 
Action: Mouse moved to (902, 474)
Screenshot: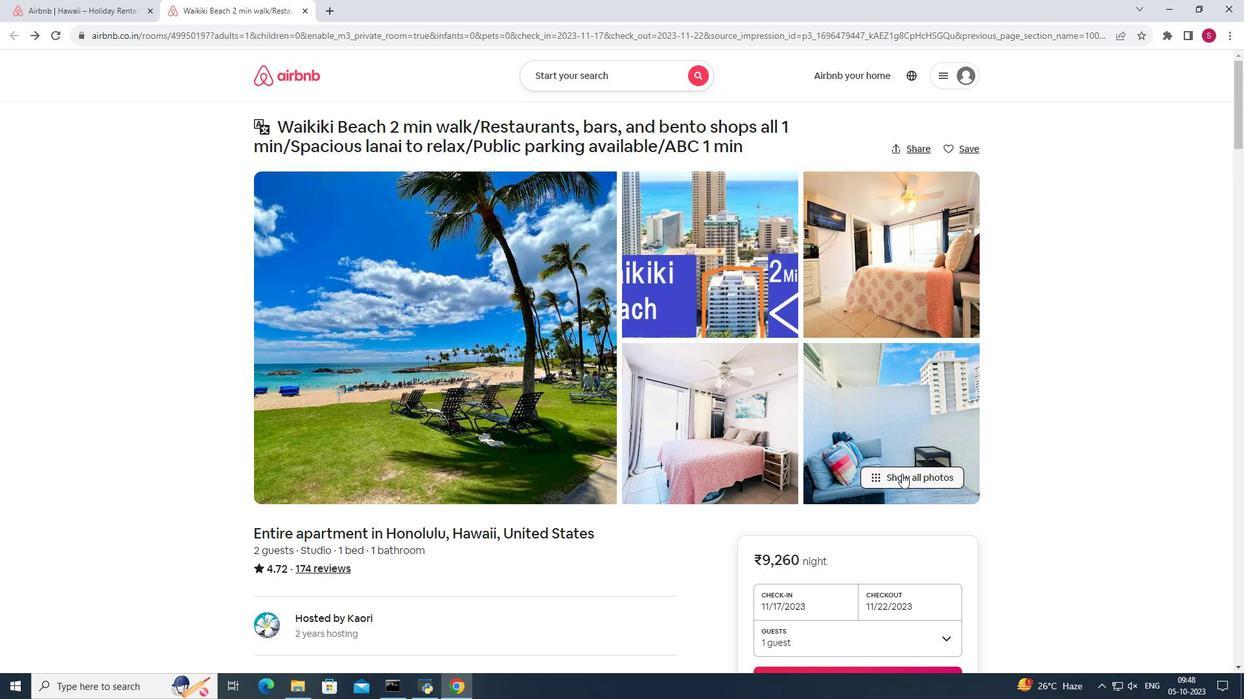 
Action: Mouse pressed left at (902, 474)
Screenshot: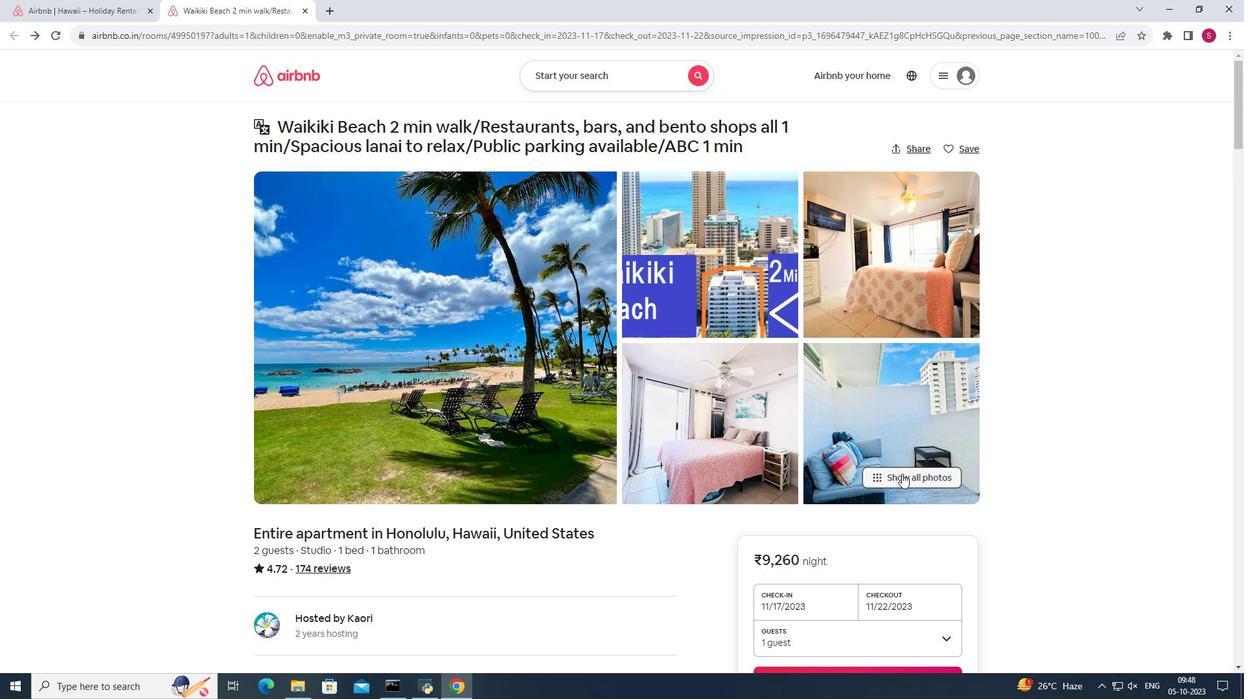 
Action: Mouse moved to (860, 353)
Screenshot: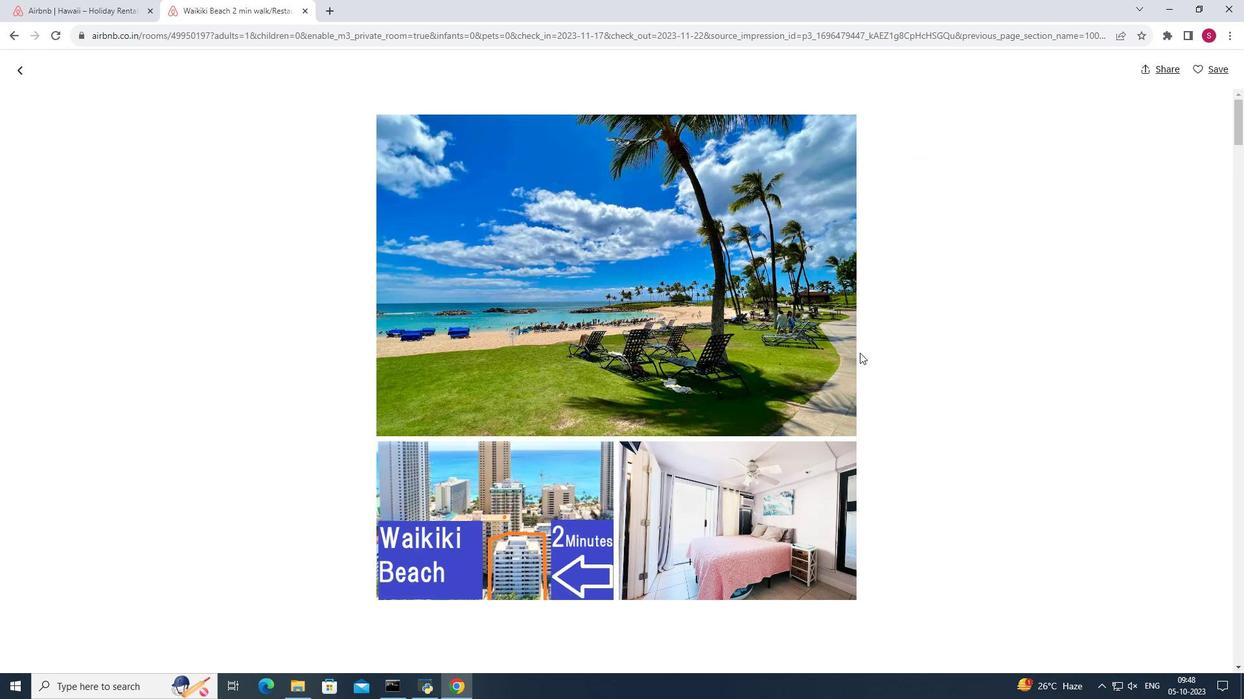
Action: Mouse scrolled (860, 352) with delta (0, 0)
Screenshot: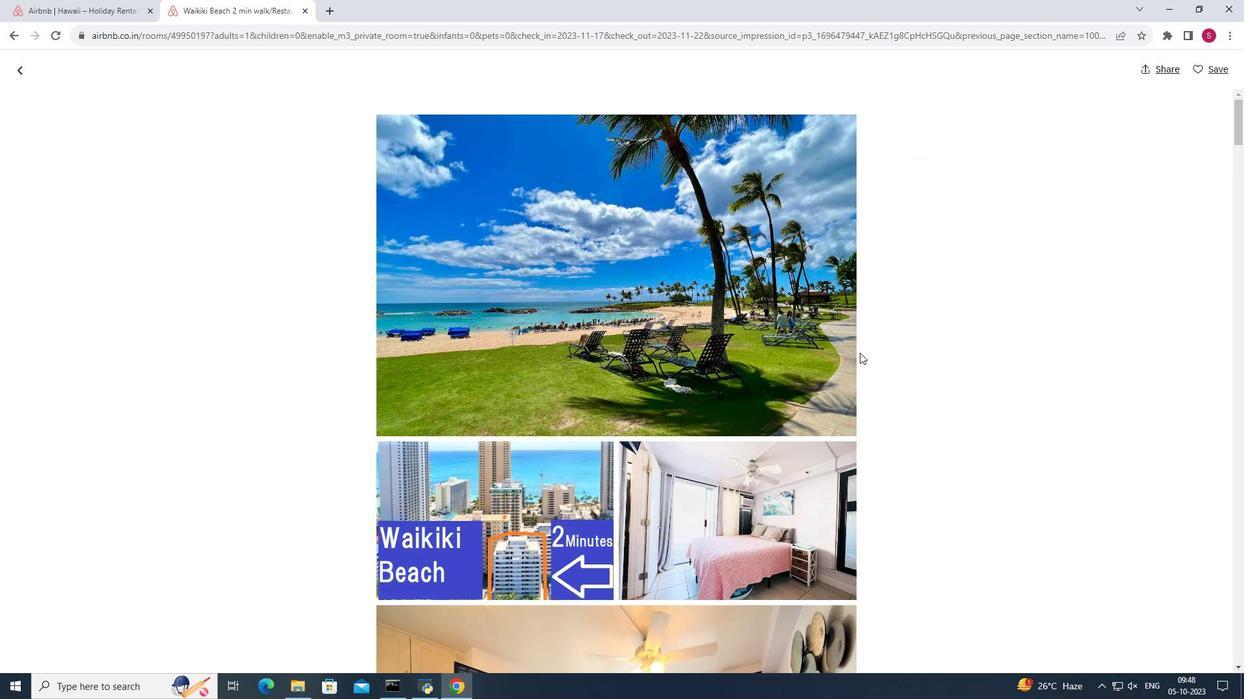 
Action: Mouse scrolled (860, 352) with delta (0, 0)
Screenshot: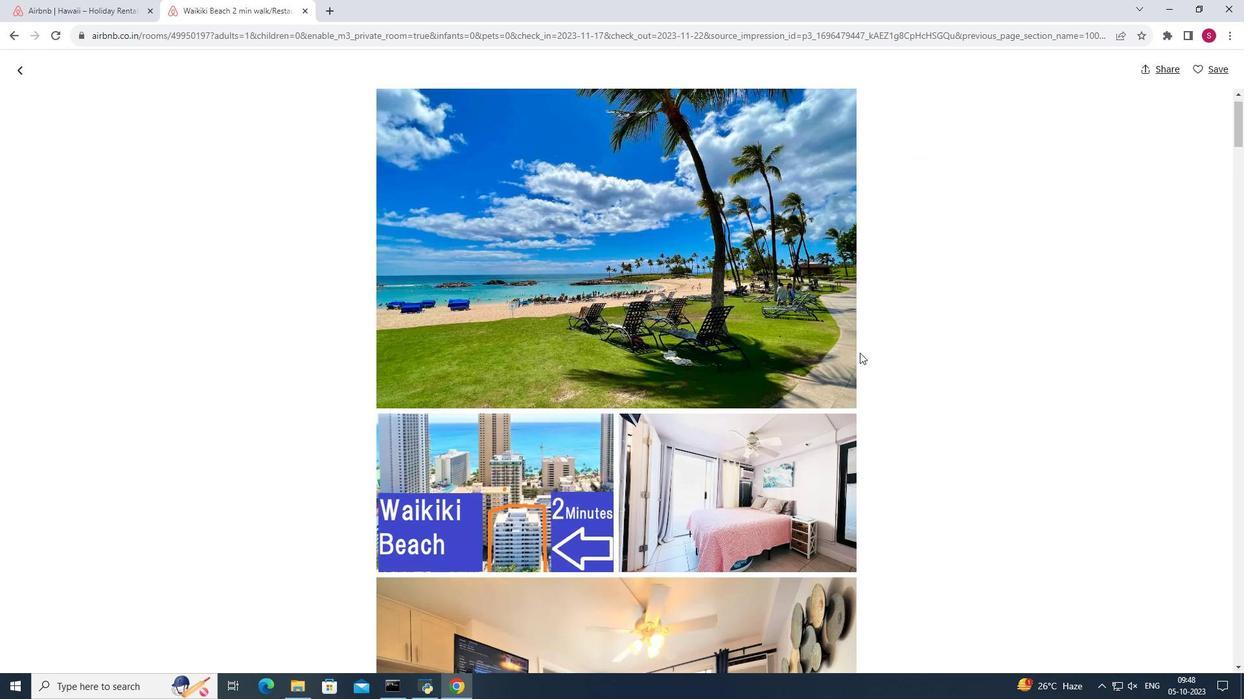 
Action: Mouse scrolled (860, 352) with delta (0, 0)
Screenshot: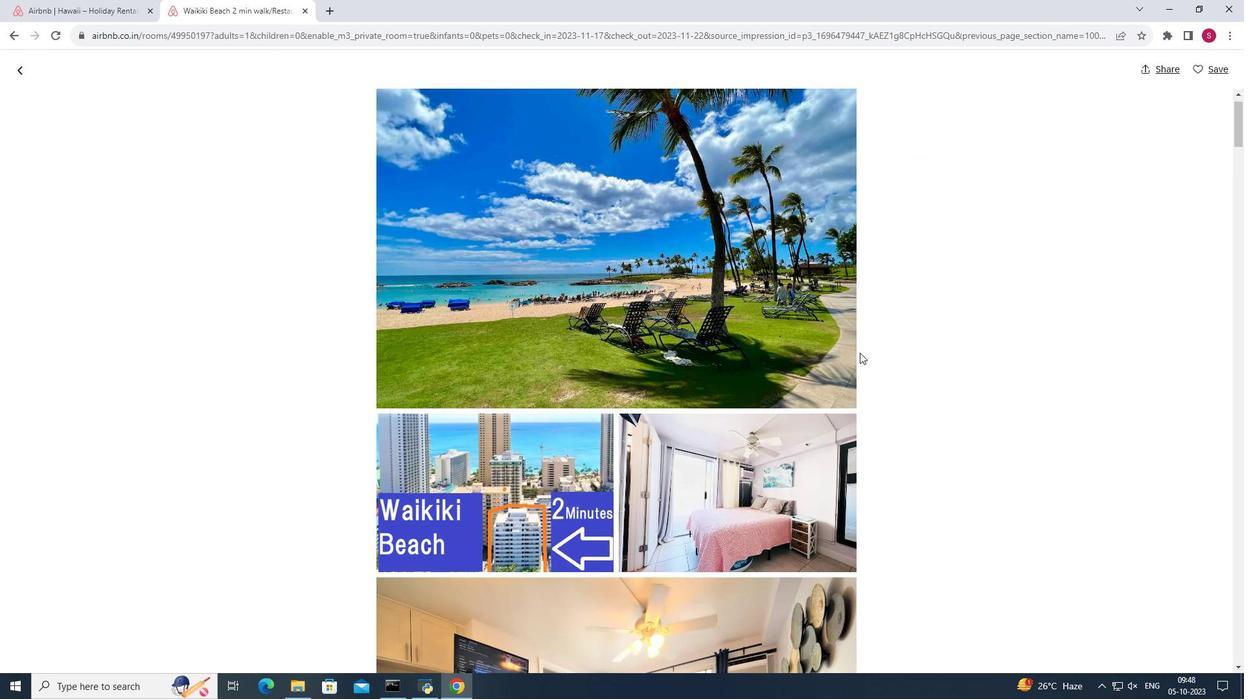 
Action: Mouse scrolled (860, 352) with delta (0, 0)
Screenshot: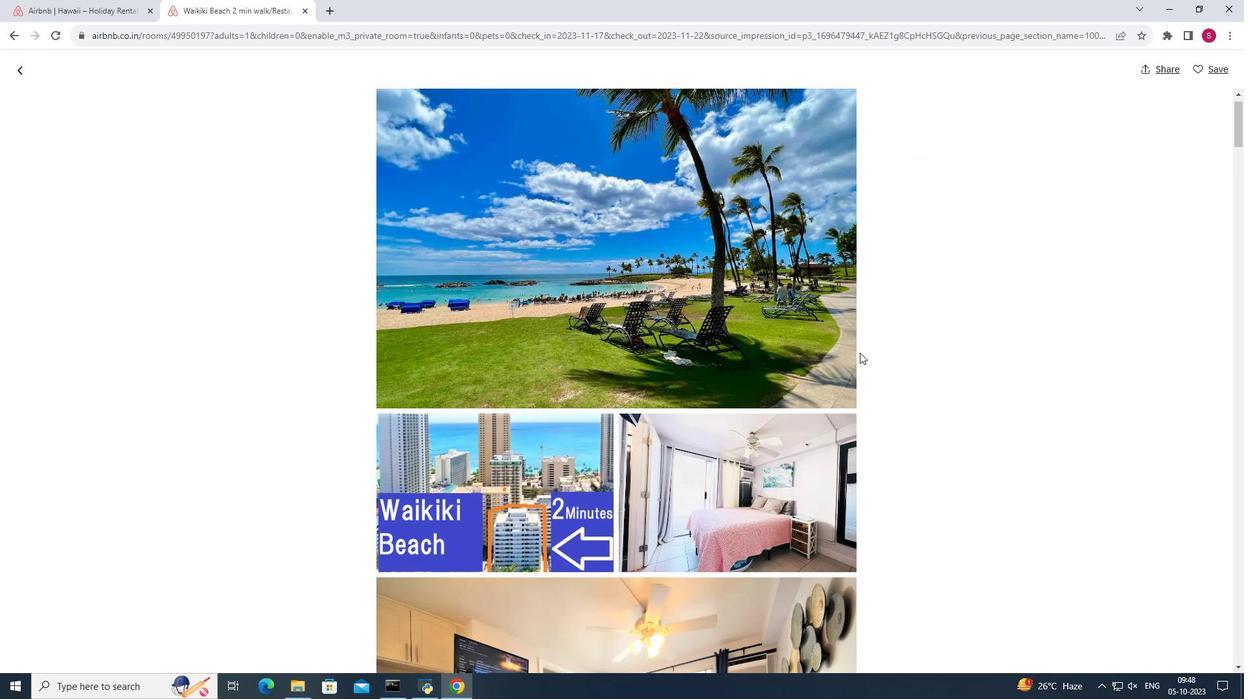 
Action: Mouse scrolled (860, 352) with delta (0, 0)
Screenshot: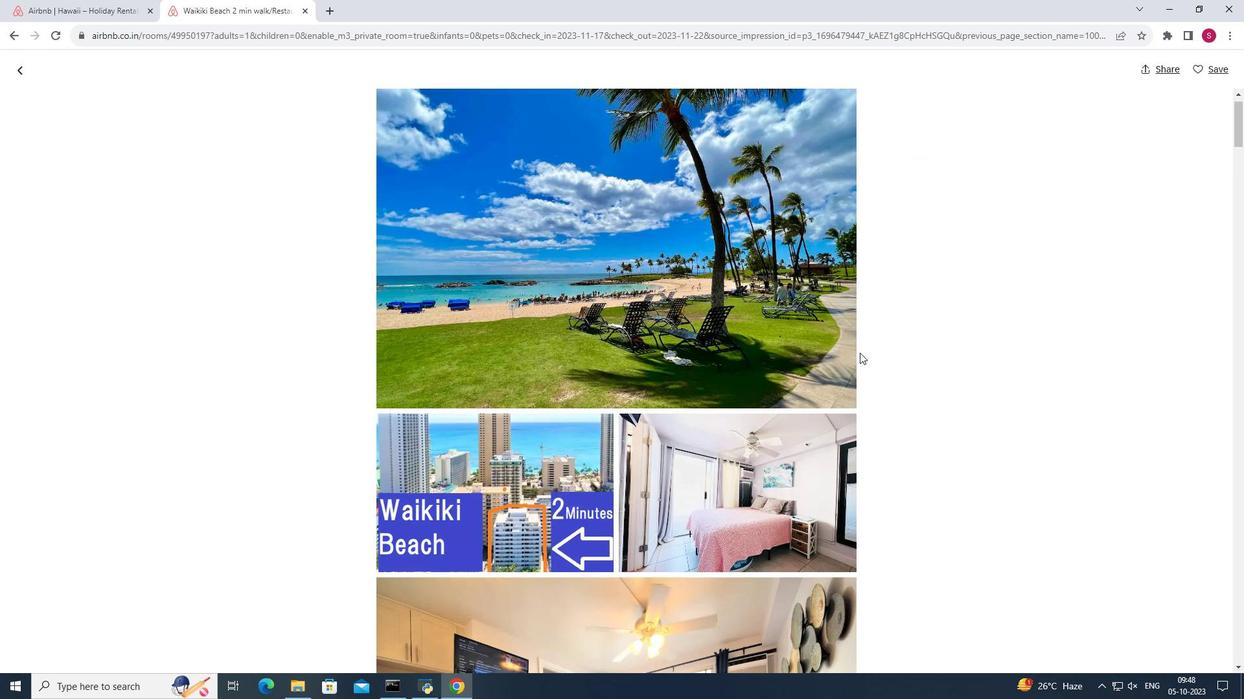 
Action: Mouse moved to (860, 353)
Screenshot: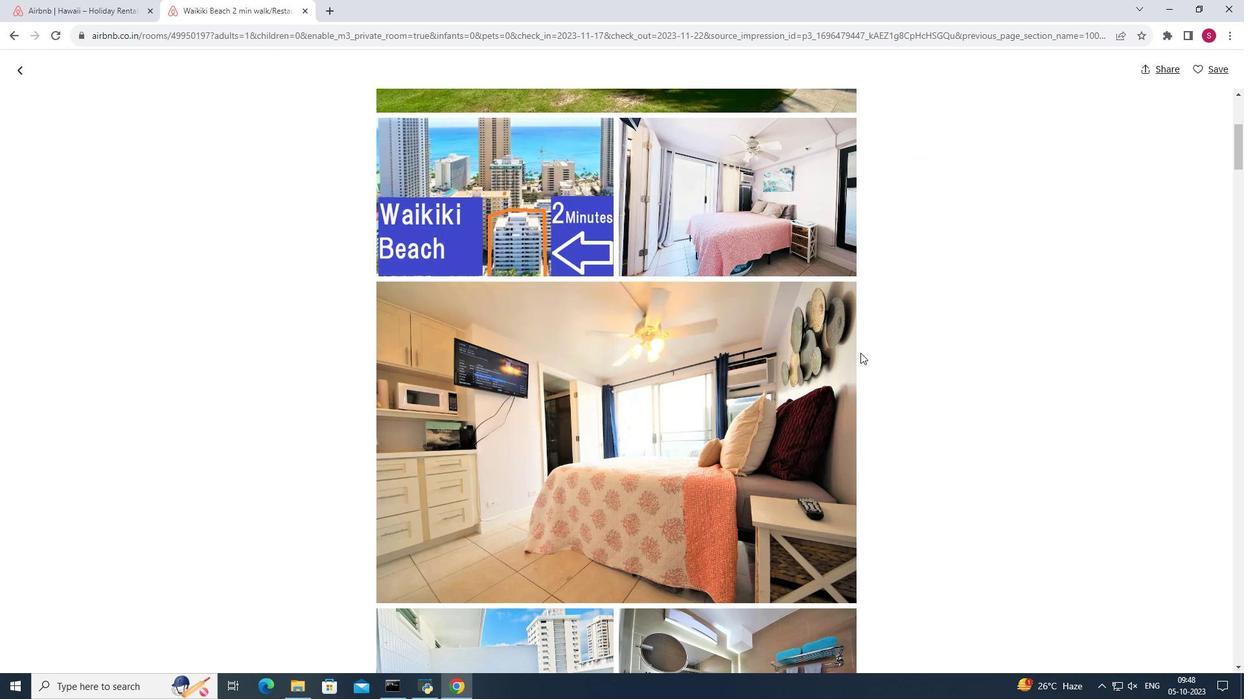 
Action: Mouse scrolled (860, 352) with delta (0, 0)
Screenshot: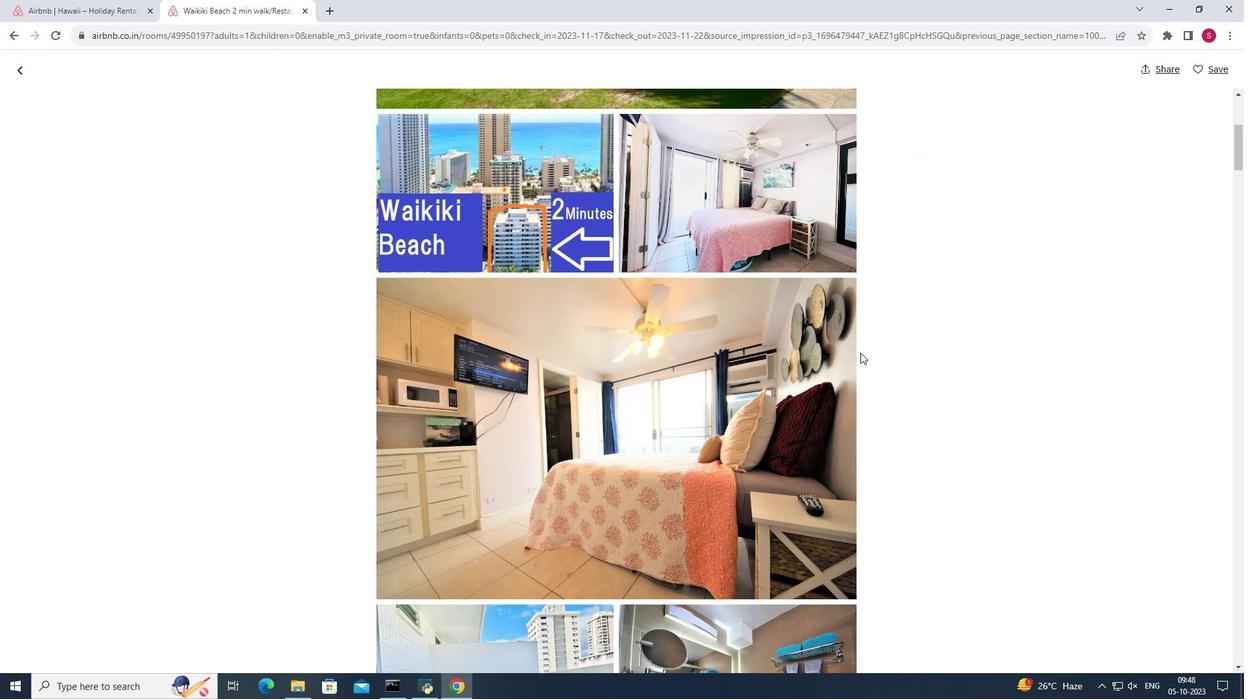 
Action: Mouse scrolled (860, 352) with delta (0, 0)
Screenshot: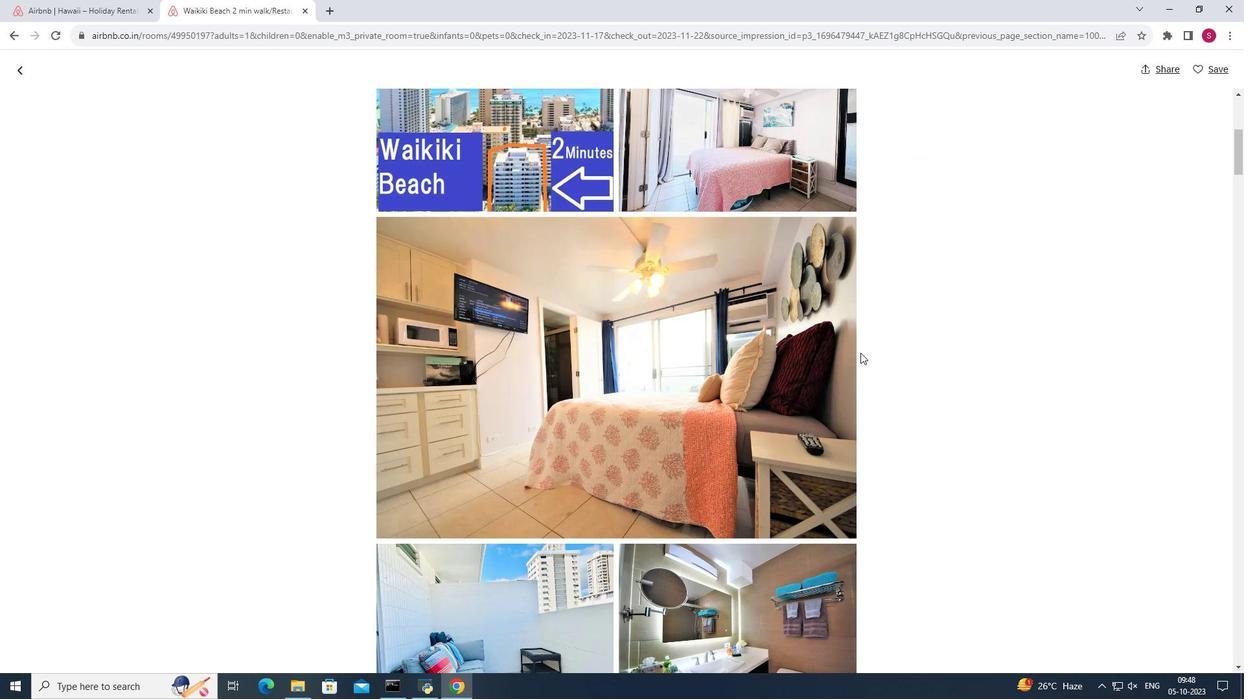 
Action: Mouse scrolled (860, 352) with delta (0, 0)
Screenshot: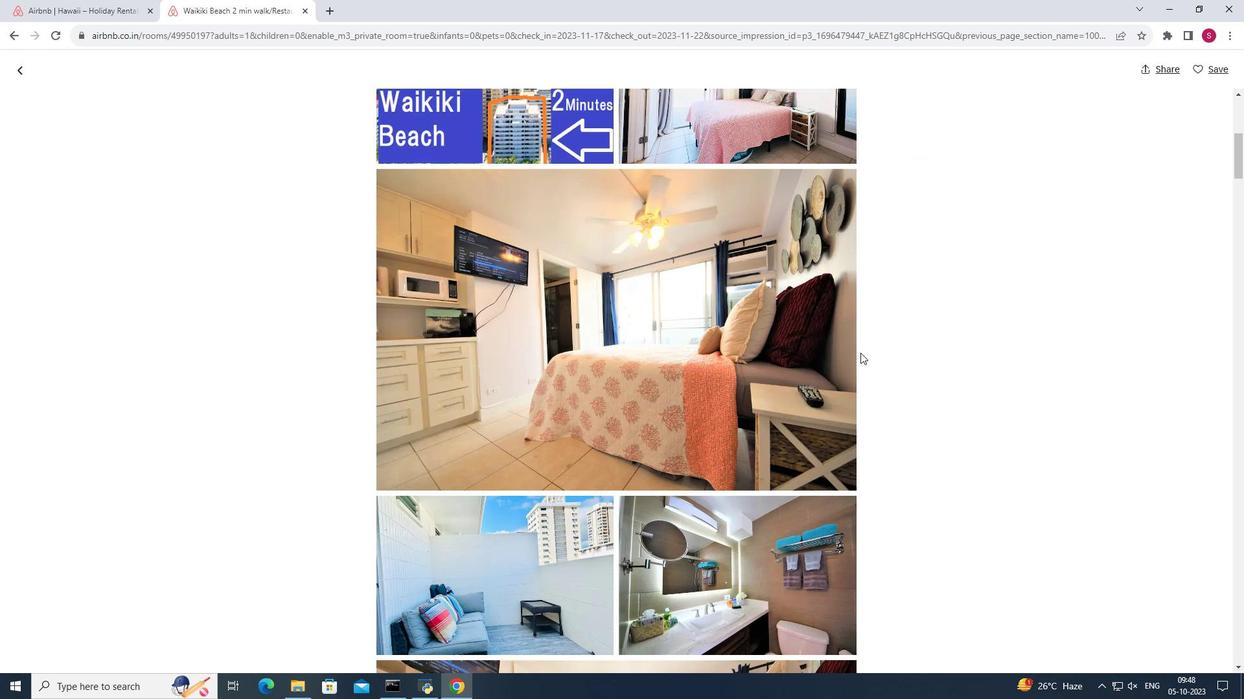 
Action: Mouse scrolled (860, 352) with delta (0, 0)
Screenshot: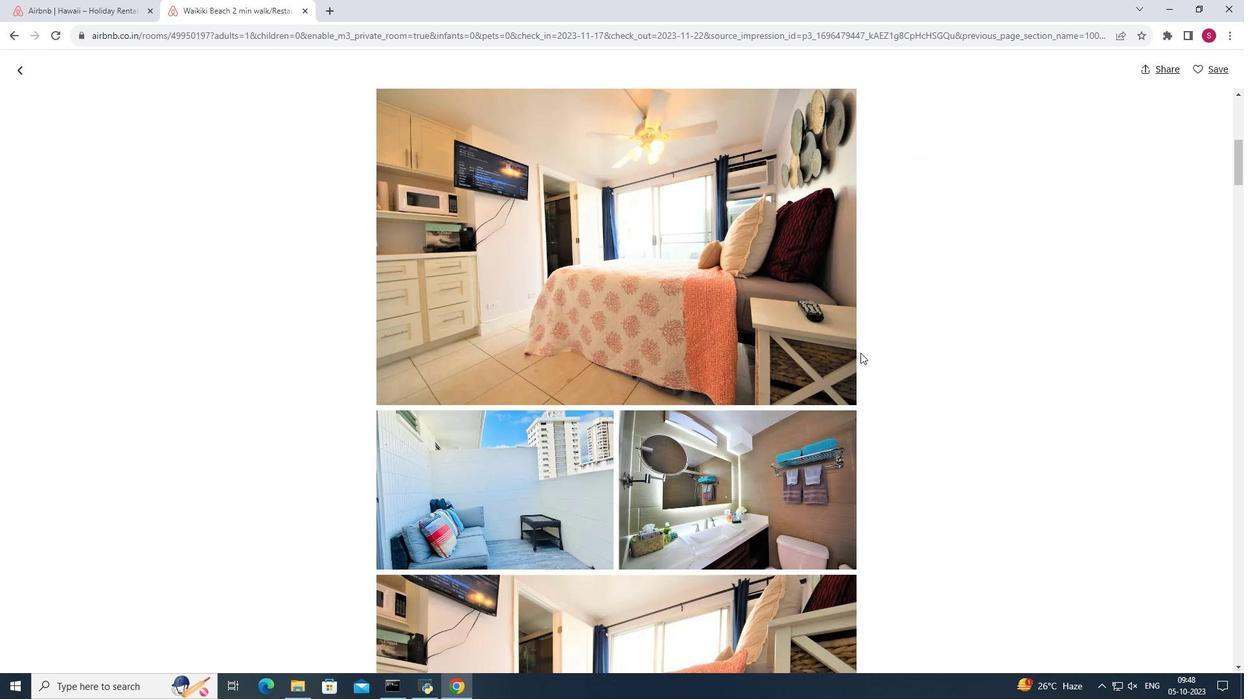 
Action: Mouse scrolled (860, 352) with delta (0, 0)
Screenshot: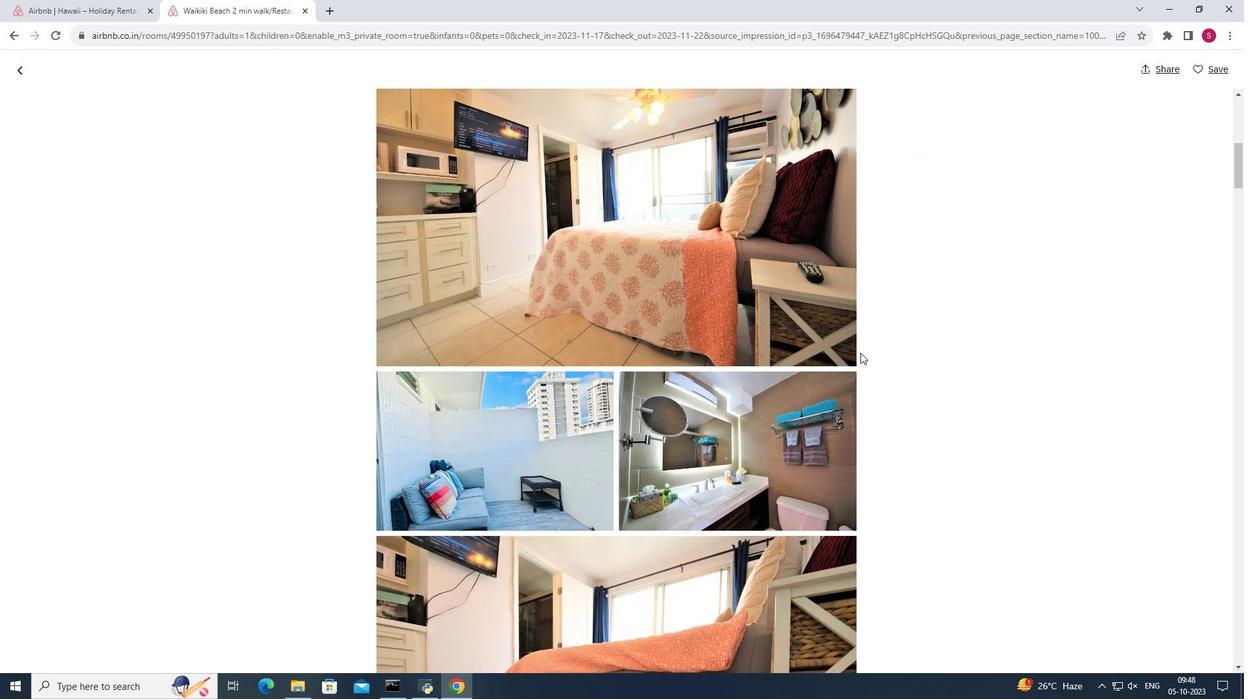 
Action: Mouse scrolled (860, 352) with delta (0, 0)
Screenshot: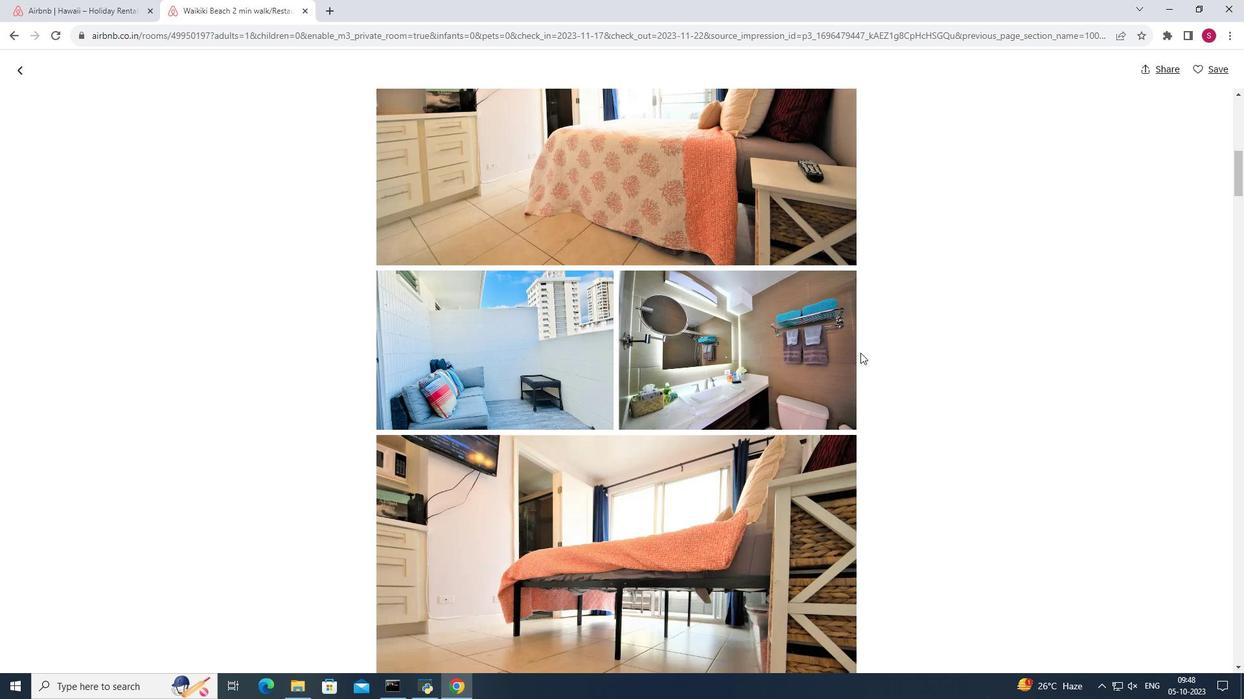 
Action: Mouse scrolled (860, 352) with delta (0, 0)
Screenshot: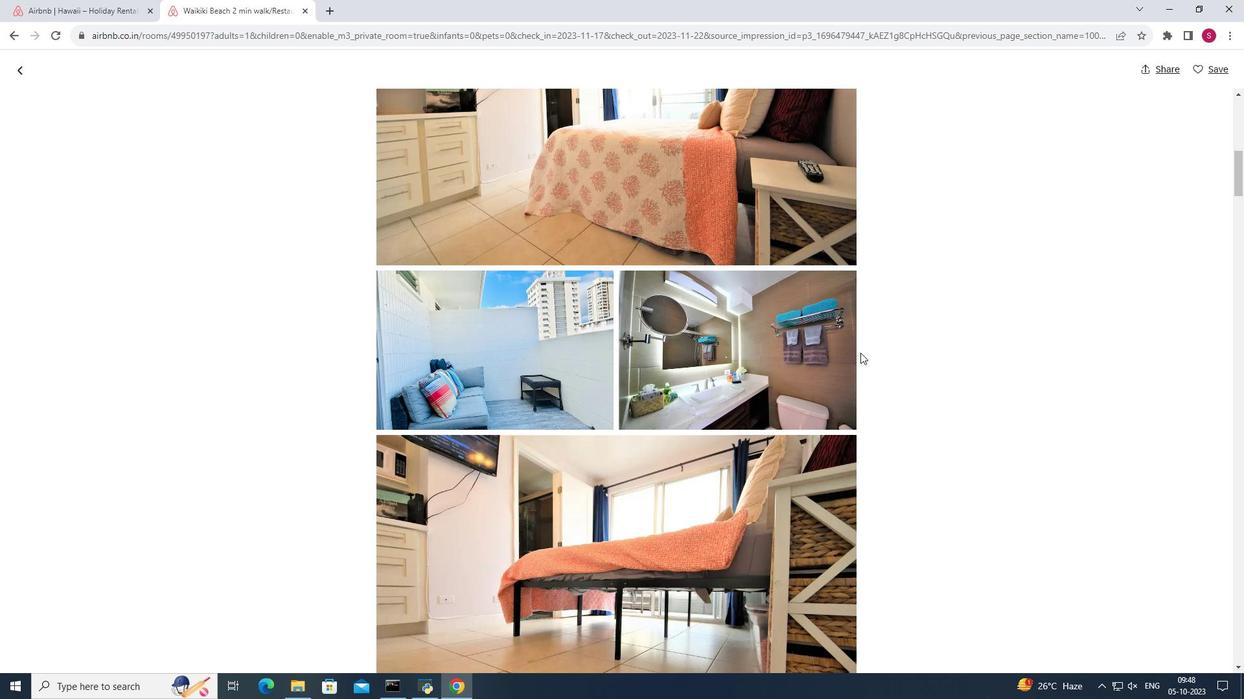 
Action: Mouse scrolled (860, 352) with delta (0, 0)
Screenshot: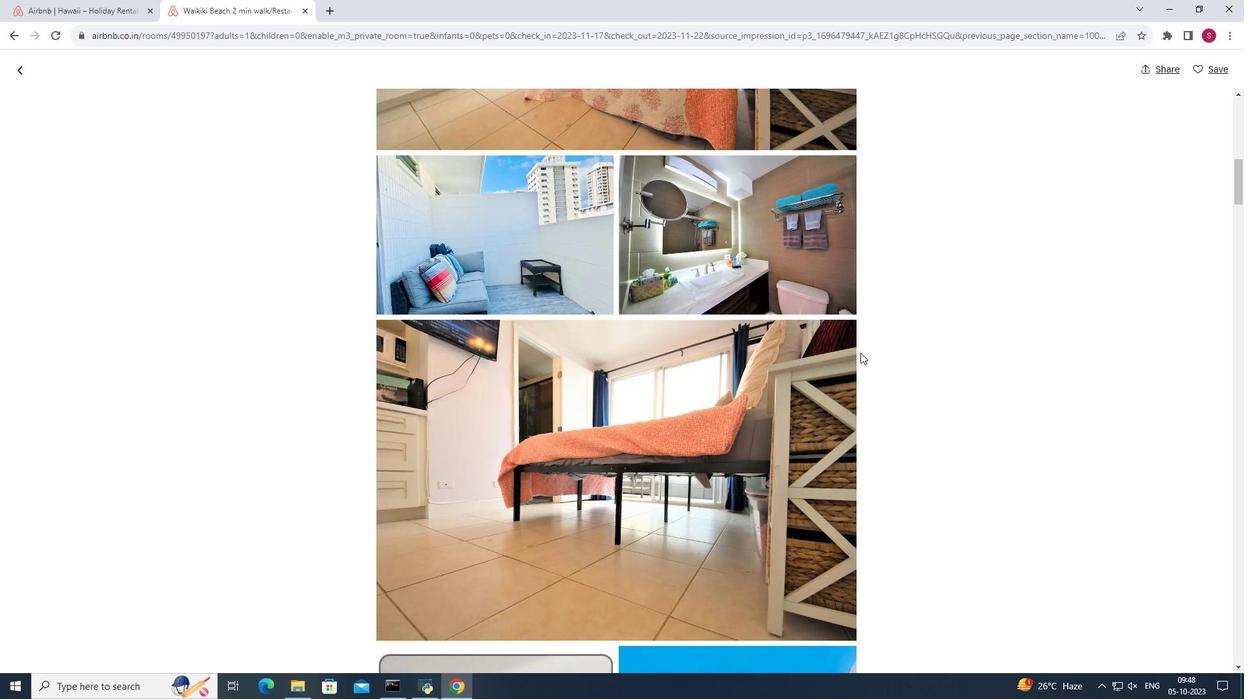 
Action: Mouse scrolled (860, 352) with delta (0, 0)
Screenshot: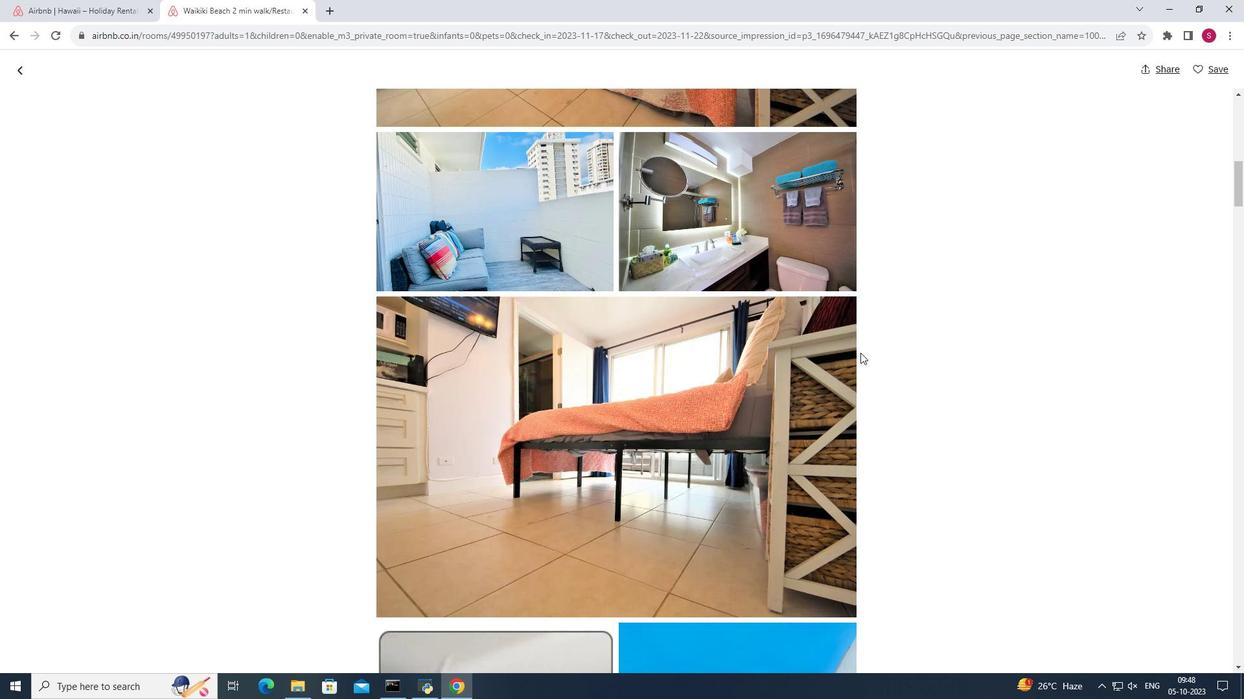 
Action: Mouse moved to (861, 353)
Screenshot: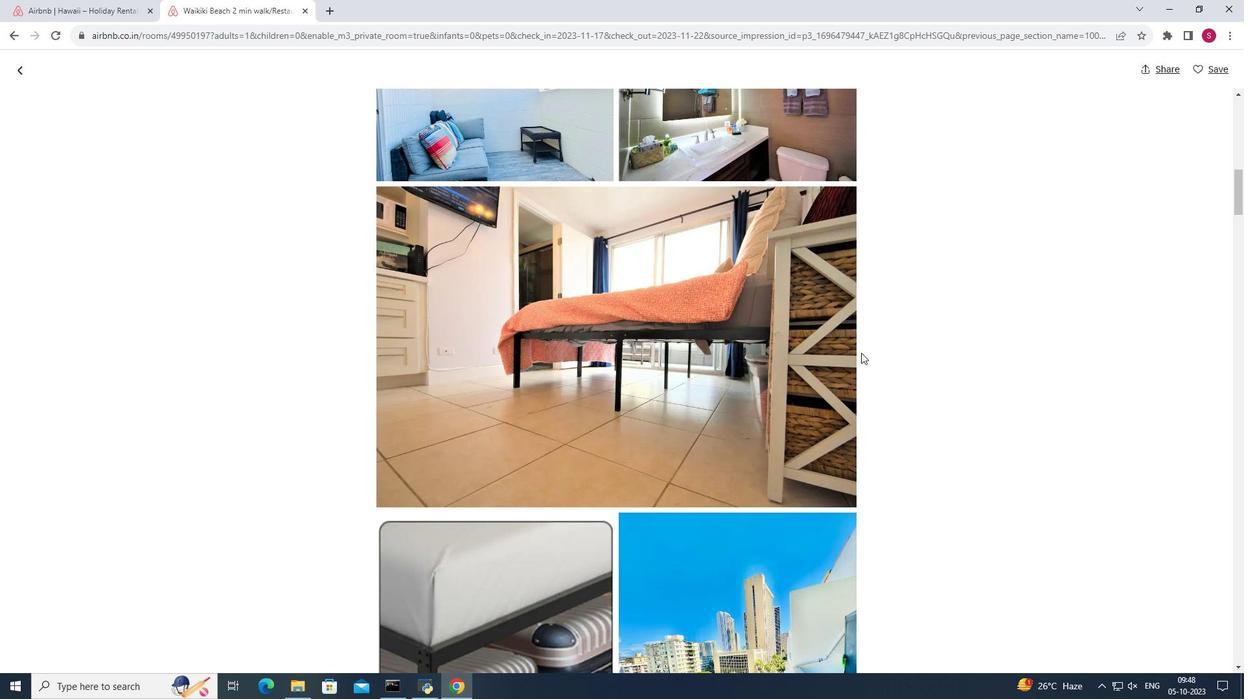 
Action: Mouse scrolled (861, 352) with delta (0, 0)
Screenshot: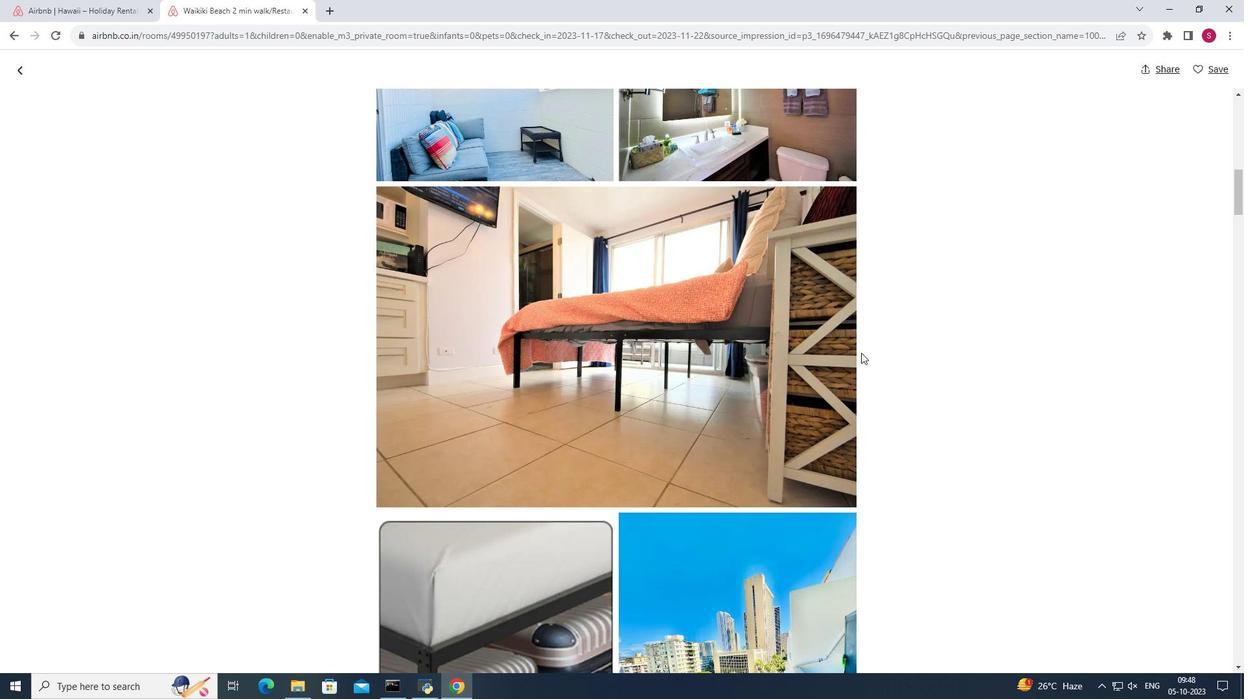 
Action: Mouse scrolled (861, 352) with delta (0, 0)
Screenshot: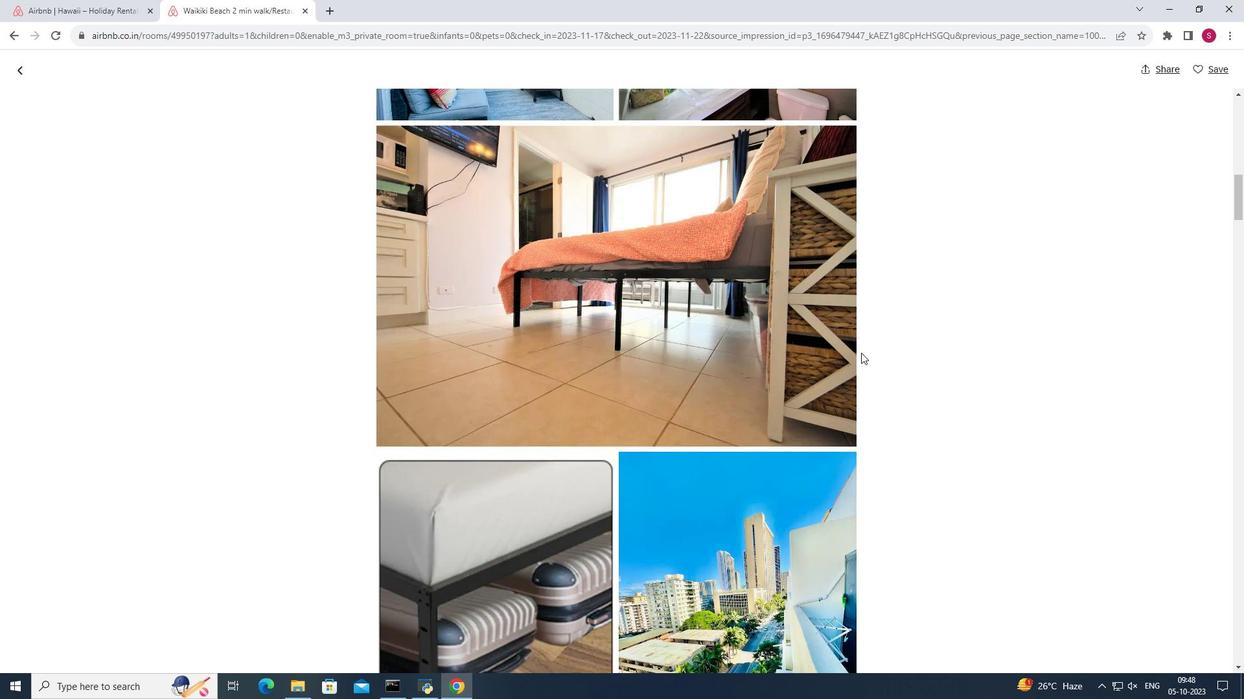 
Action: Mouse scrolled (861, 352) with delta (0, 0)
Screenshot: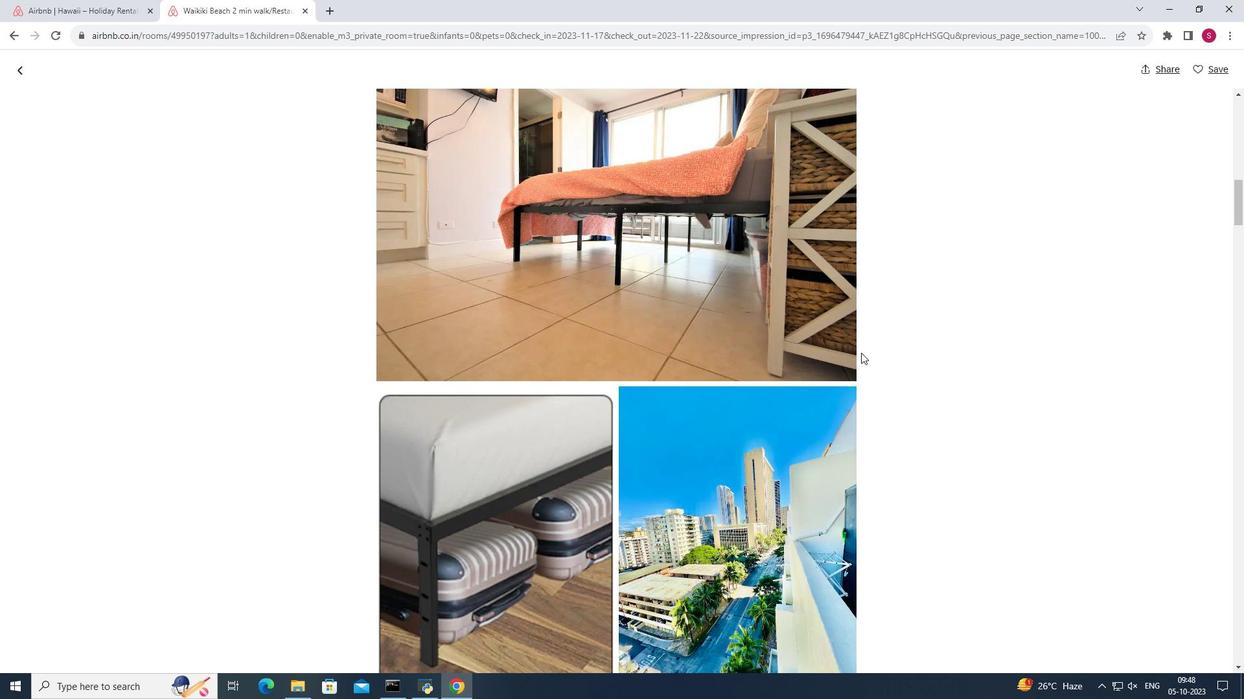 
Action: Mouse scrolled (861, 352) with delta (0, 0)
Screenshot: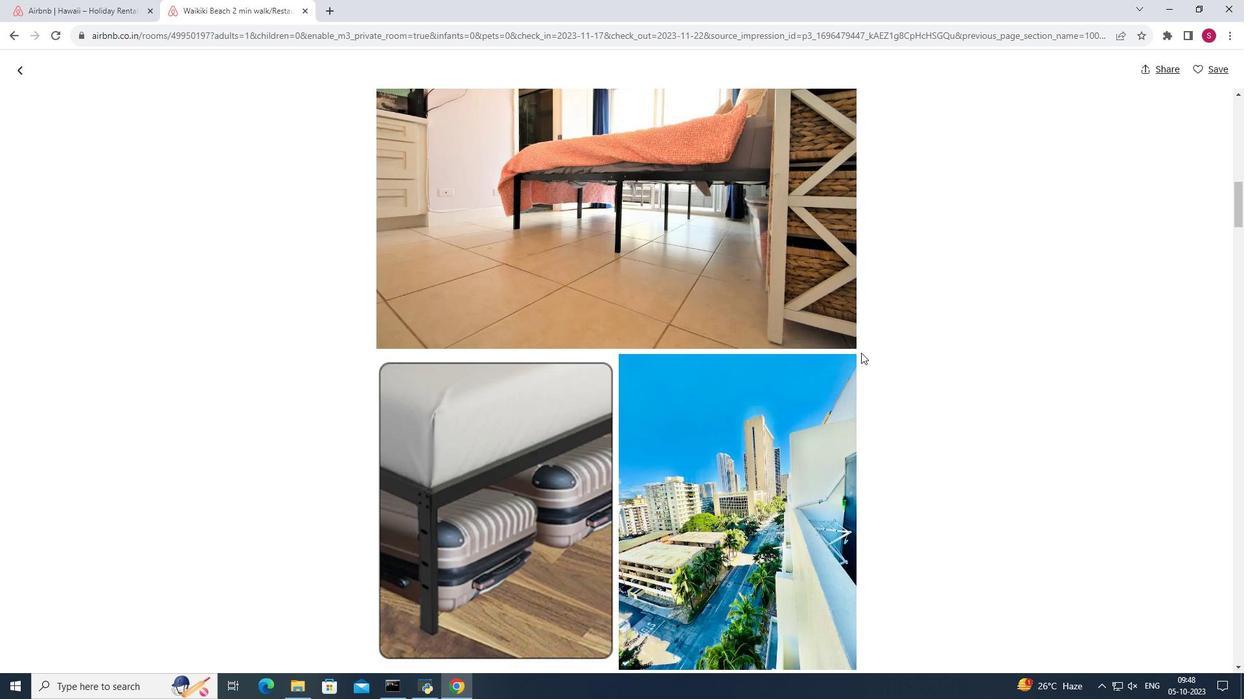 
Action: Mouse scrolled (861, 352) with delta (0, 0)
Screenshot: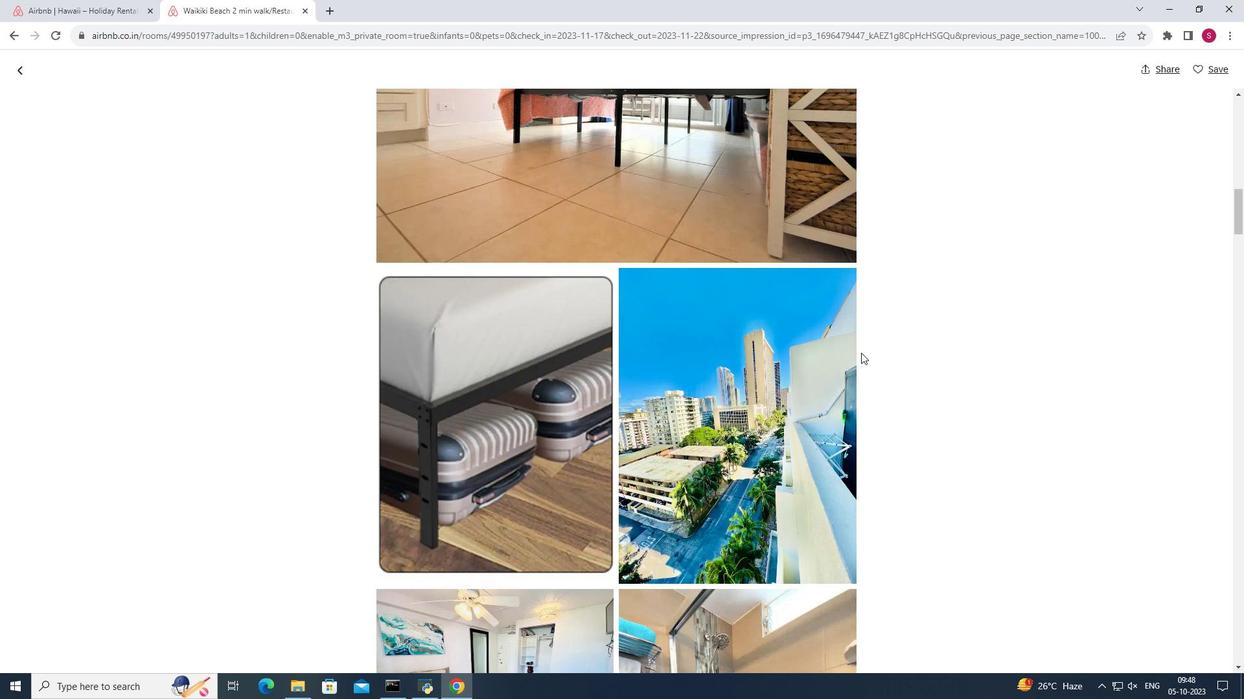 
Action: Mouse scrolled (861, 352) with delta (0, 0)
Screenshot: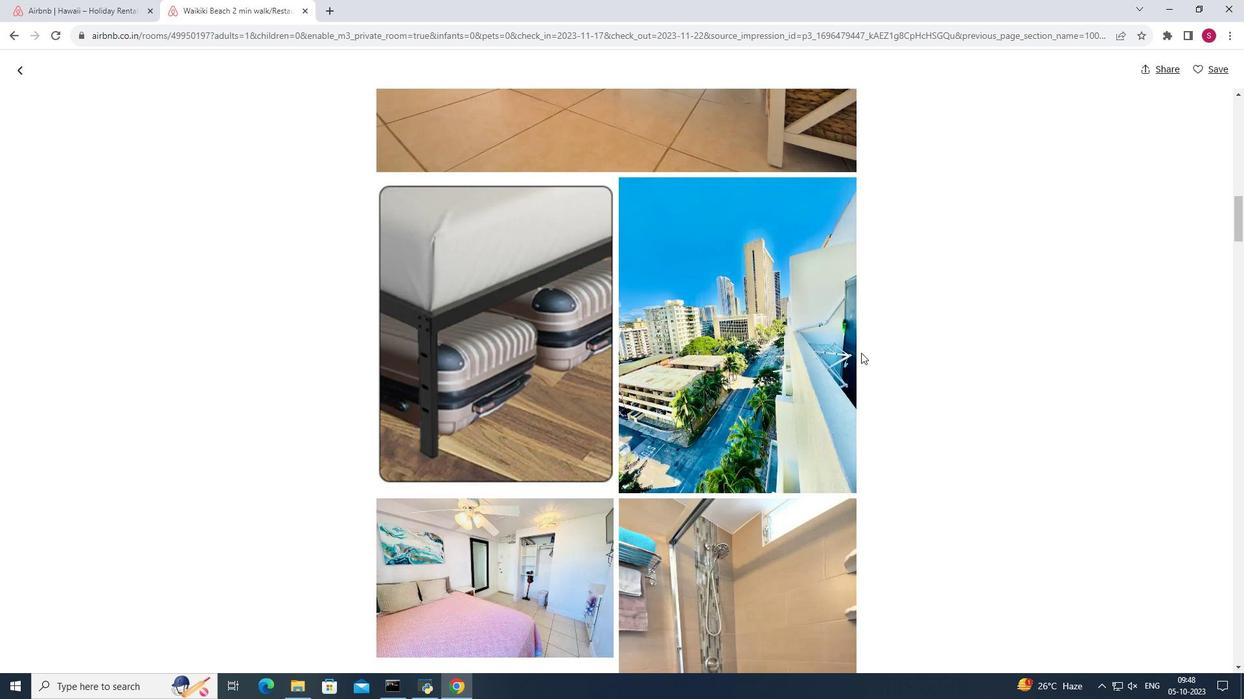 
Action: Mouse scrolled (861, 352) with delta (0, 0)
Screenshot: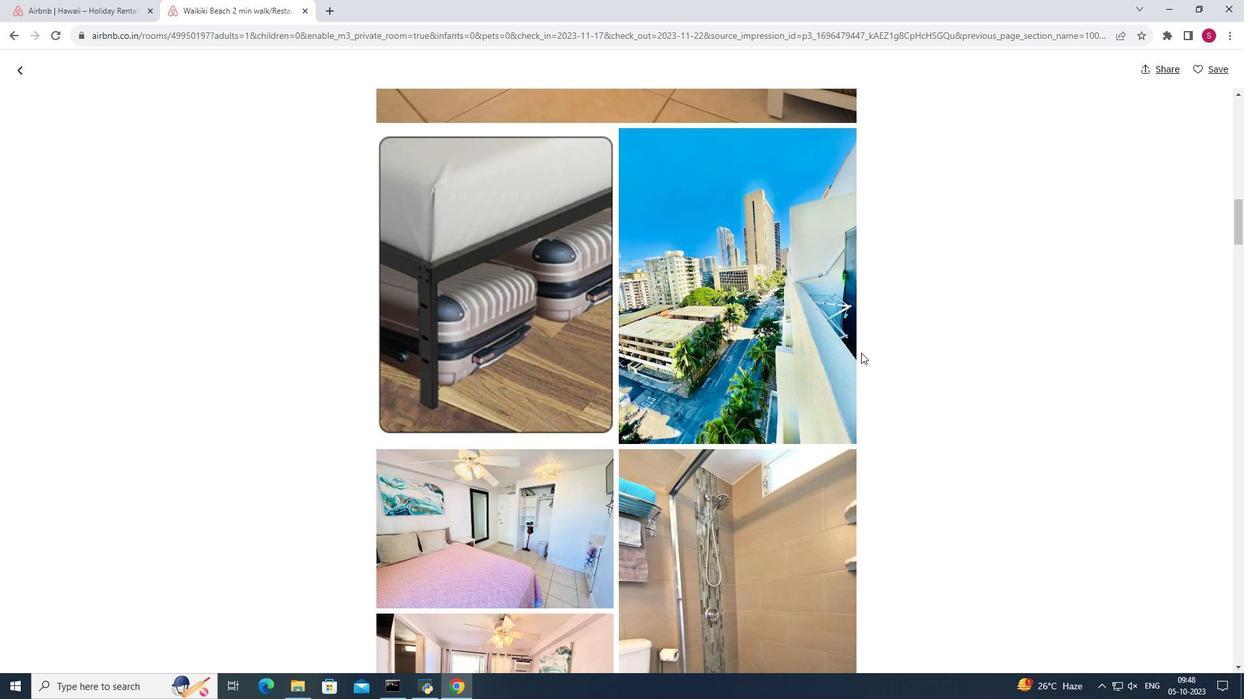 
Action: Mouse scrolled (861, 352) with delta (0, 0)
Screenshot: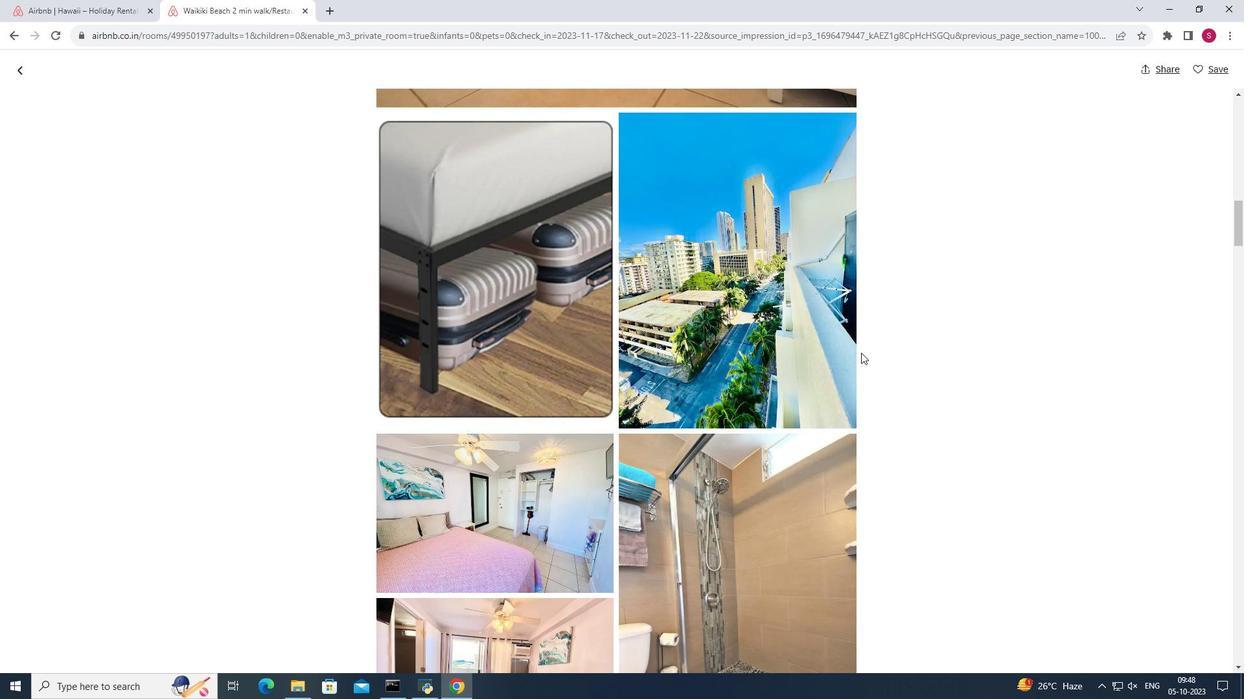 
Action: Mouse scrolled (861, 352) with delta (0, 0)
Screenshot: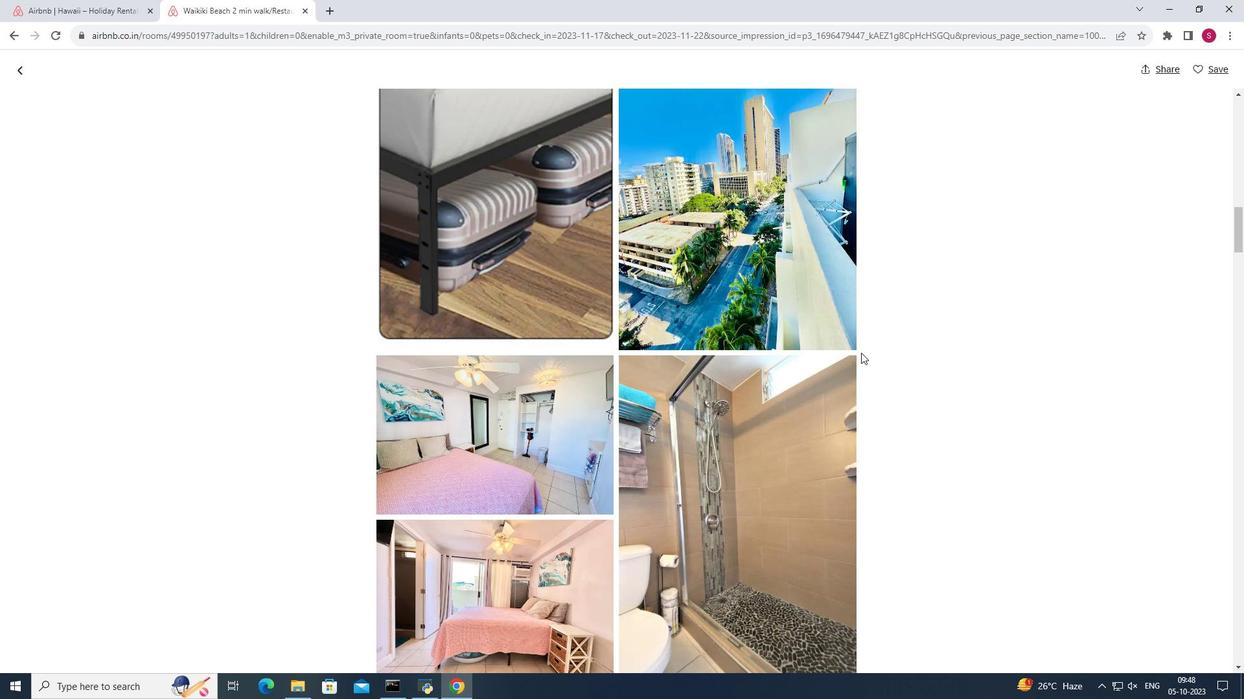
Action: Mouse scrolled (861, 352) with delta (0, 0)
Screenshot: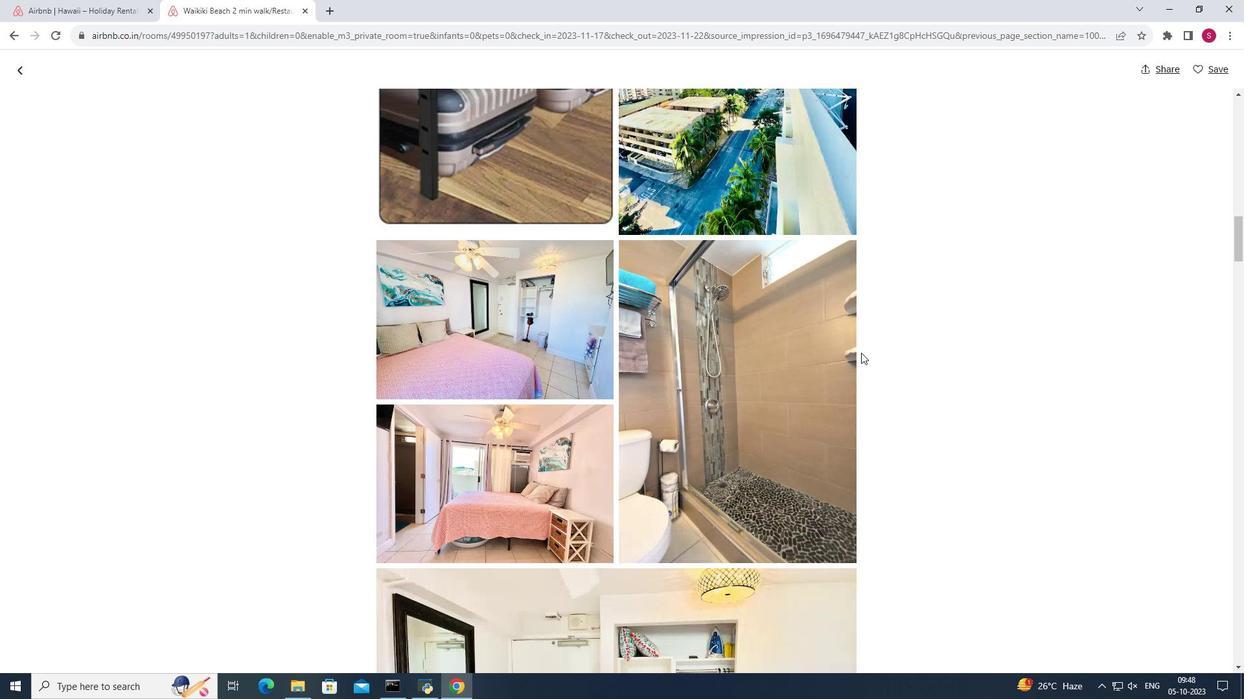 
Action: Mouse scrolled (861, 352) with delta (0, 0)
Screenshot: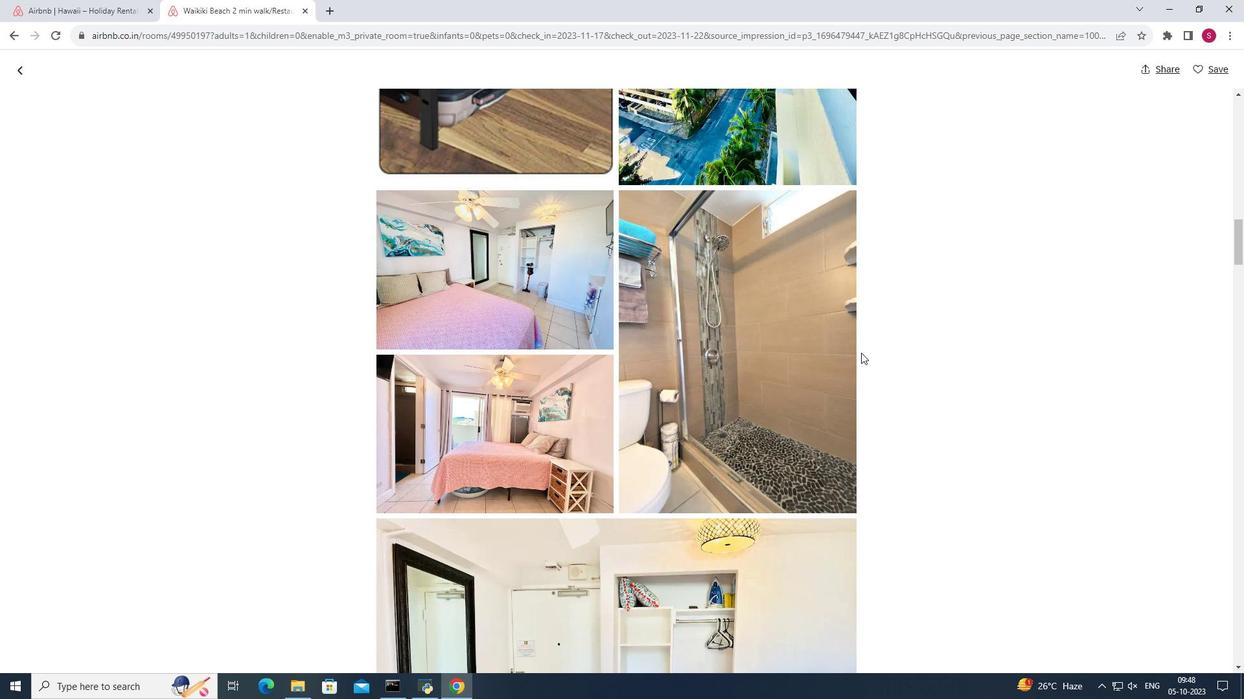 
Action: Mouse scrolled (861, 352) with delta (0, 0)
Screenshot: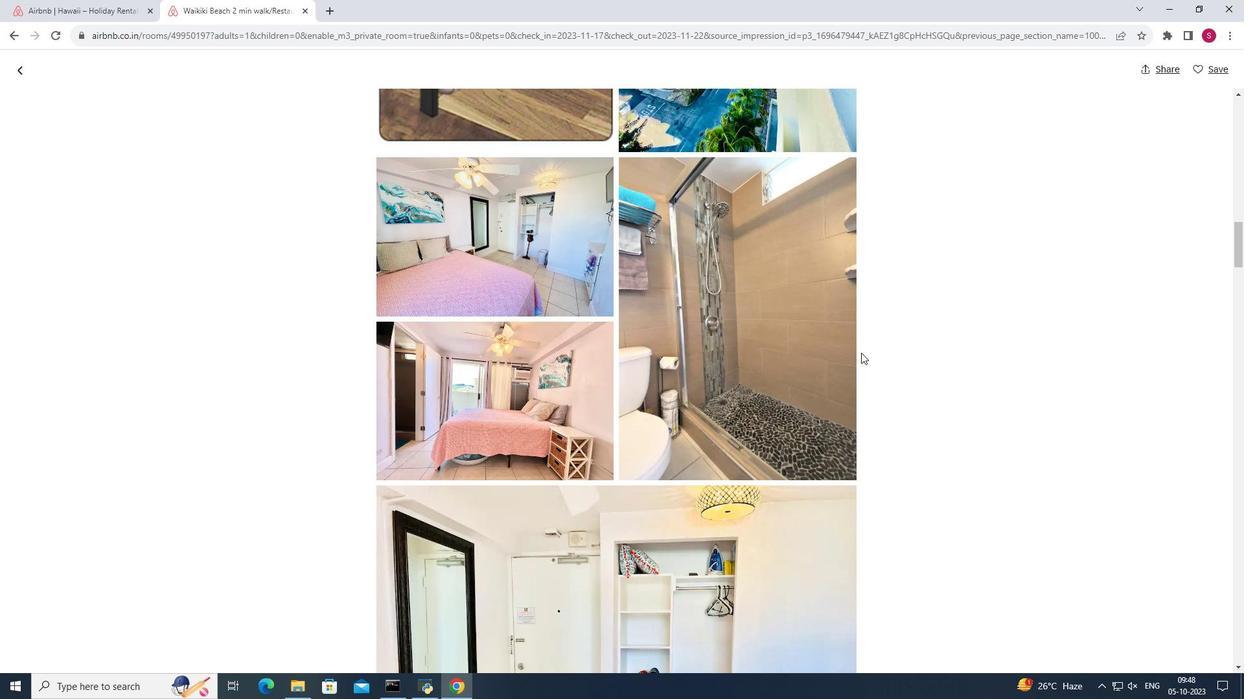 
Action: Mouse scrolled (861, 352) with delta (0, 0)
Screenshot: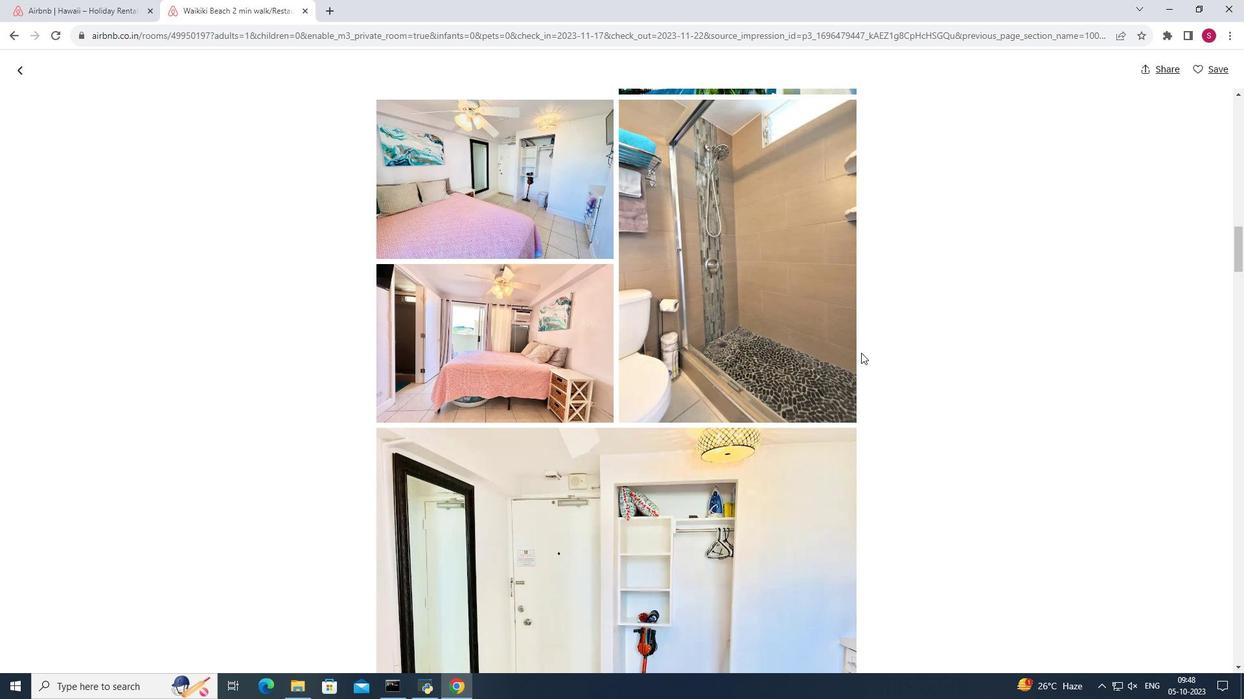 
Action: Mouse scrolled (861, 352) with delta (0, 0)
Screenshot: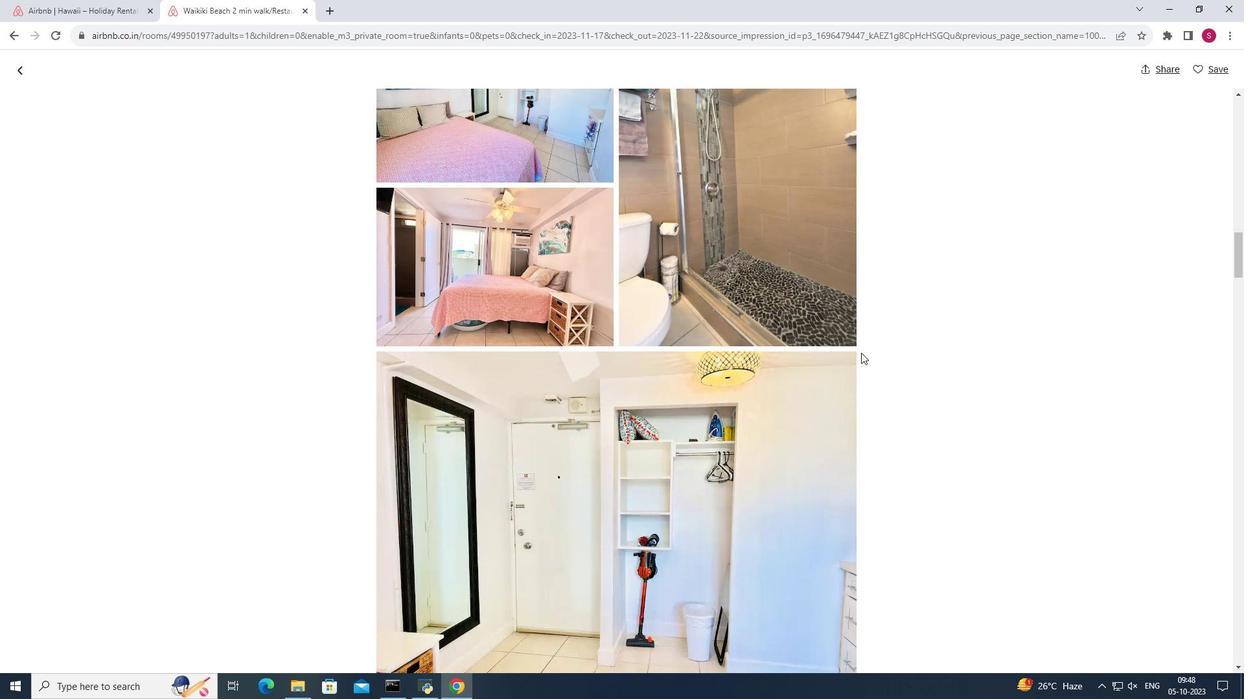 
Action: Mouse scrolled (861, 352) with delta (0, 0)
Screenshot: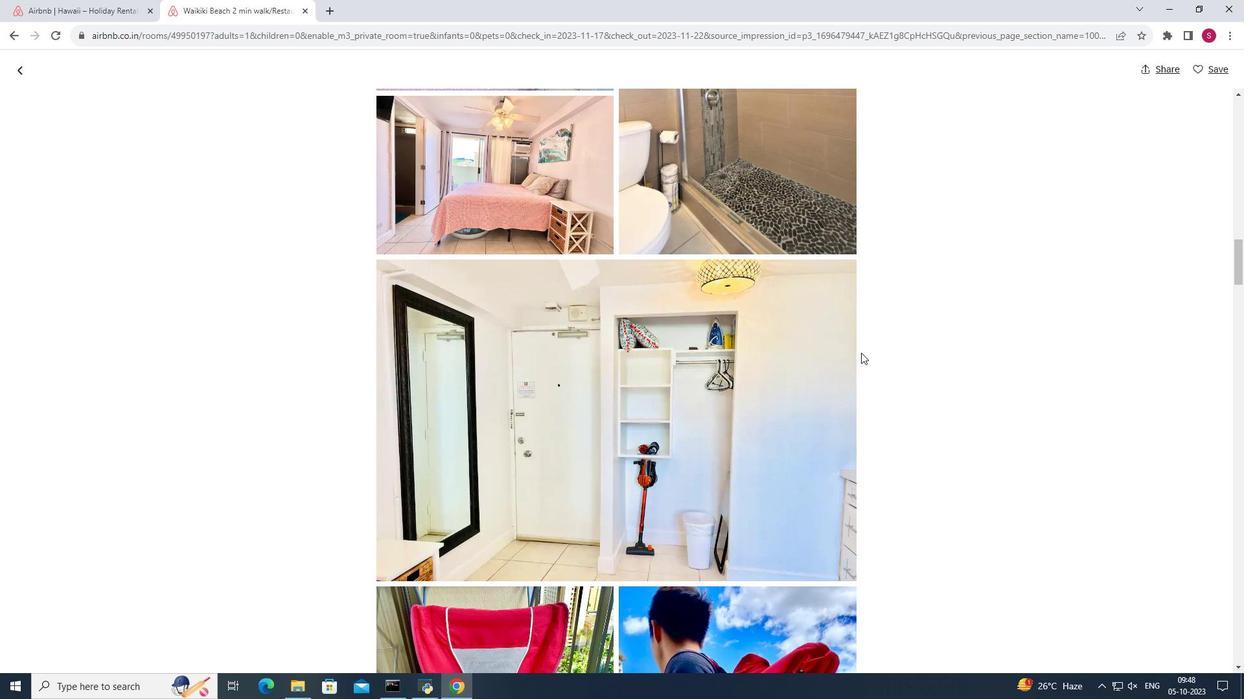 
Action: Mouse scrolled (861, 352) with delta (0, 0)
Screenshot: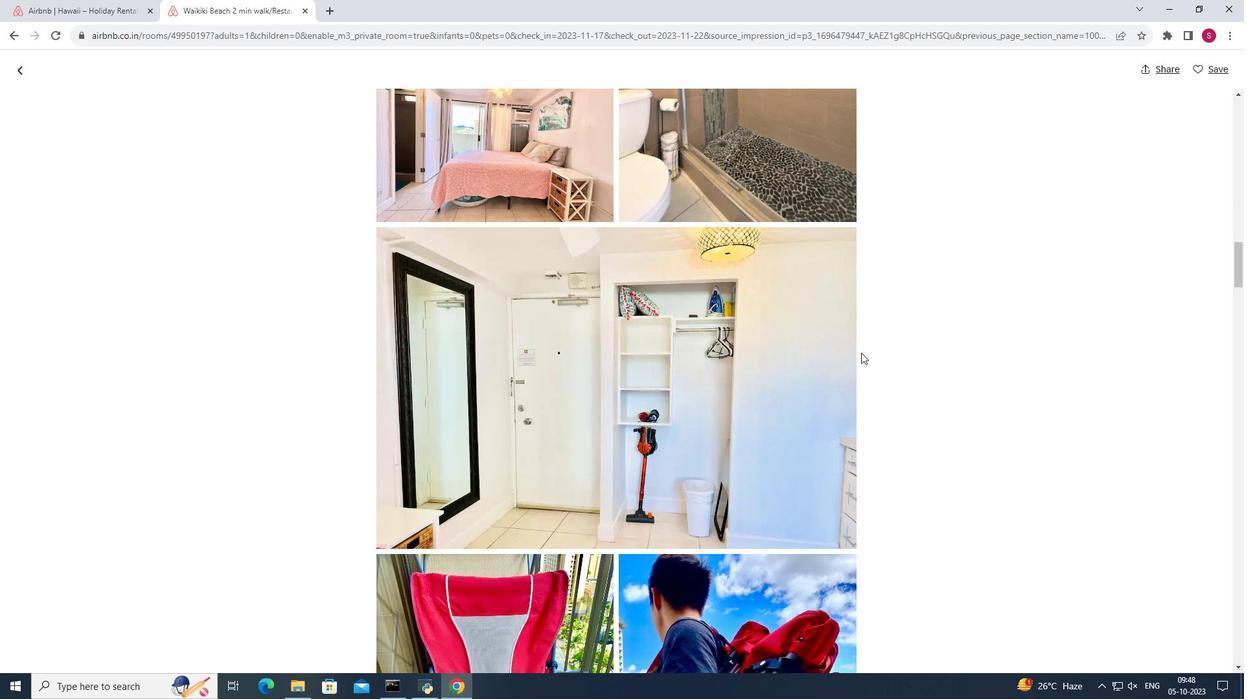 
Action: Mouse scrolled (861, 352) with delta (0, 0)
Screenshot: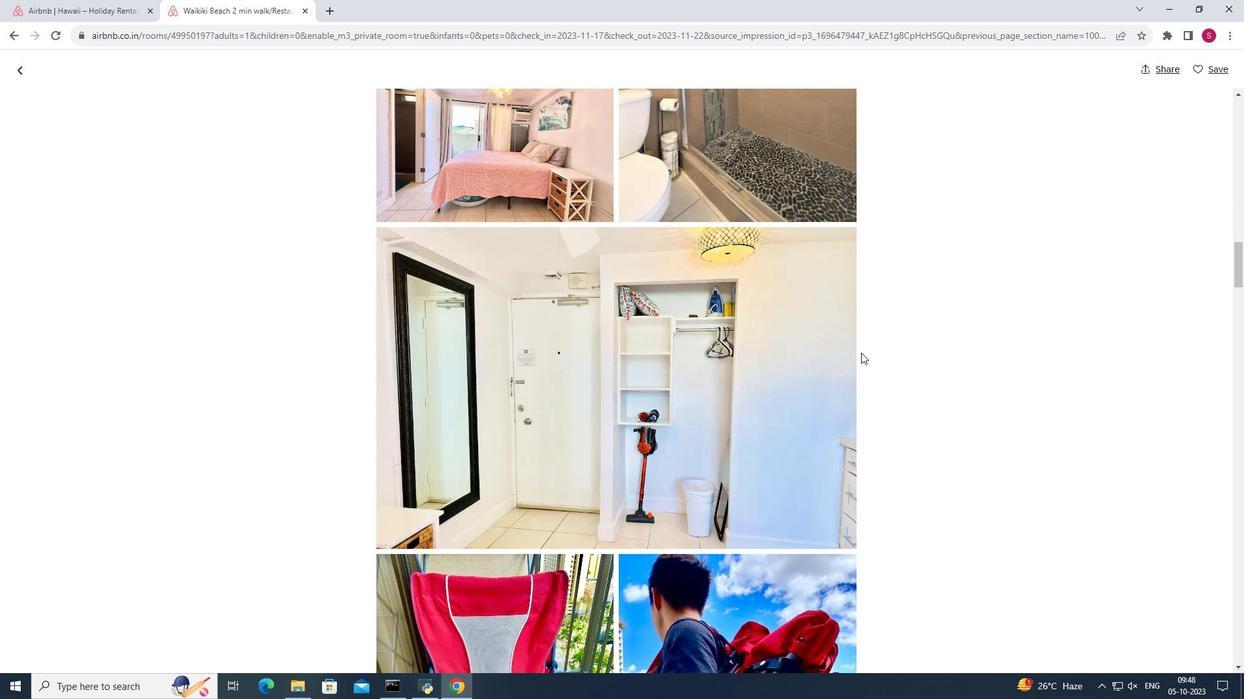 
Action: Mouse scrolled (861, 352) with delta (0, 0)
Screenshot: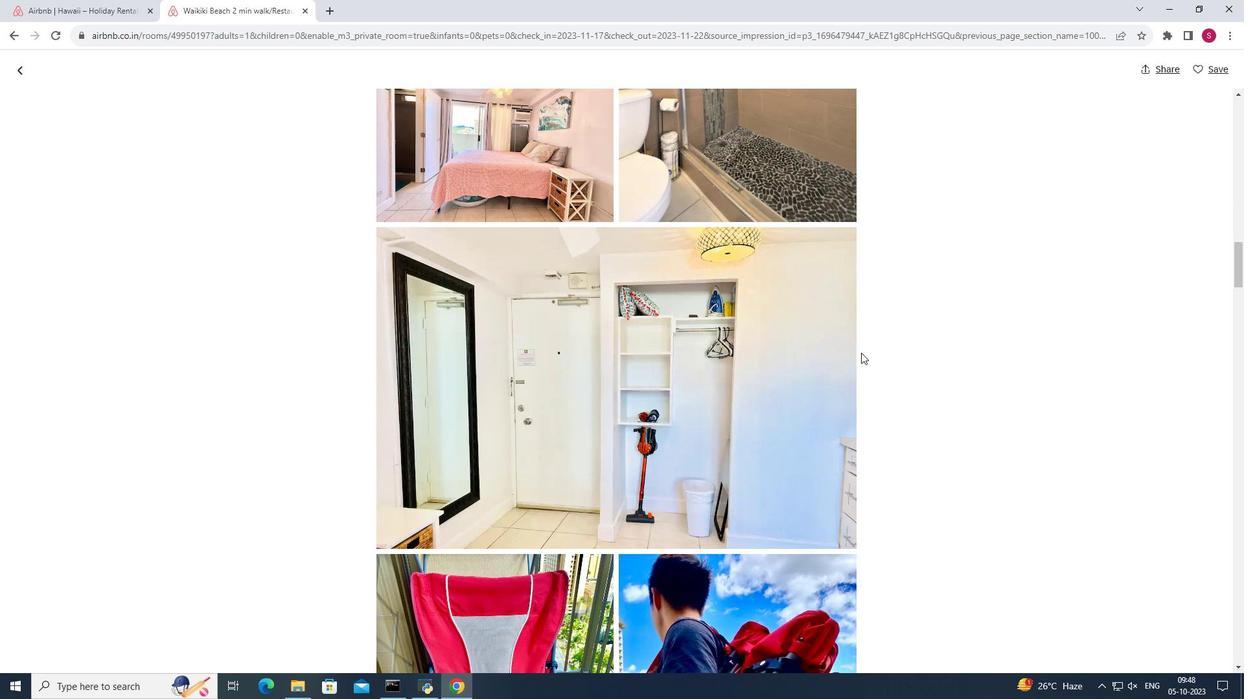 
Action: Mouse scrolled (861, 352) with delta (0, 0)
Screenshot: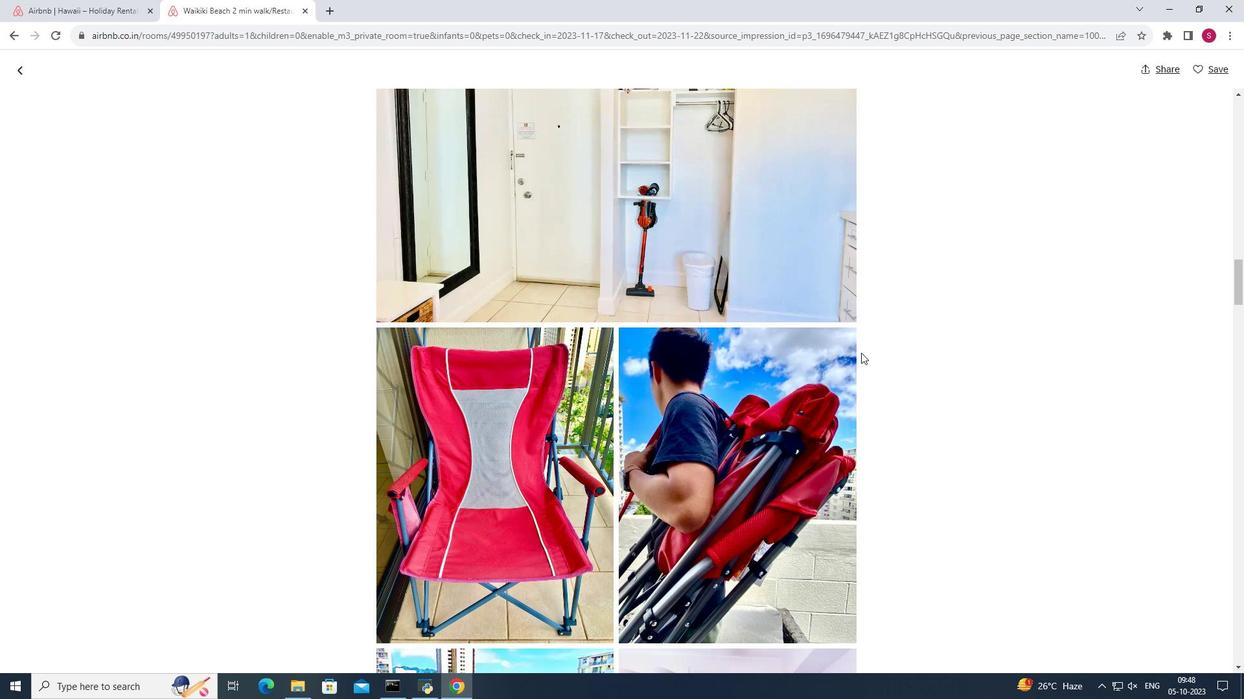 
Action: Mouse scrolled (861, 352) with delta (0, 0)
Screenshot: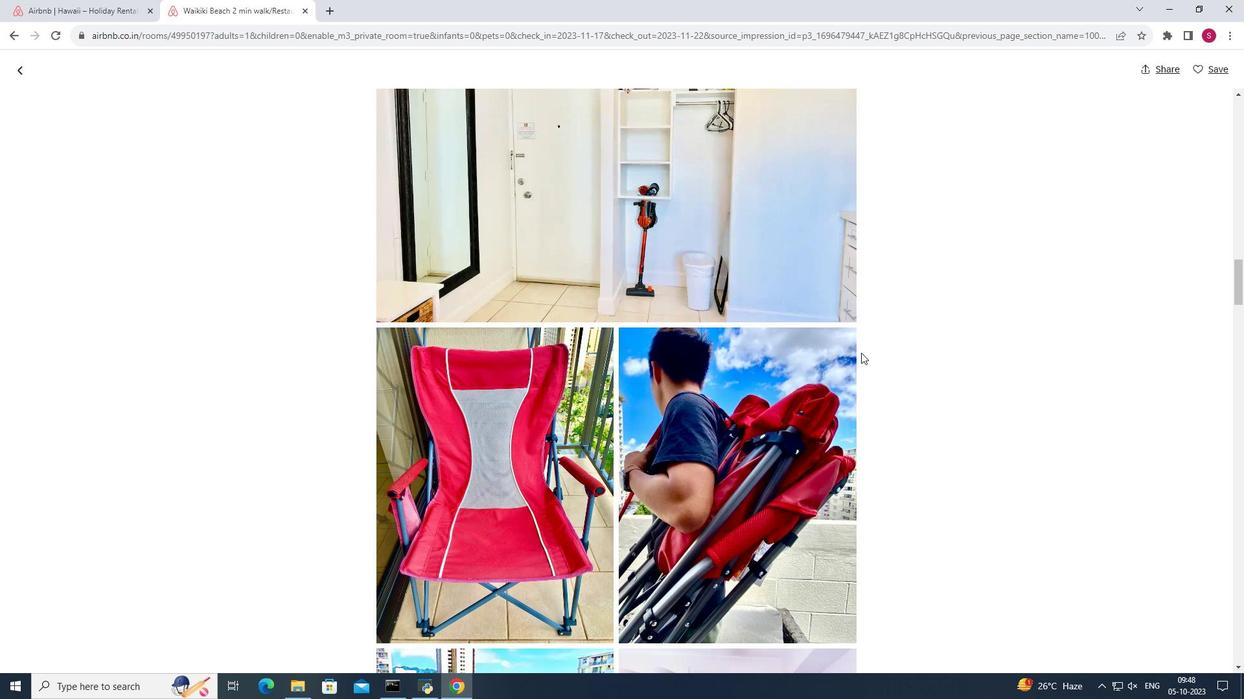 
Action: Mouse scrolled (861, 352) with delta (0, 0)
Screenshot: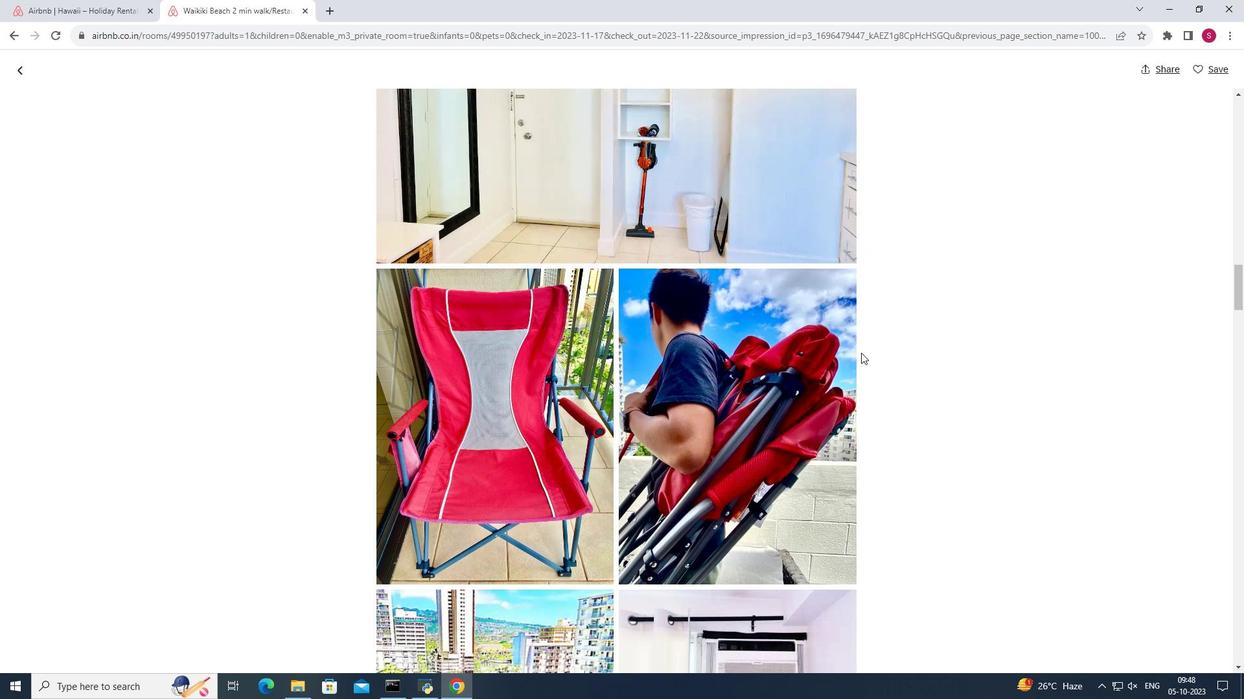 
Action: Mouse scrolled (861, 352) with delta (0, 0)
Screenshot: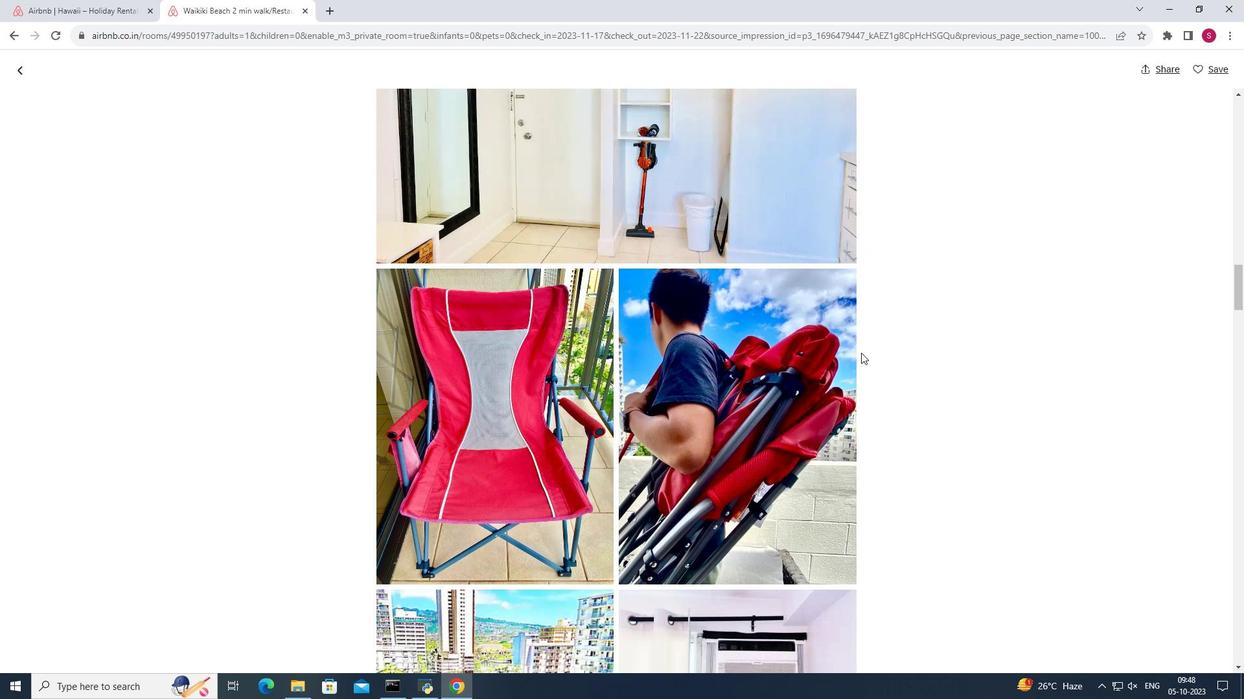 
Action: Mouse scrolled (861, 352) with delta (0, 0)
Screenshot: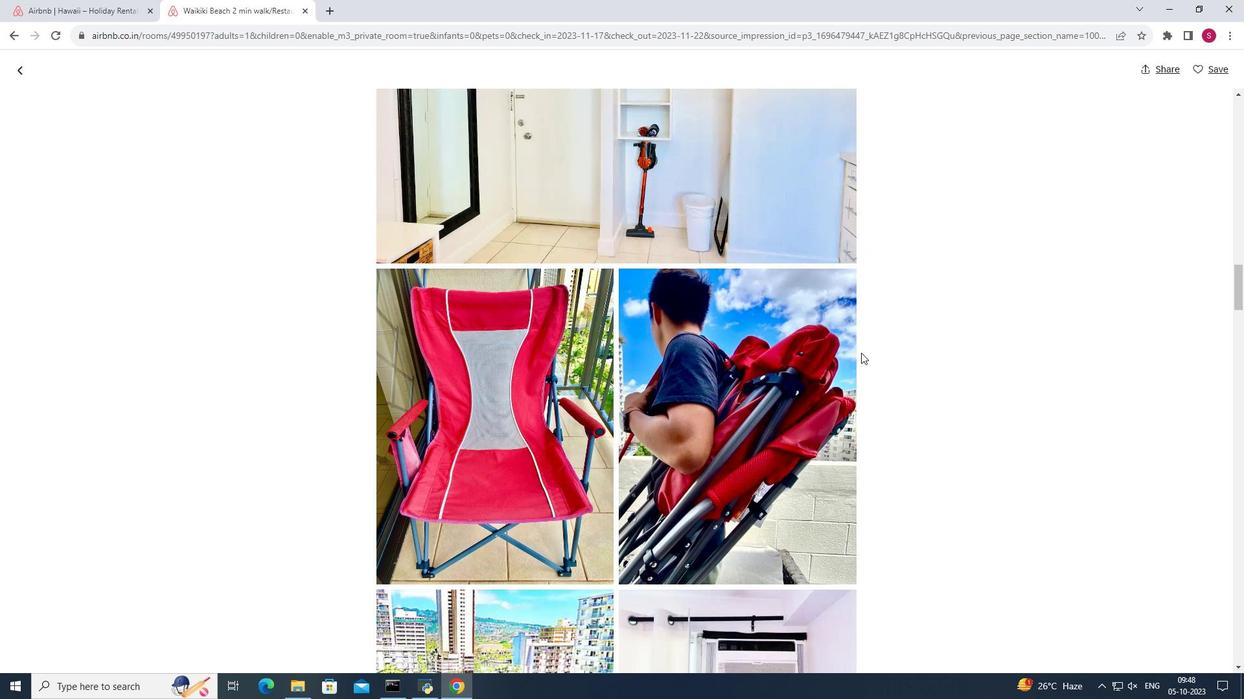 
Action: Mouse scrolled (861, 352) with delta (0, 0)
Screenshot: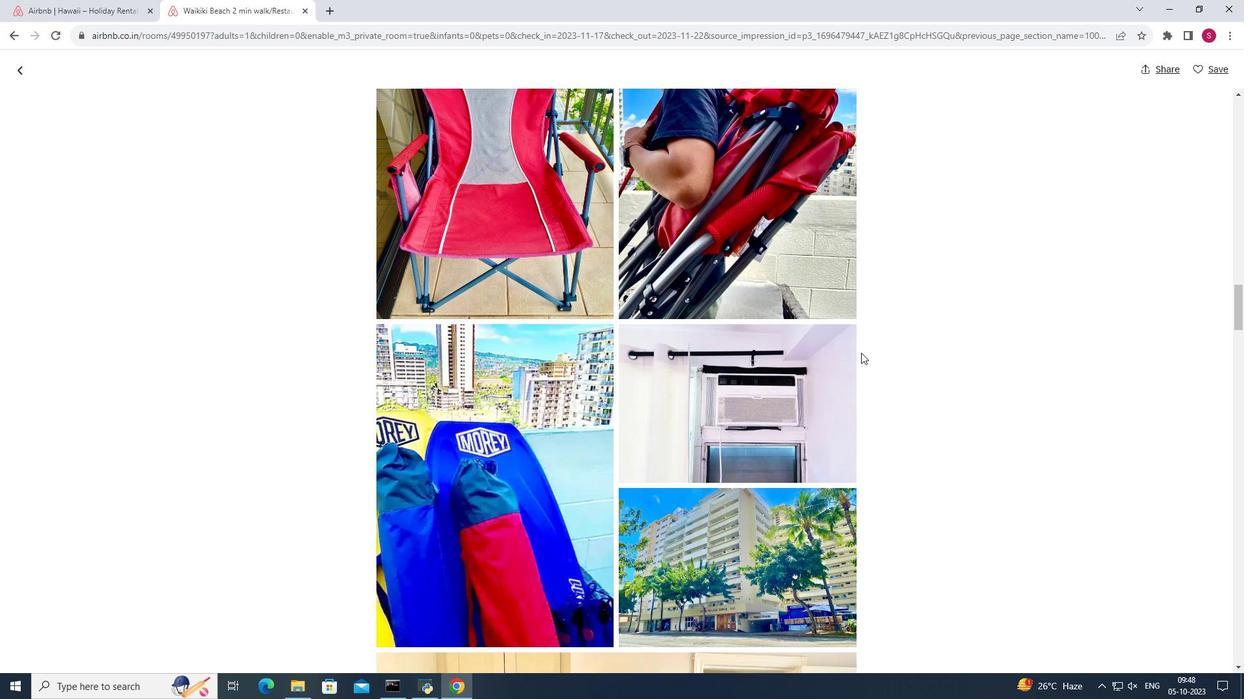 
Action: Mouse scrolled (861, 352) with delta (0, 0)
Screenshot: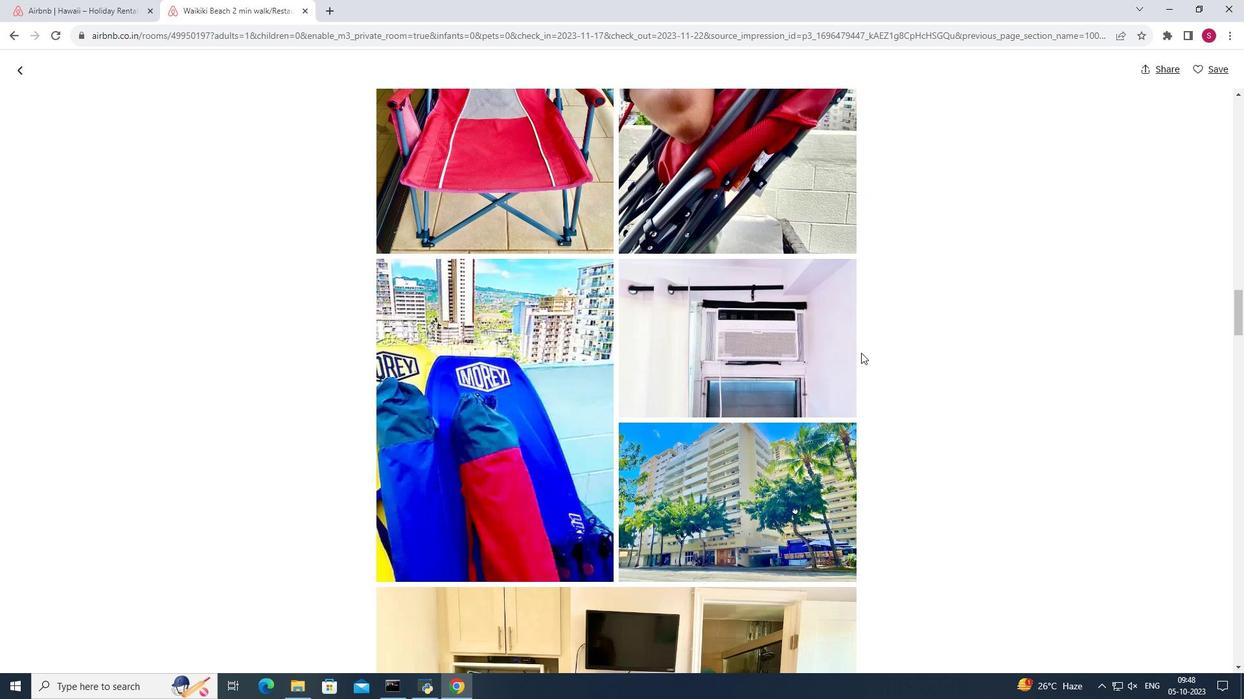 
Action: Mouse scrolled (861, 352) with delta (0, 0)
Screenshot: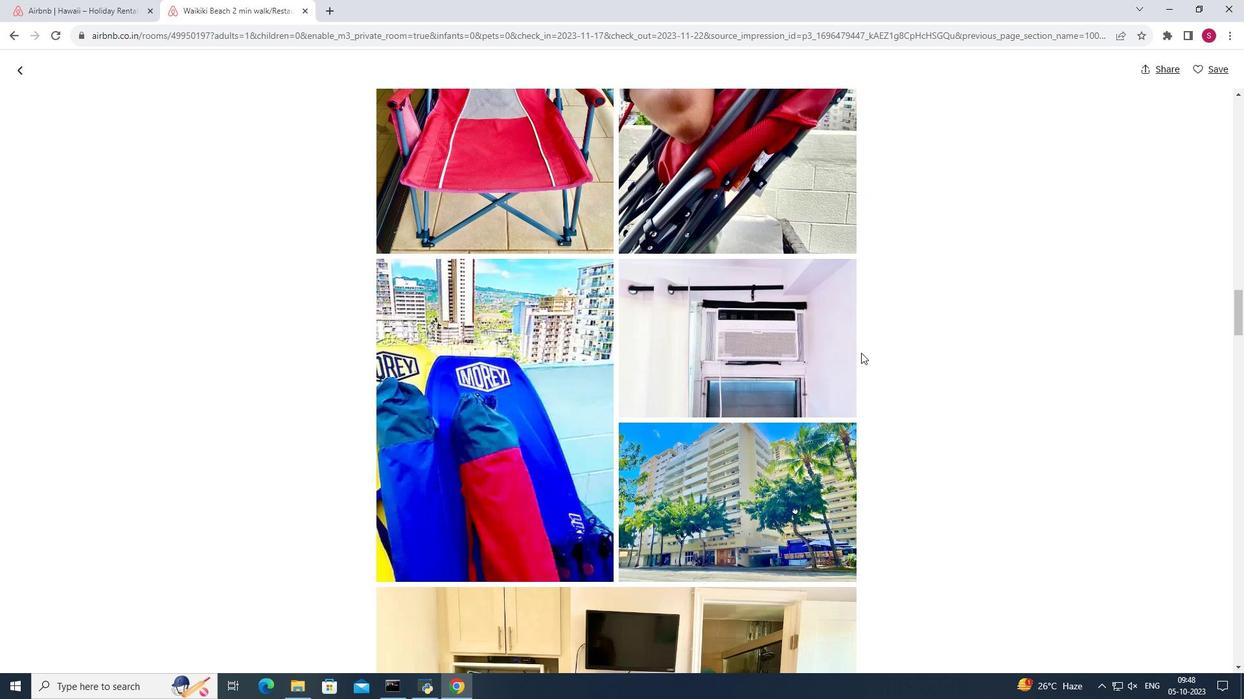 
Action: Mouse scrolled (861, 352) with delta (0, 0)
Screenshot: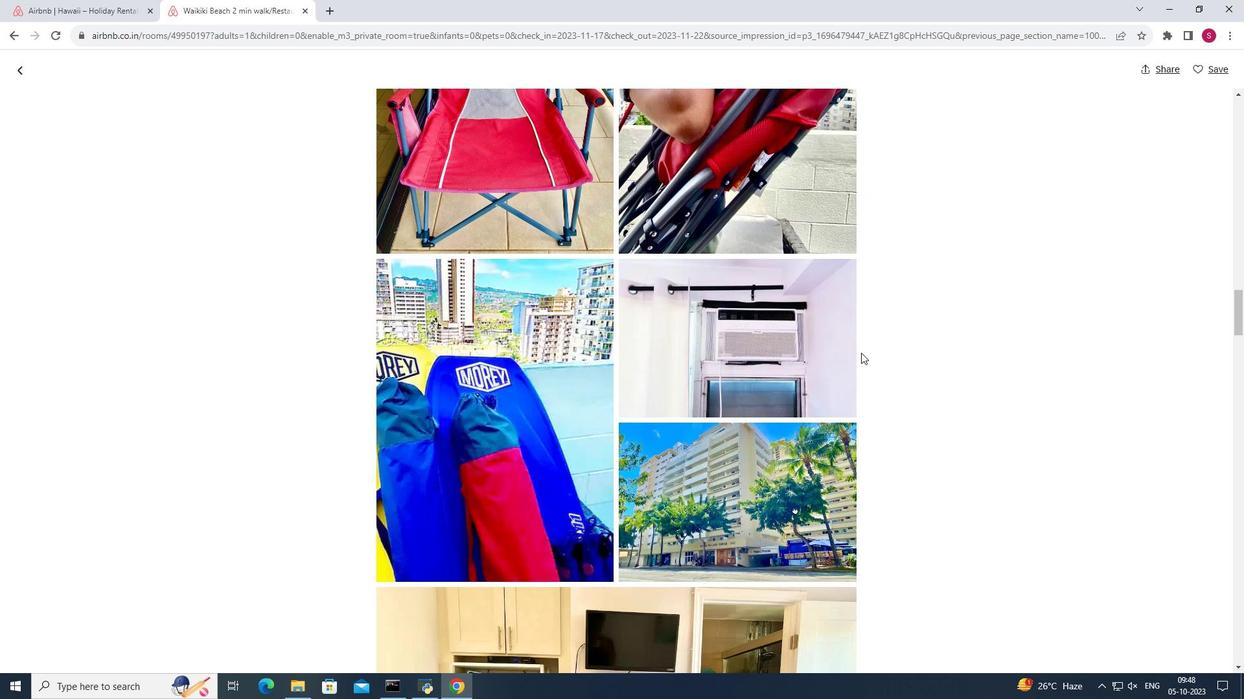 
Action: Mouse scrolled (861, 352) with delta (0, 0)
Screenshot: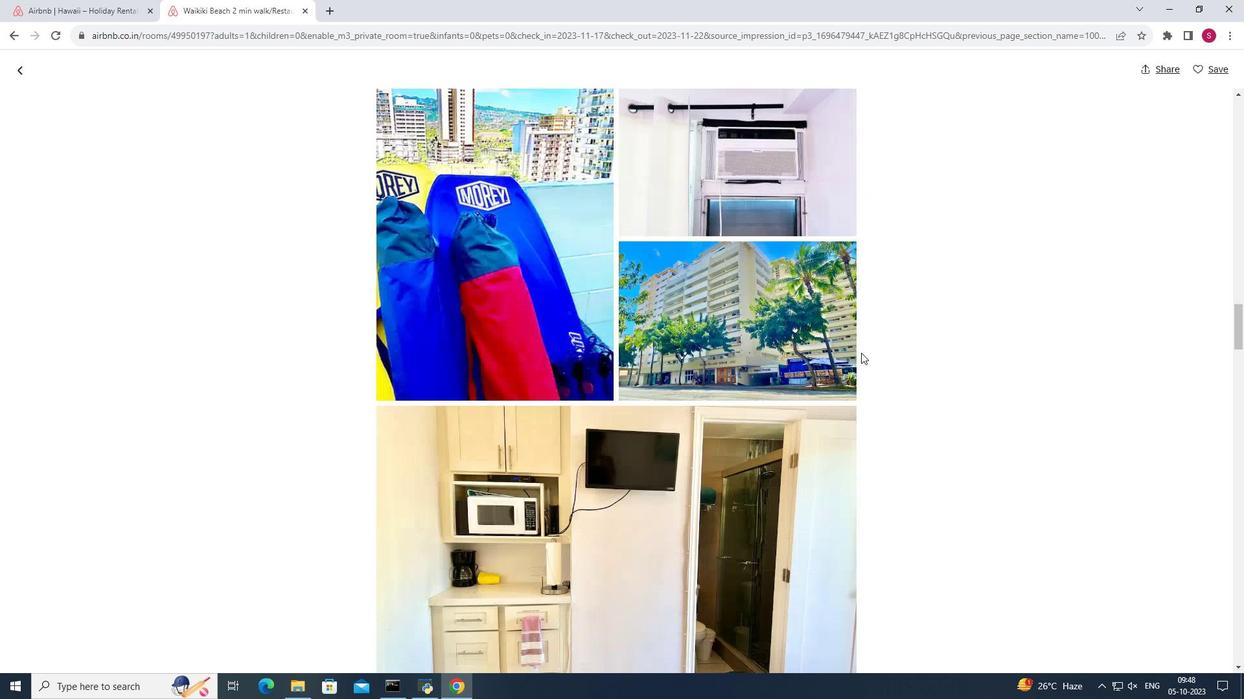 
Action: Mouse scrolled (861, 352) with delta (0, 0)
Screenshot: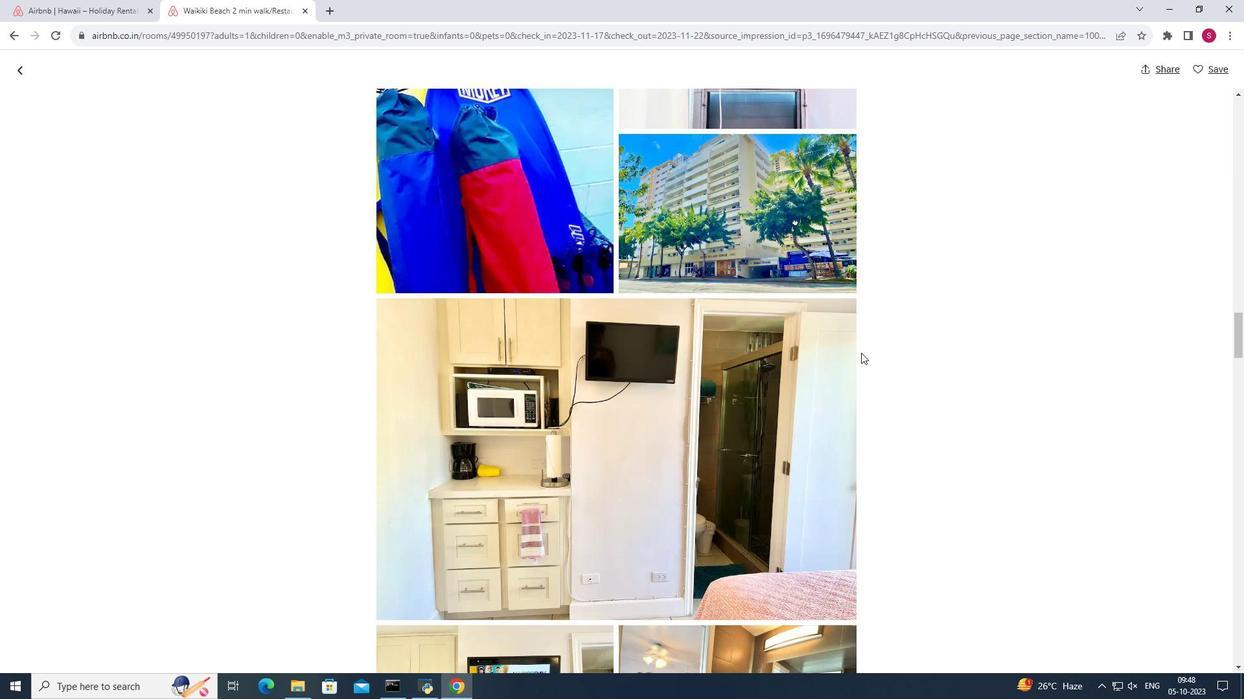 
Action: Mouse scrolled (861, 352) with delta (0, 0)
Screenshot: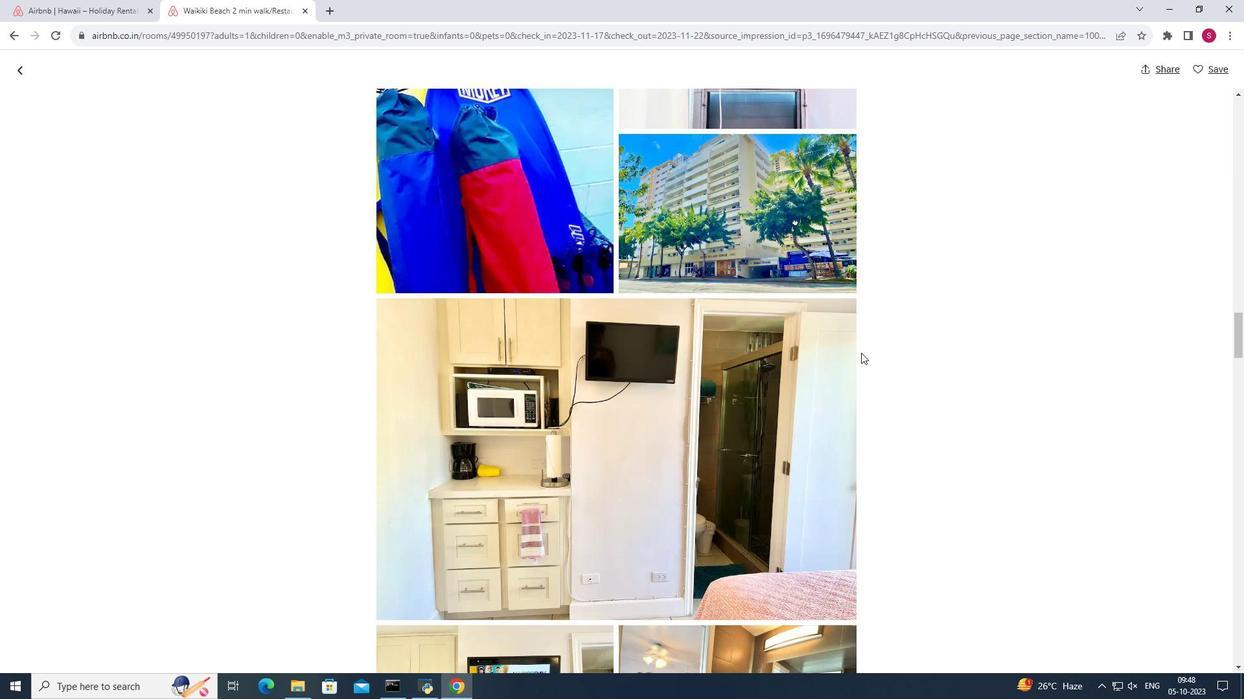 
Action: Mouse scrolled (861, 352) with delta (0, 0)
Screenshot: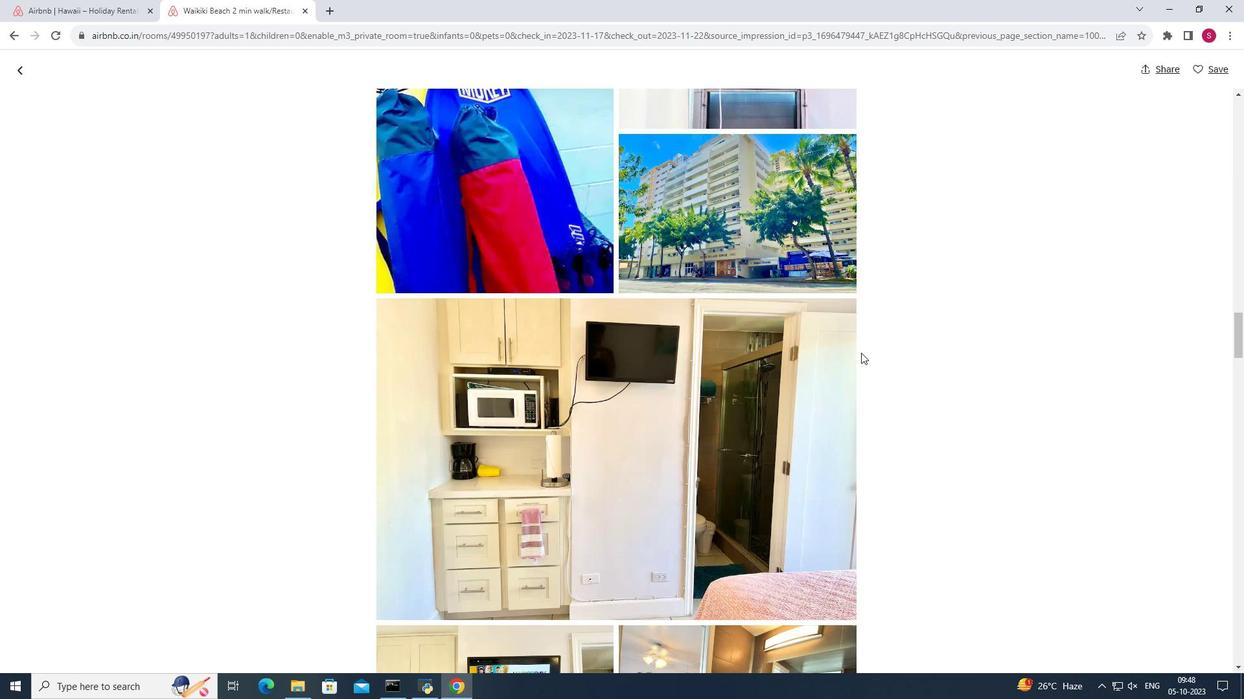 
Action: Mouse scrolled (861, 352) with delta (0, 0)
Screenshot: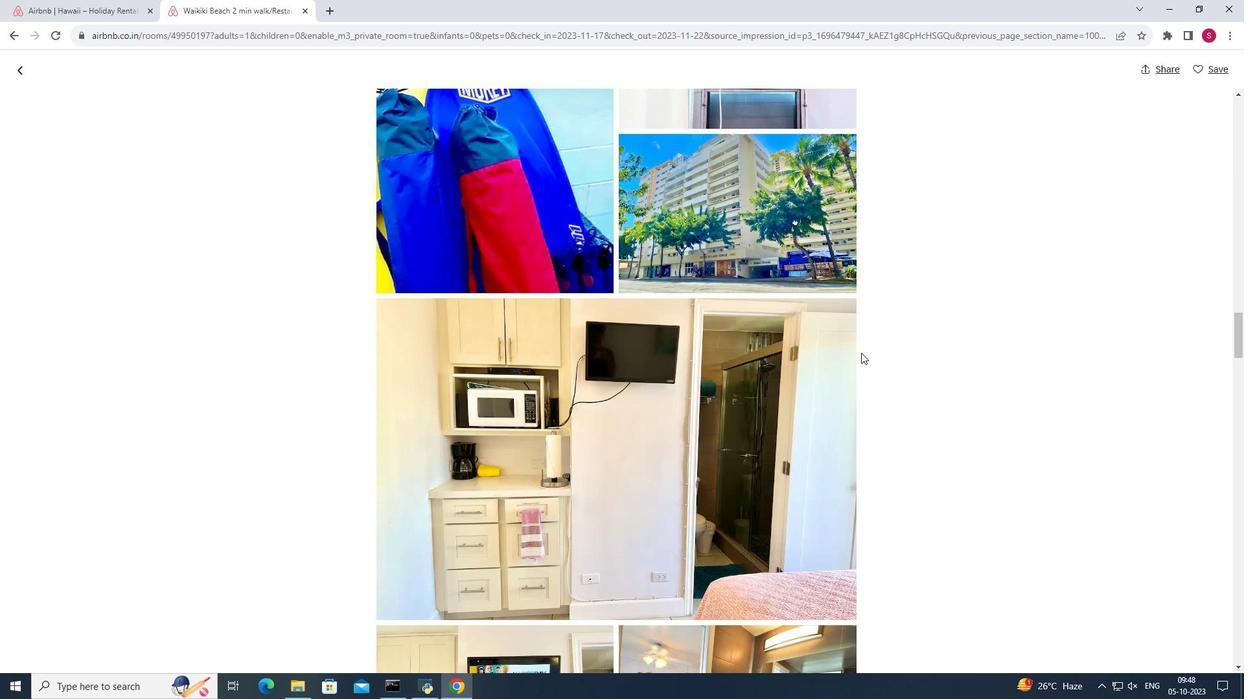 
Action: Mouse scrolled (861, 352) with delta (0, 0)
Screenshot: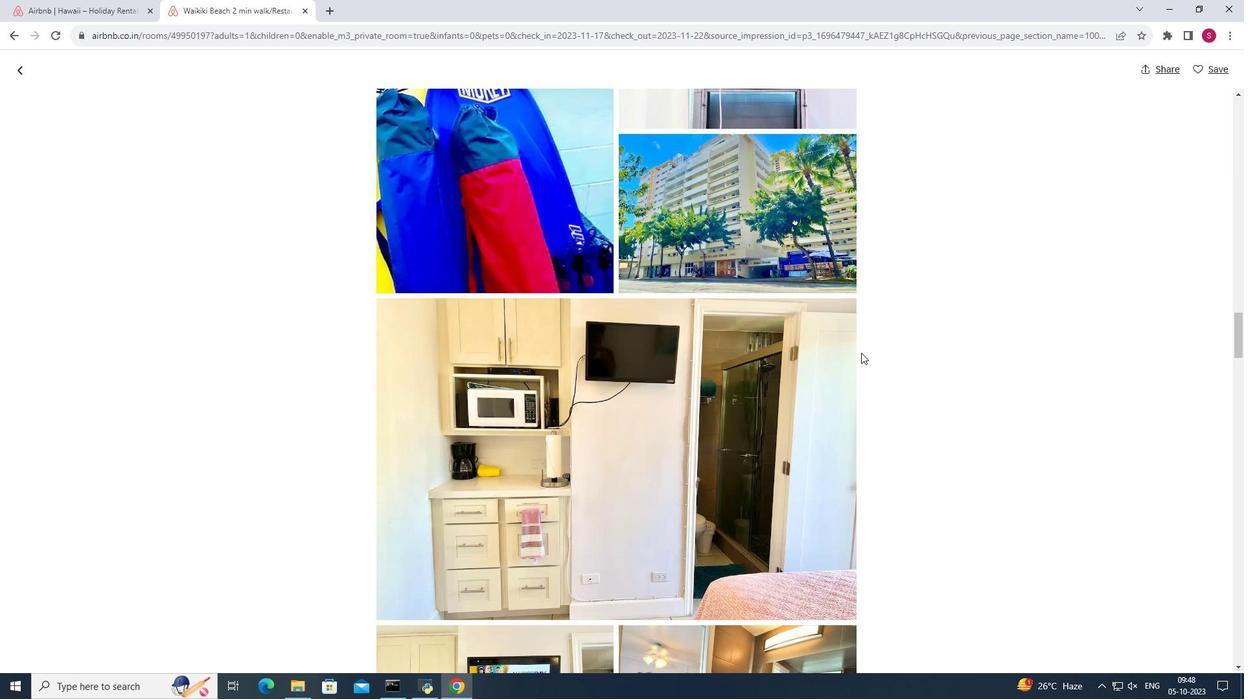 
Action: Mouse scrolled (861, 352) with delta (0, 0)
Screenshot: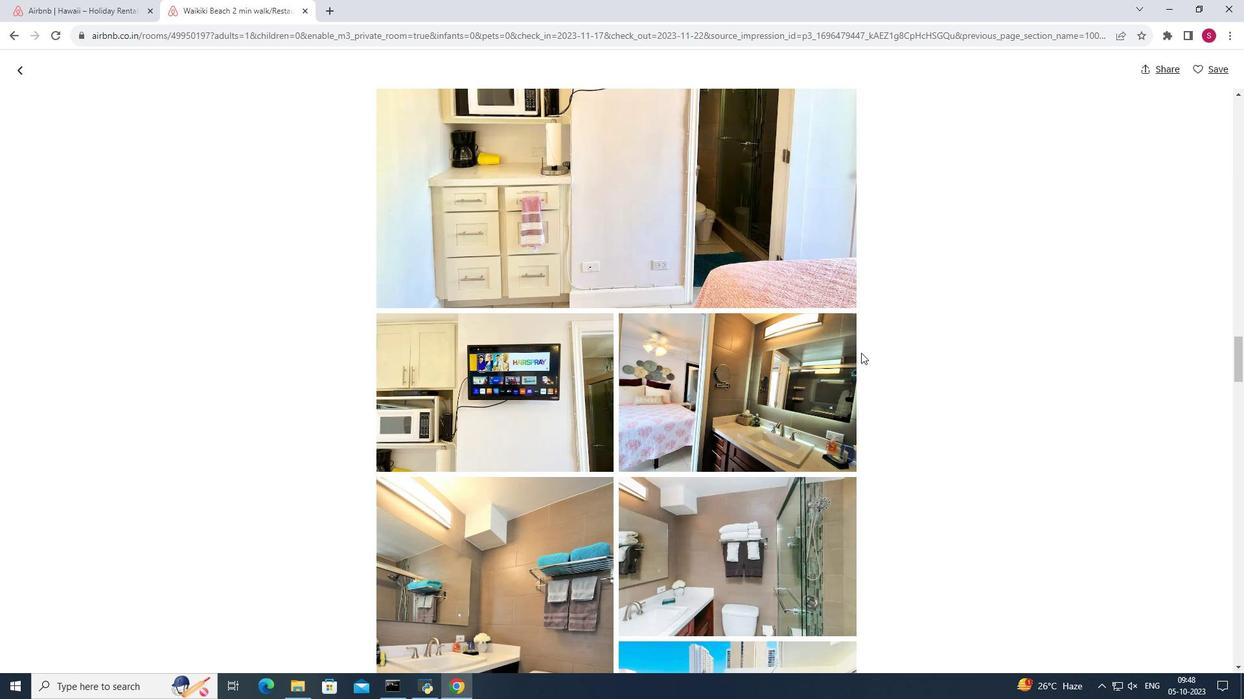 
Action: Mouse scrolled (861, 352) with delta (0, 0)
Screenshot: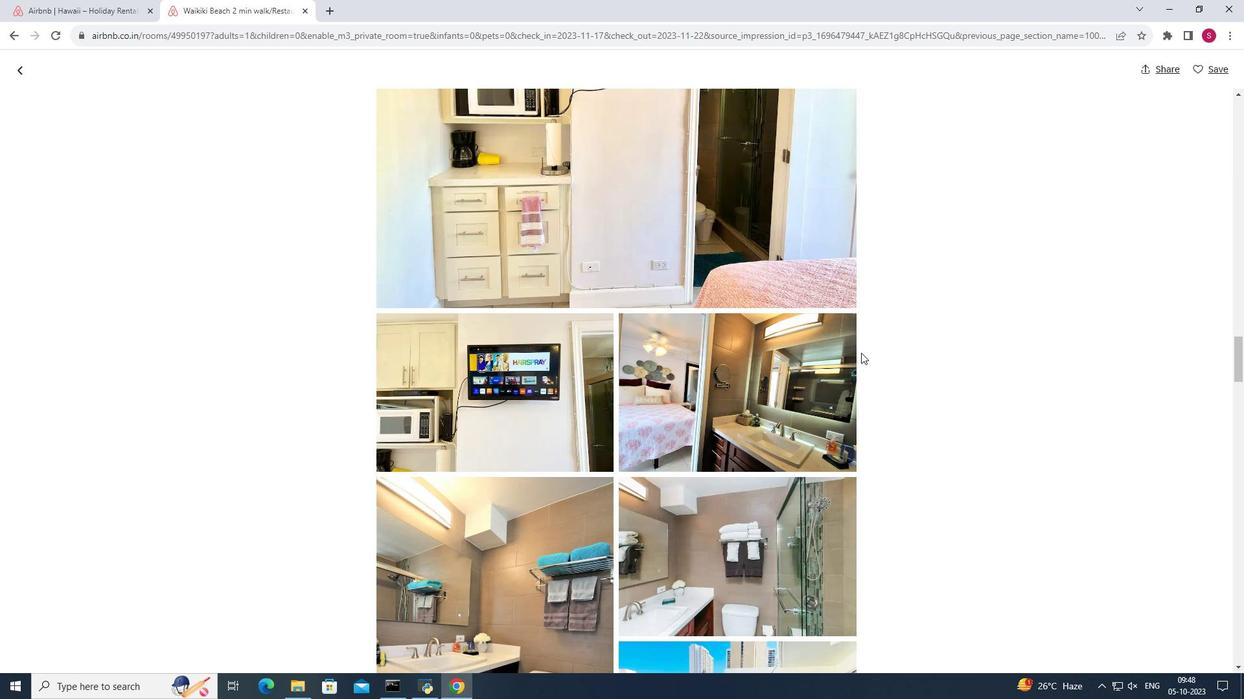 
Action: Mouse scrolled (861, 352) with delta (0, 0)
Screenshot: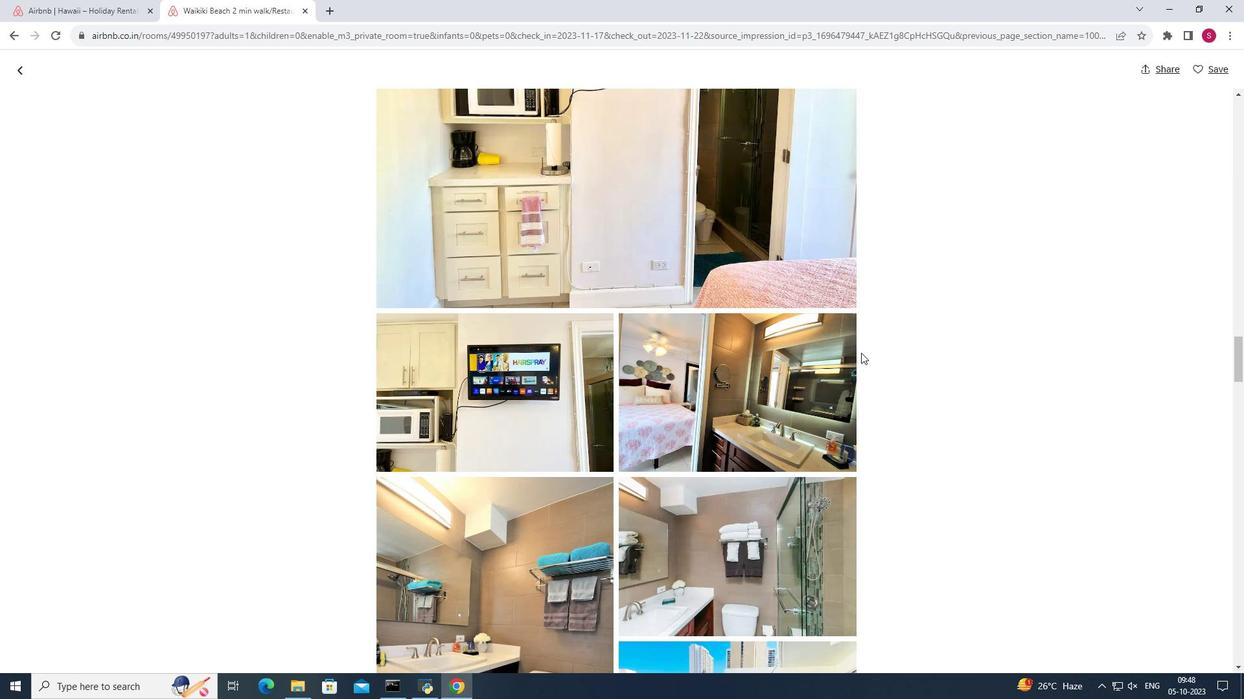
Action: Mouse scrolled (861, 352) with delta (0, 0)
Screenshot: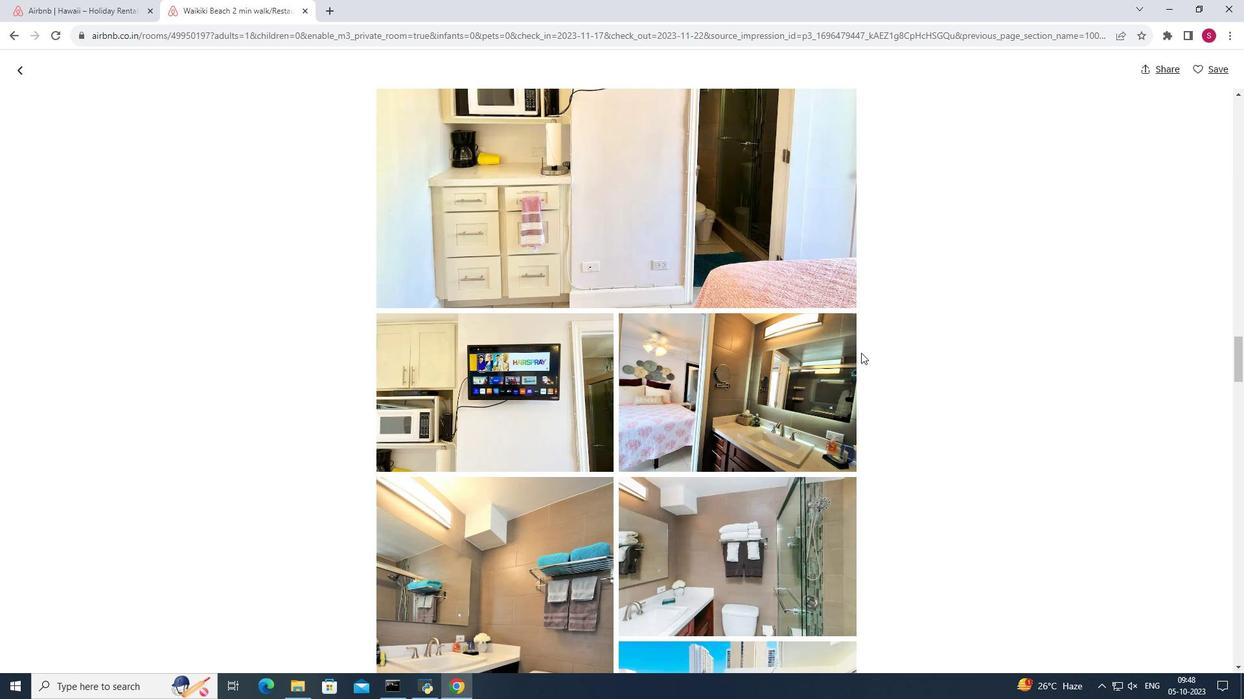 
Action: Mouse scrolled (861, 352) with delta (0, 0)
Screenshot: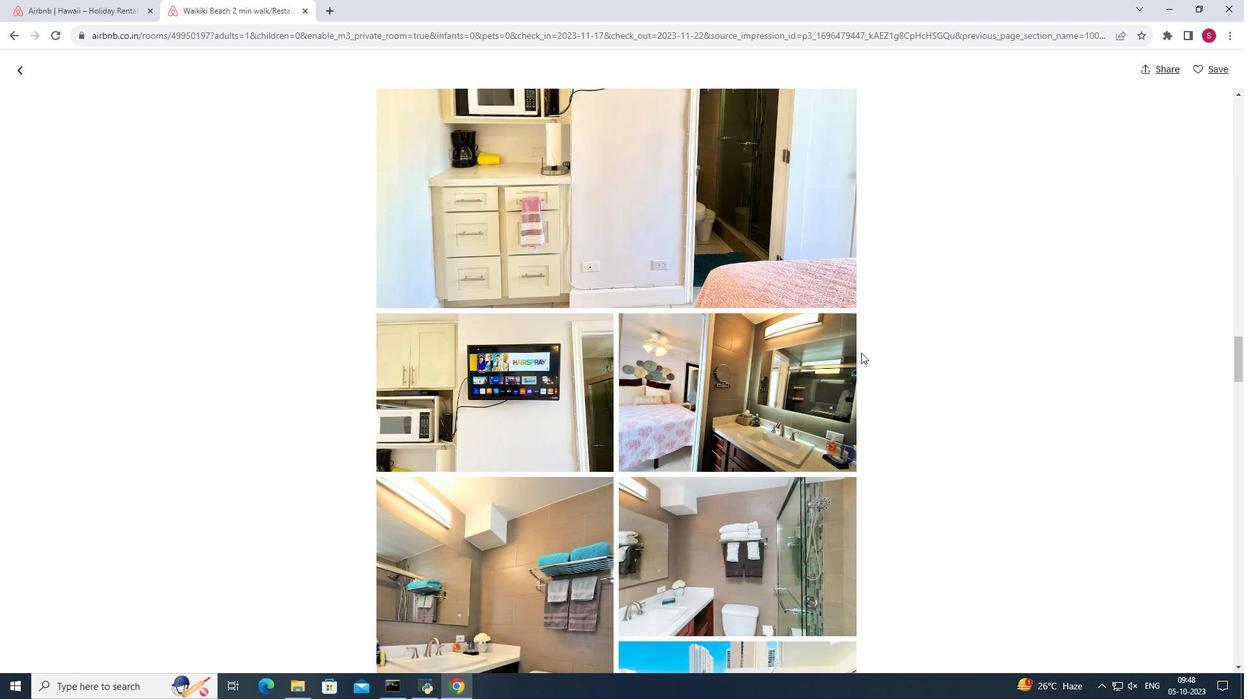 
Action: Mouse scrolled (861, 352) with delta (0, 0)
Screenshot: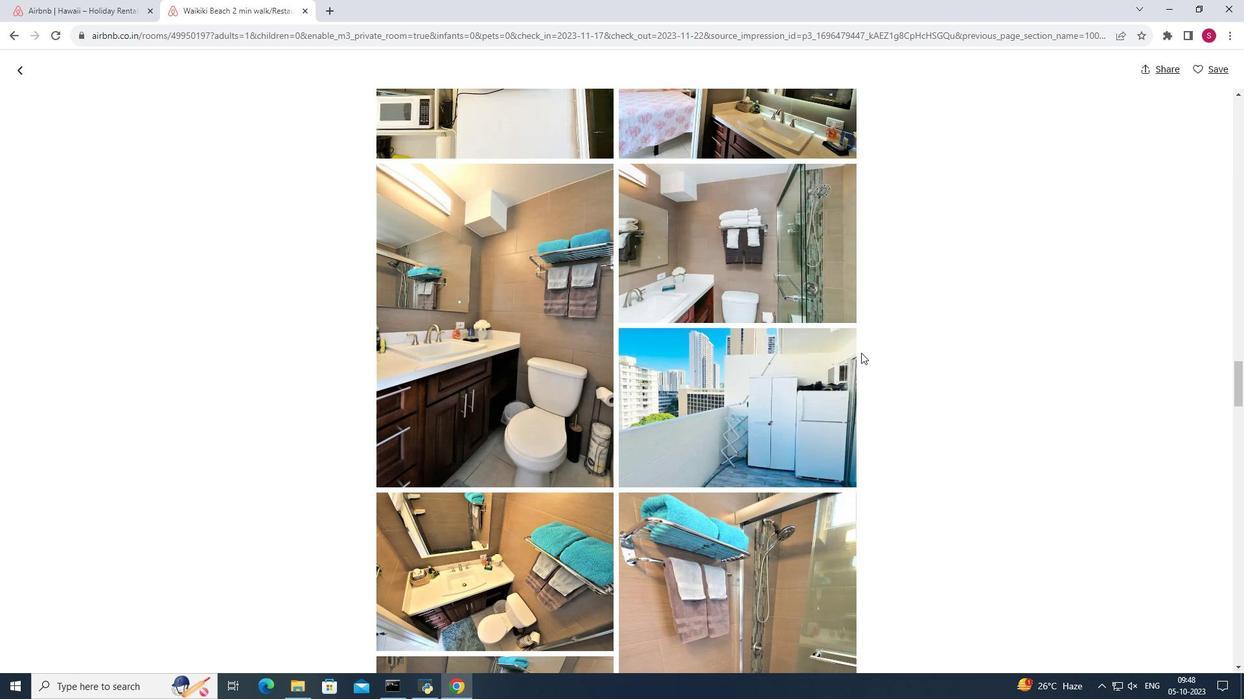 
Action: Mouse scrolled (861, 352) with delta (0, 0)
Screenshot: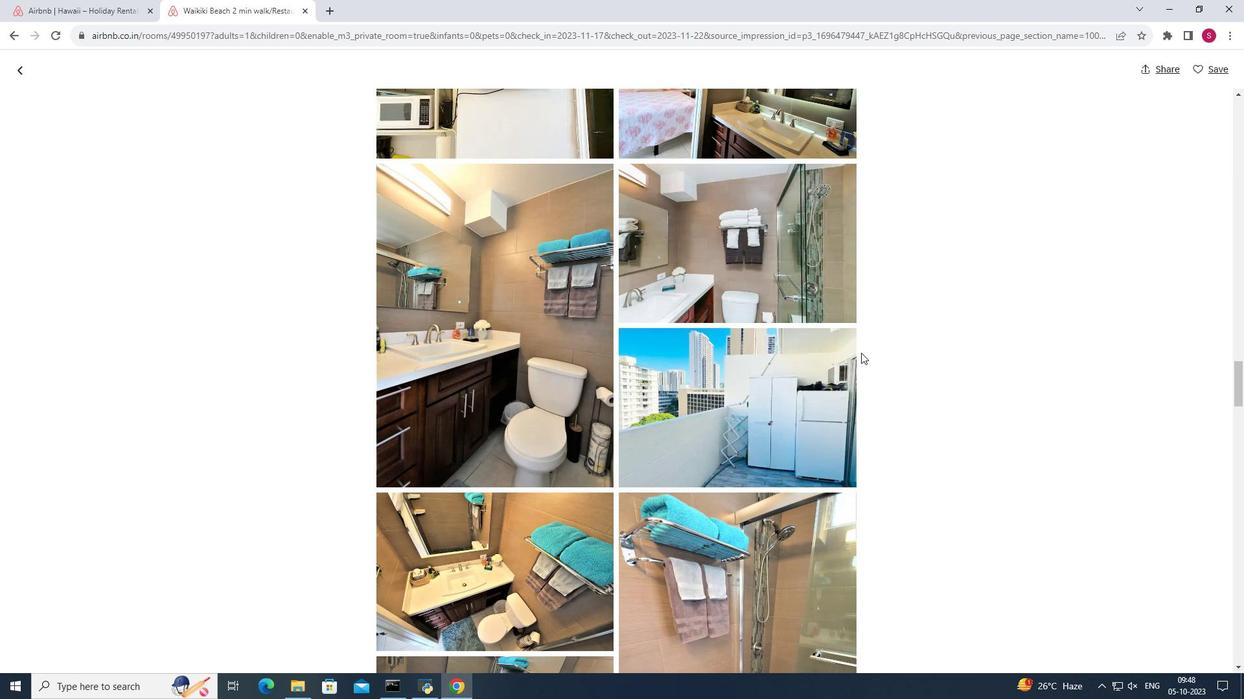 
Action: Mouse scrolled (861, 352) with delta (0, 0)
Screenshot: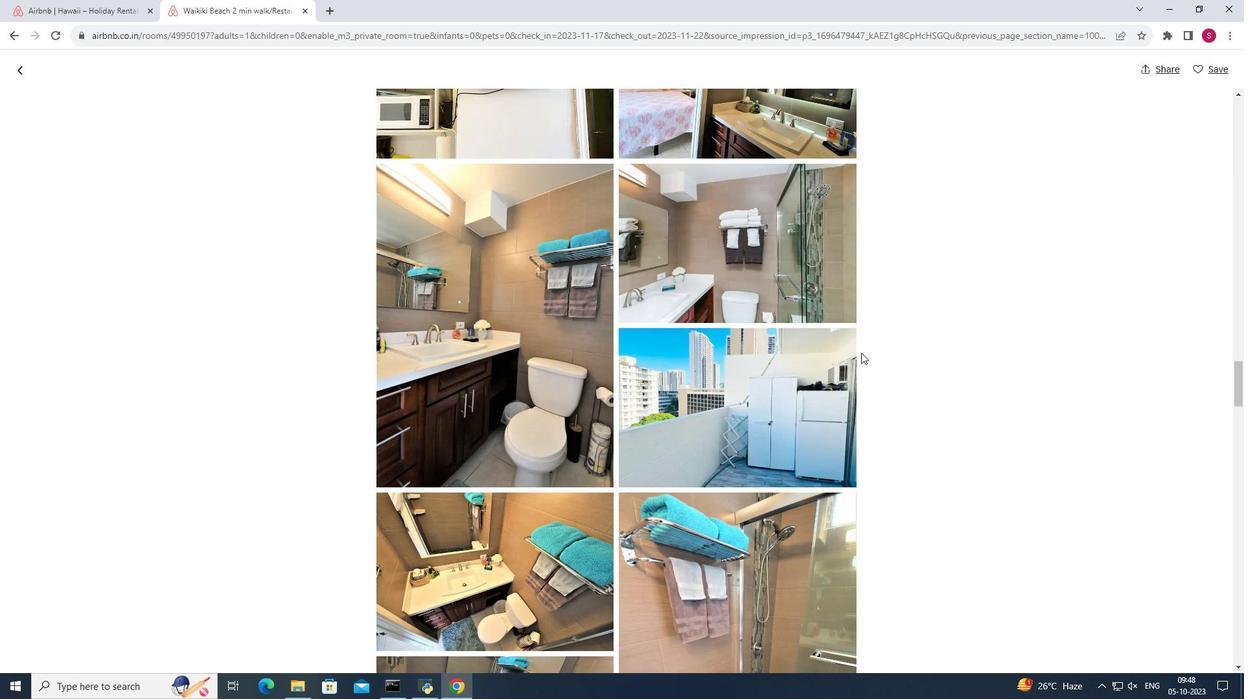
Action: Mouse scrolled (861, 352) with delta (0, 0)
Screenshot: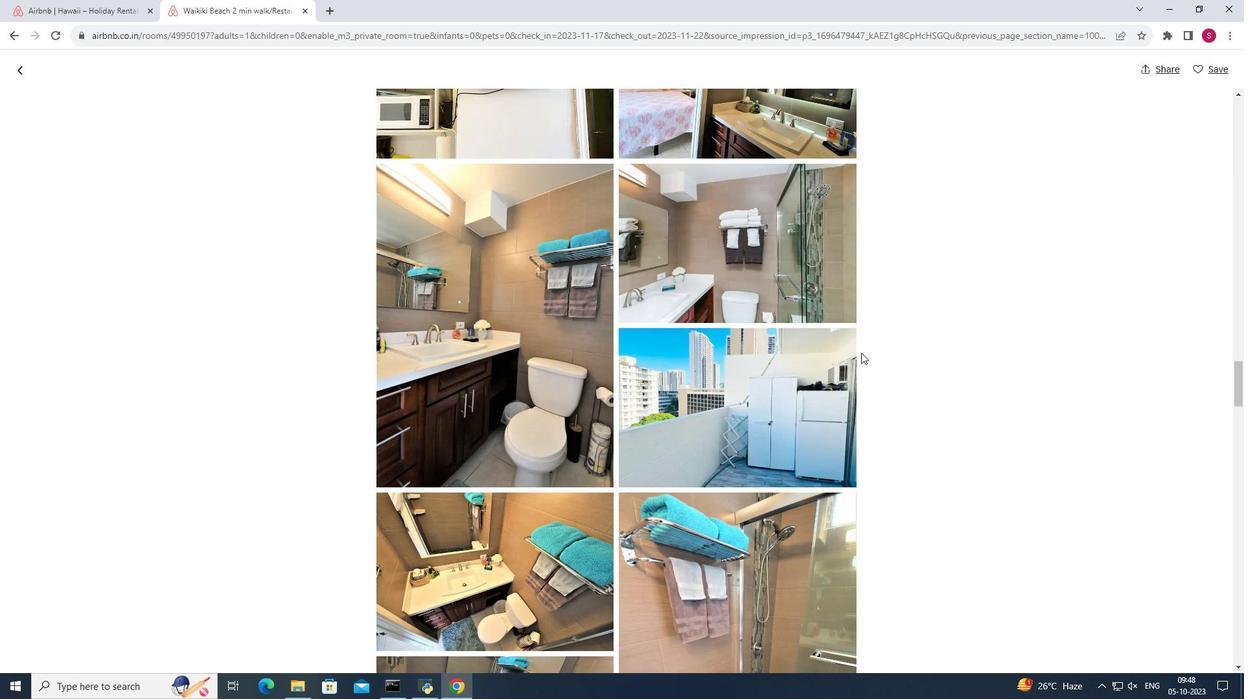 
Action: Mouse scrolled (861, 352) with delta (0, 0)
Screenshot: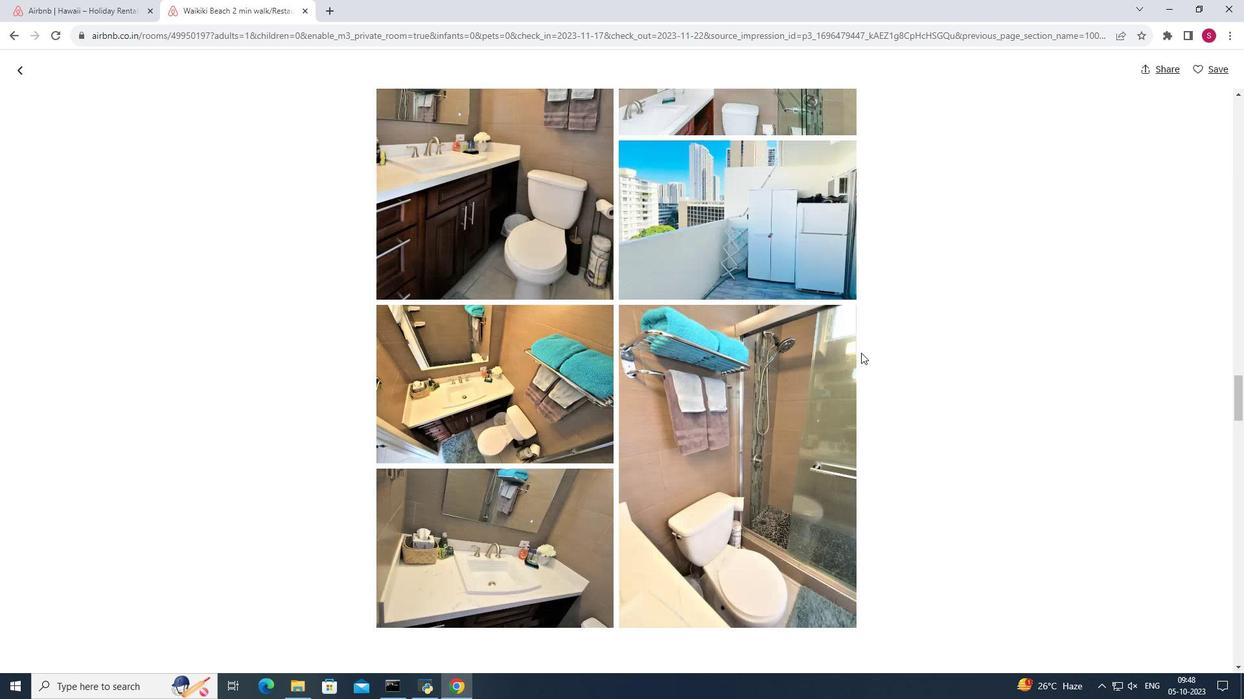 
Action: Mouse moved to (861, 353)
Screenshot: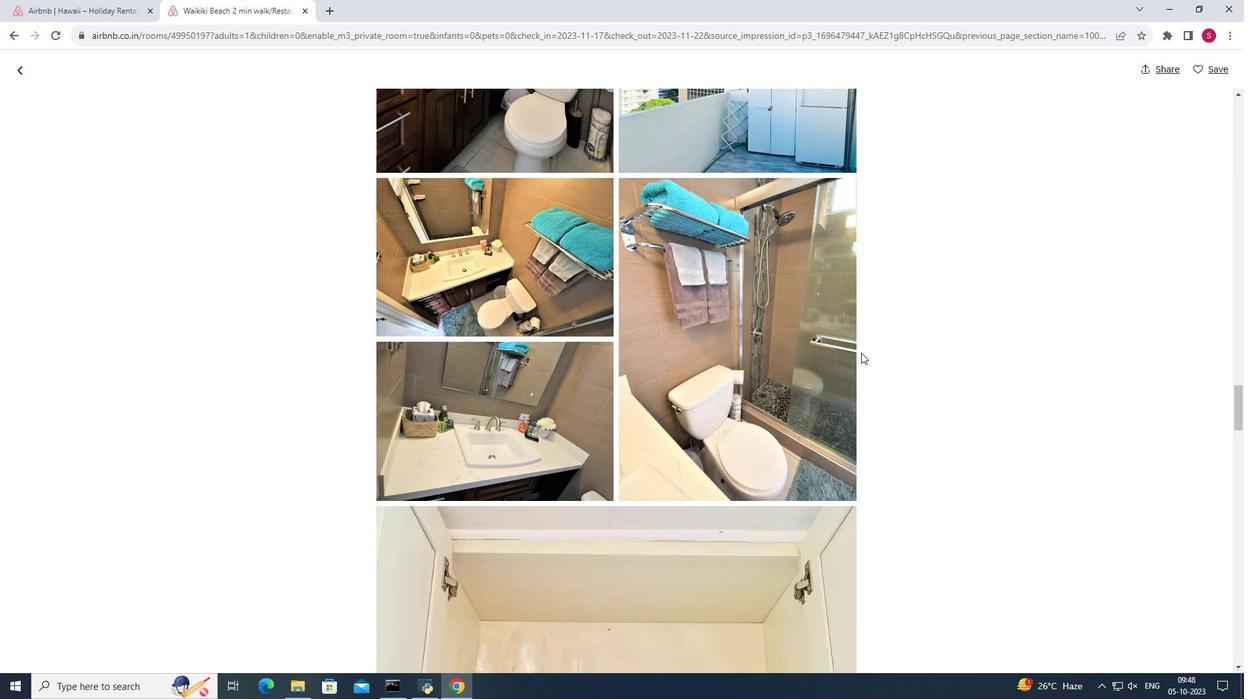 
Action: Mouse scrolled (861, 352) with delta (0, 0)
Screenshot: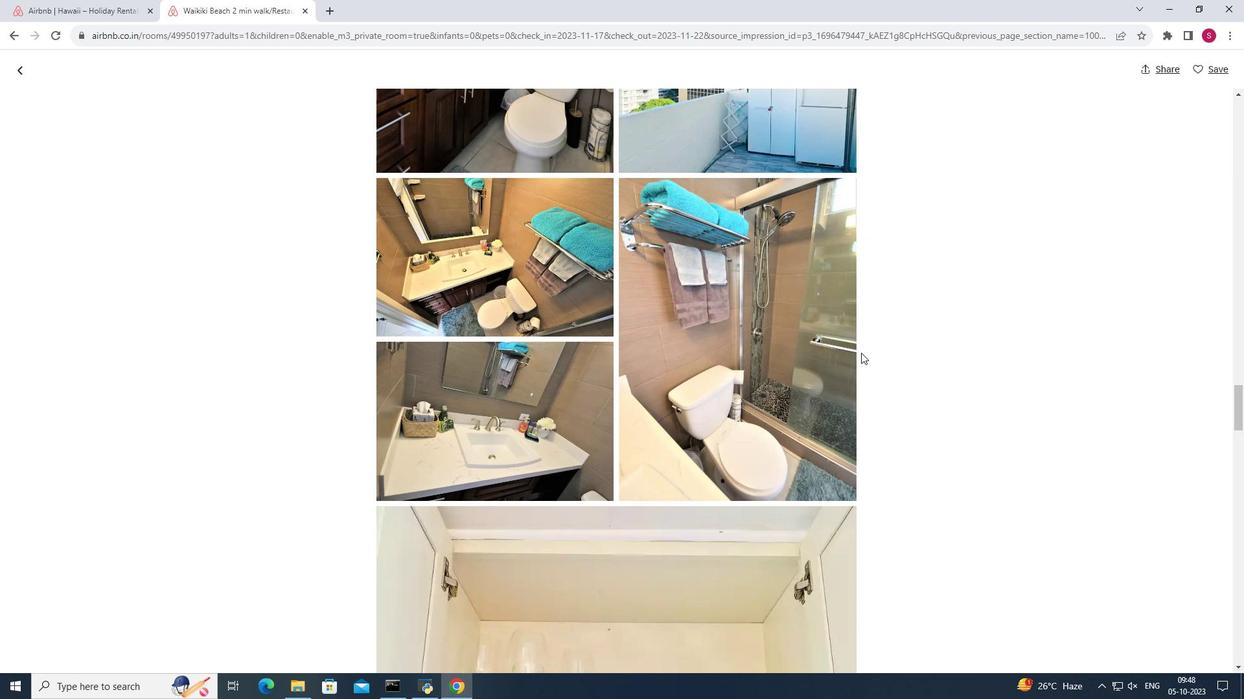
Action: Mouse scrolled (861, 352) with delta (0, 0)
Screenshot: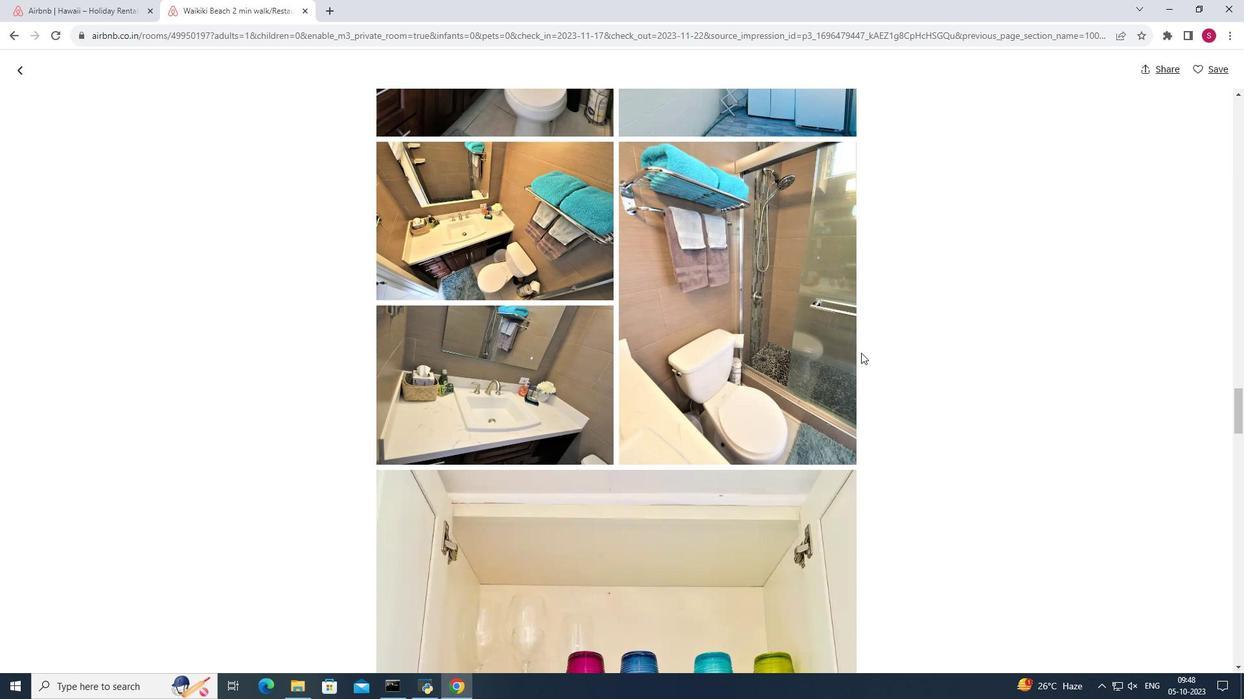 
Action: Mouse scrolled (861, 352) with delta (0, 0)
Screenshot: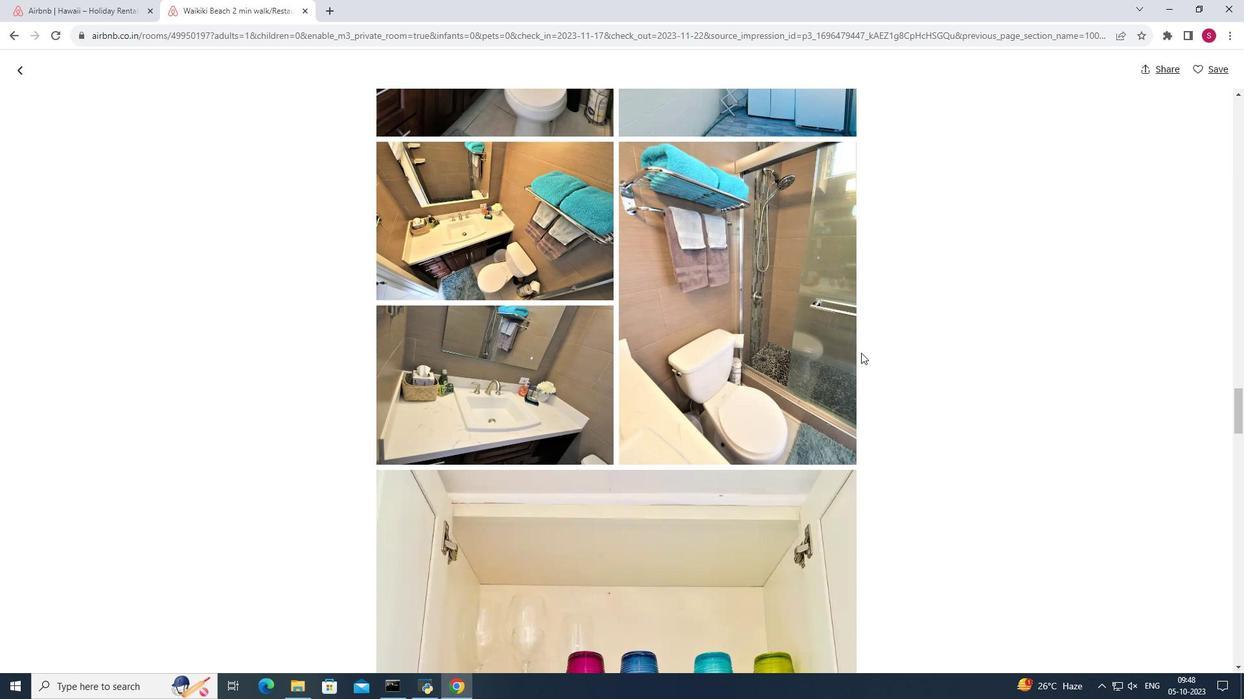 
Action: Mouse scrolled (861, 352) with delta (0, 0)
Screenshot: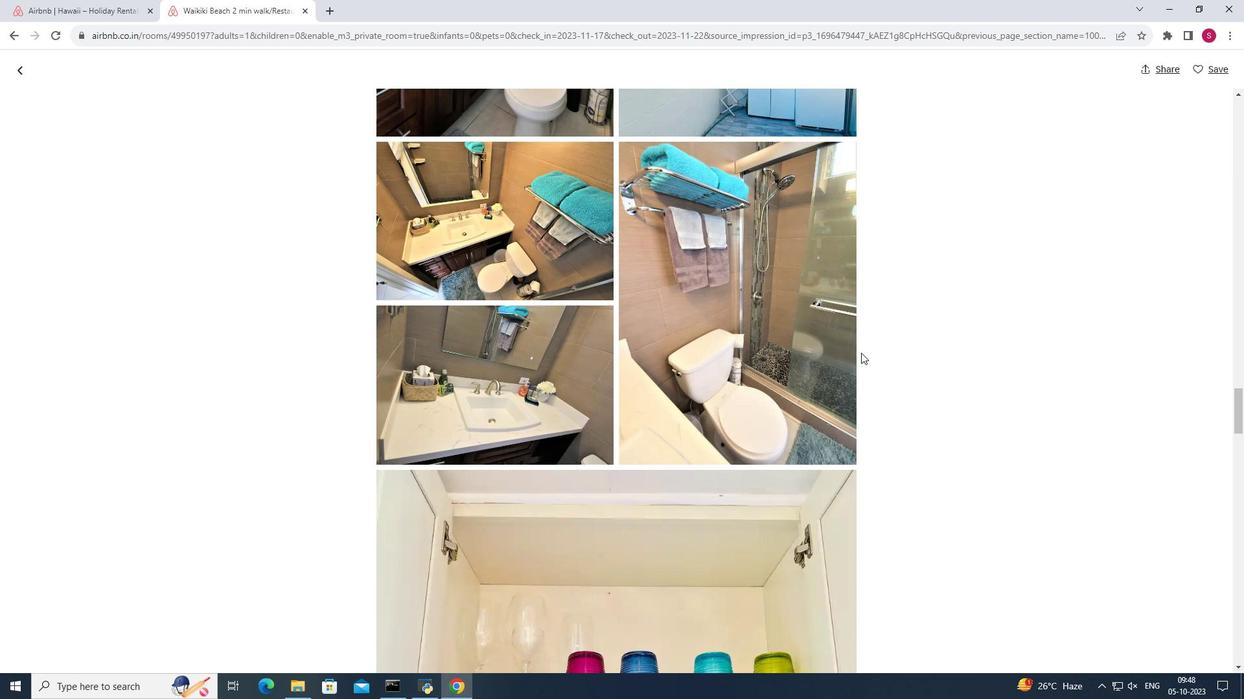 
Action: Mouse scrolled (861, 352) with delta (0, 0)
Screenshot: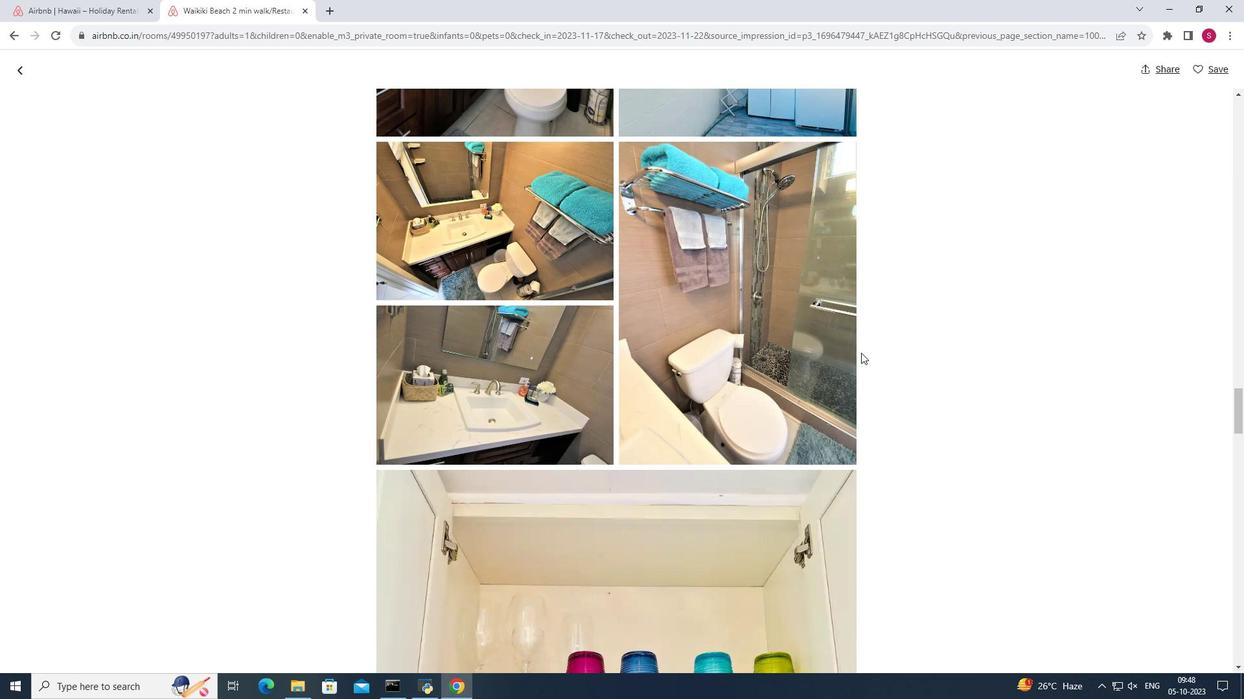 
Action: Mouse scrolled (861, 352) with delta (0, 0)
Screenshot: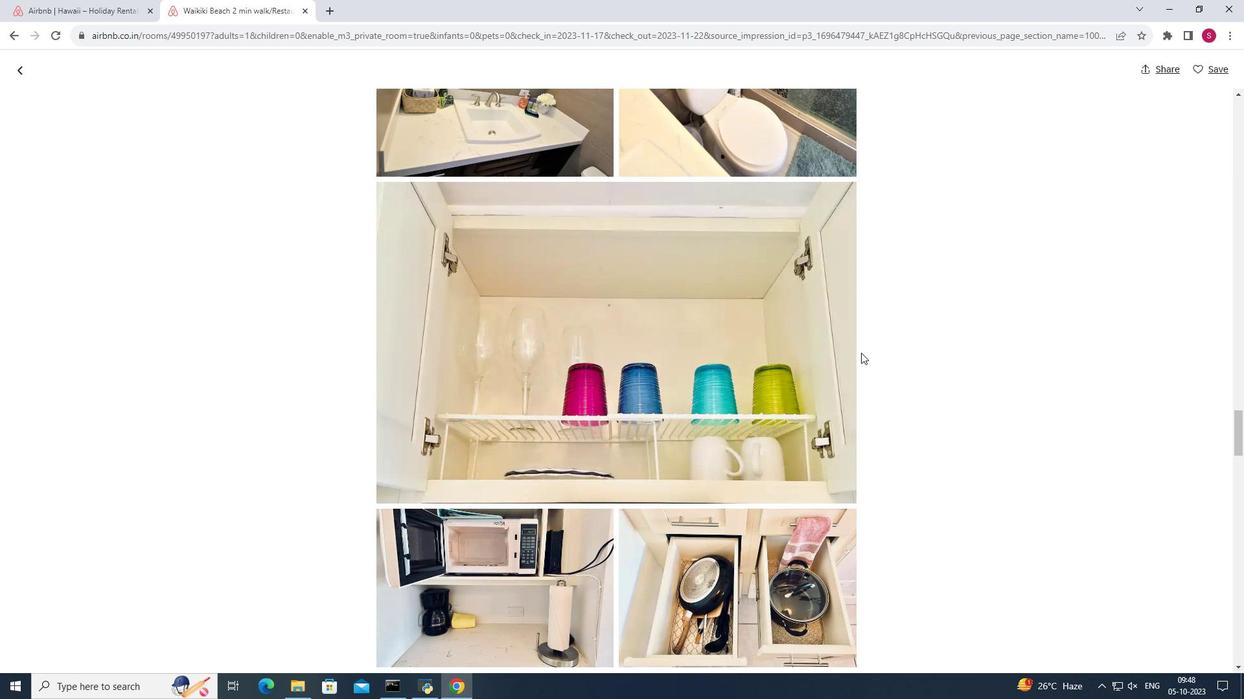 
Action: Mouse scrolled (861, 352) with delta (0, 0)
Screenshot: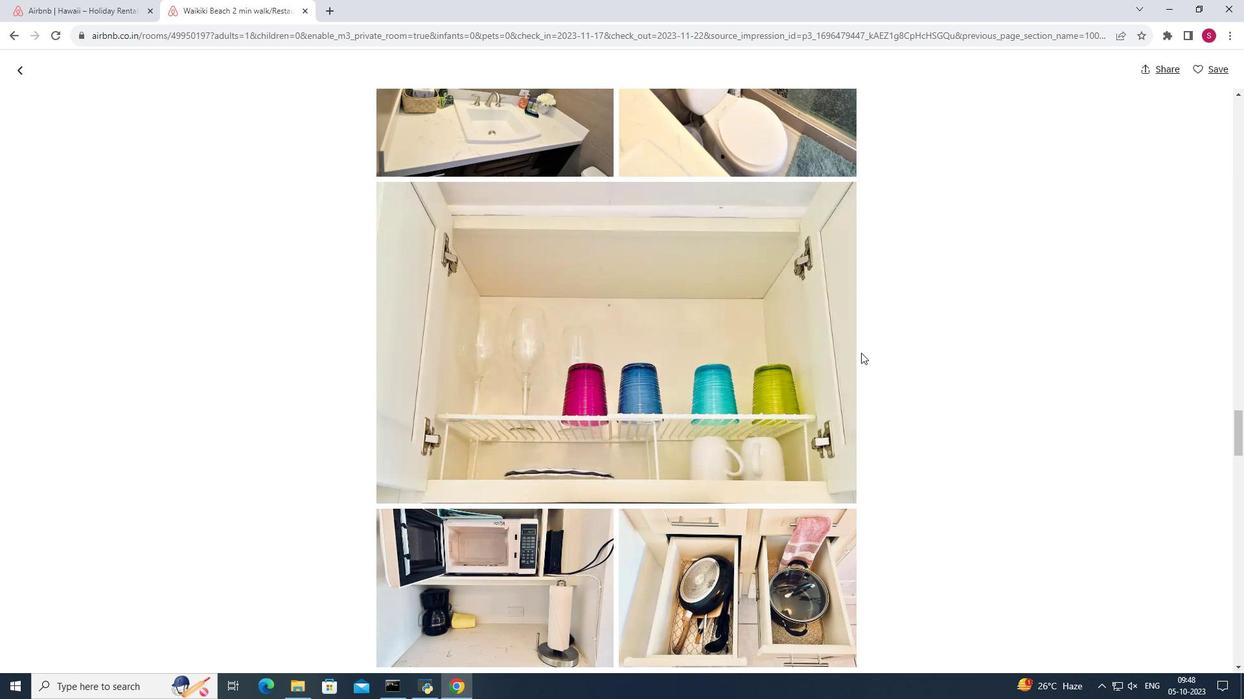 
Action: Mouse scrolled (861, 352) with delta (0, 0)
Screenshot: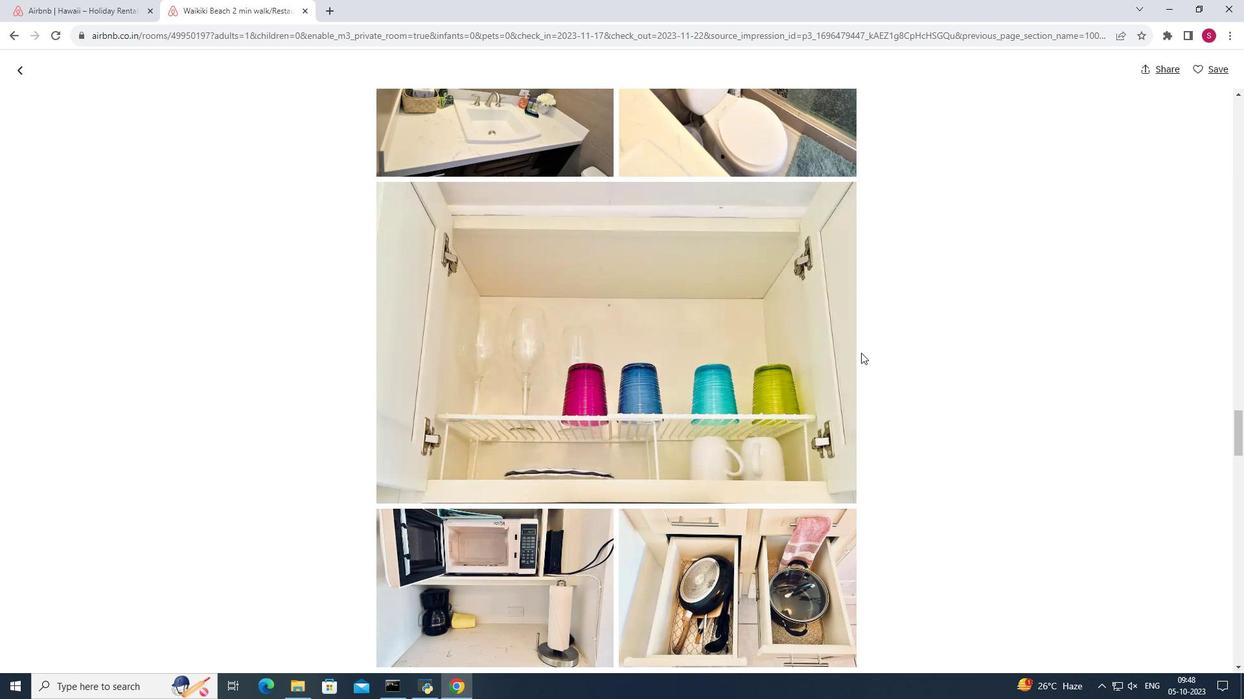 
Action: Mouse scrolled (861, 352) with delta (0, 0)
Screenshot: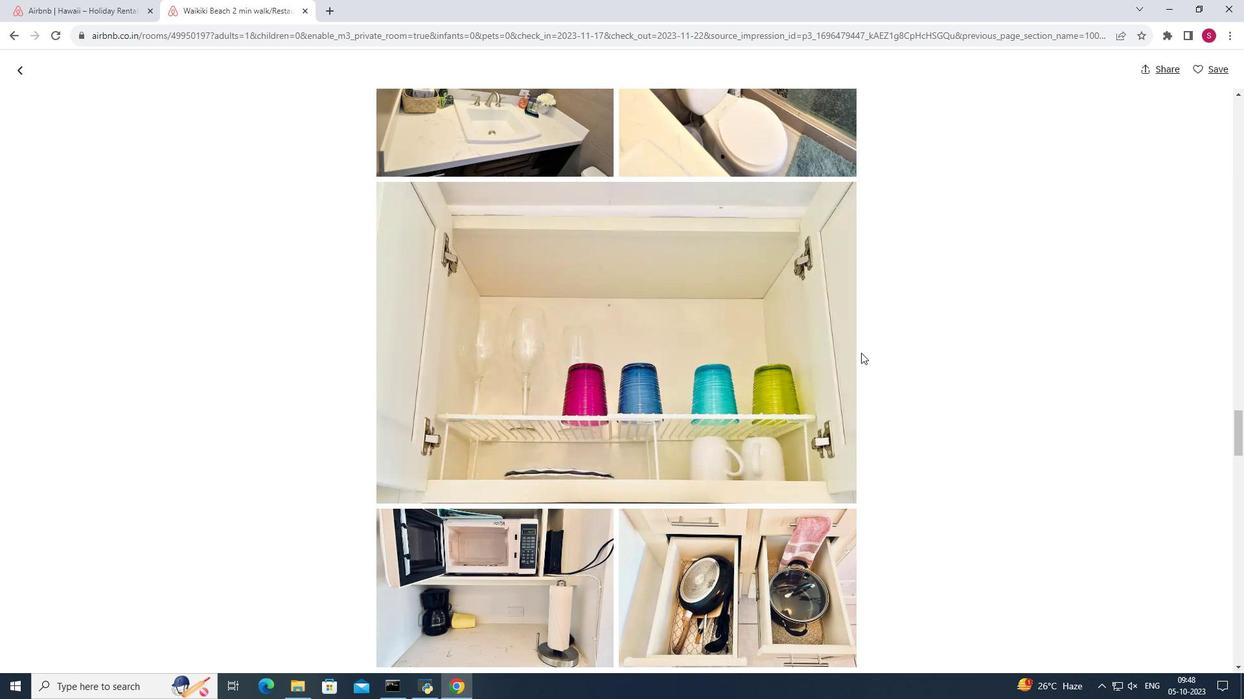 
Action: Mouse scrolled (861, 352) with delta (0, 0)
Screenshot: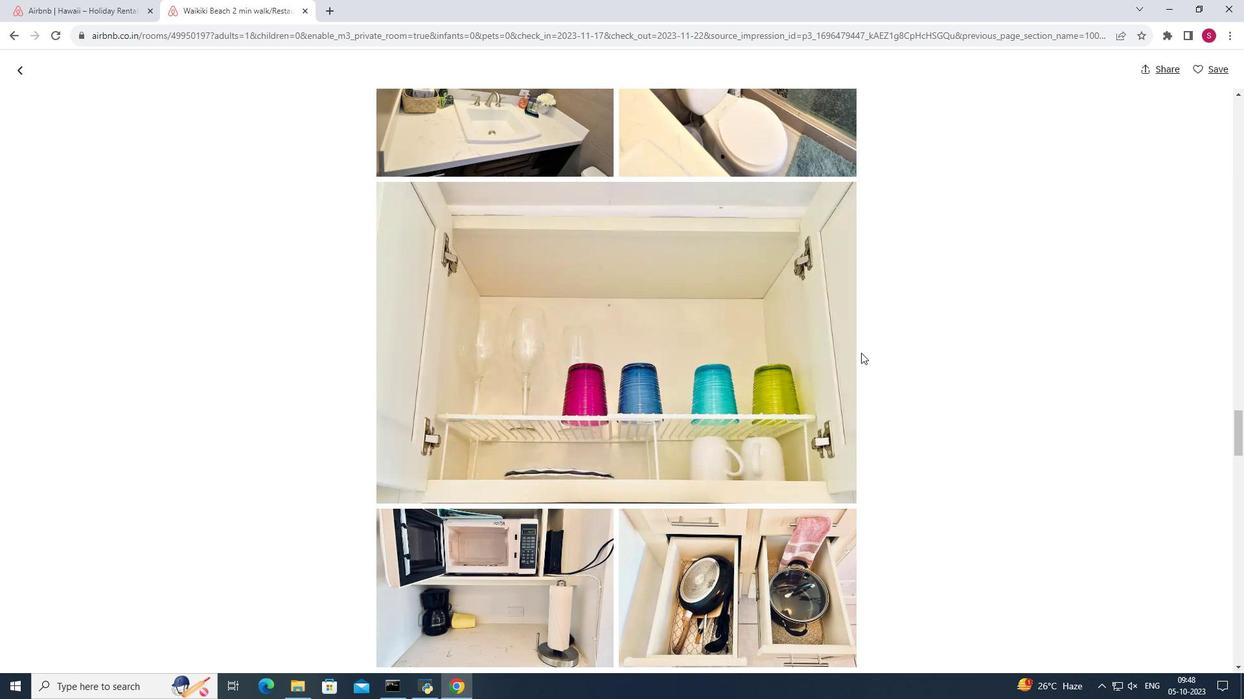 
Action: Mouse scrolled (861, 352) with delta (0, 0)
Screenshot: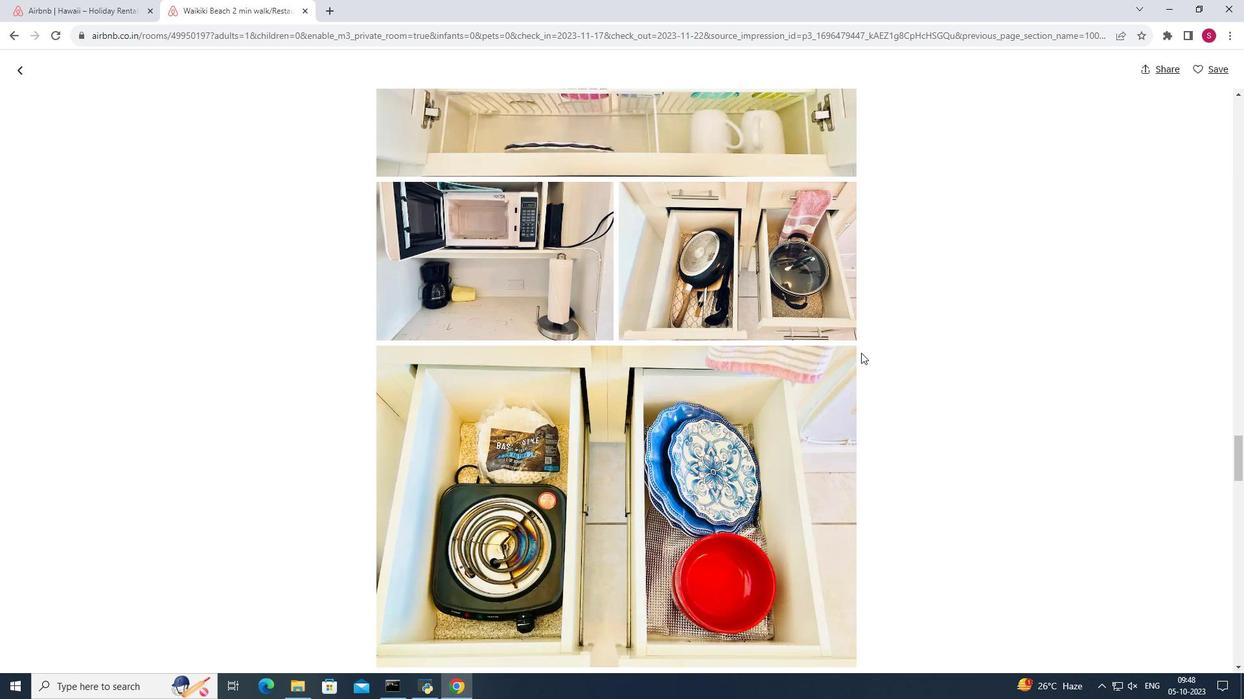 
Action: Mouse scrolled (861, 352) with delta (0, 0)
Screenshot: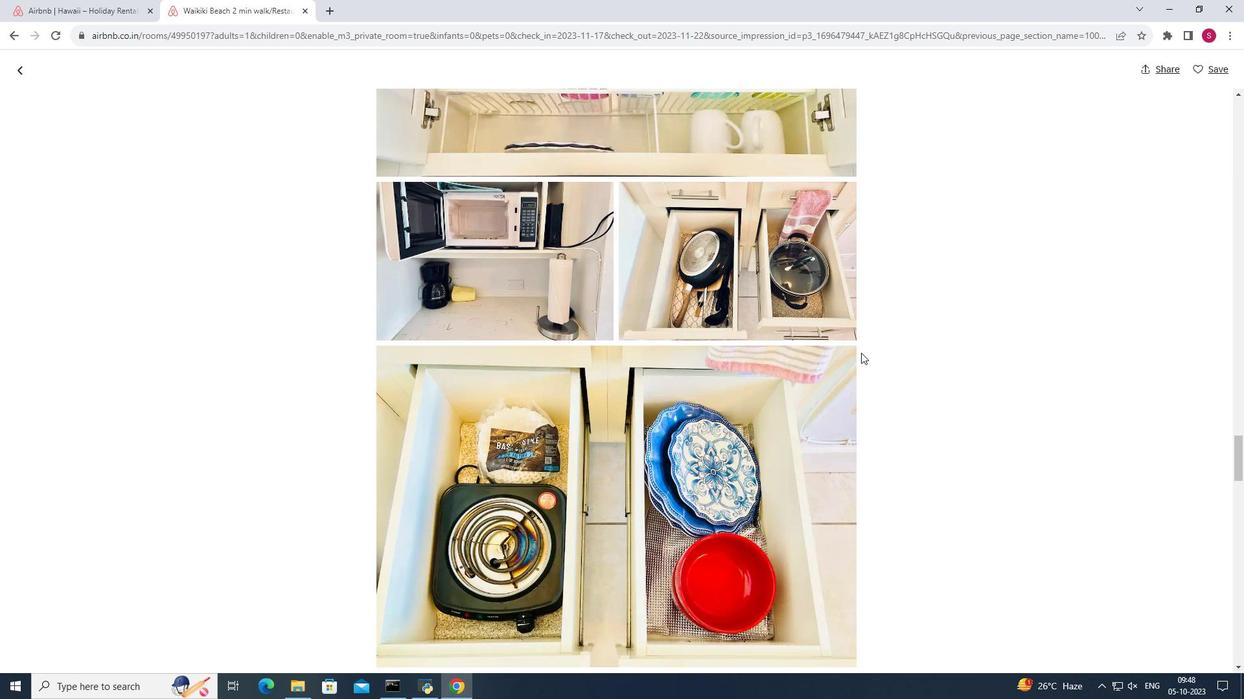 
Action: Mouse scrolled (861, 352) with delta (0, 0)
Screenshot: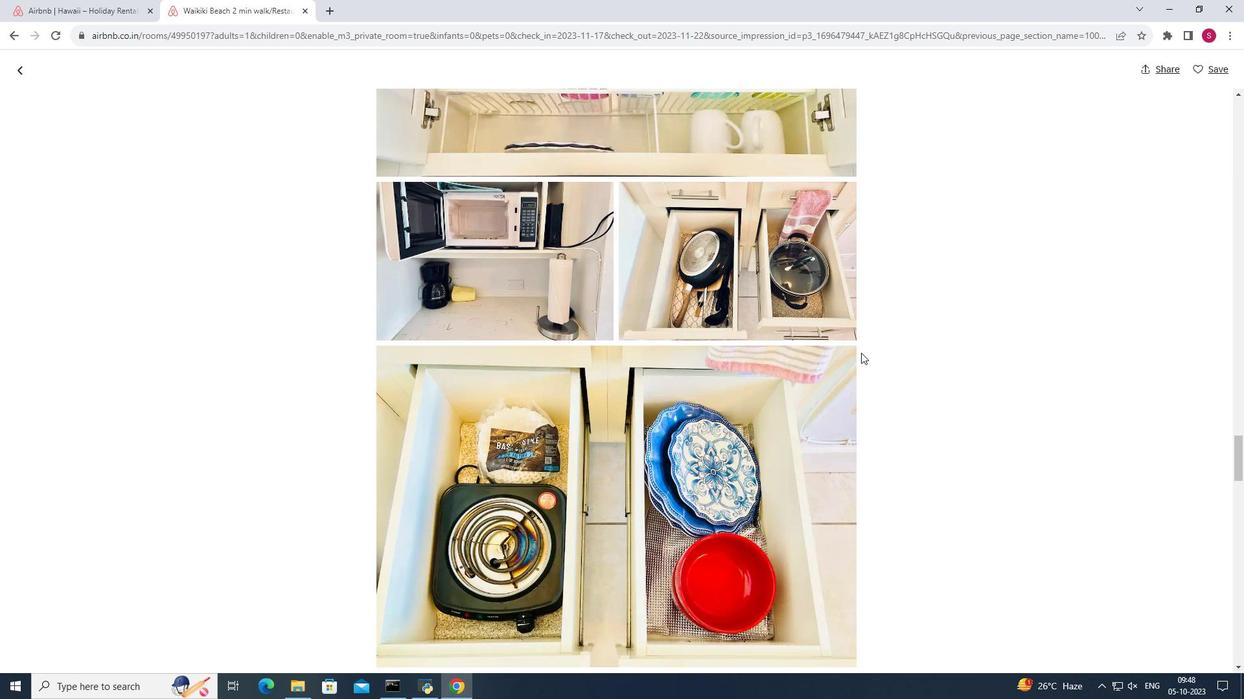 
Action: Mouse scrolled (861, 352) with delta (0, 0)
Screenshot: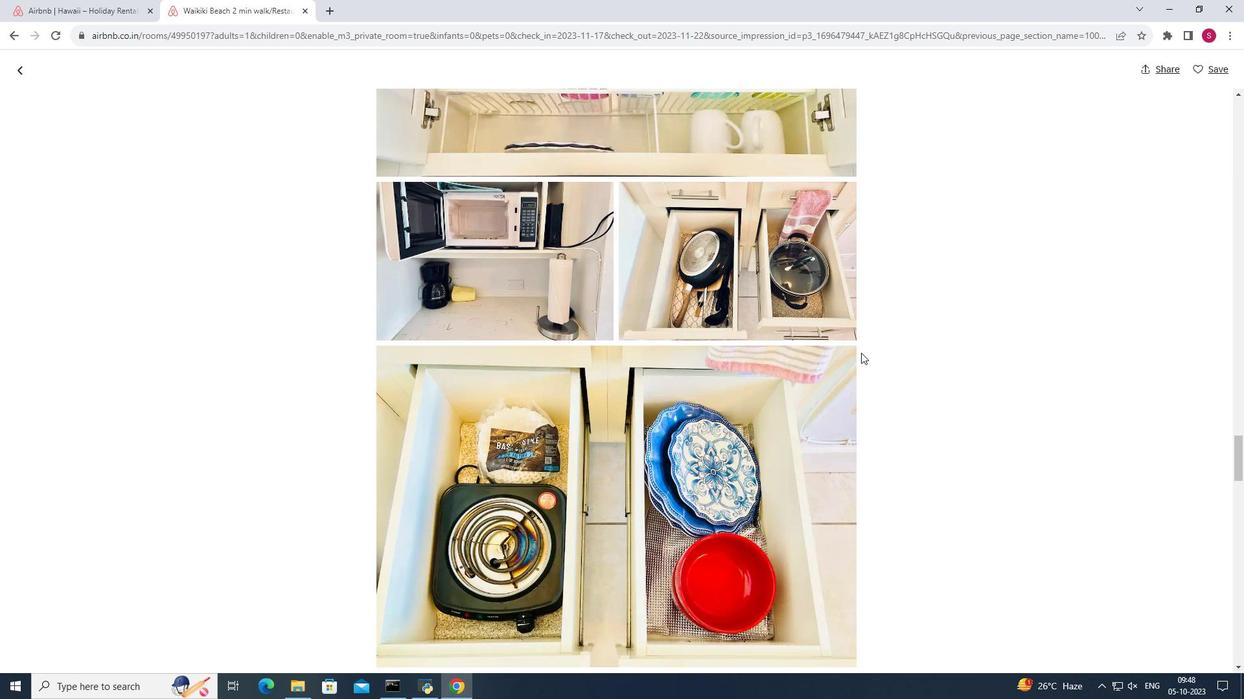 
Action: Mouse scrolled (861, 352) with delta (0, 0)
Screenshot: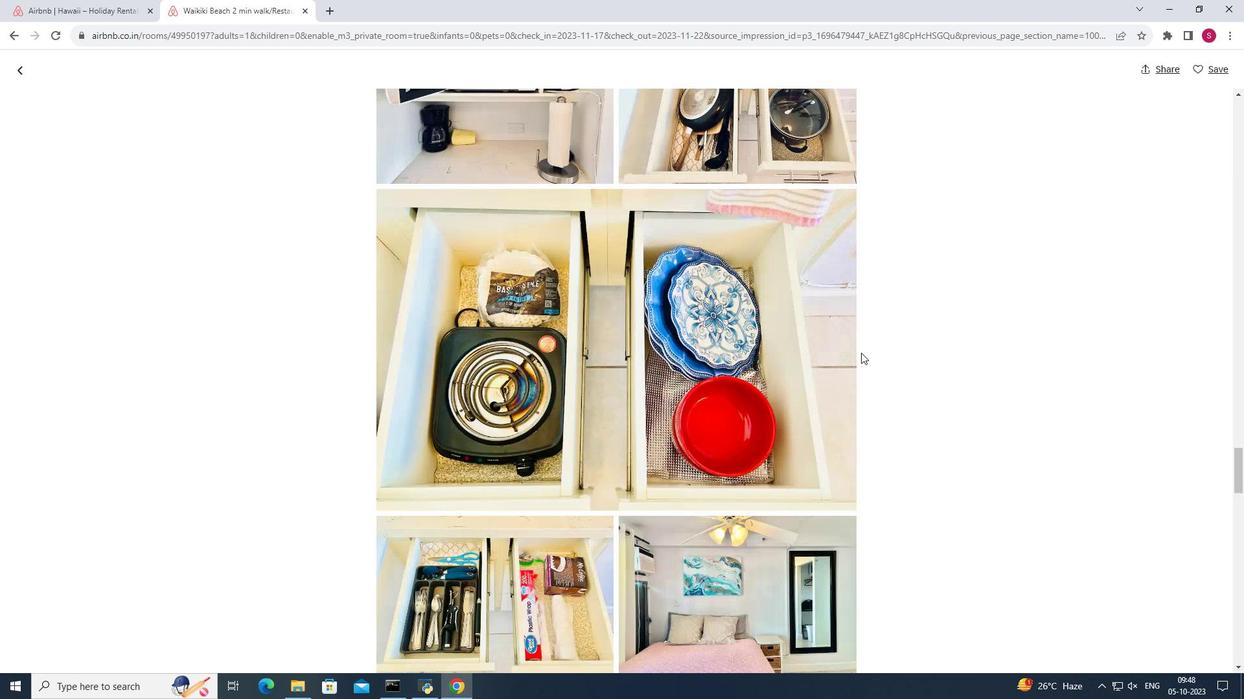 
Action: Mouse scrolled (861, 352) with delta (0, 0)
Screenshot: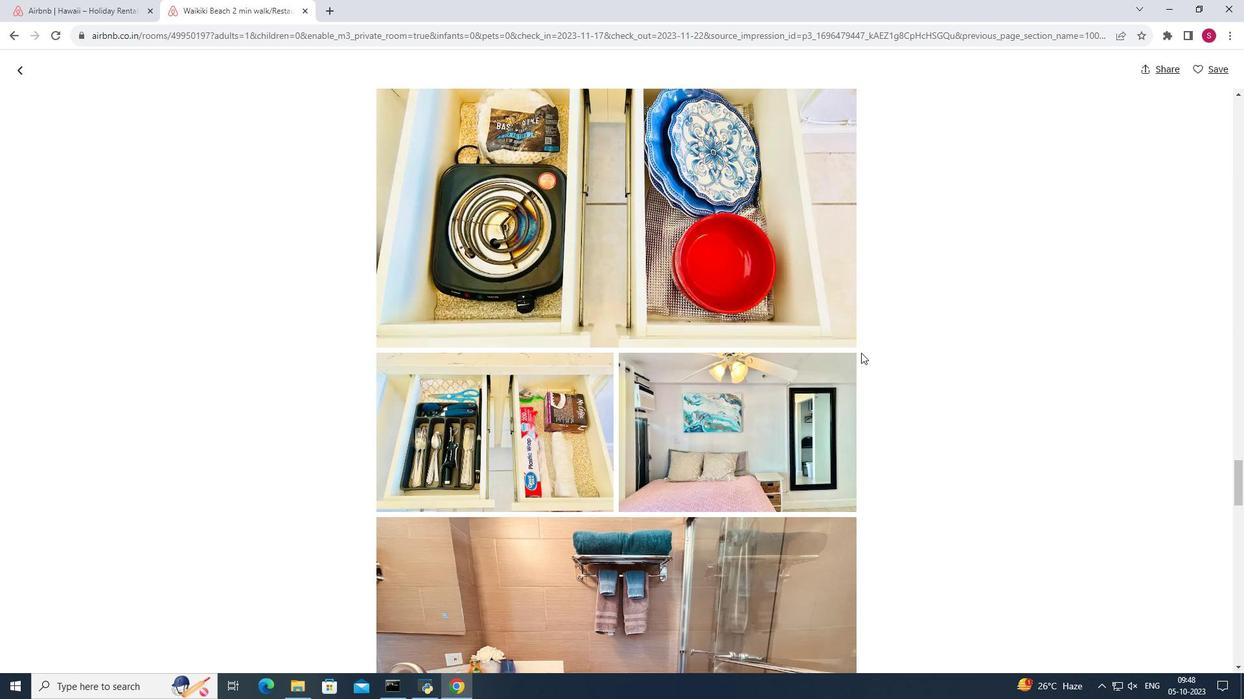 
Action: Mouse scrolled (861, 352) with delta (0, 0)
Screenshot: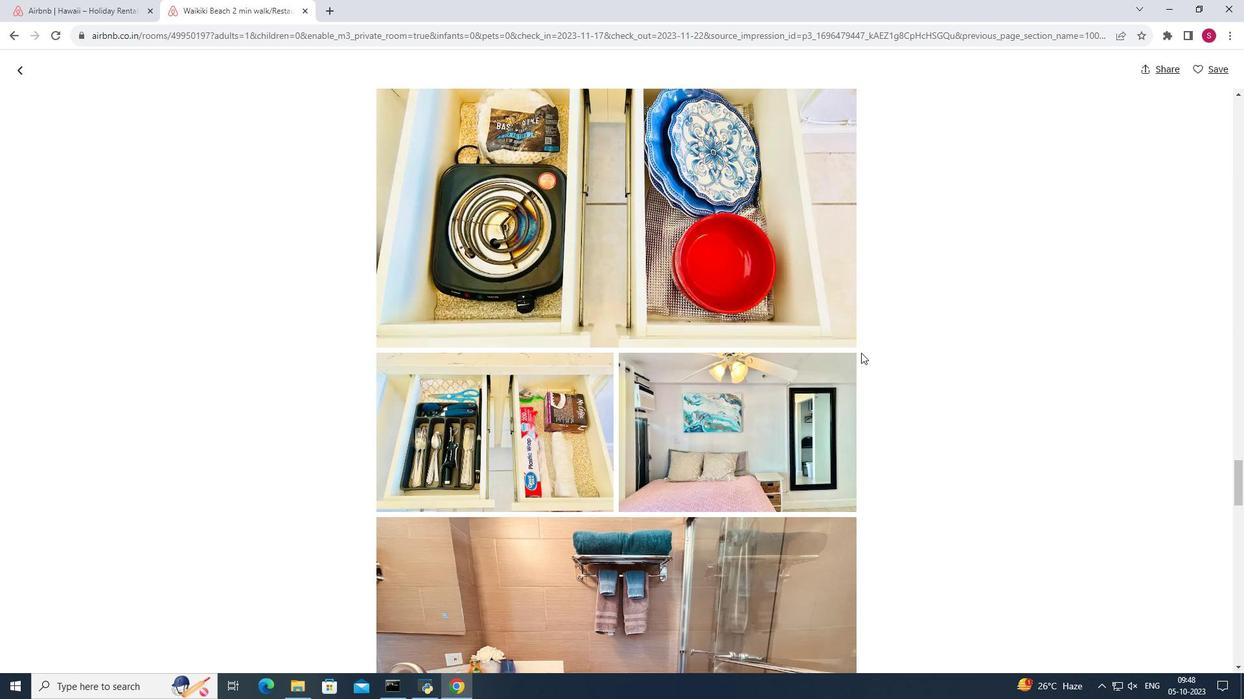
Action: Mouse scrolled (861, 352) with delta (0, 0)
Screenshot: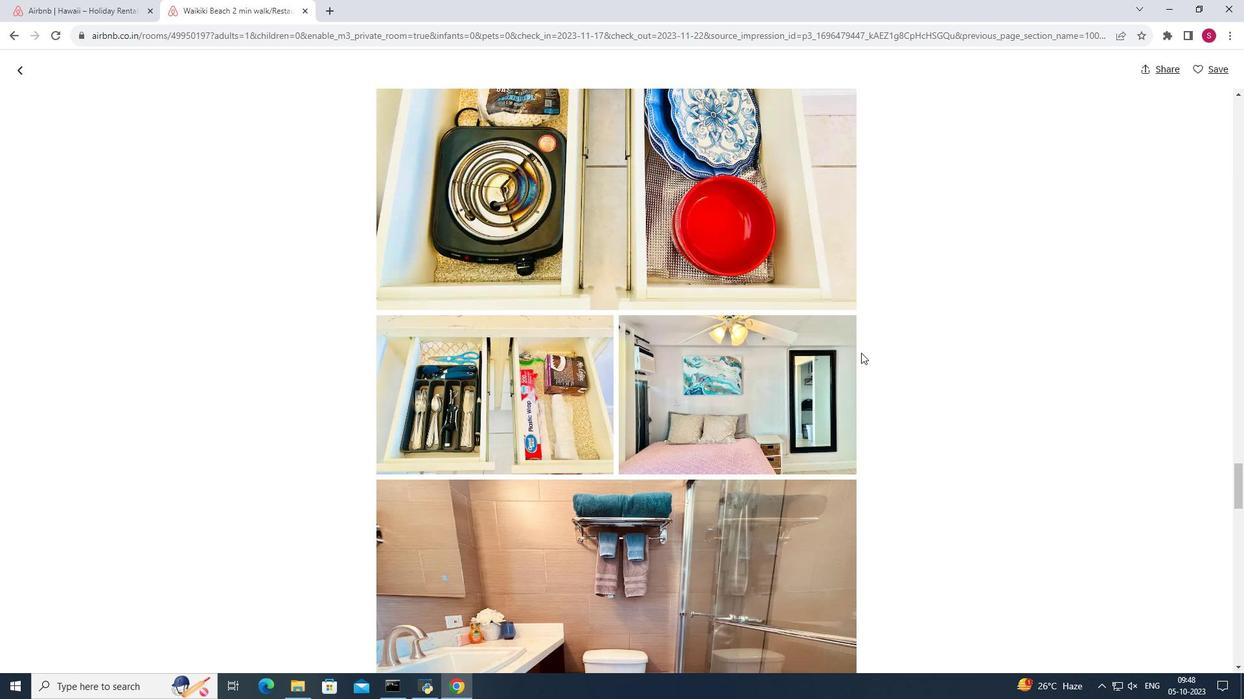 
Action: Mouse scrolled (861, 352) with delta (0, 0)
Screenshot: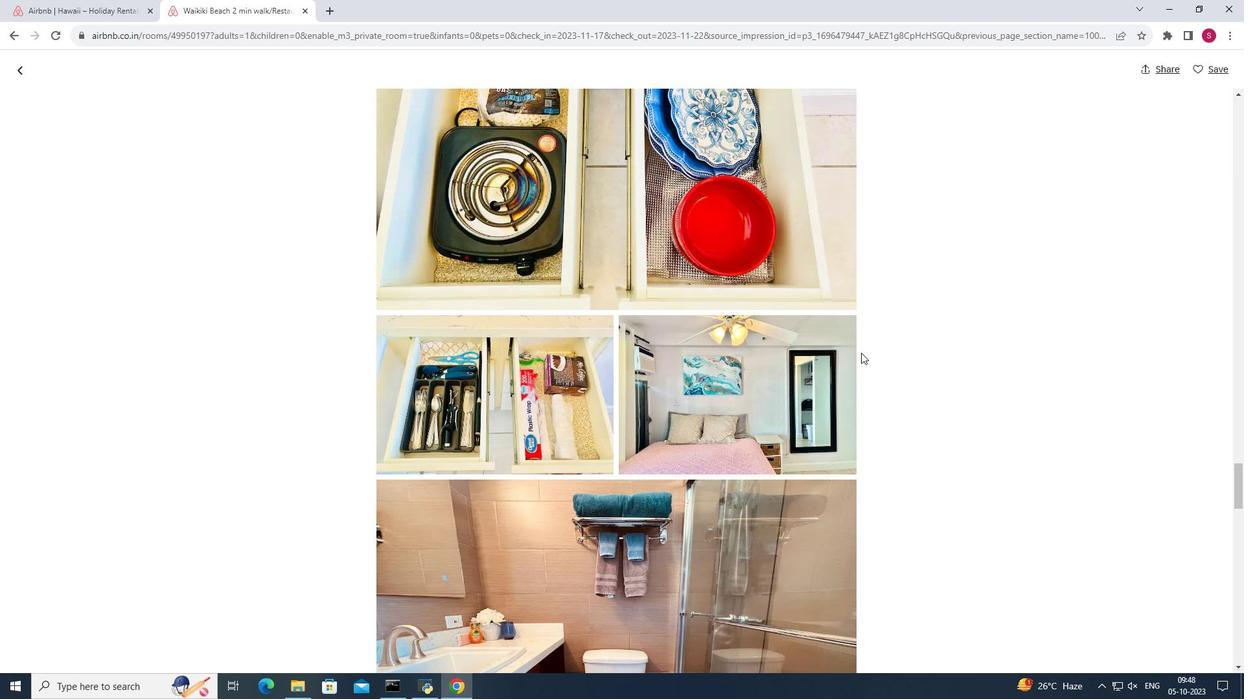 
Action: Mouse scrolled (861, 352) with delta (0, 0)
Screenshot: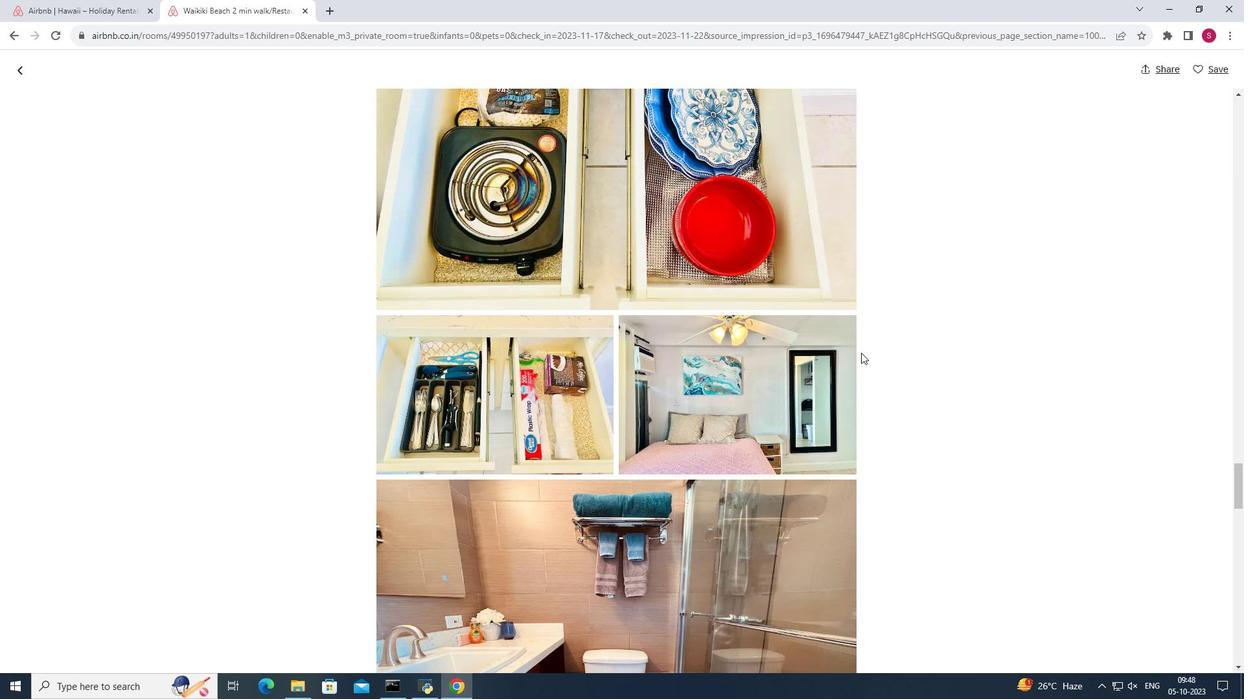 
Action: Mouse scrolled (861, 352) with delta (0, 0)
Screenshot: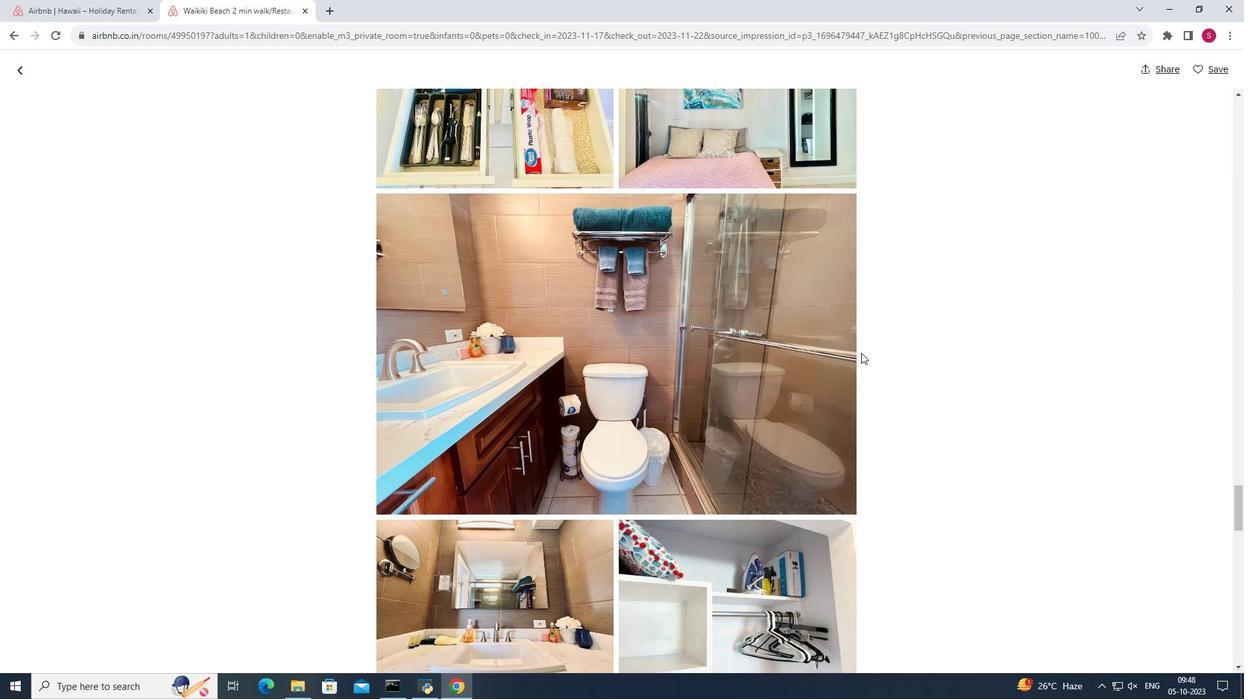 
Action: Mouse scrolled (861, 352) with delta (0, 0)
Screenshot: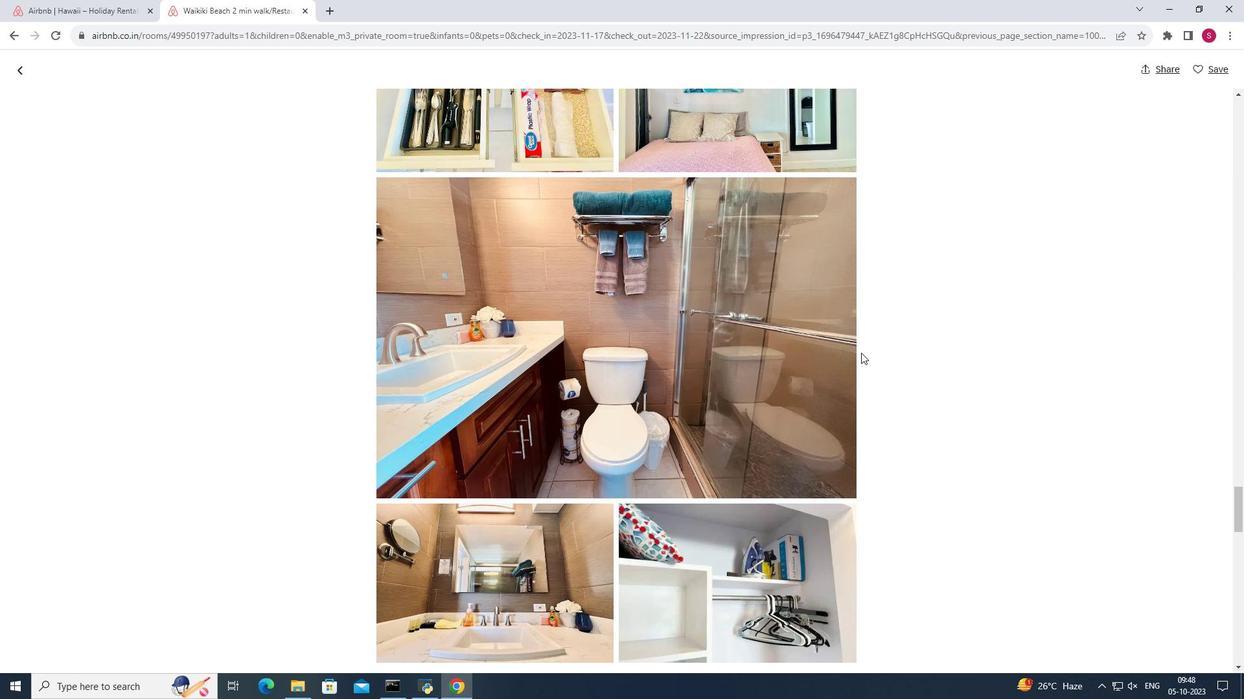 
Action: Mouse scrolled (861, 352) with delta (0, 0)
Screenshot: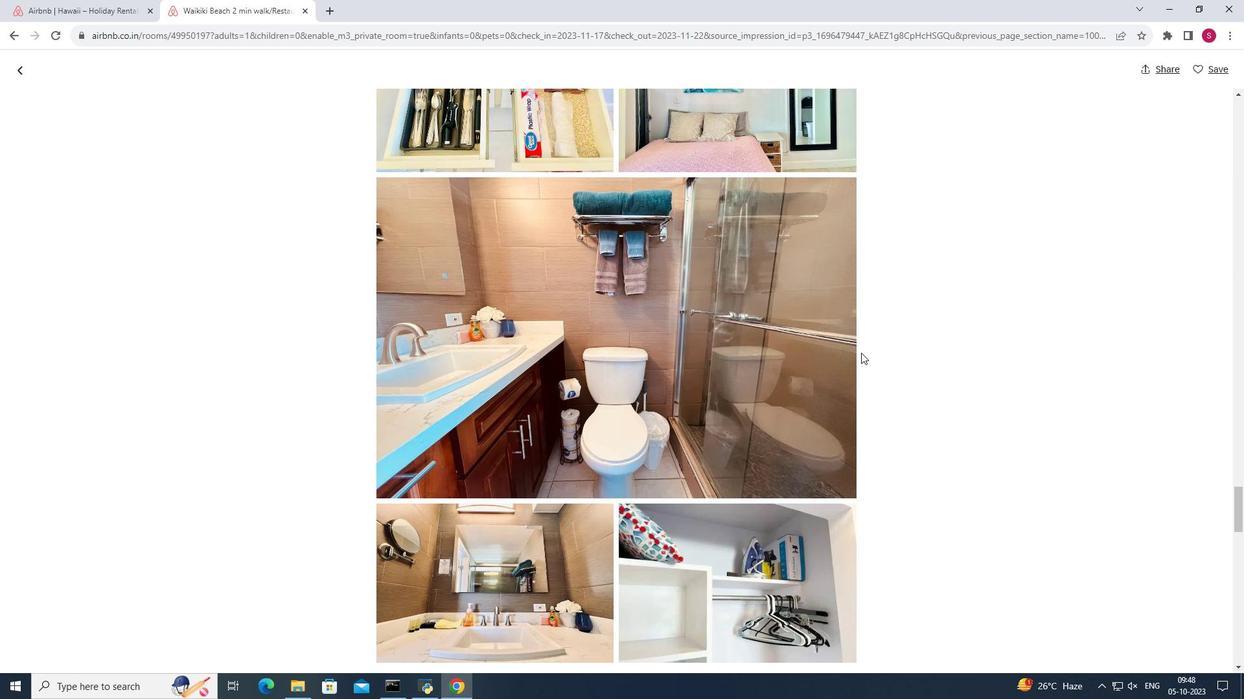 
Action: Mouse scrolled (861, 352) with delta (0, 0)
Screenshot: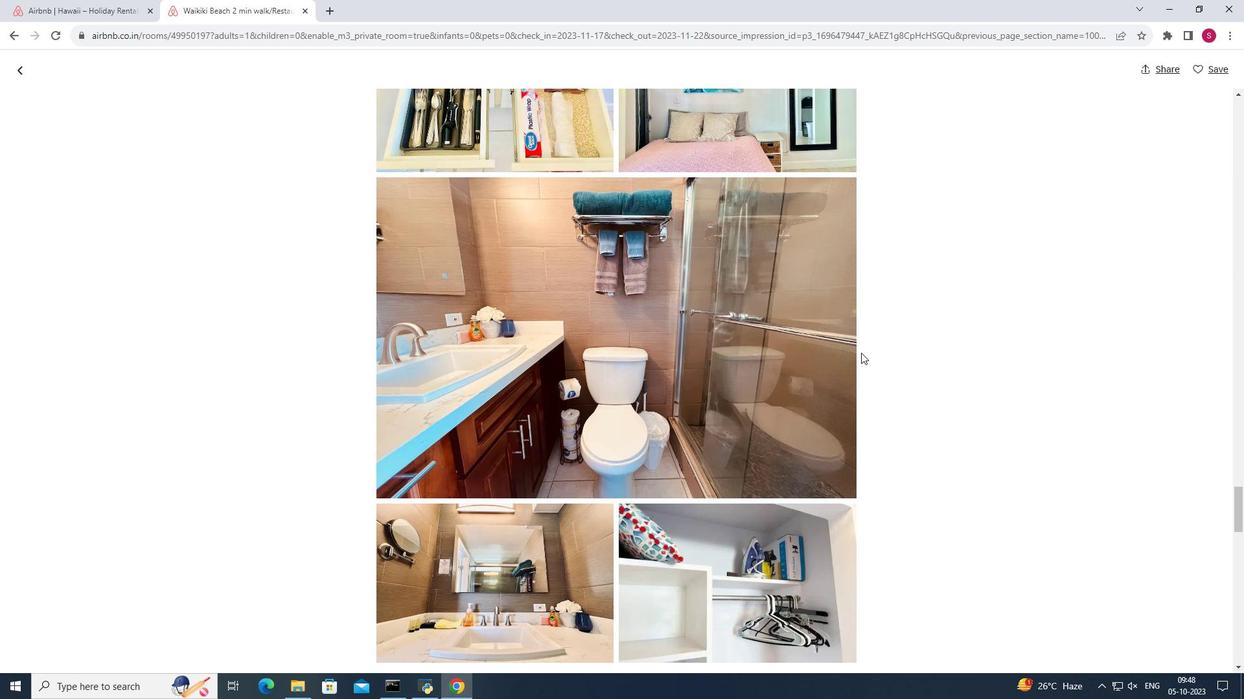 
Action: Mouse scrolled (861, 352) with delta (0, 0)
Screenshot: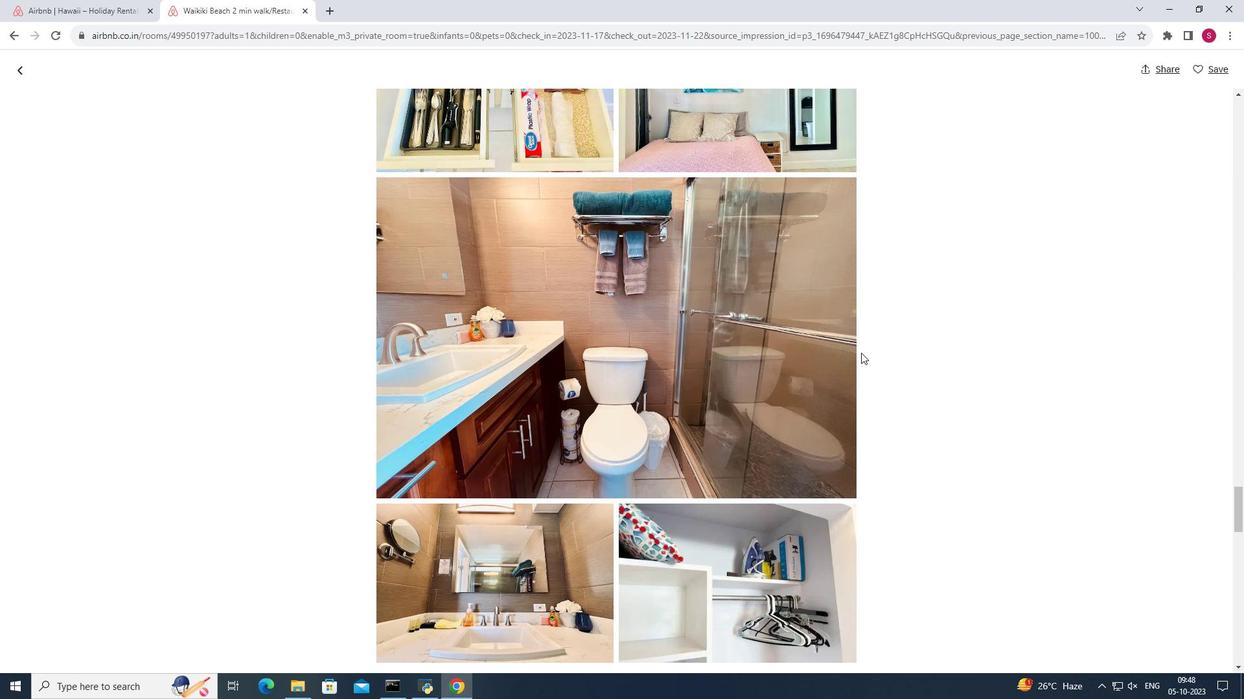 
Action: Mouse scrolled (861, 352) with delta (0, 0)
